 Task: Reply to email with the signature Ethan King with the subject Request for a change in project deadline from softage.1@softage.net with the message Please let me know if there are any outstanding issues that need to be addressed. Undo the message and rewrite the message as I am writing to request a quote for your products. Send the email
Action: Mouse moved to (527, 693)
Screenshot: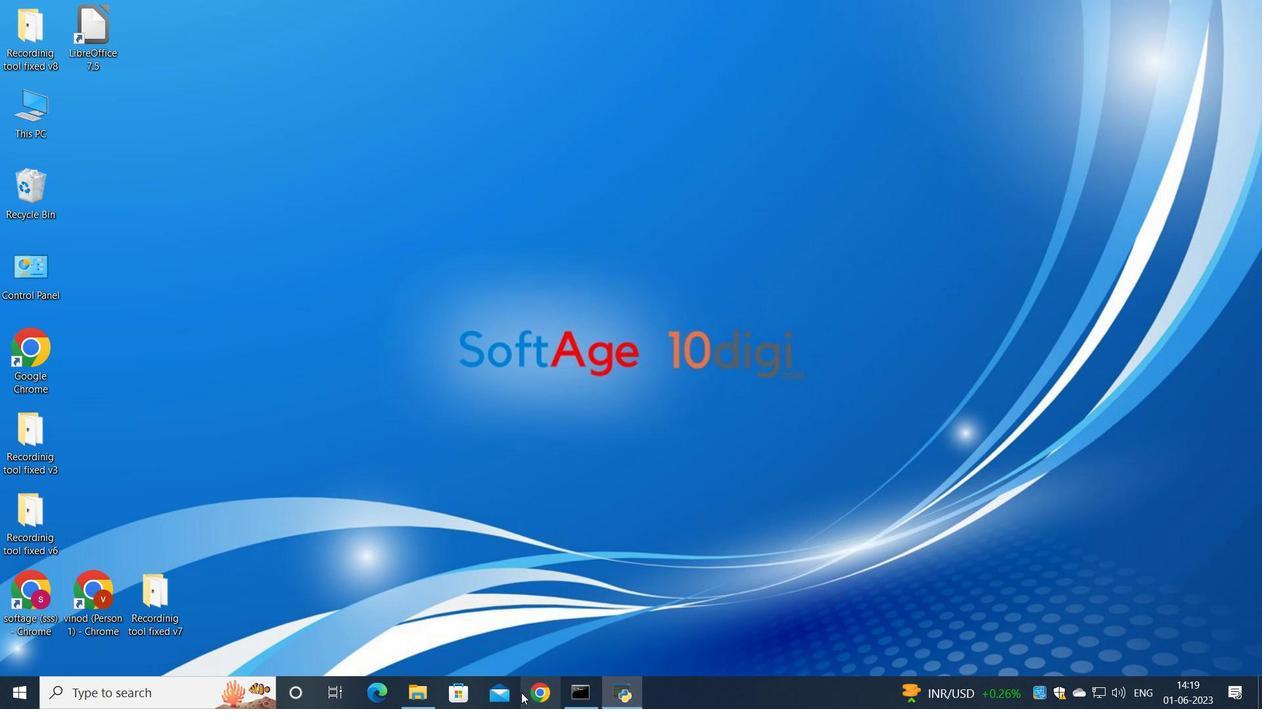 
Action: Mouse pressed left at (527, 693)
Screenshot: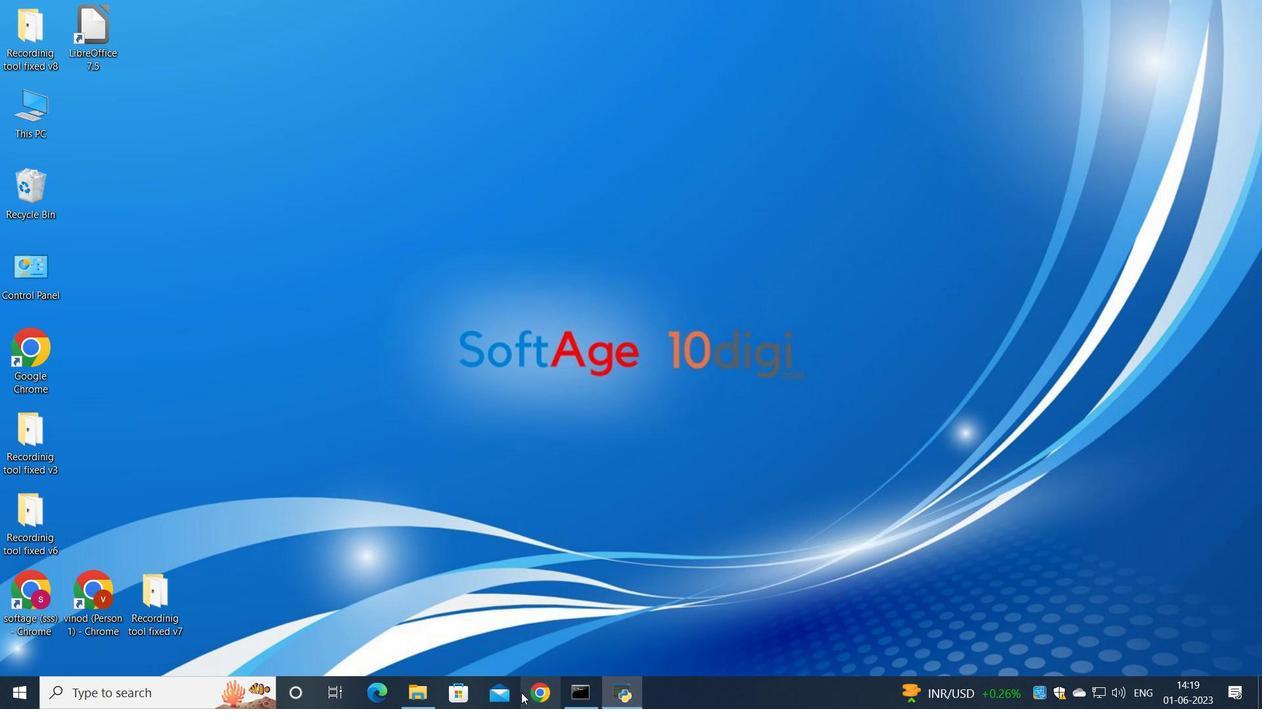 
Action: Mouse moved to (589, 423)
Screenshot: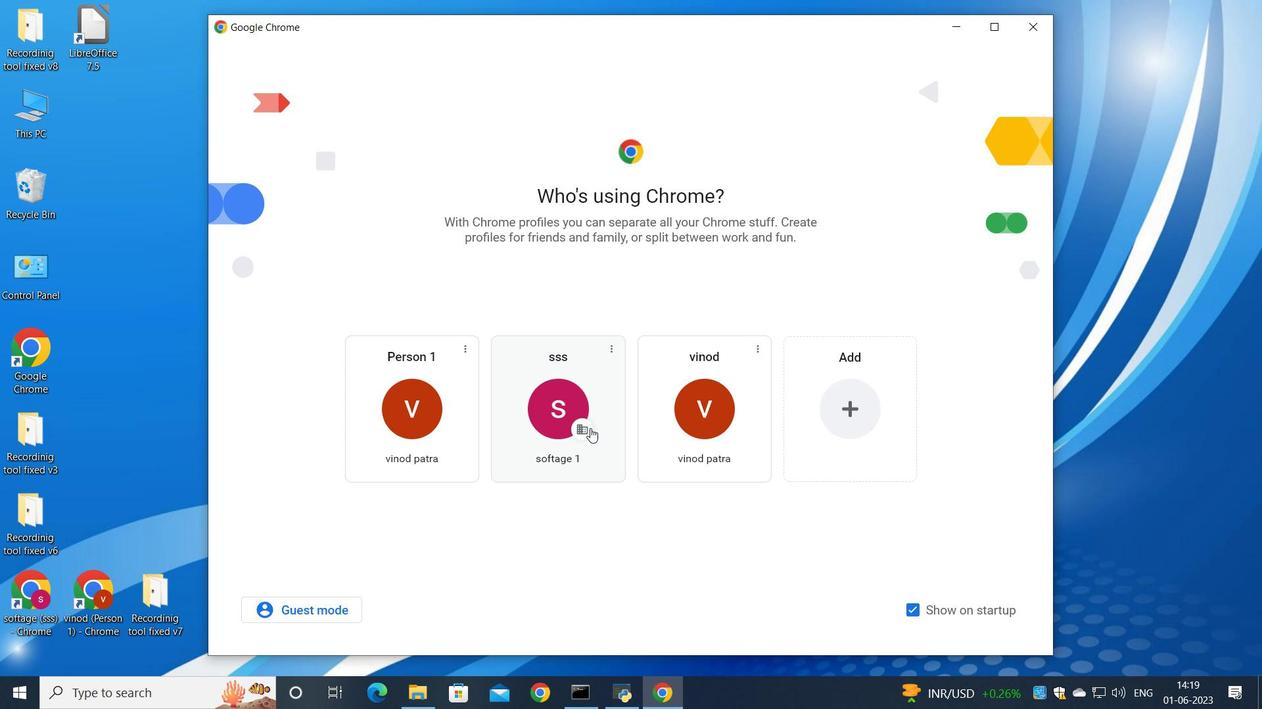 
Action: Mouse pressed left at (589, 423)
Screenshot: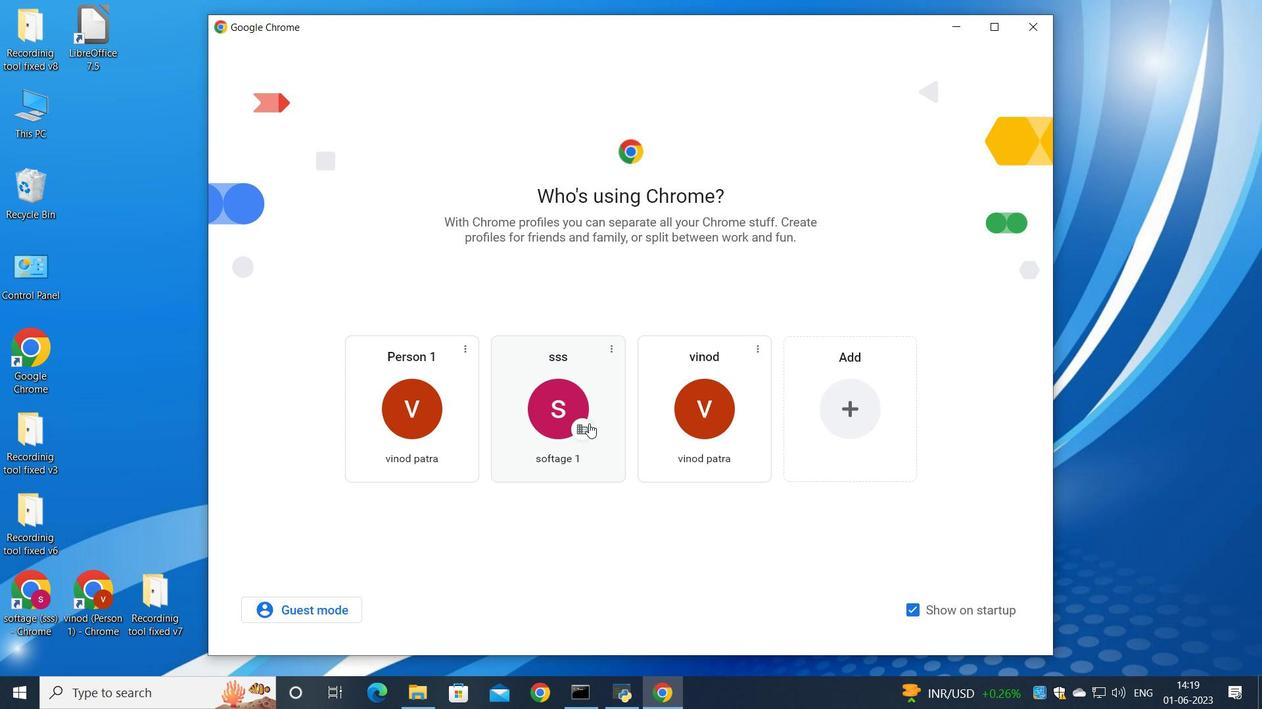 
Action: Mouse moved to (1113, 103)
Screenshot: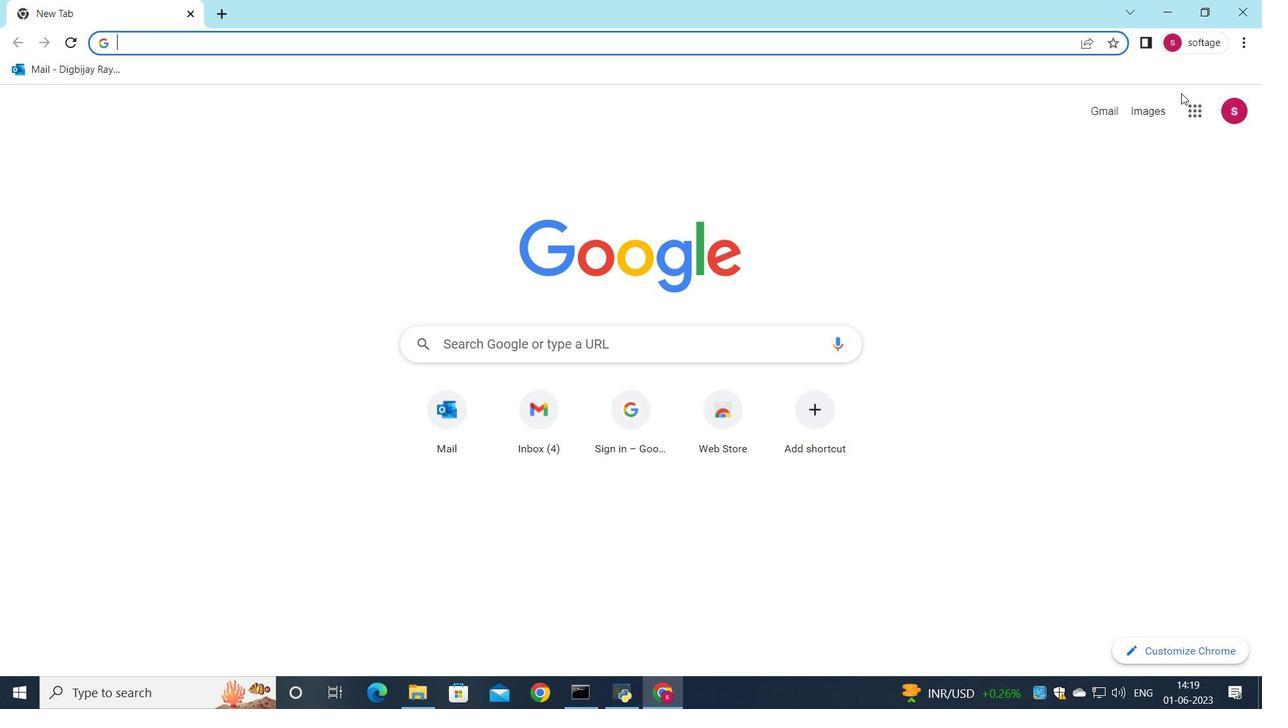 
Action: Mouse pressed left at (1113, 103)
Screenshot: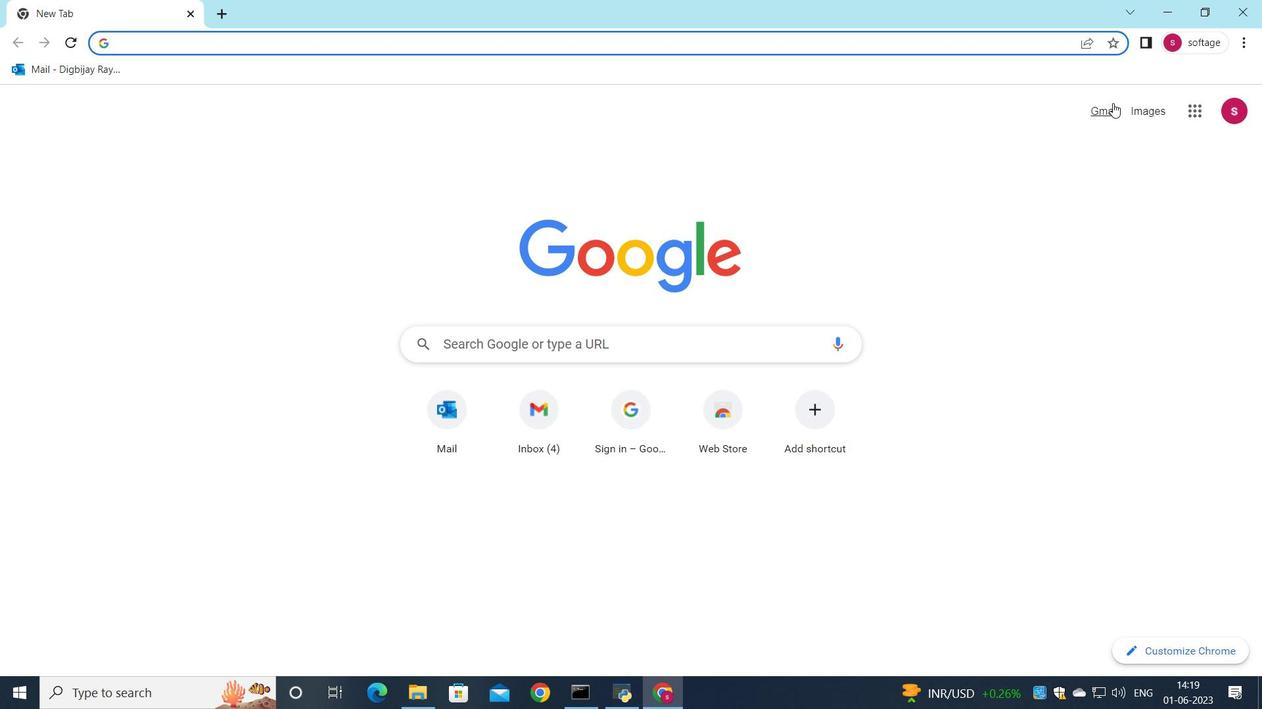 
Action: Mouse moved to (1086, 107)
Screenshot: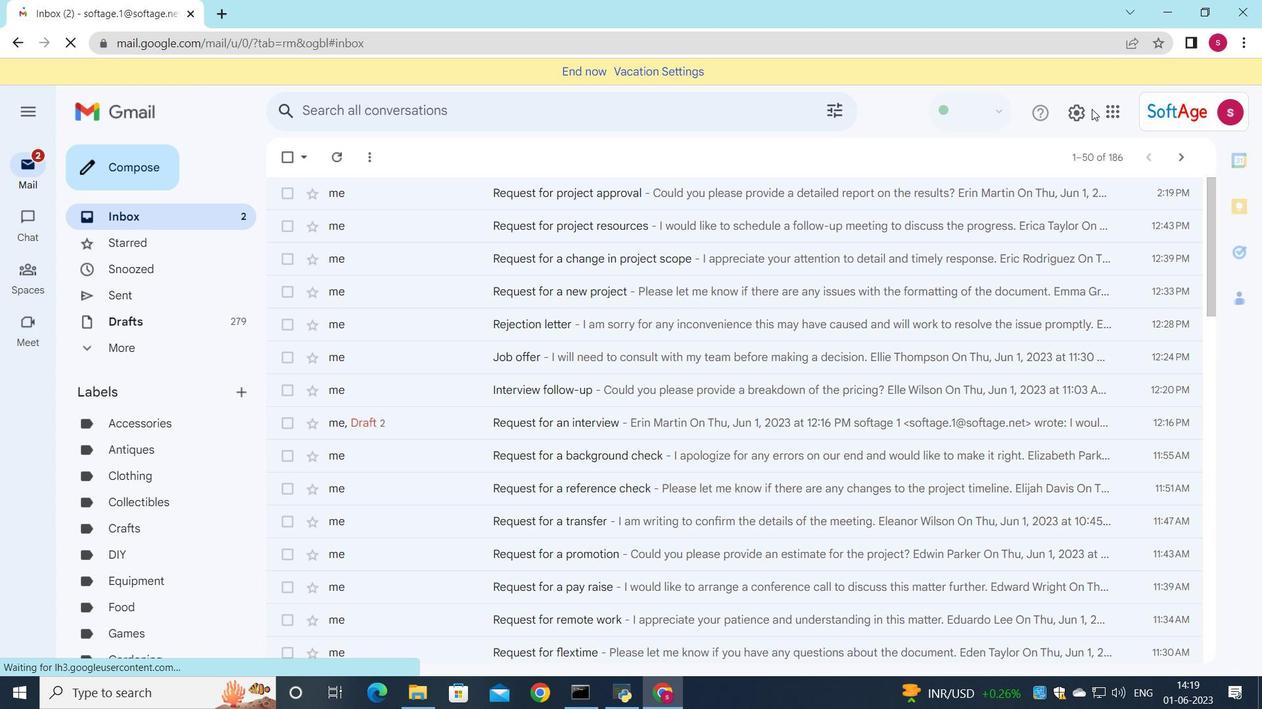 
Action: Mouse pressed left at (1086, 107)
Screenshot: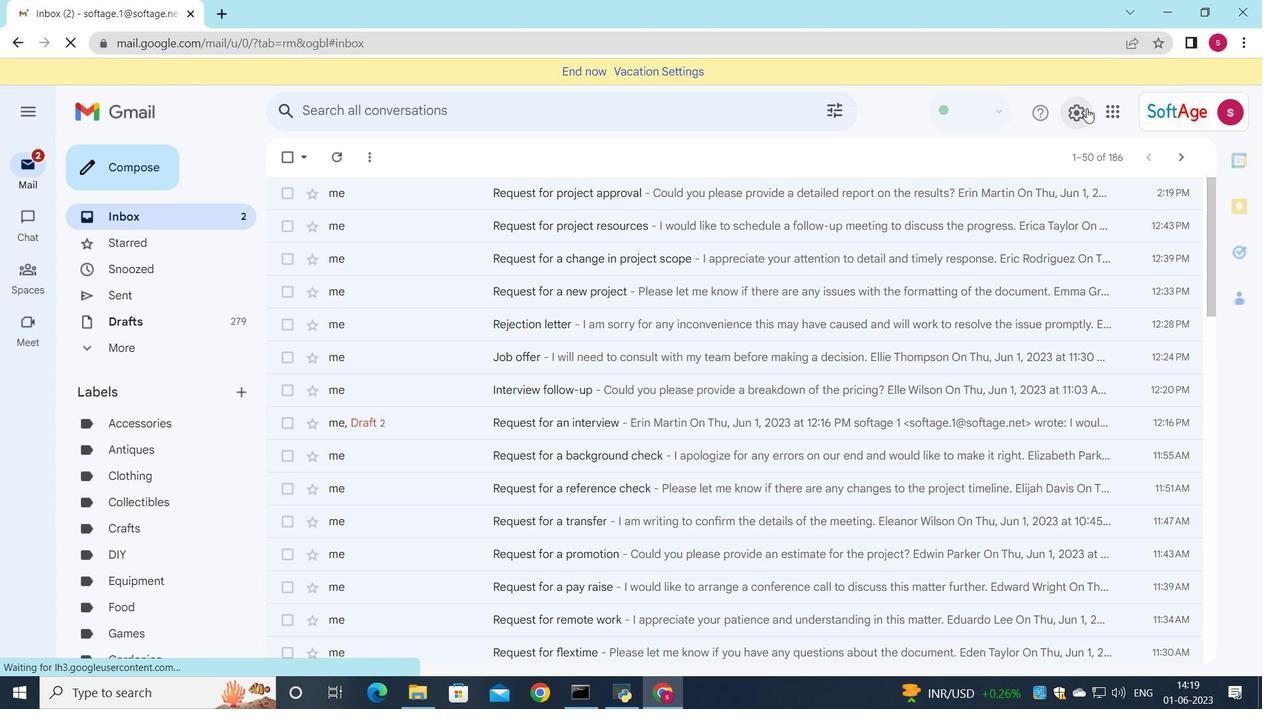 
Action: Mouse moved to (1083, 199)
Screenshot: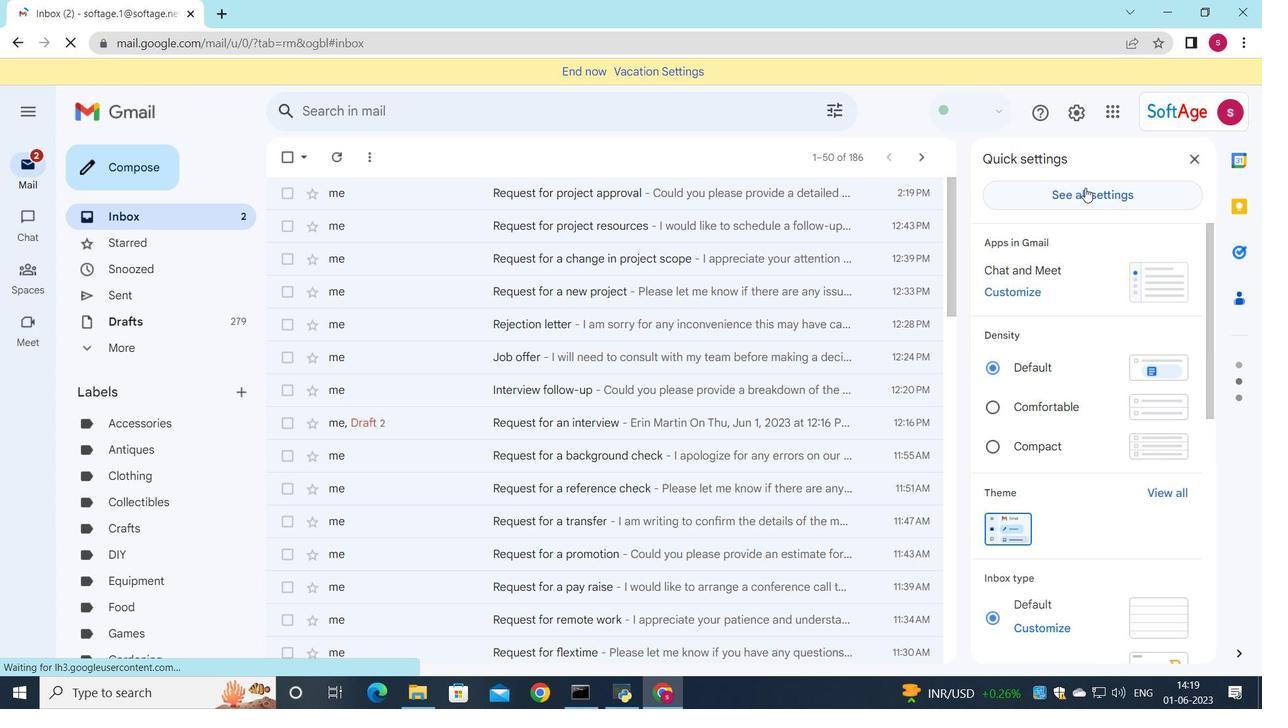 
Action: Mouse pressed left at (1083, 199)
Screenshot: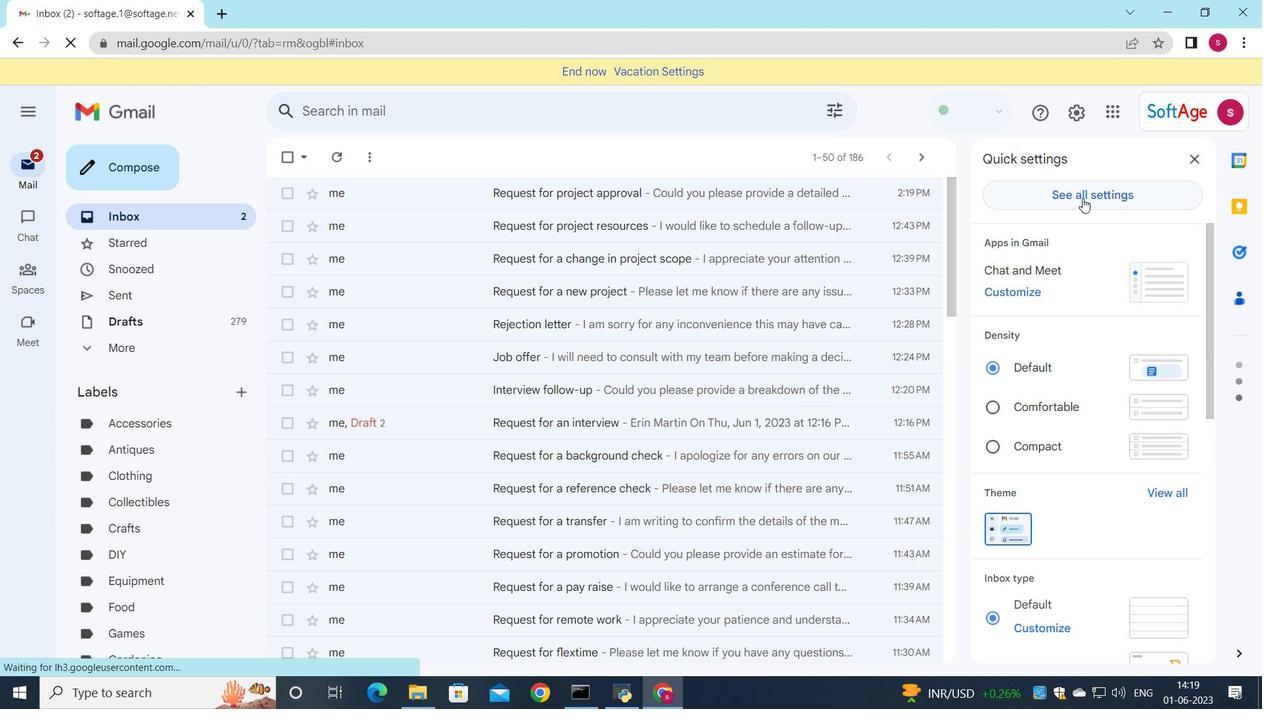 
Action: Mouse moved to (820, 284)
Screenshot: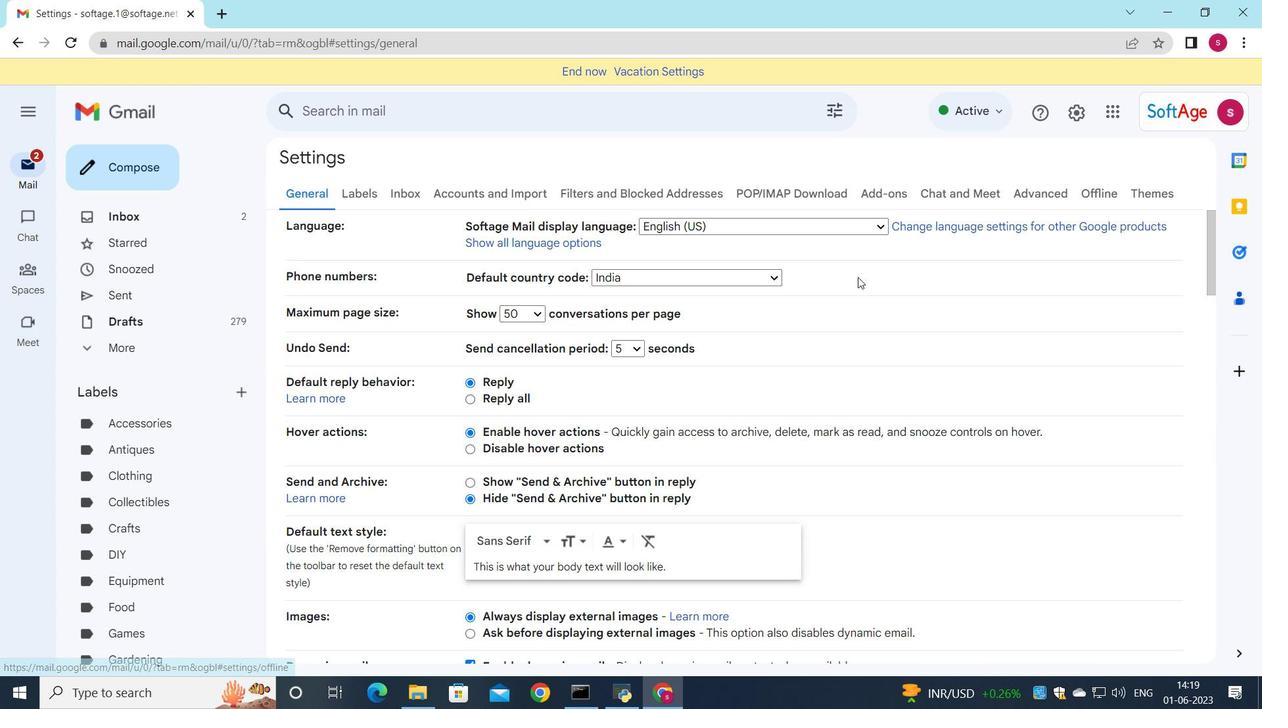 
Action: Mouse scrolled (820, 283) with delta (0, 0)
Screenshot: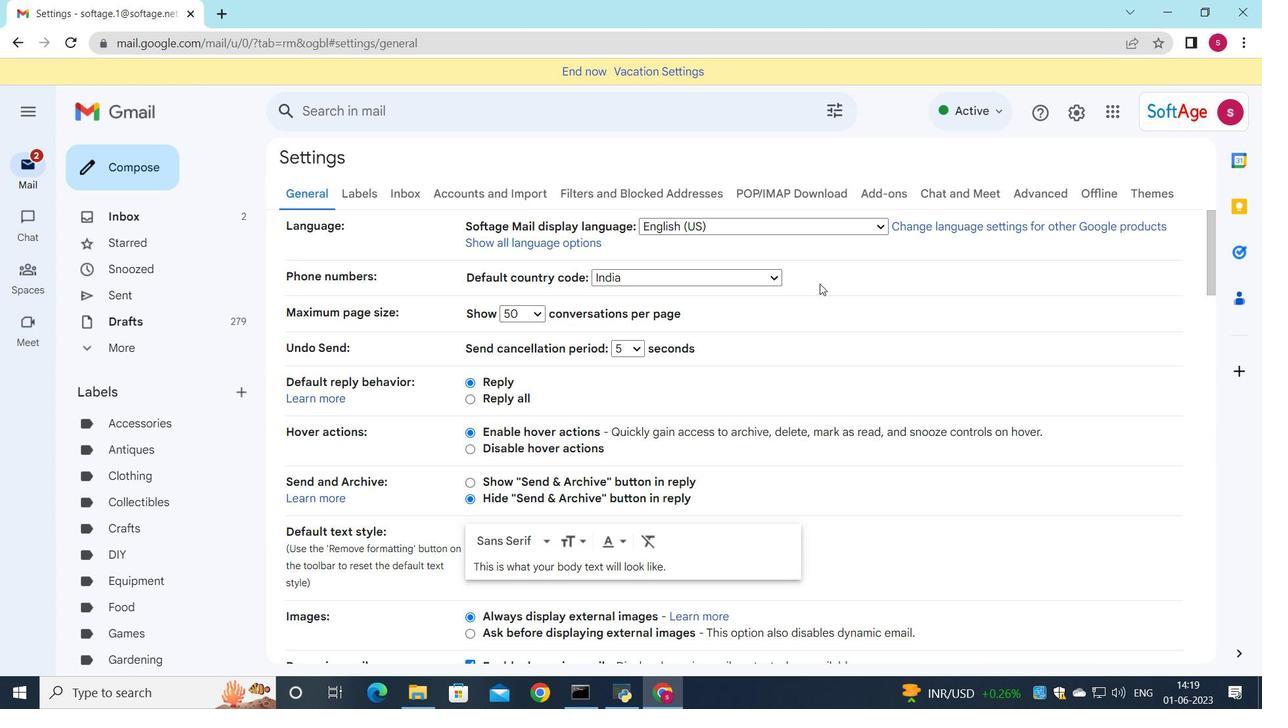 
Action: Mouse scrolled (820, 283) with delta (0, 0)
Screenshot: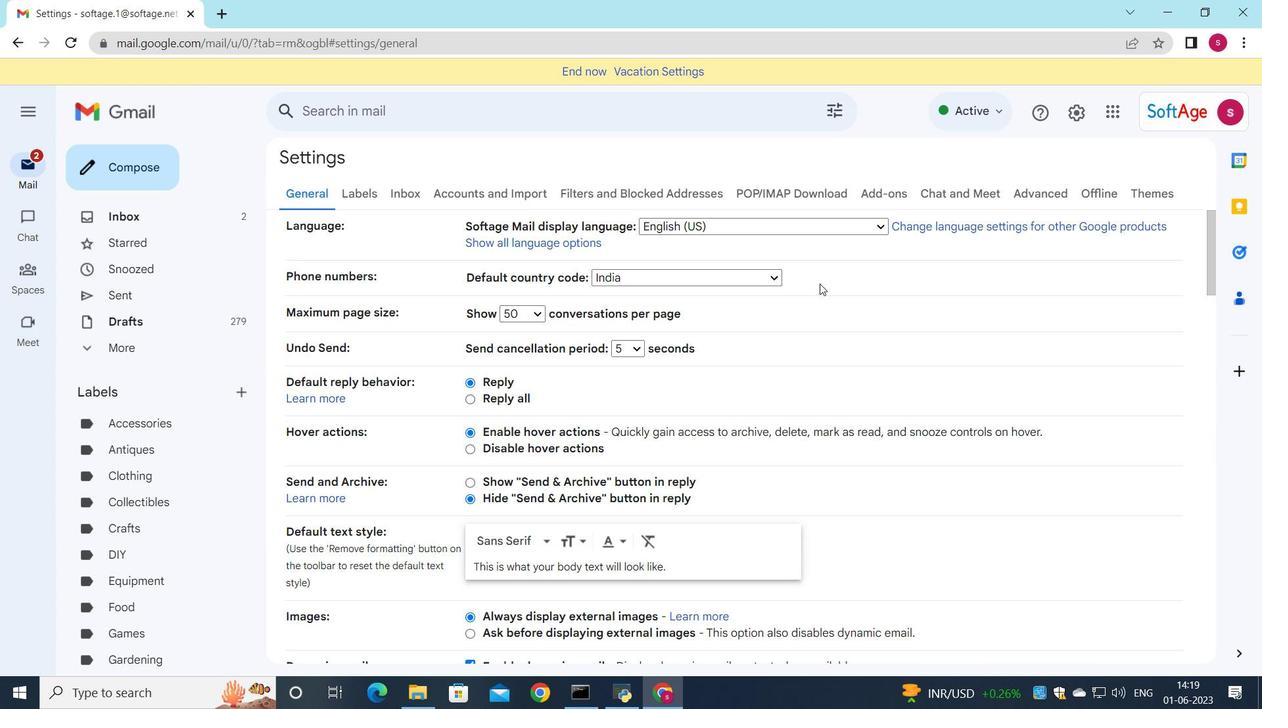 
Action: Mouse scrolled (820, 283) with delta (0, 0)
Screenshot: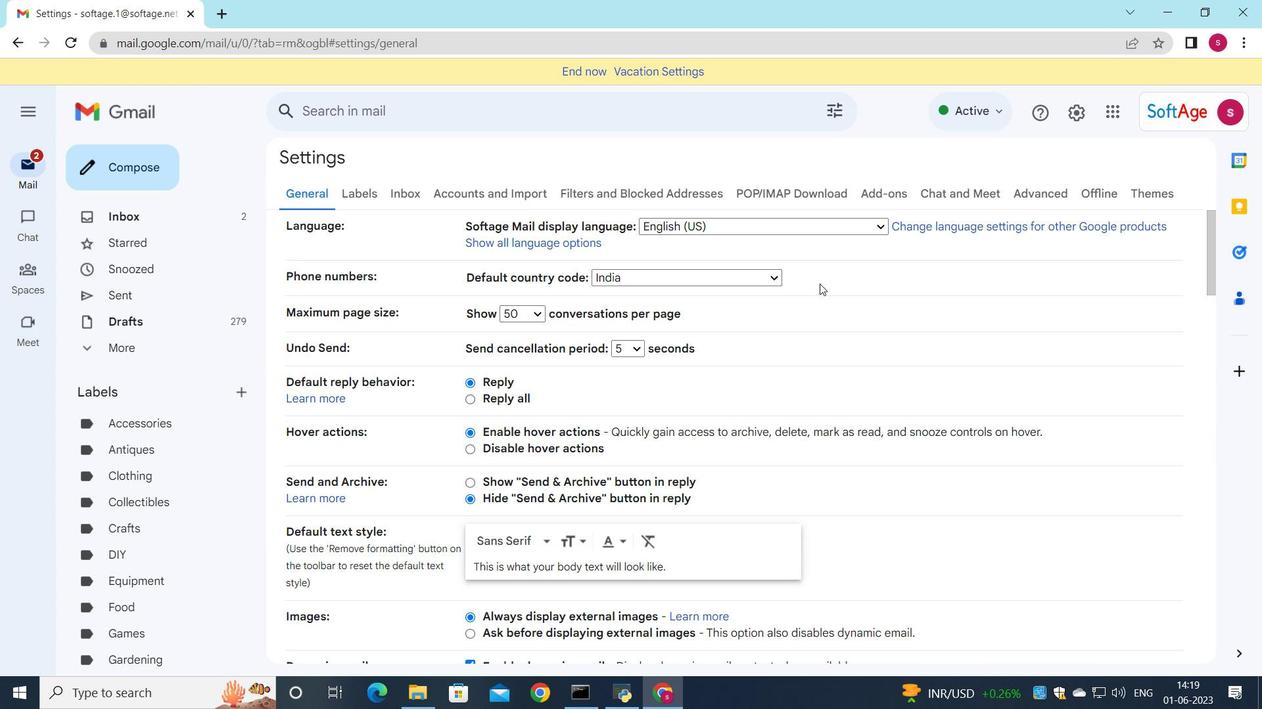 
Action: Mouse moved to (809, 276)
Screenshot: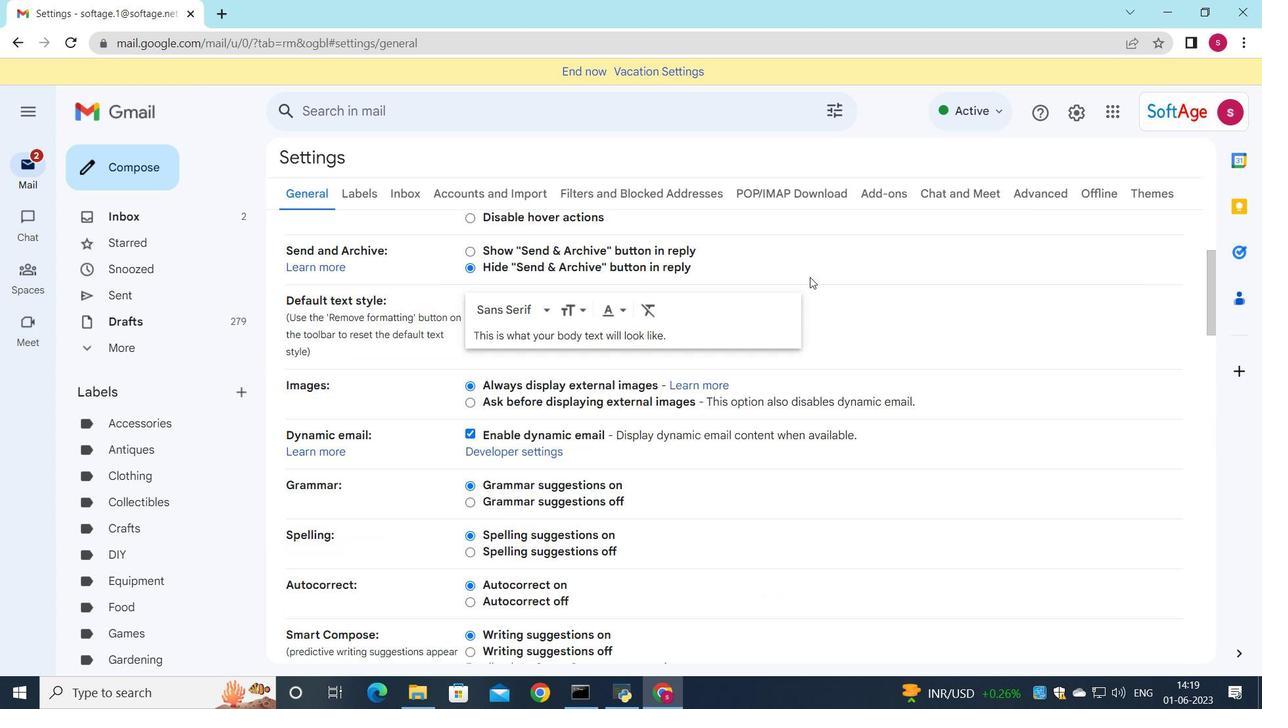 
Action: Mouse scrolled (809, 275) with delta (0, 0)
Screenshot: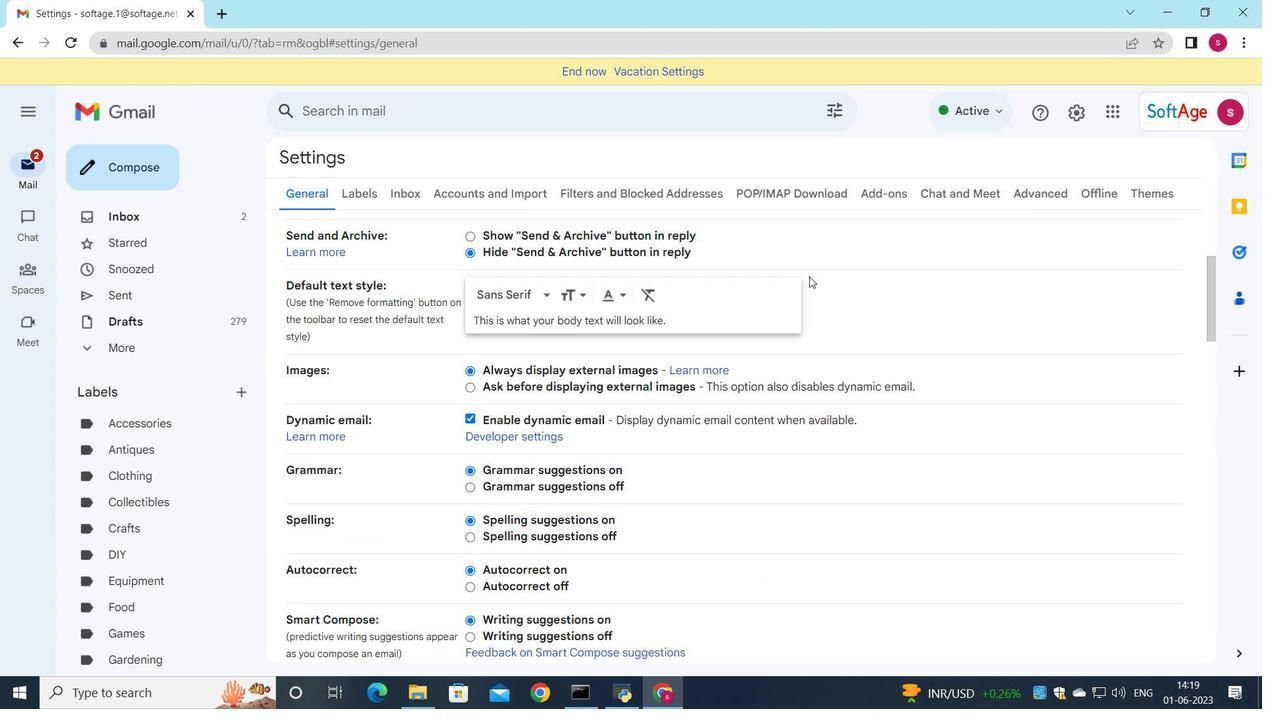 
Action: Mouse scrolled (809, 275) with delta (0, 0)
Screenshot: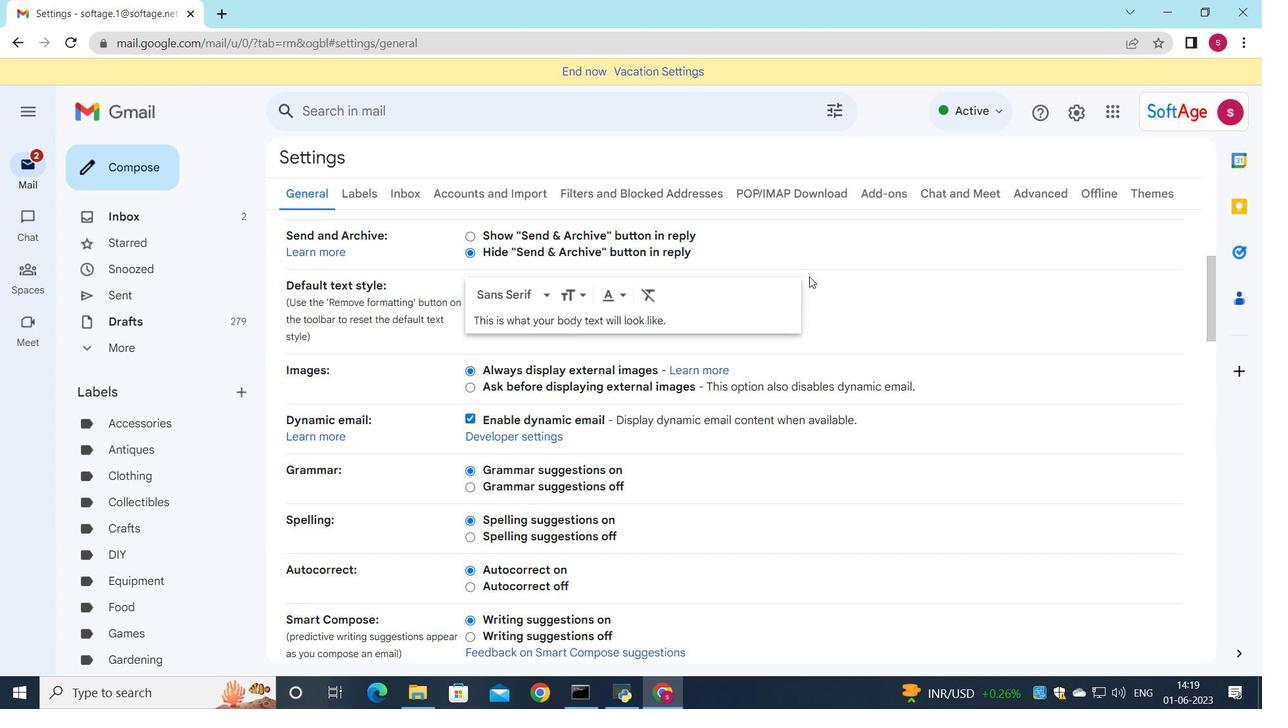 
Action: Mouse scrolled (809, 275) with delta (0, 0)
Screenshot: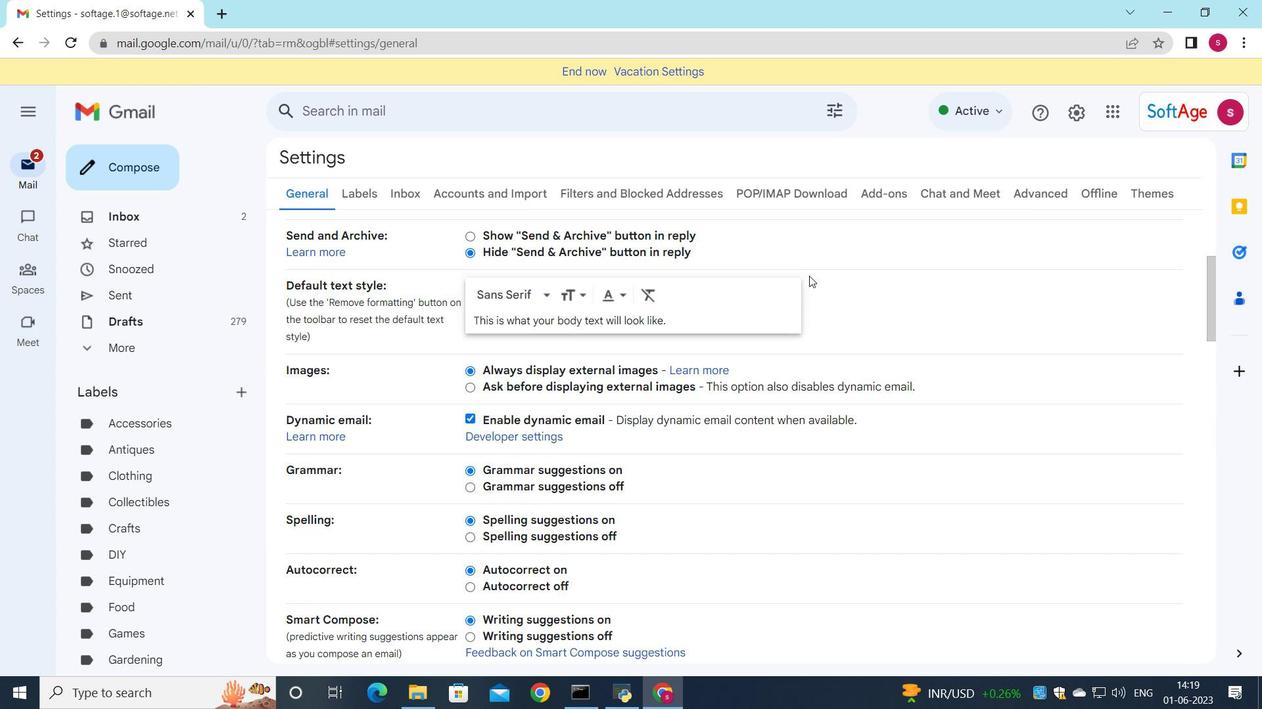 
Action: Mouse scrolled (809, 275) with delta (0, 0)
Screenshot: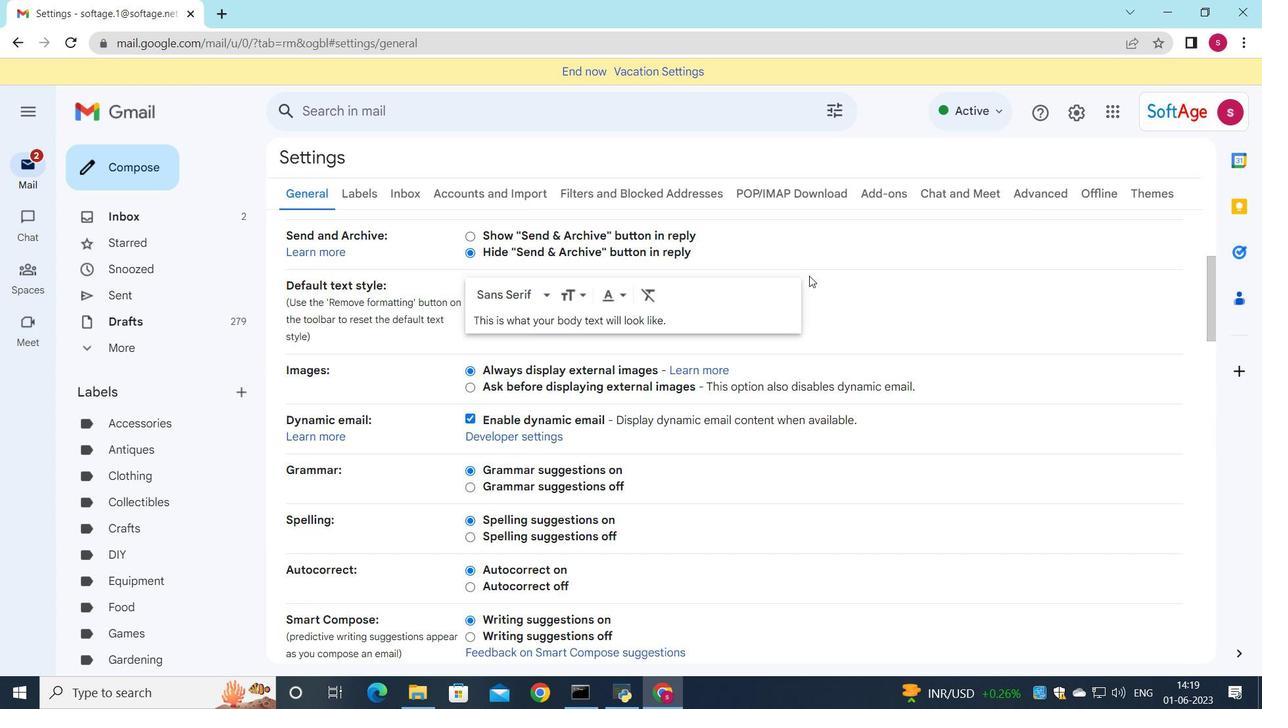 
Action: Mouse moved to (707, 353)
Screenshot: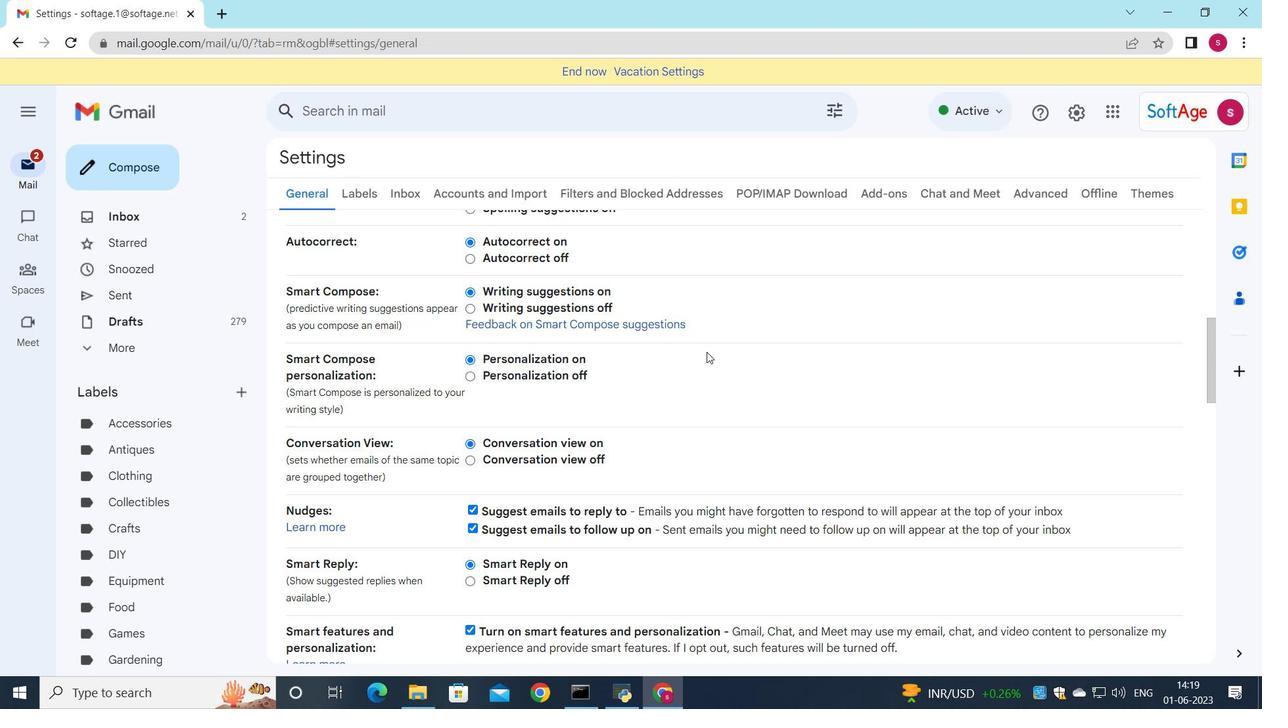 
Action: Mouse scrolled (707, 353) with delta (0, 0)
Screenshot: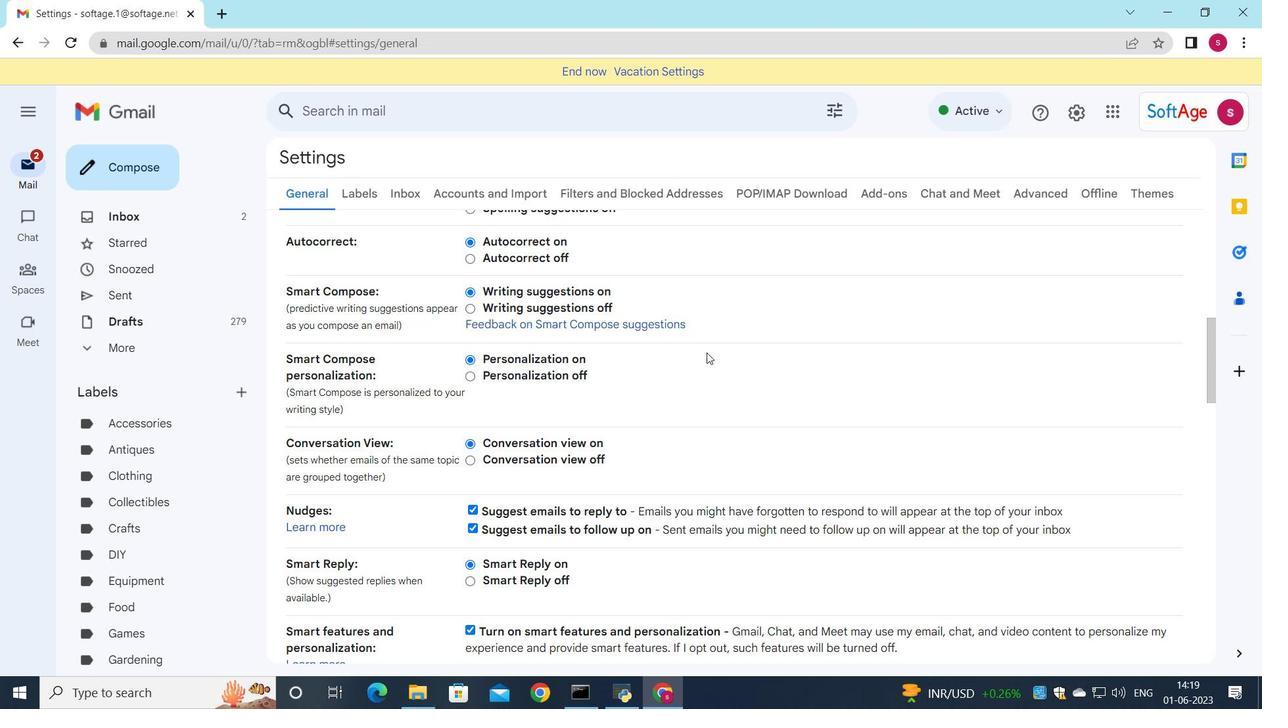 
Action: Mouse scrolled (707, 353) with delta (0, 0)
Screenshot: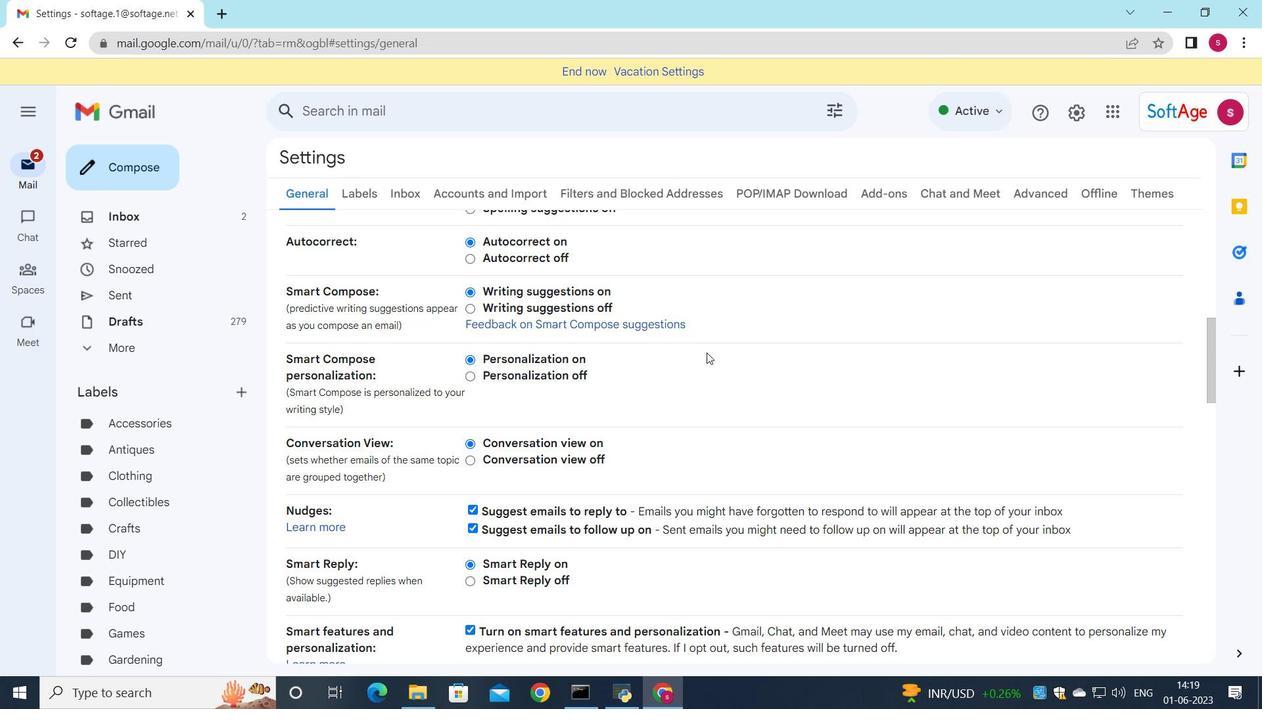 
Action: Mouse scrolled (707, 353) with delta (0, 0)
Screenshot: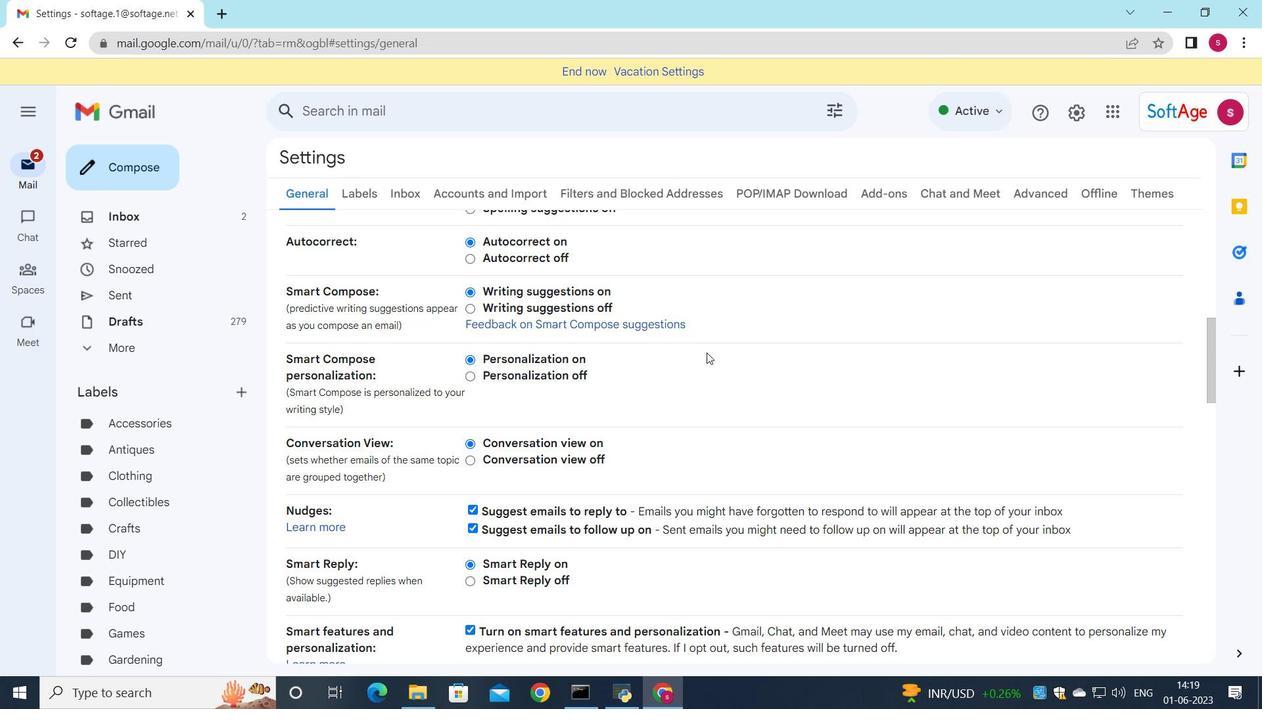 
Action: Mouse scrolled (707, 353) with delta (0, 0)
Screenshot: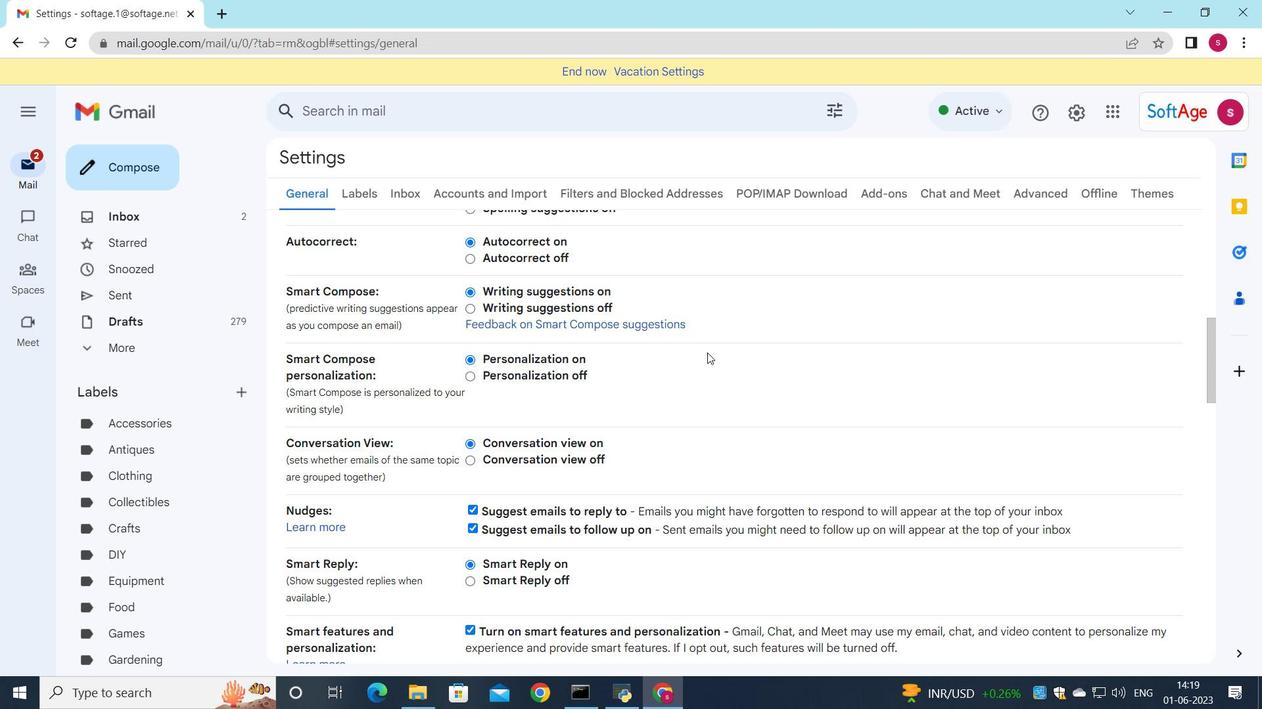
Action: Mouse scrolled (707, 353) with delta (0, 0)
Screenshot: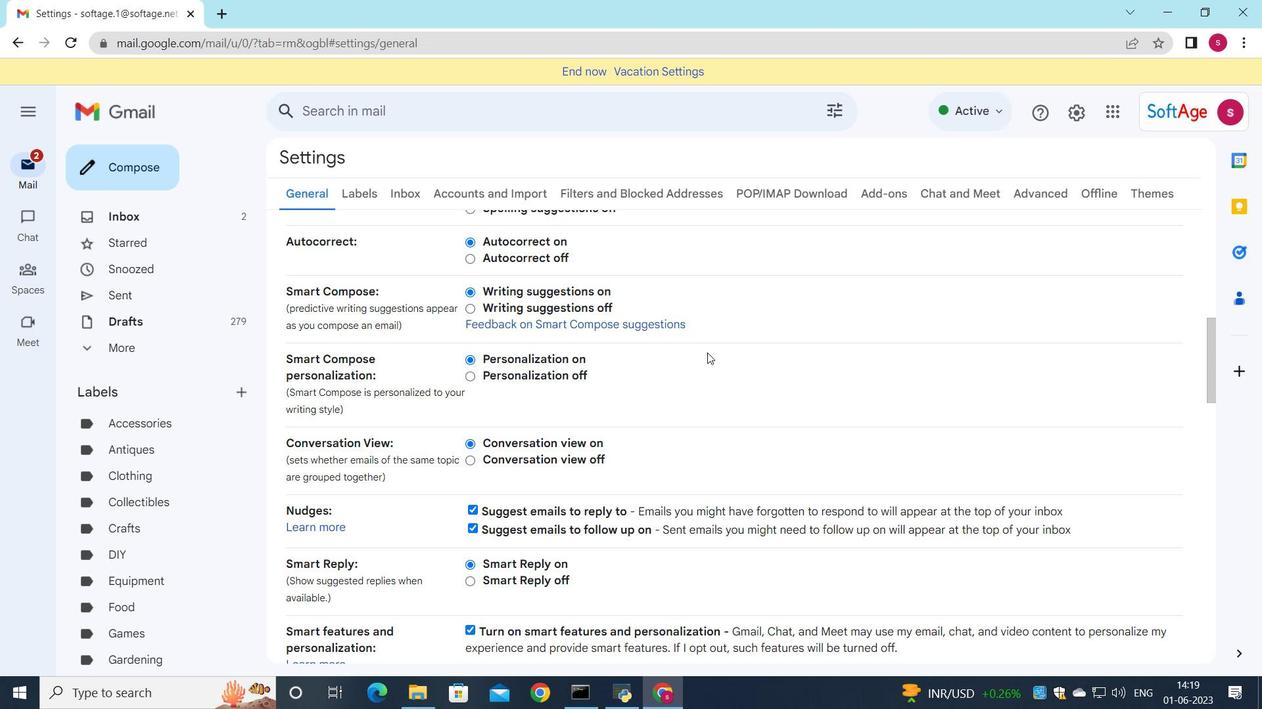 
Action: Mouse moved to (777, 376)
Screenshot: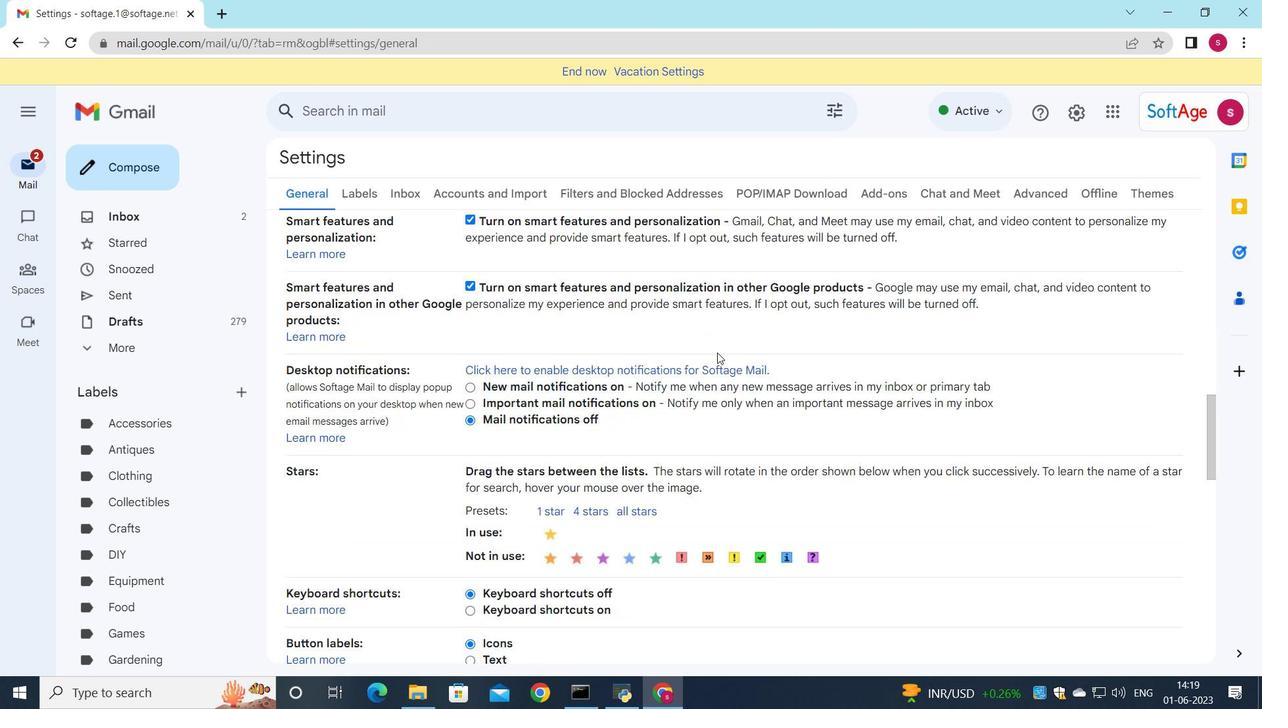 
Action: Mouse scrolled (777, 376) with delta (0, 0)
Screenshot: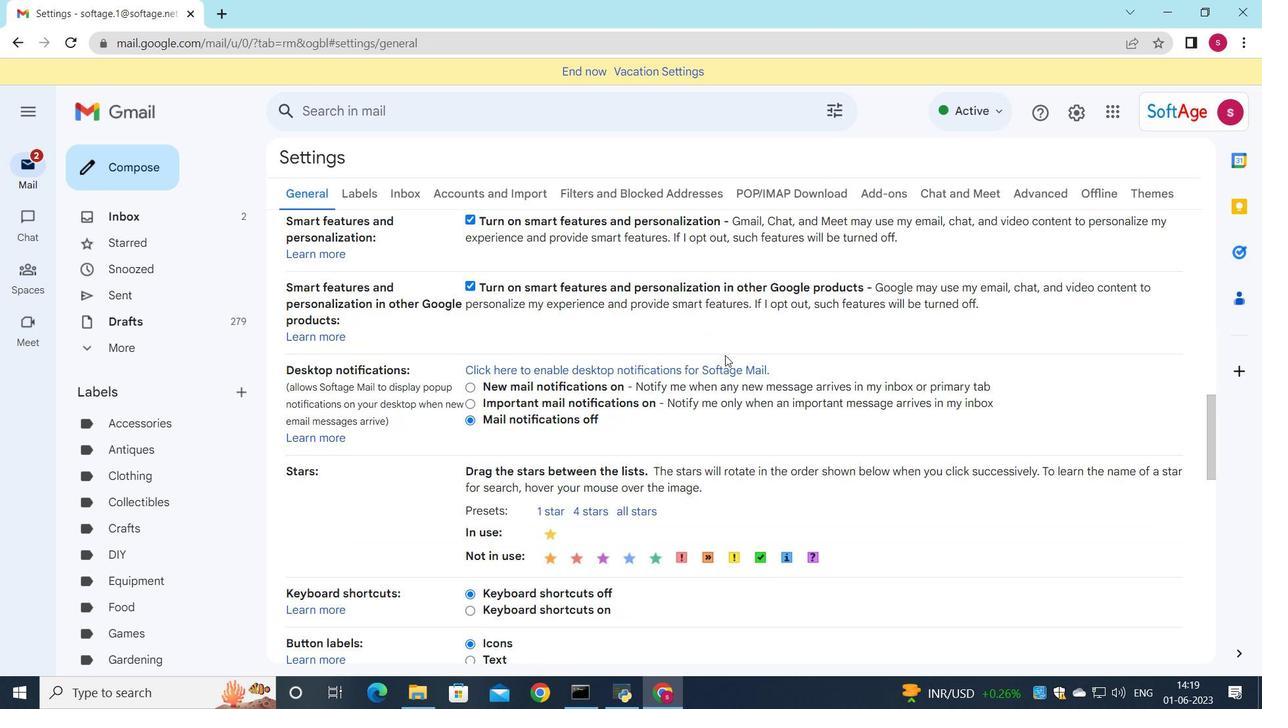 
Action: Mouse moved to (777, 377)
Screenshot: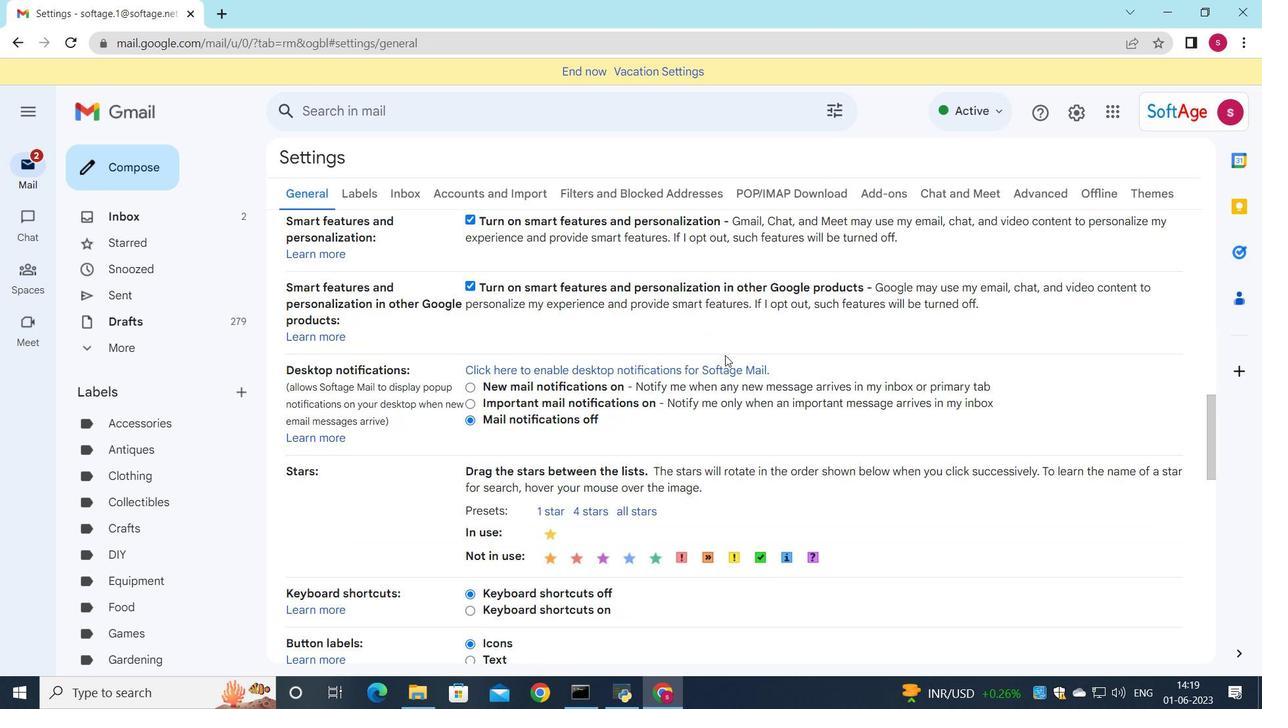 
Action: Mouse scrolled (777, 376) with delta (0, 0)
Screenshot: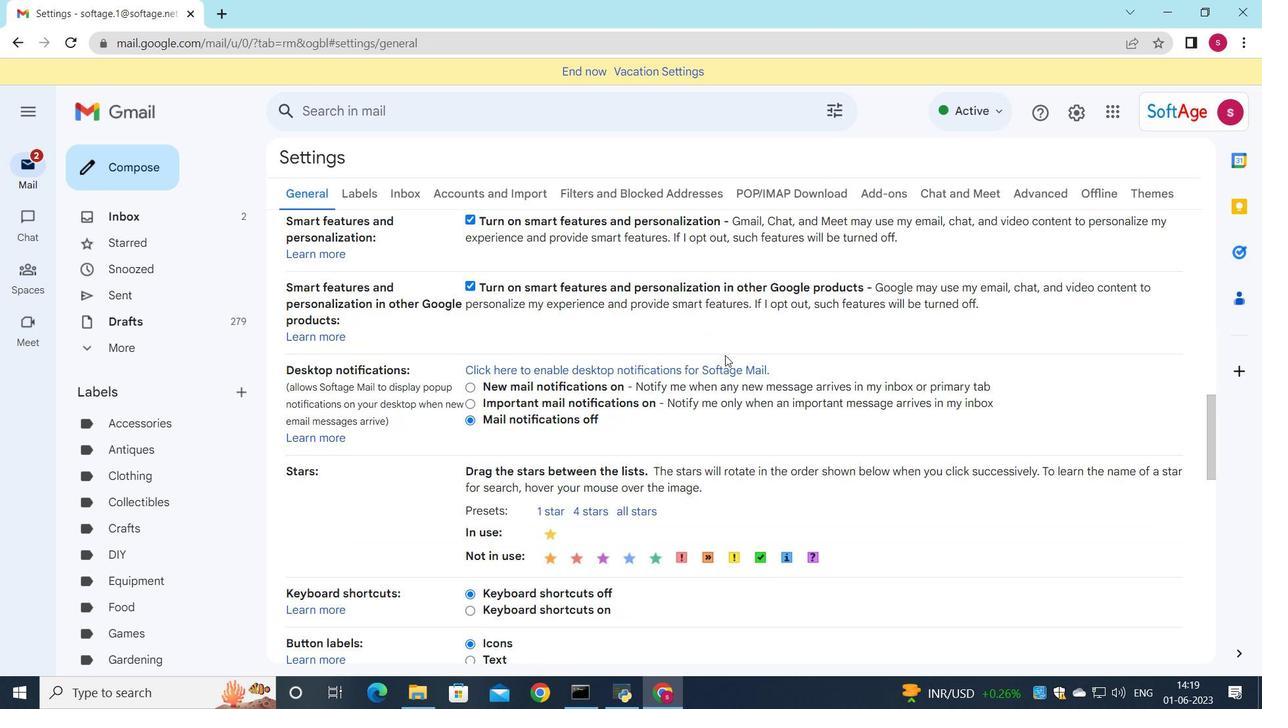 
Action: Mouse scrolled (777, 376) with delta (0, 0)
Screenshot: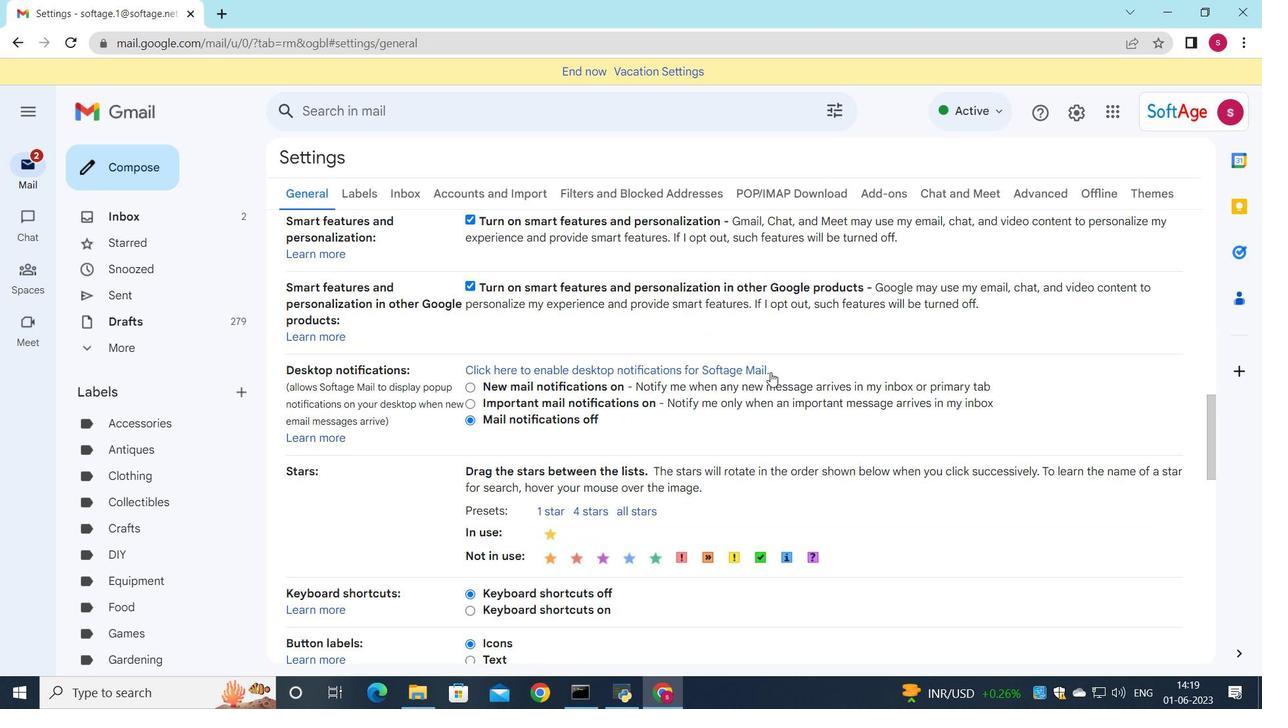 
Action: Mouse moved to (805, 390)
Screenshot: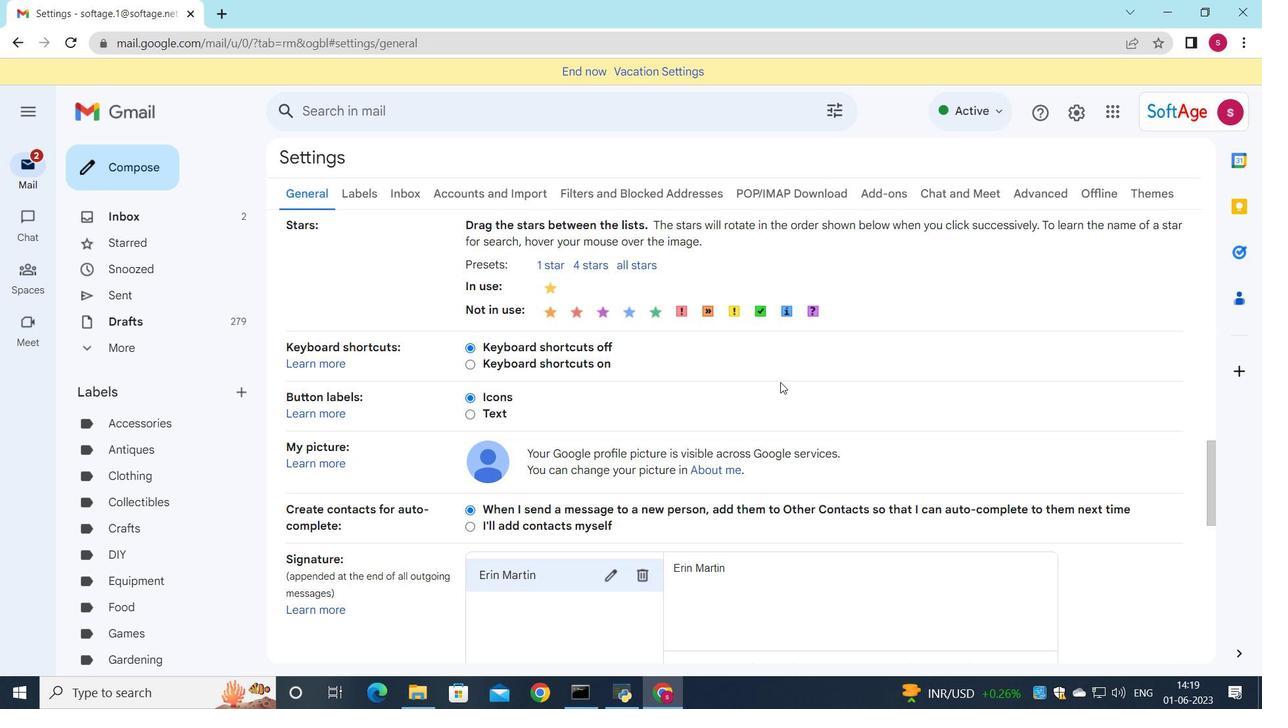 
Action: Mouse scrolled (805, 389) with delta (0, 0)
Screenshot: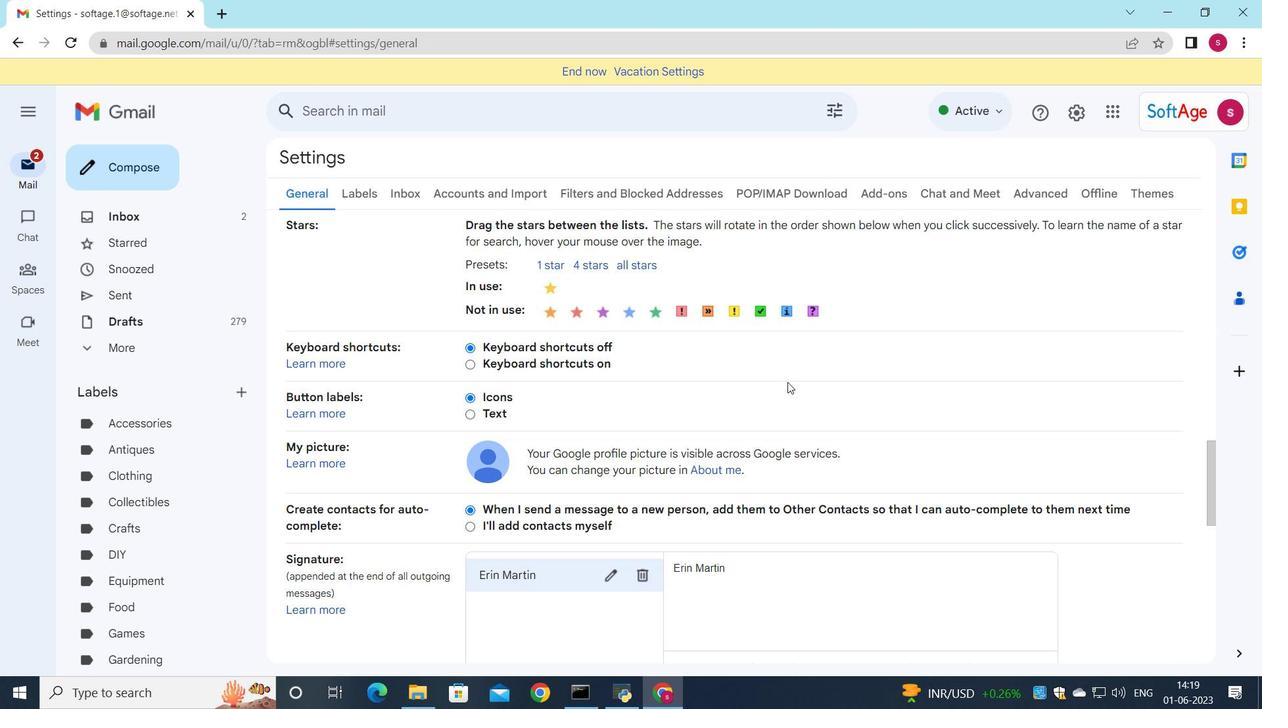 
Action: Mouse moved to (805, 391)
Screenshot: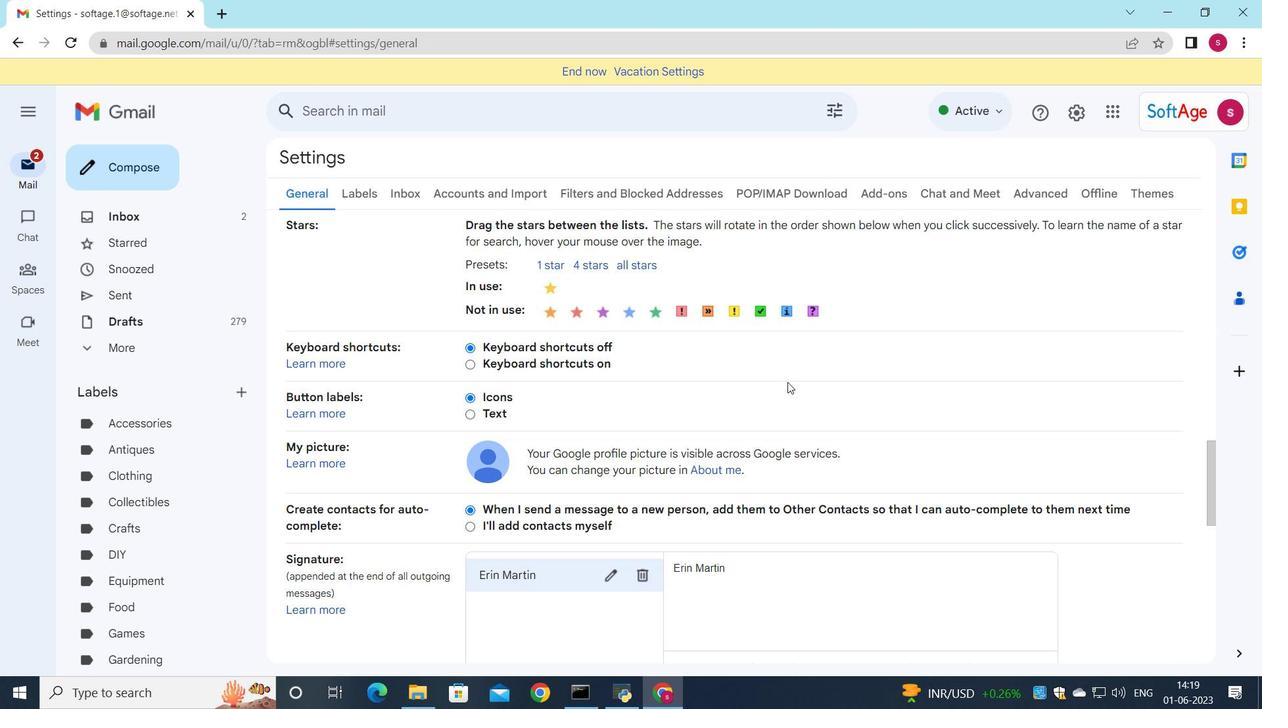 
Action: Mouse scrolled (805, 390) with delta (0, 0)
Screenshot: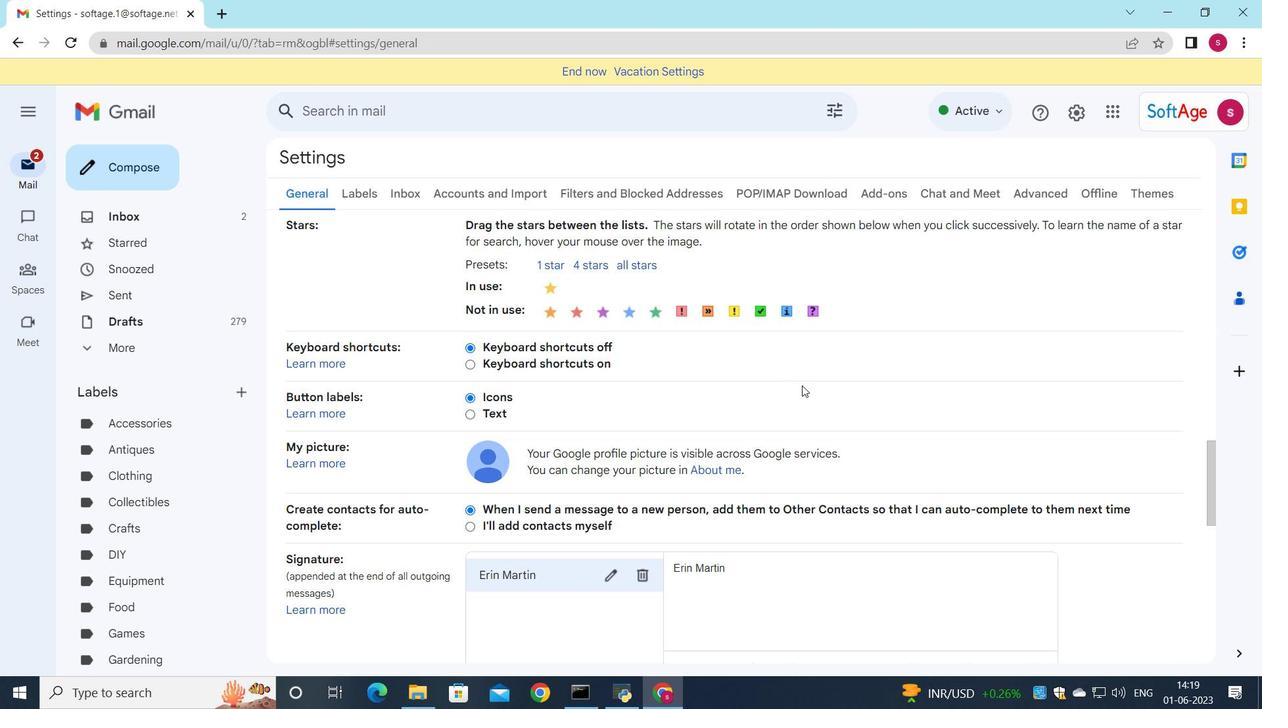 
Action: Mouse scrolled (805, 390) with delta (0, 0)
Screenshot: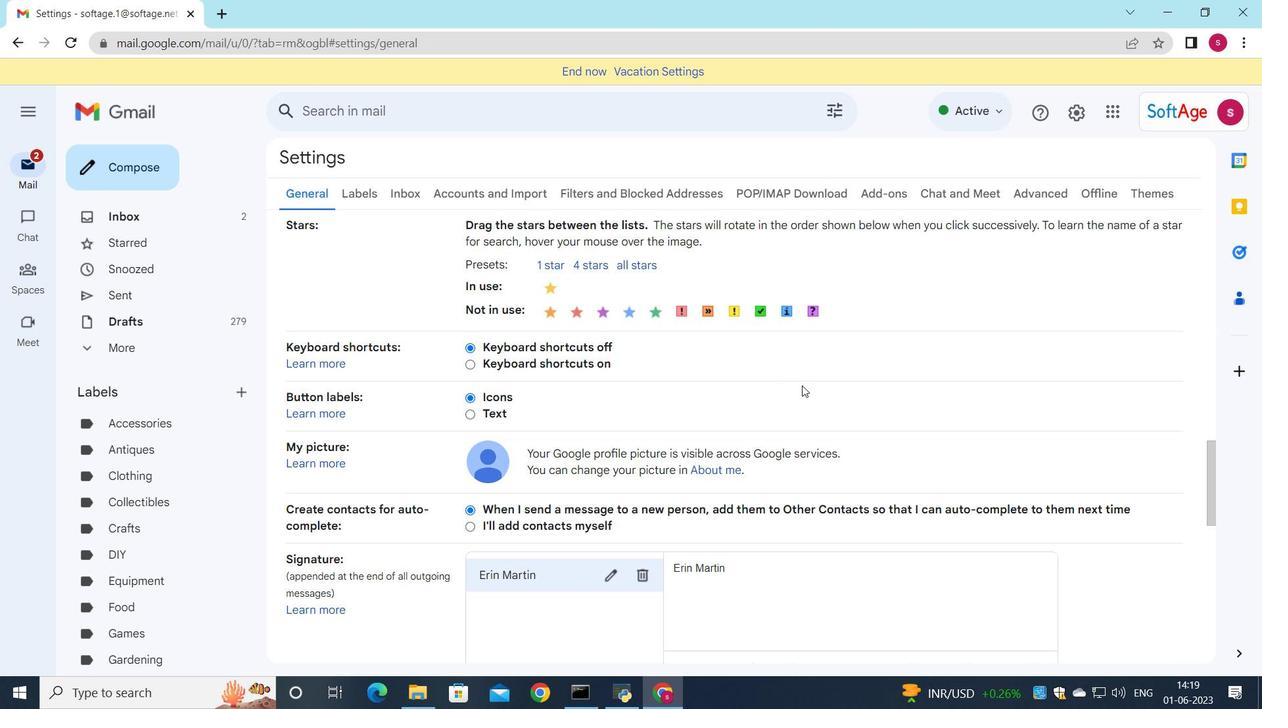 
Action: Mouse scrolled (805, 390) with delta (0, 0)
Screenshot: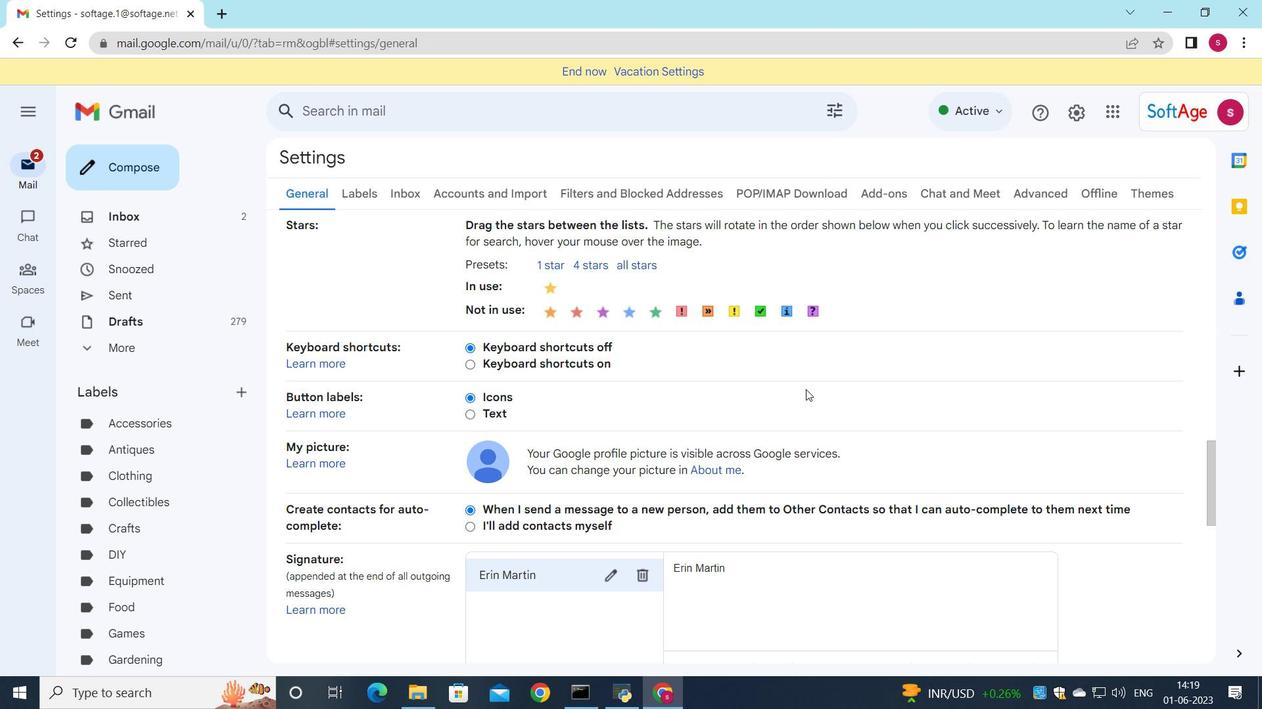 
Action: Mouse moved to (638, 251)
Screenshot: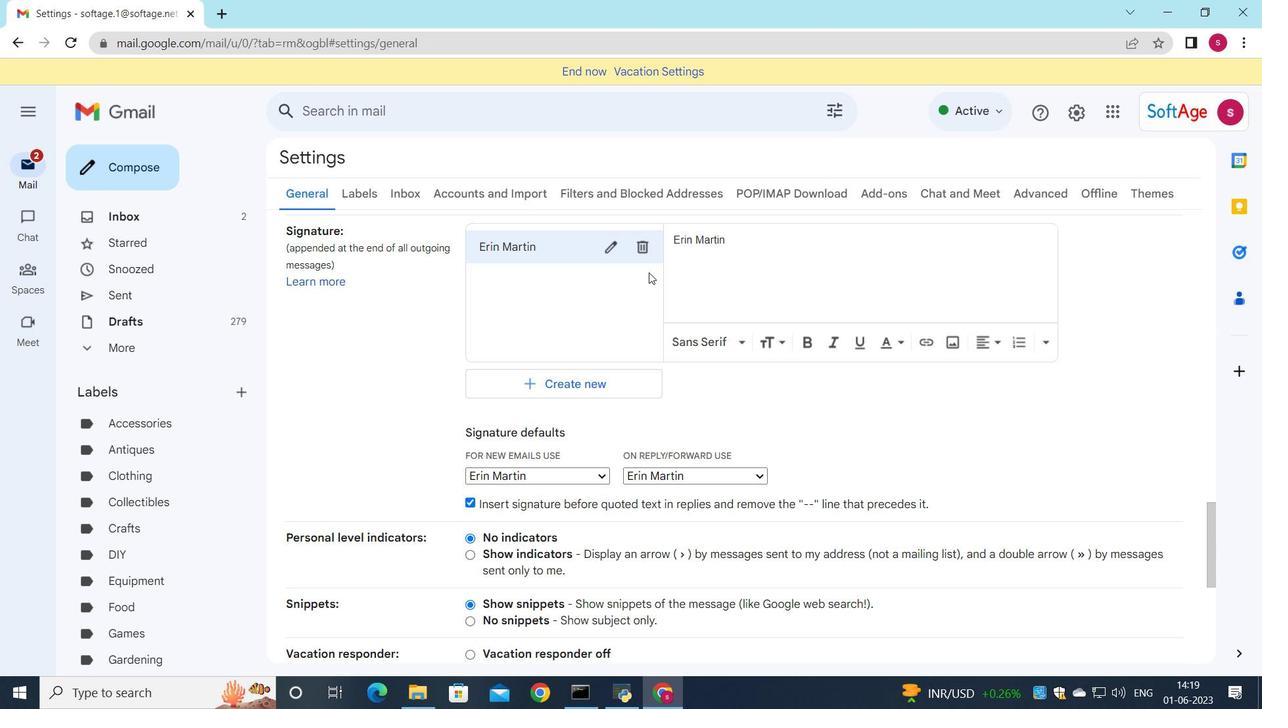 
Action: Mouse pressed left at (638, 251)
Screenshot: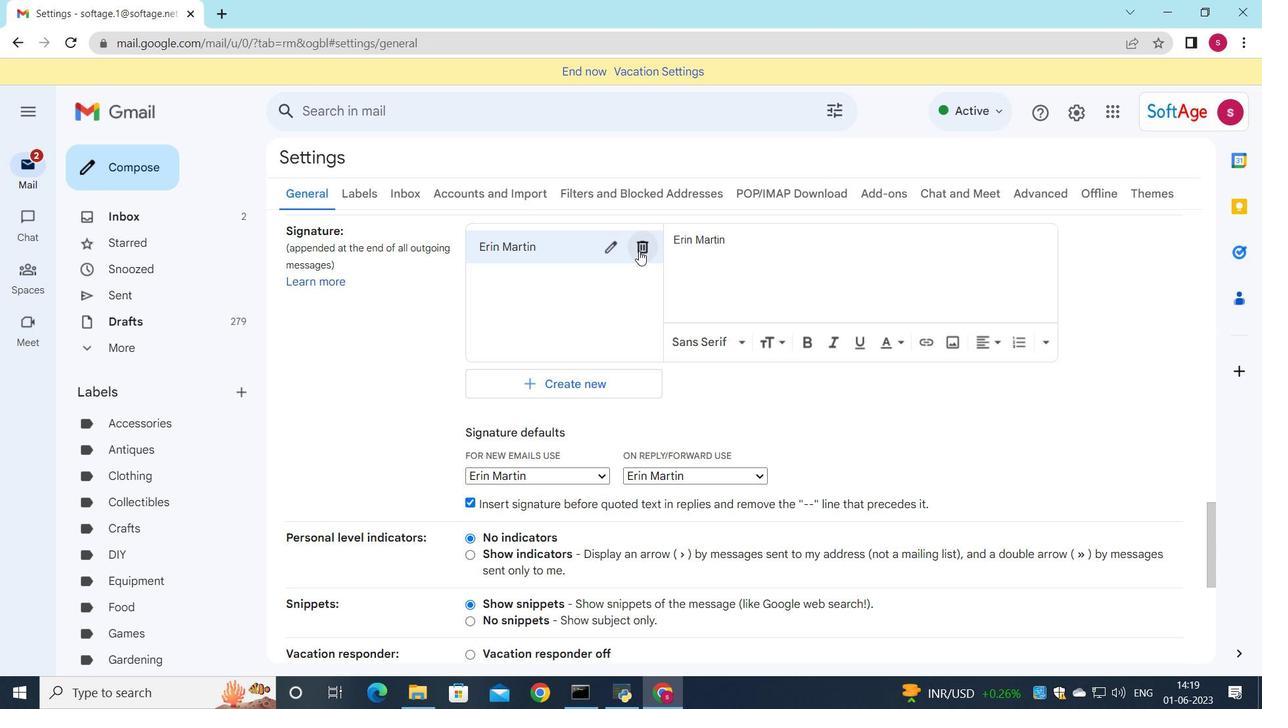 
Action: Mouse moved to (755, 414)
Screenshot: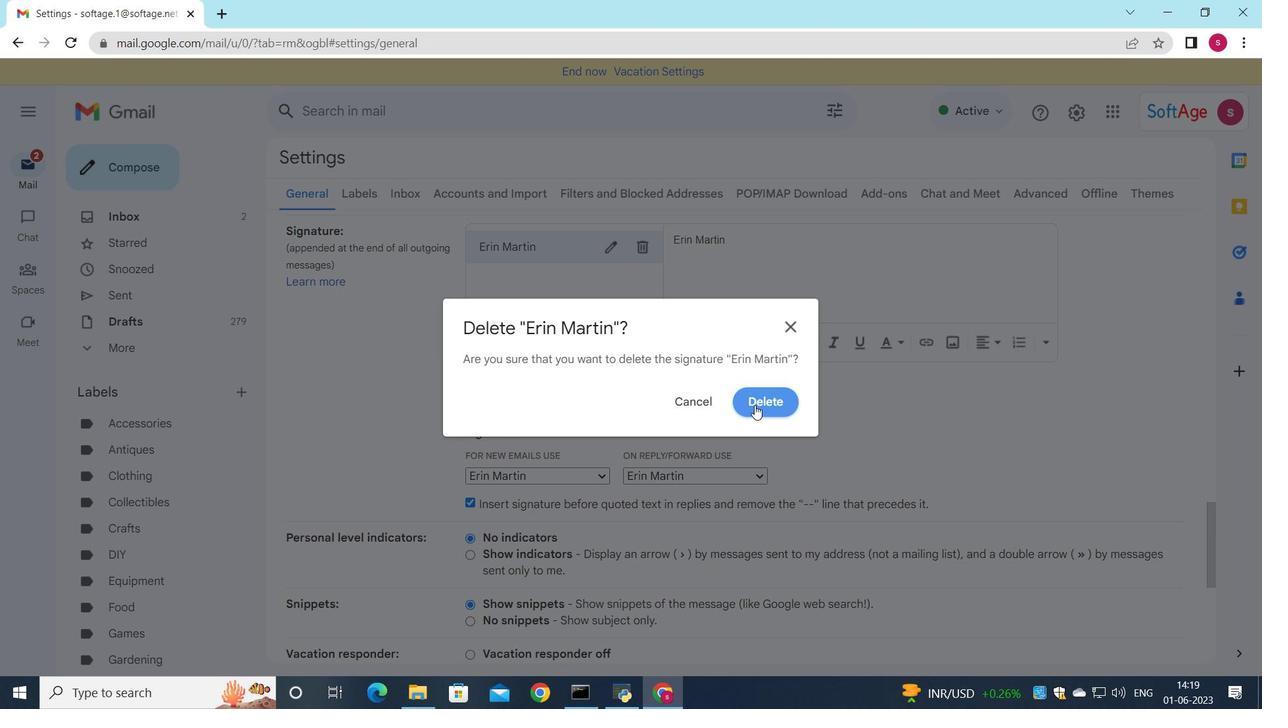 
Action: Mouse pressed left at (755, 414)
Screenshot: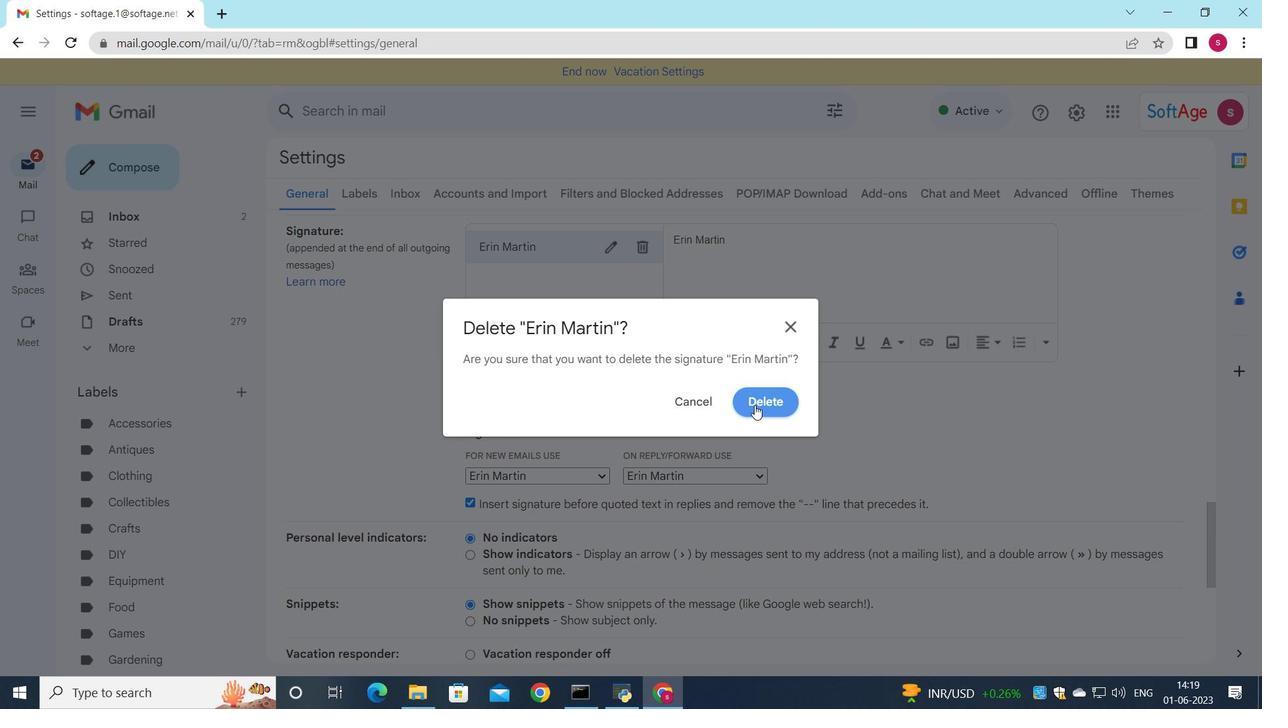 
Action: Mouse moved to (553, 268)
Screenshot: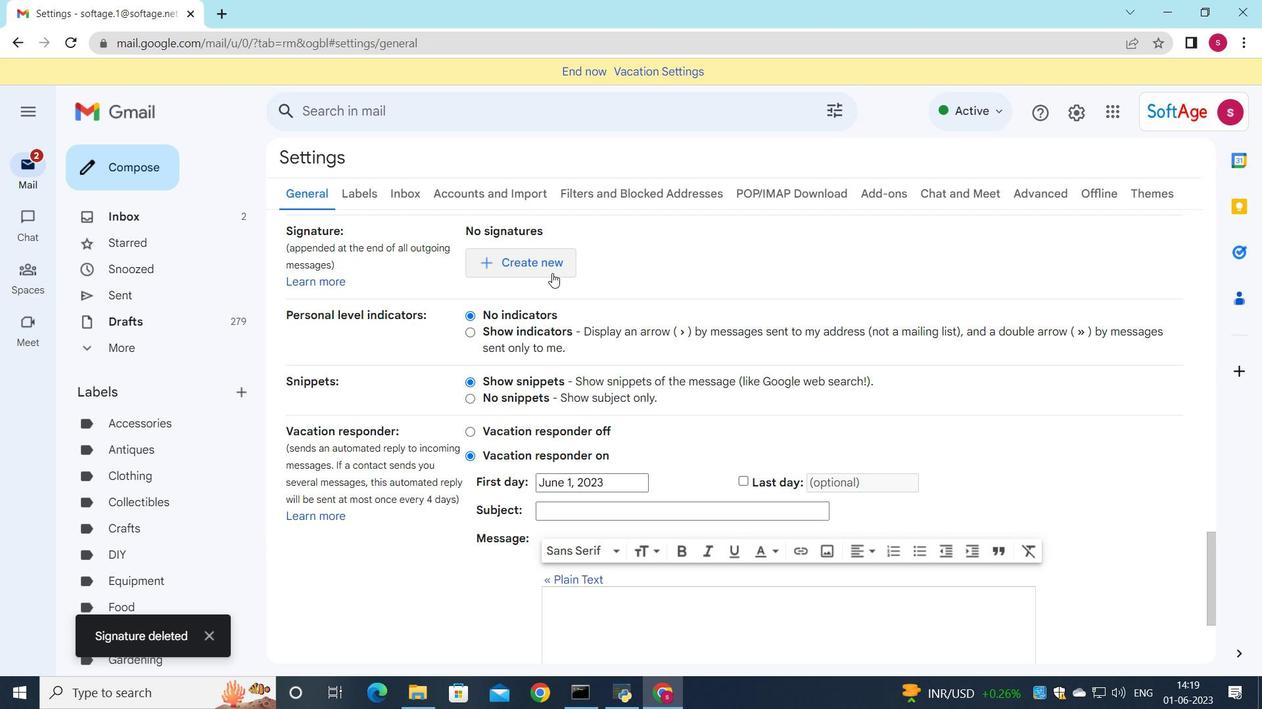
Action: Mouse pressed left at (553, 268)
Screenshot: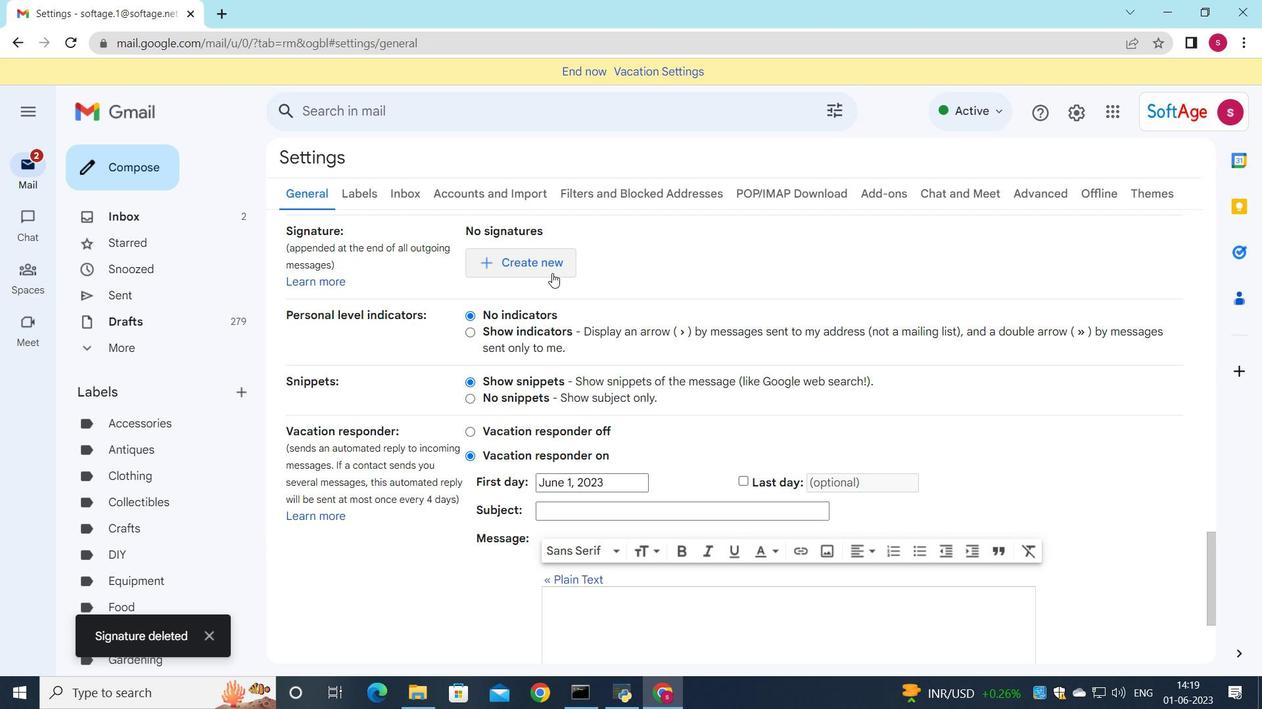 
Action: Mouse moved to (1288, 374)
Screenshot: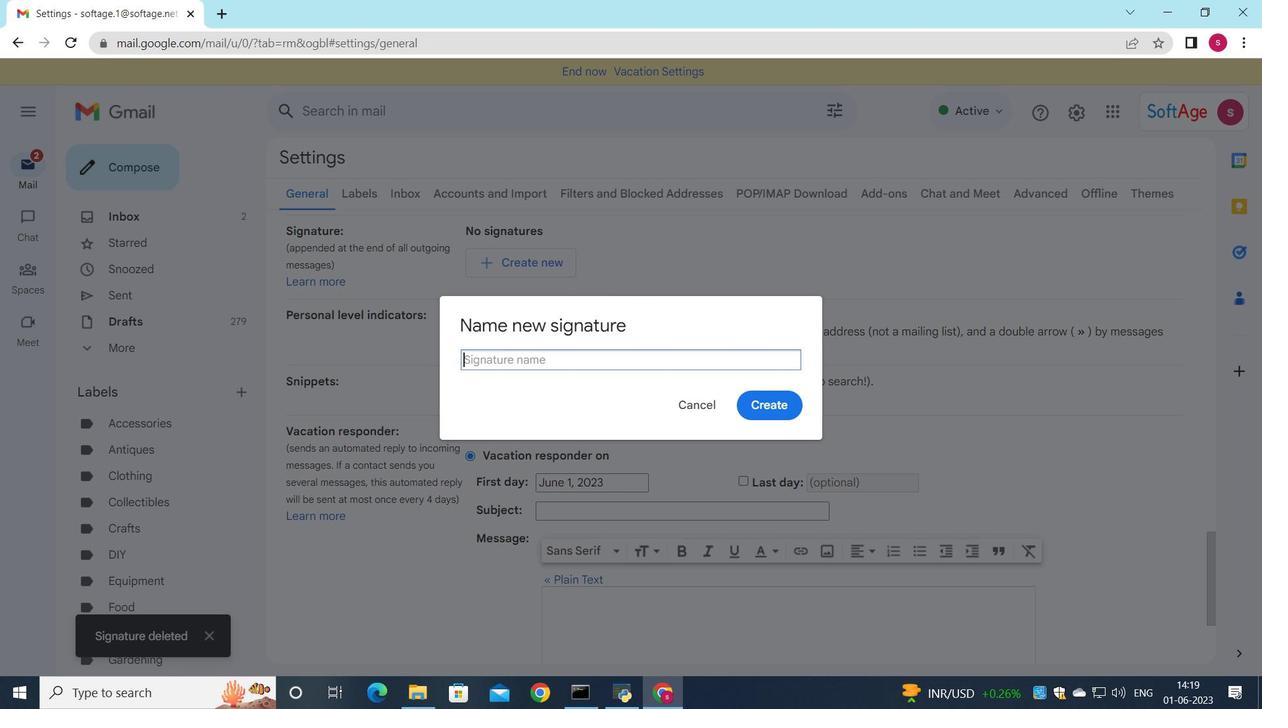 
Action: Key pressed <Key.shift>Ethan<Key.space><Key.shift><Key.shift><Key.shift><Key.shift><Key.shift><Key.shift><Key.shift><Key.shift><Key.shift><Key.shift><Key.shift><Key.shift><Key.shift><Key.shift><Key.shift><Key.shift><Key.shift><Key.shift><Key.shift><Key.shift><Key.shift><Key.shift><Key.shift>King
Screenshot: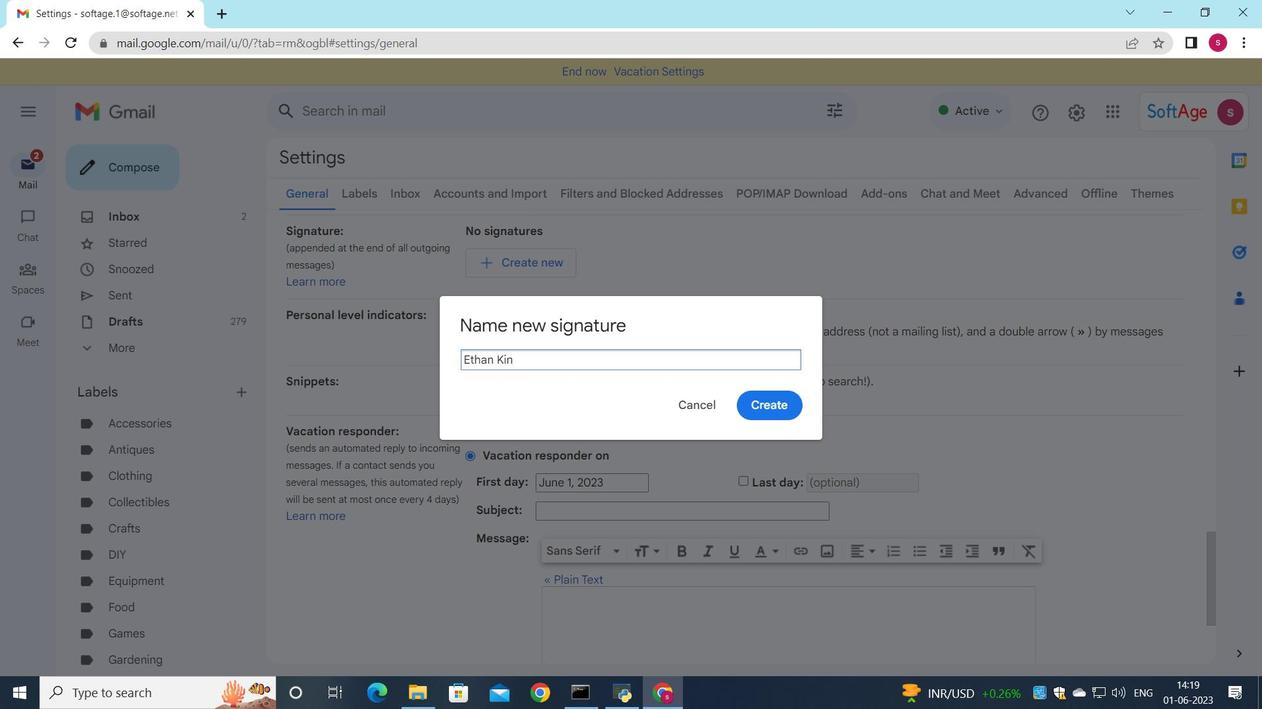 
Action: Mouse moved to (777, 402)
Screenshot: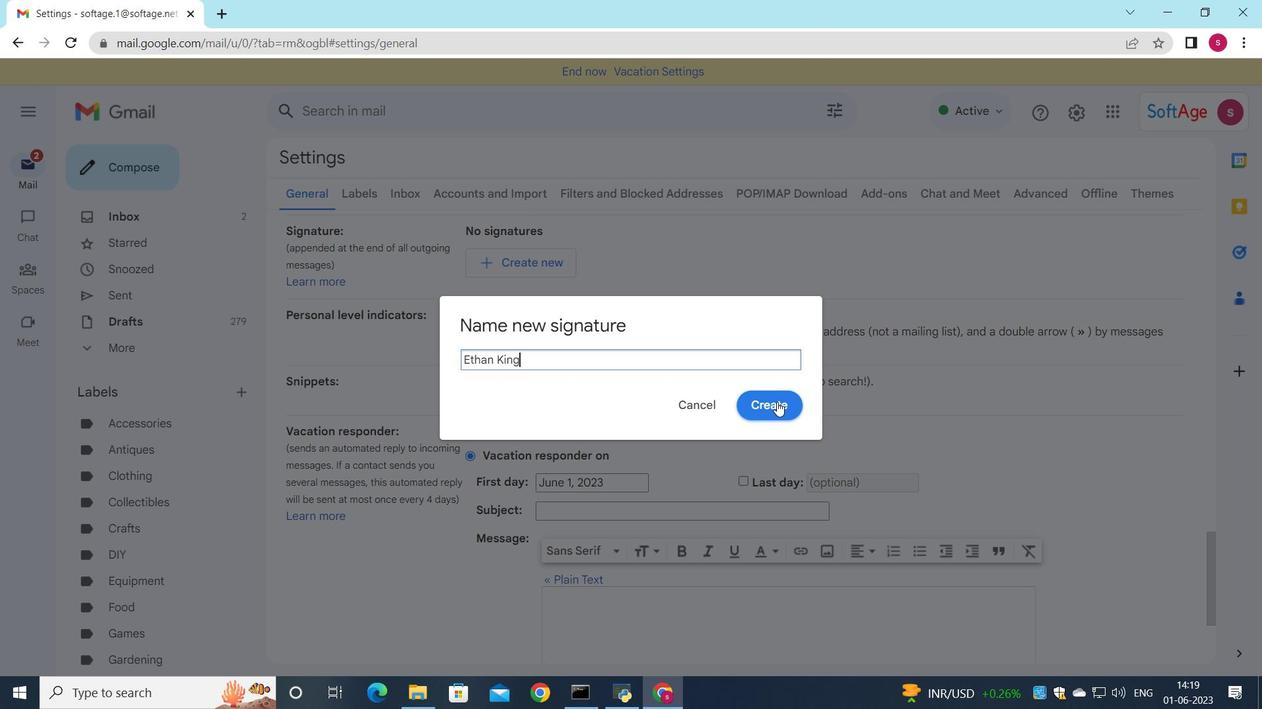 
Action: Mouse pressed left at (777, 402)
Screenshot: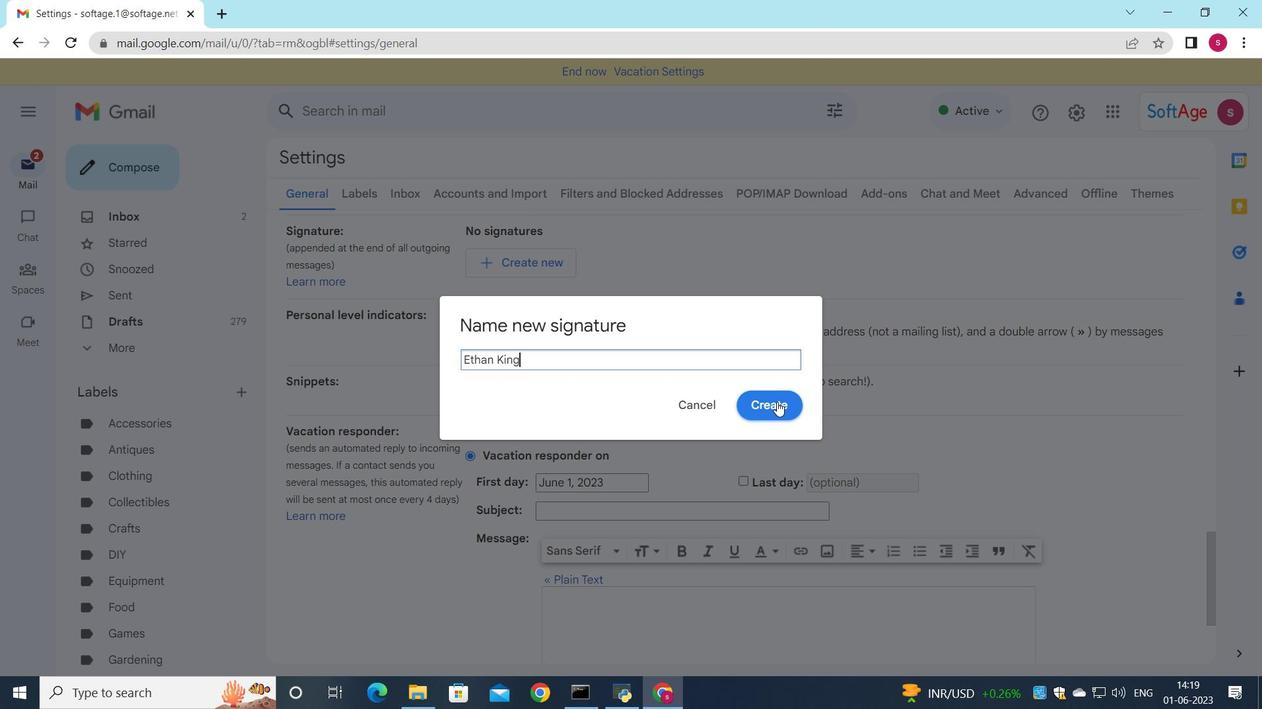 
Action: Mouse moved to (834, 271)
Screenshot: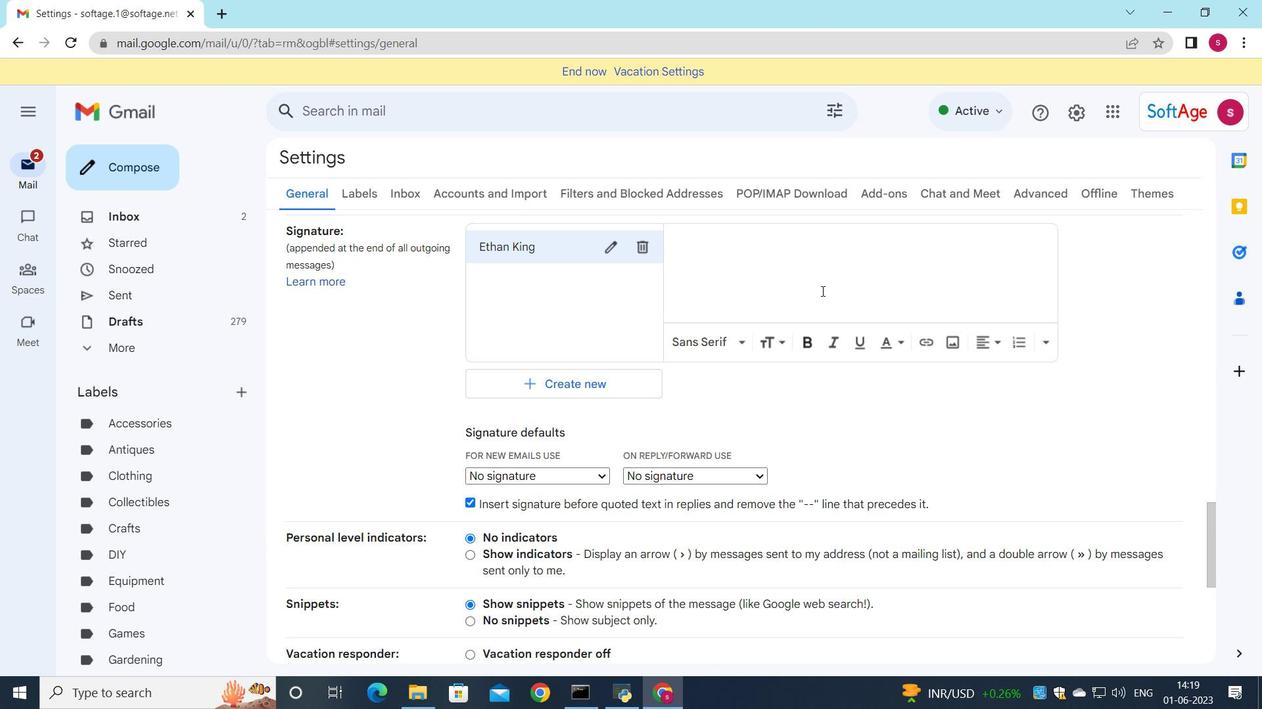 
Action: Mouse pressed left at (834, 271)
Screenshot: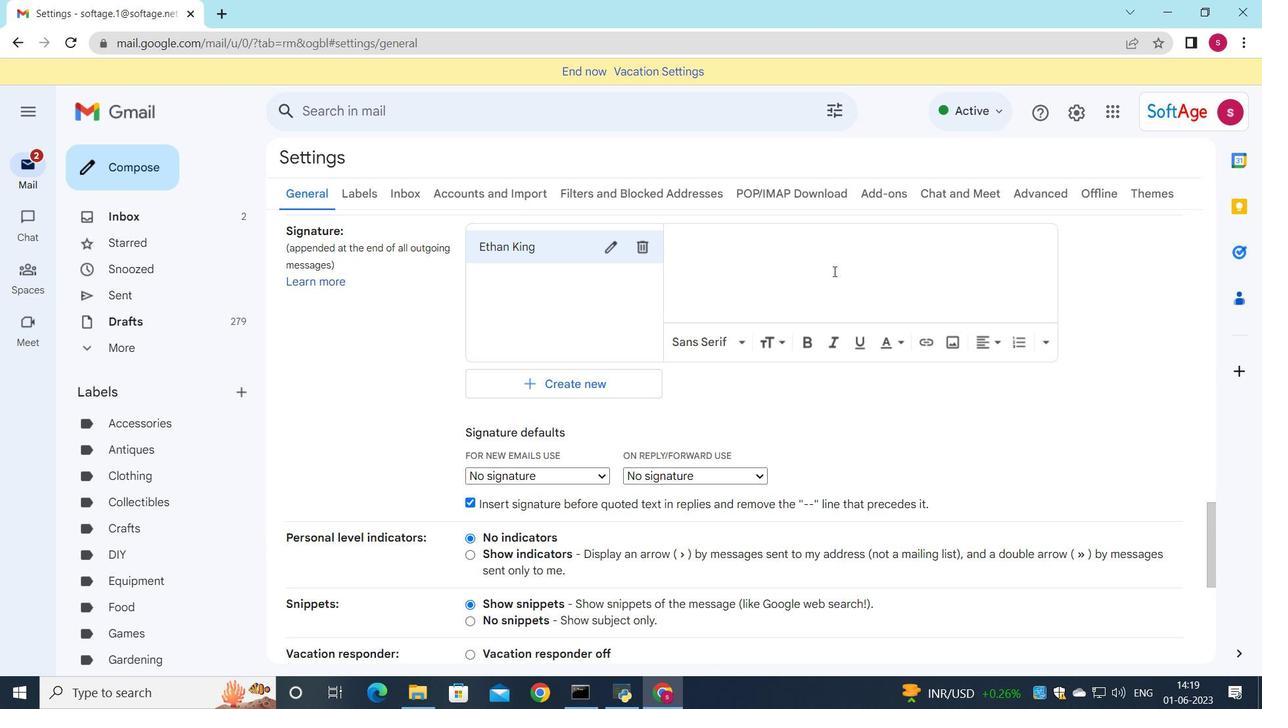 
Action: Mouse moved to (1060, 343)
Screenshot: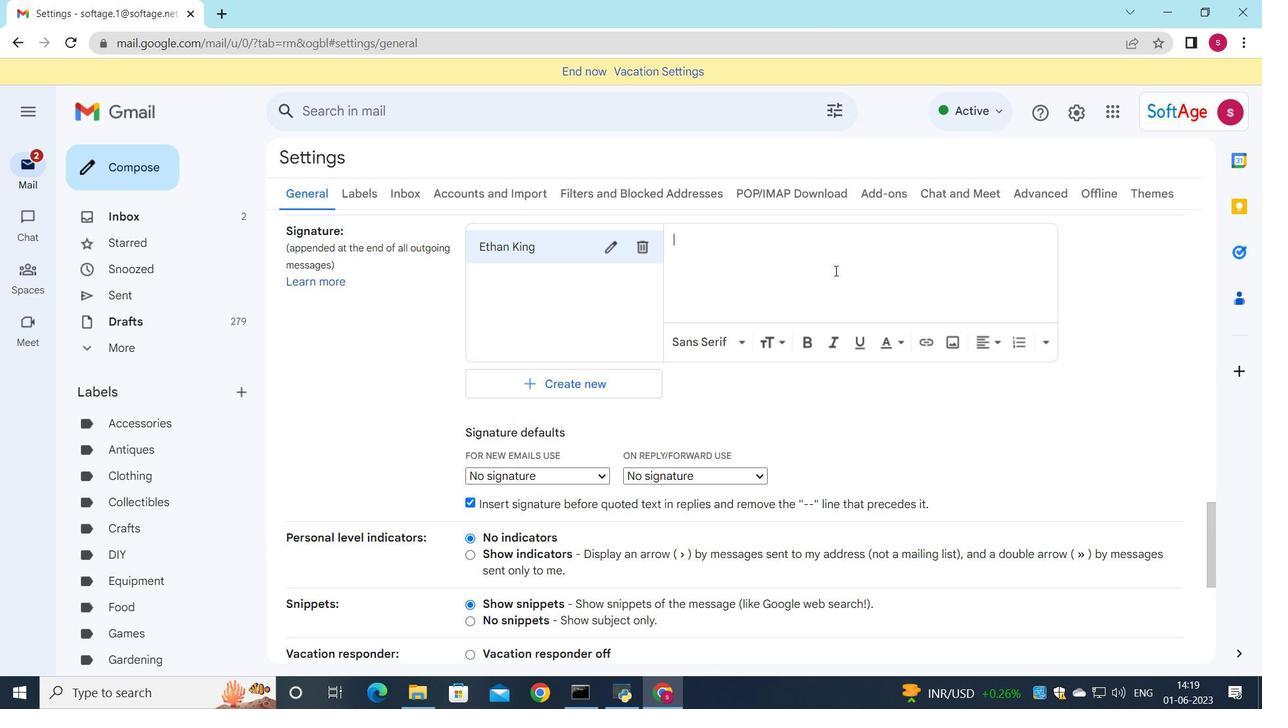 
Action: Key pressed <Key.shift>Ethan<Key.space><Key.shift>King
Screenshot: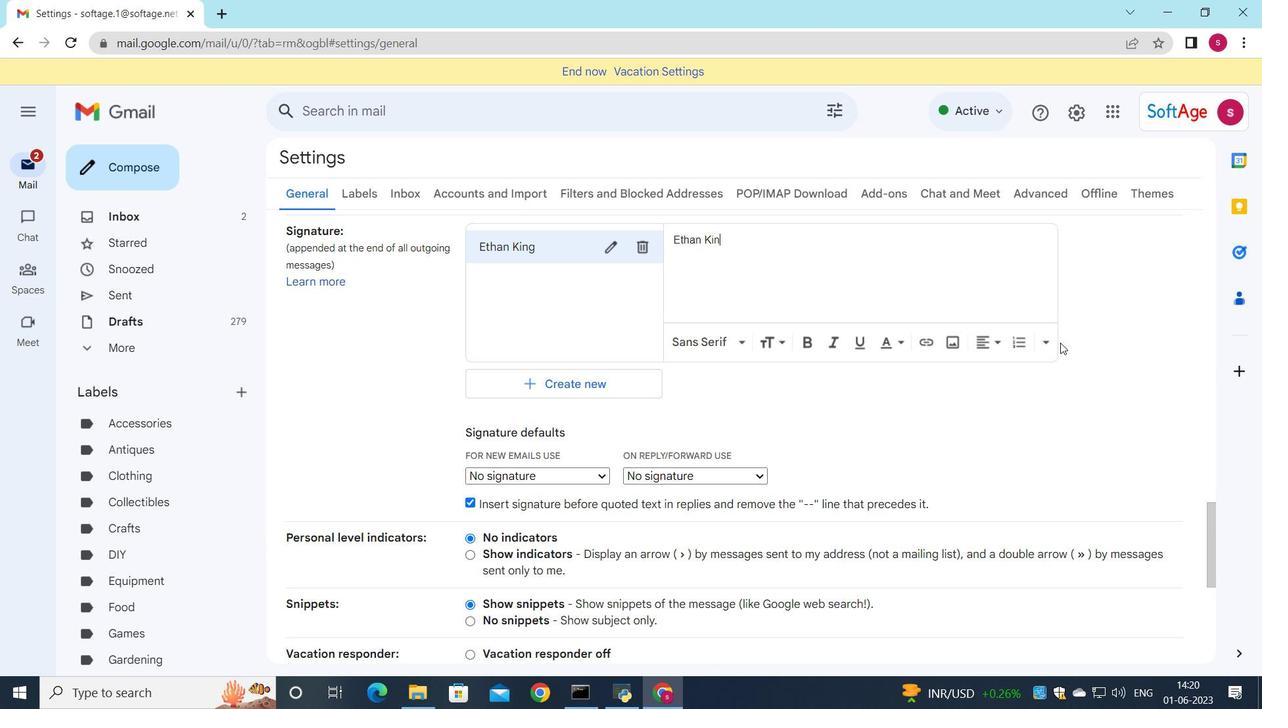 
Action: Mouse moved to (556, 417)
Screenshot: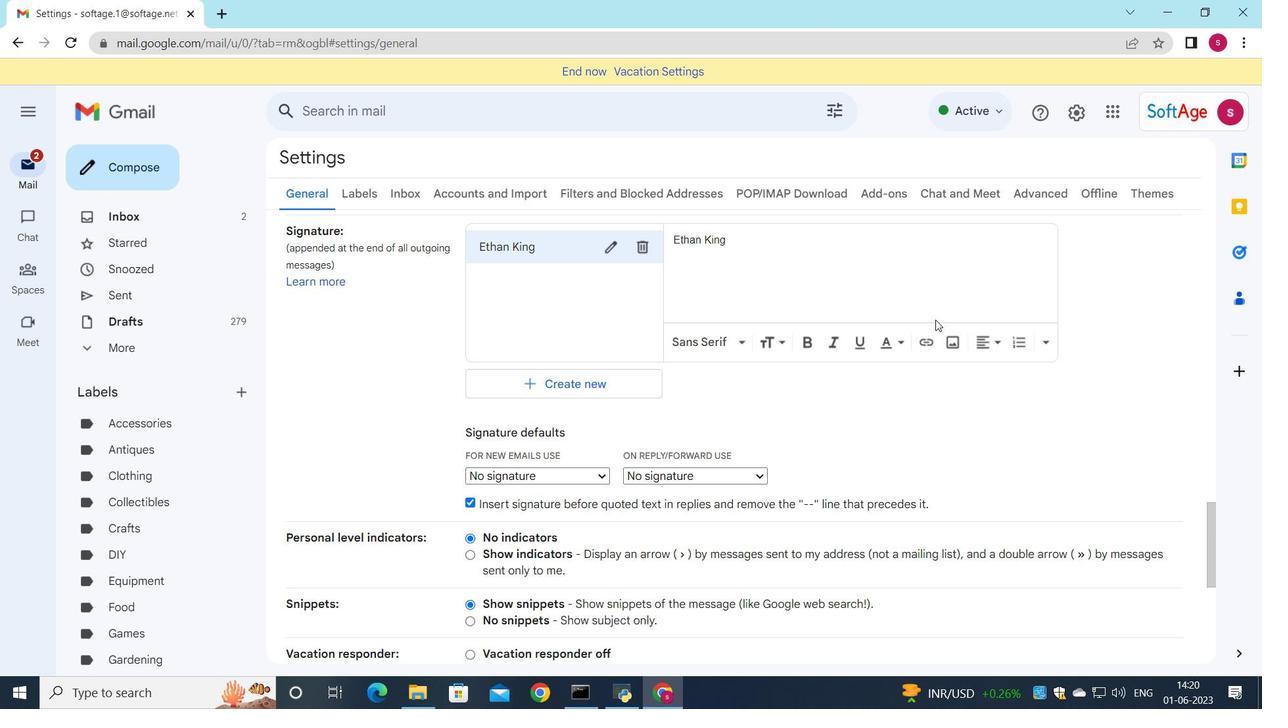 
Action: Mouse scrolled (556, 416) with delta (0, 0)
Screenshot: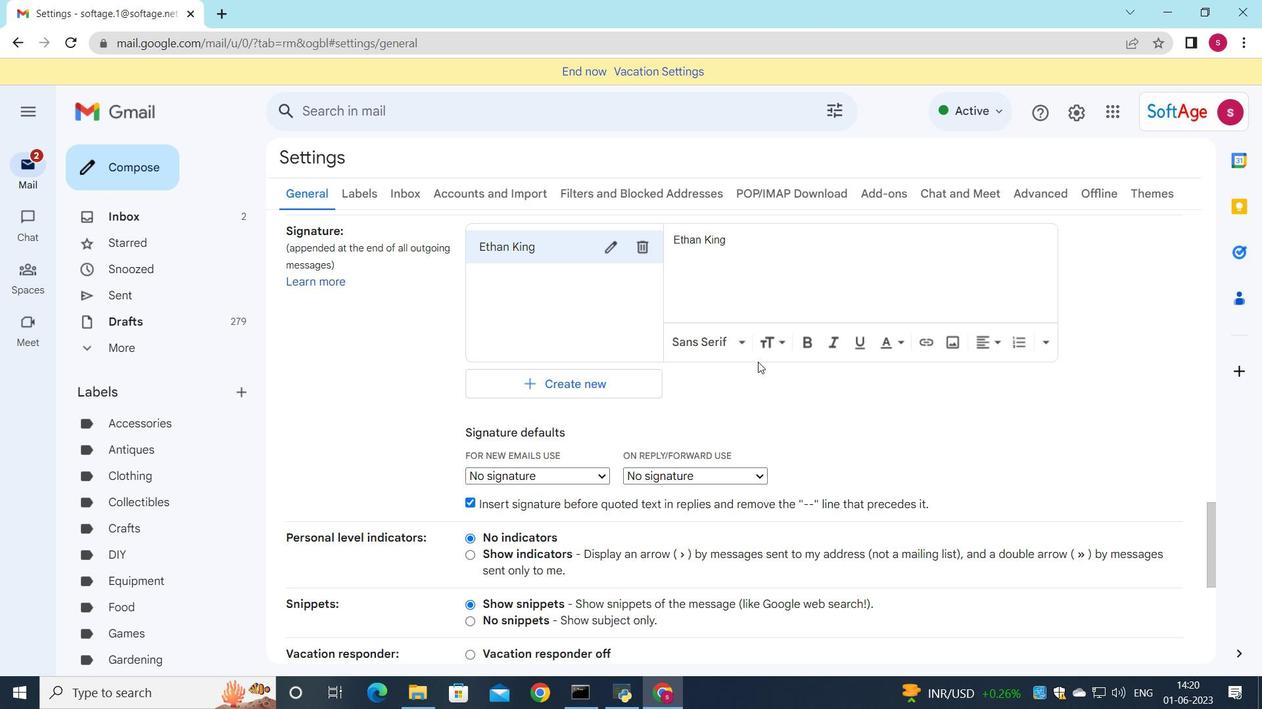 
Action: Mouse moved to (555, 418)
Screenshot: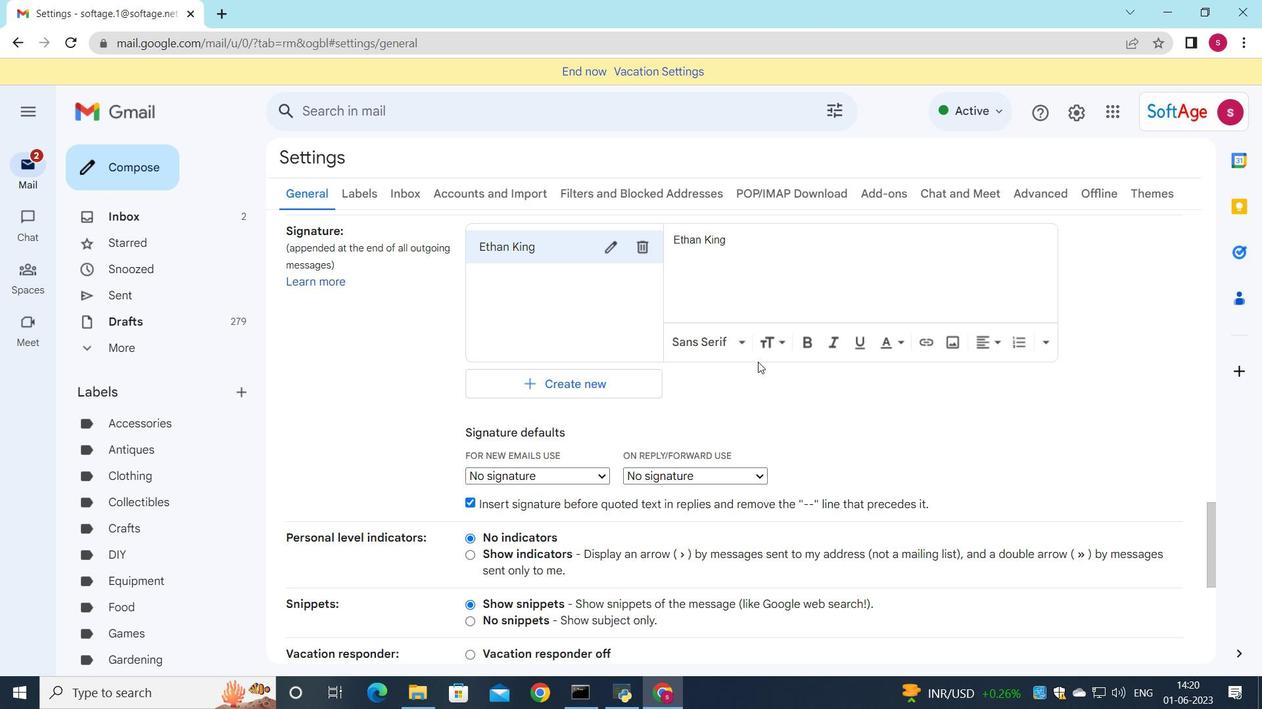 
Action: Mouse scrolled (555, 418) with delta (0, 0)
Screenshot: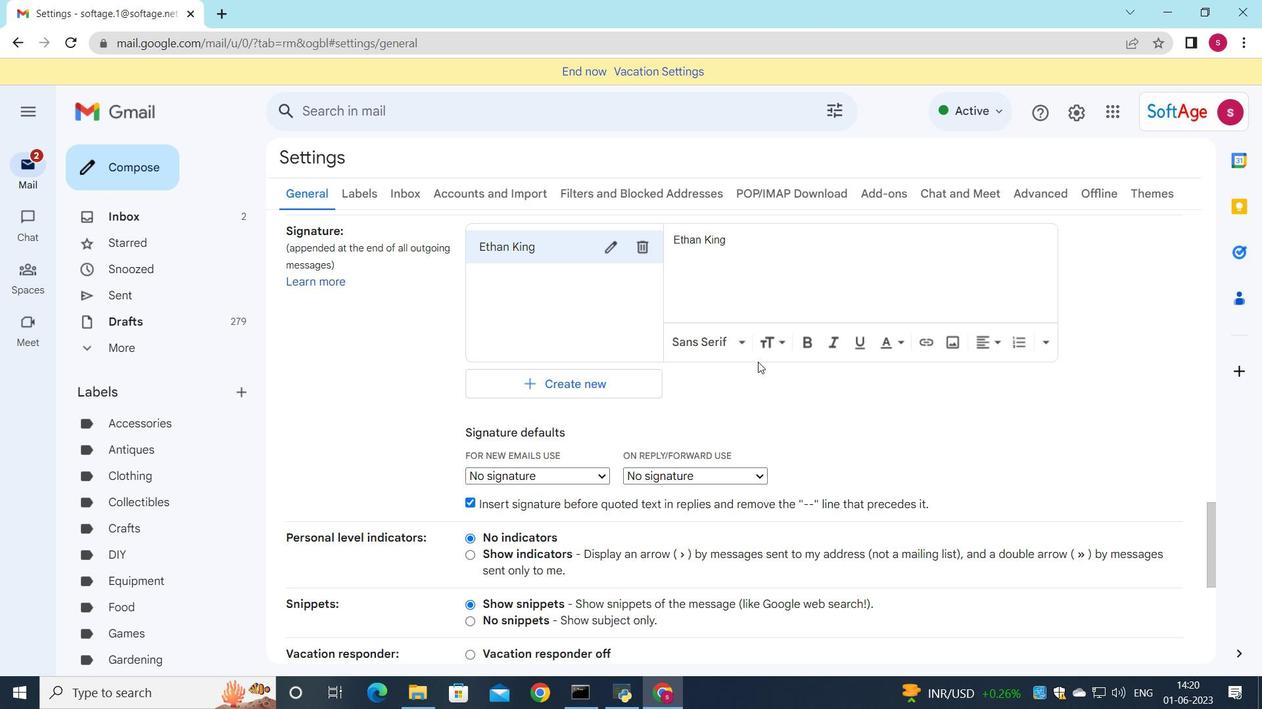 
Action: Mouse moved to (555, 418)
Screenshot: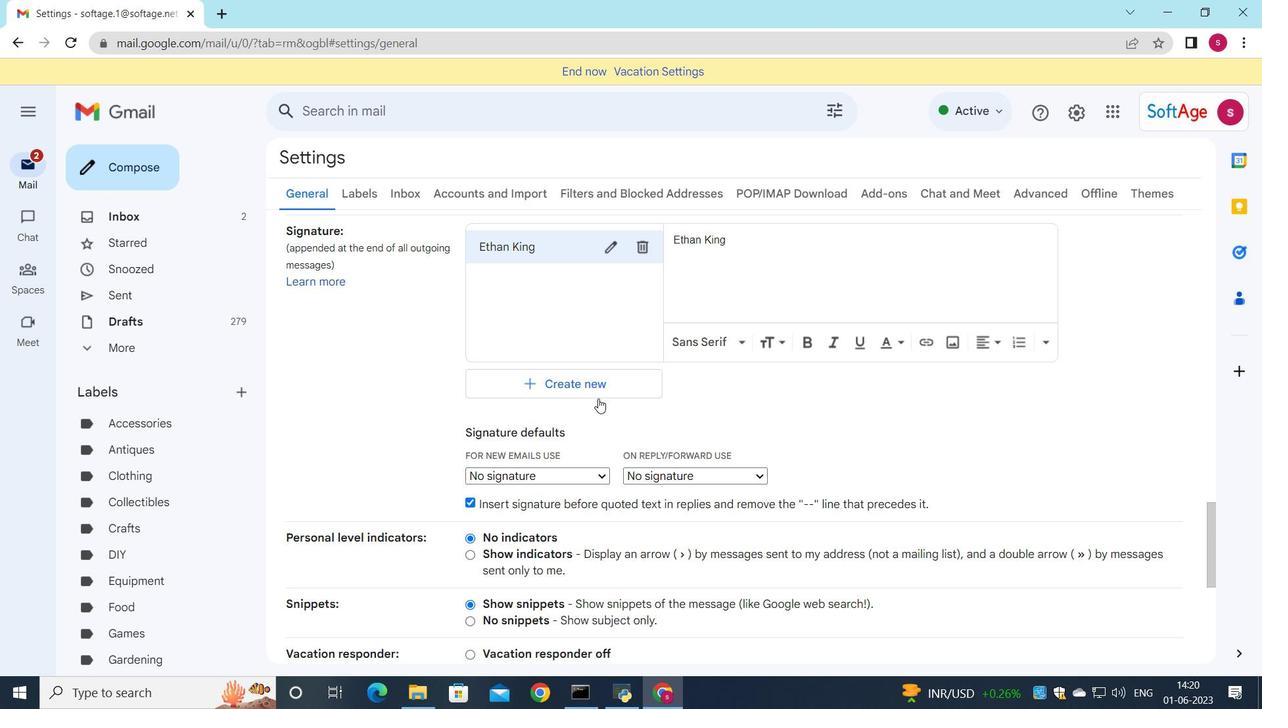 
Action: Mouse scrolled (555, 418) with delta (0, 0)
Screenshot: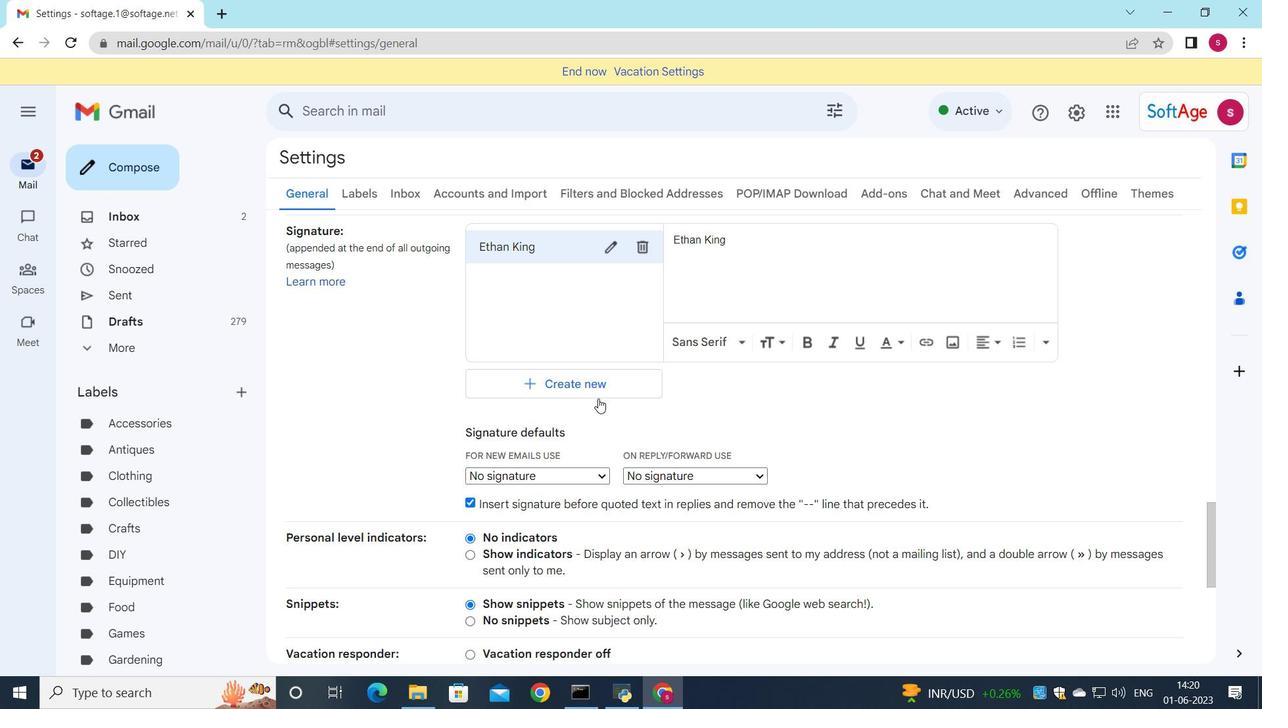 
Action: Mouse moved to (594, 232)
Screenshot: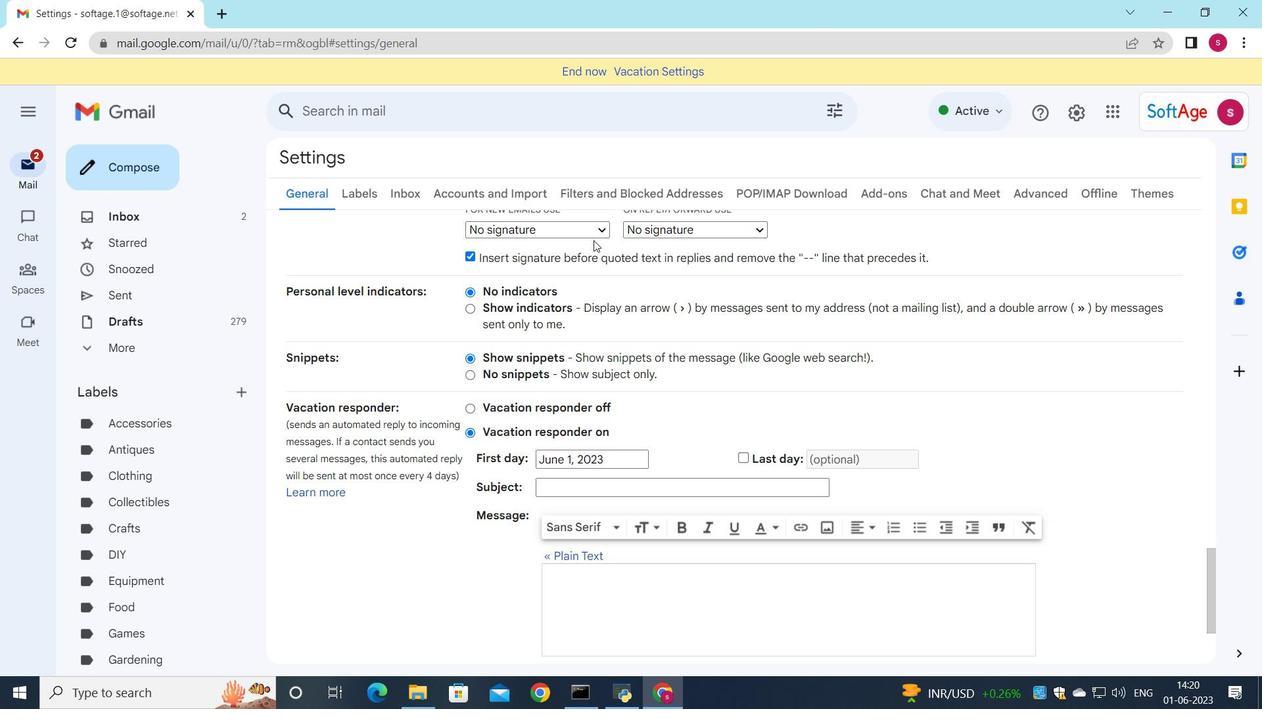 
Action: Mouse pressed left at (594, 232)
Screenshot: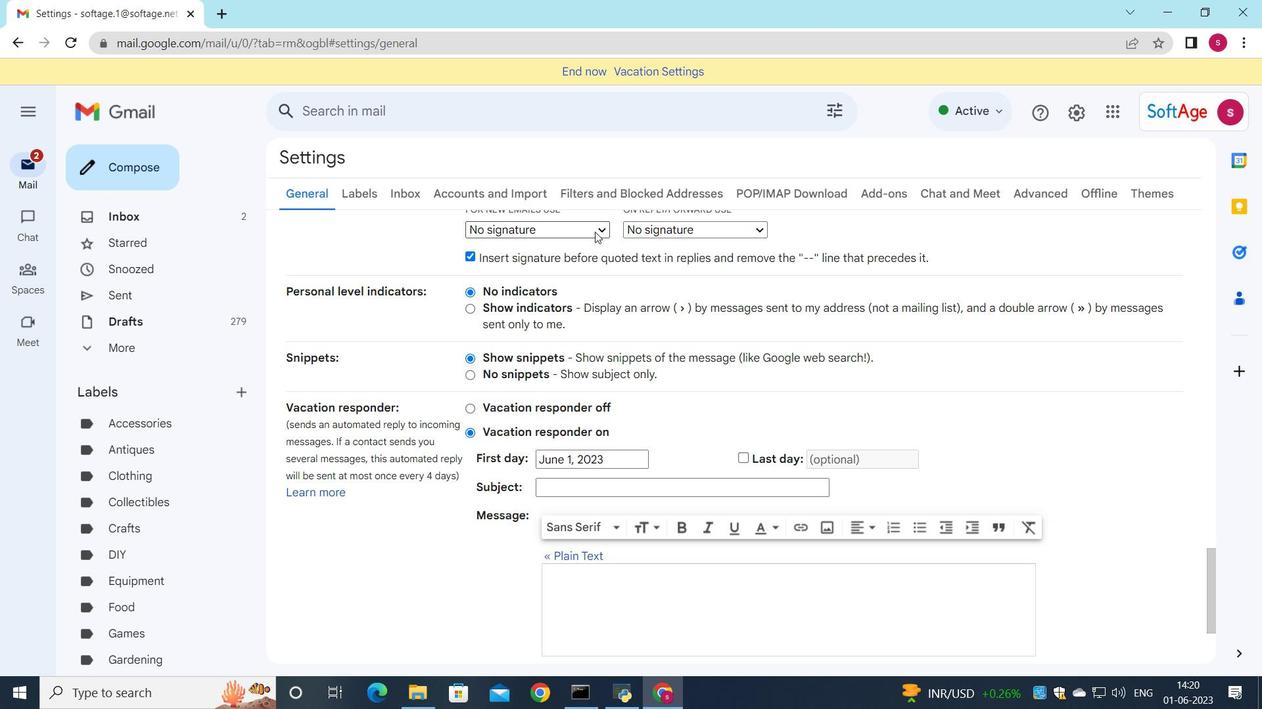 
Action: Mouse moved to (594, 253)
Screenshot: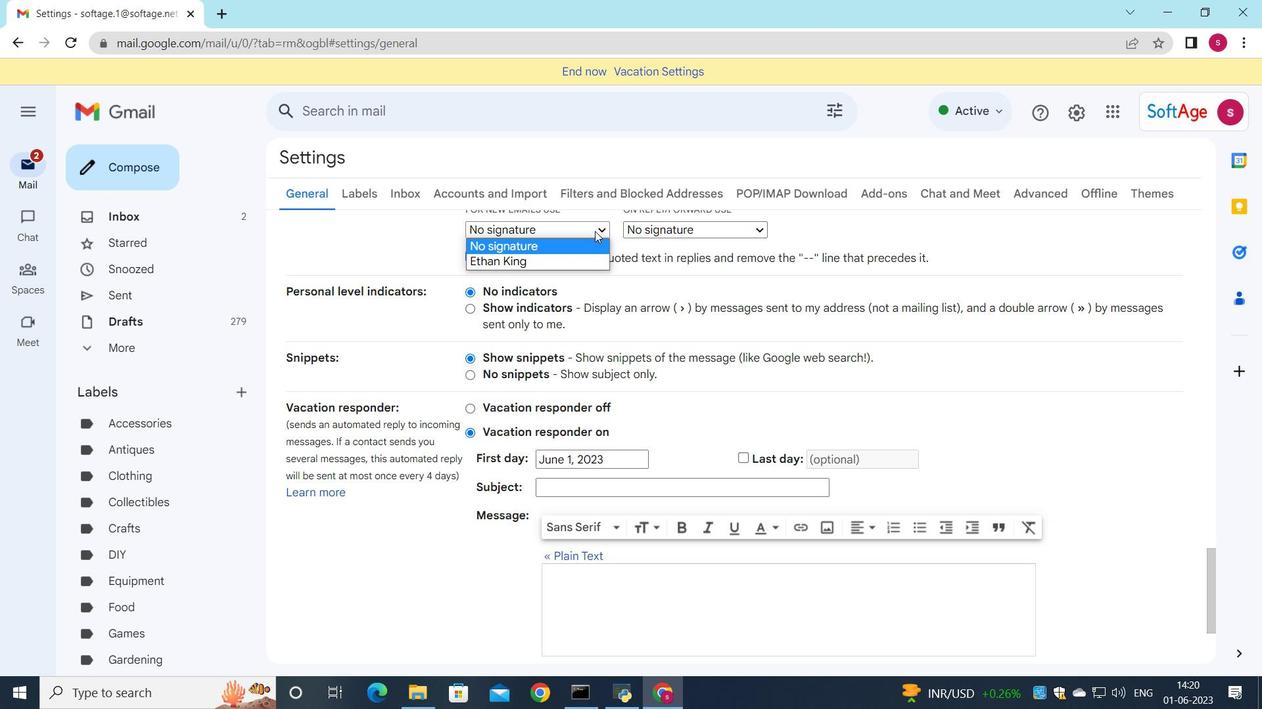 
Action: Mouse pressed left at (594, 253)
Screenshot: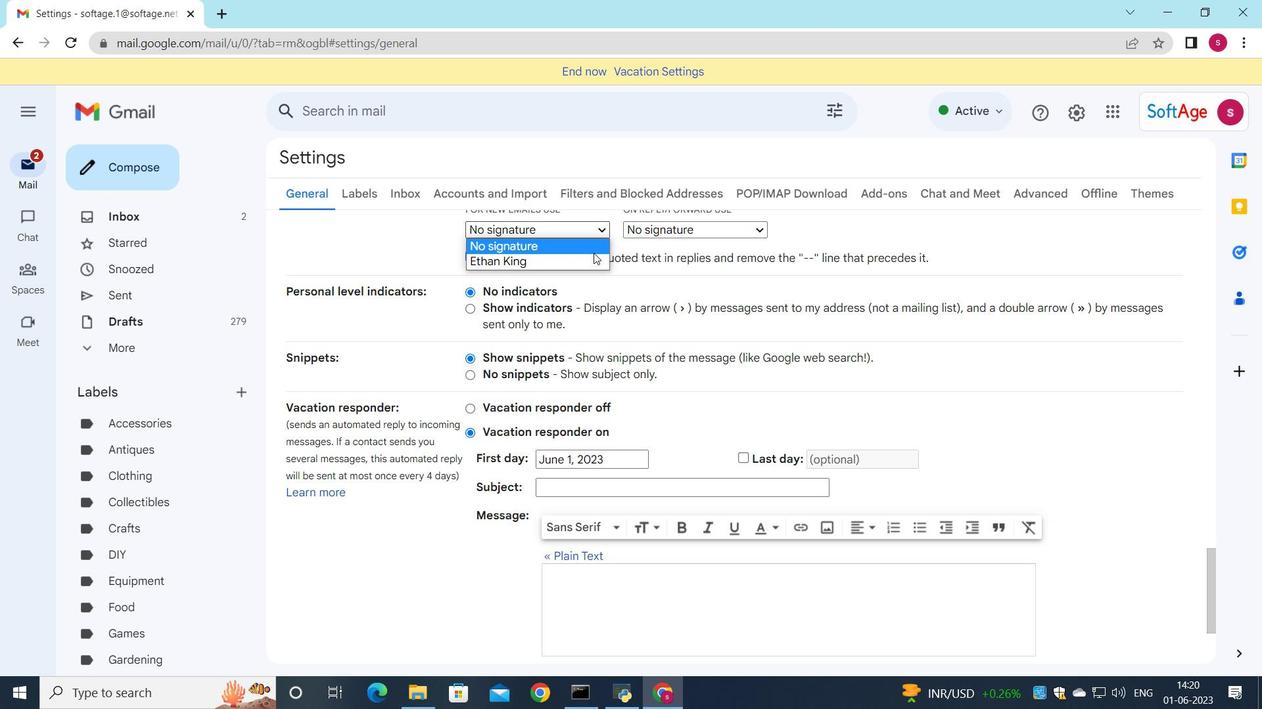 
Action: Mouse moved to (601, 239)
Screenshot: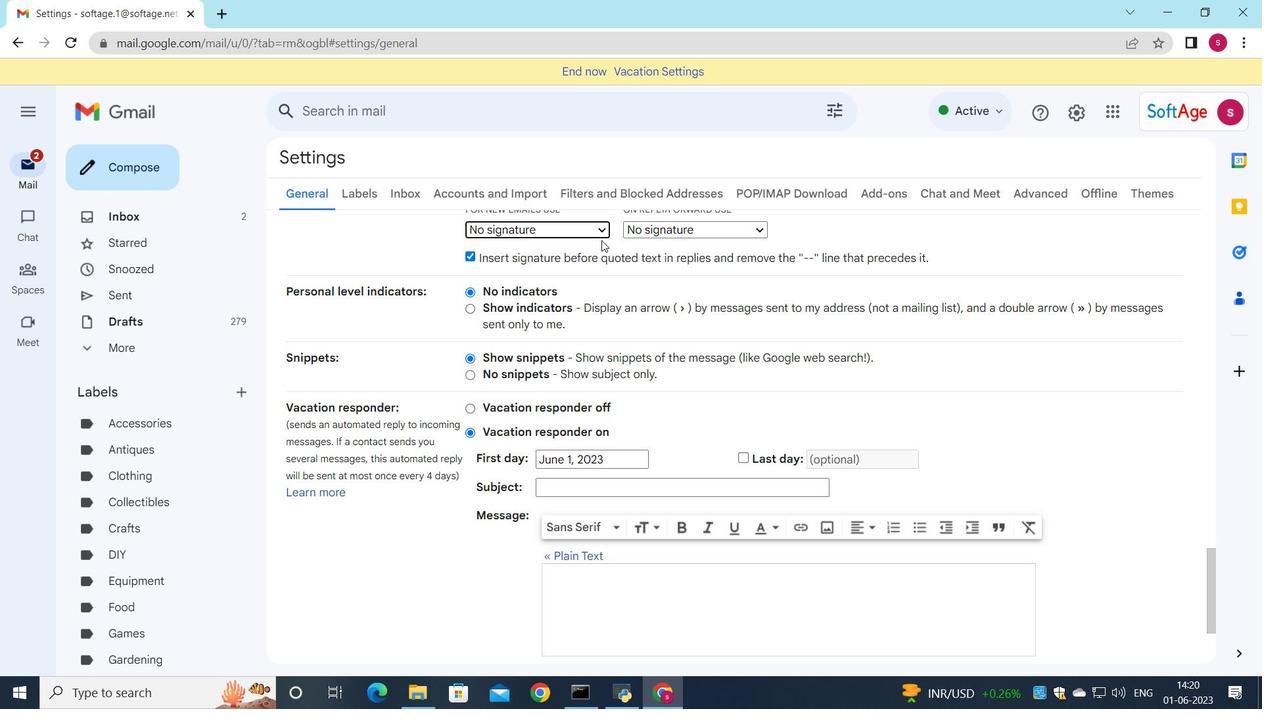 
Action: Mouse pressed left at (601, 239)
Screenshot: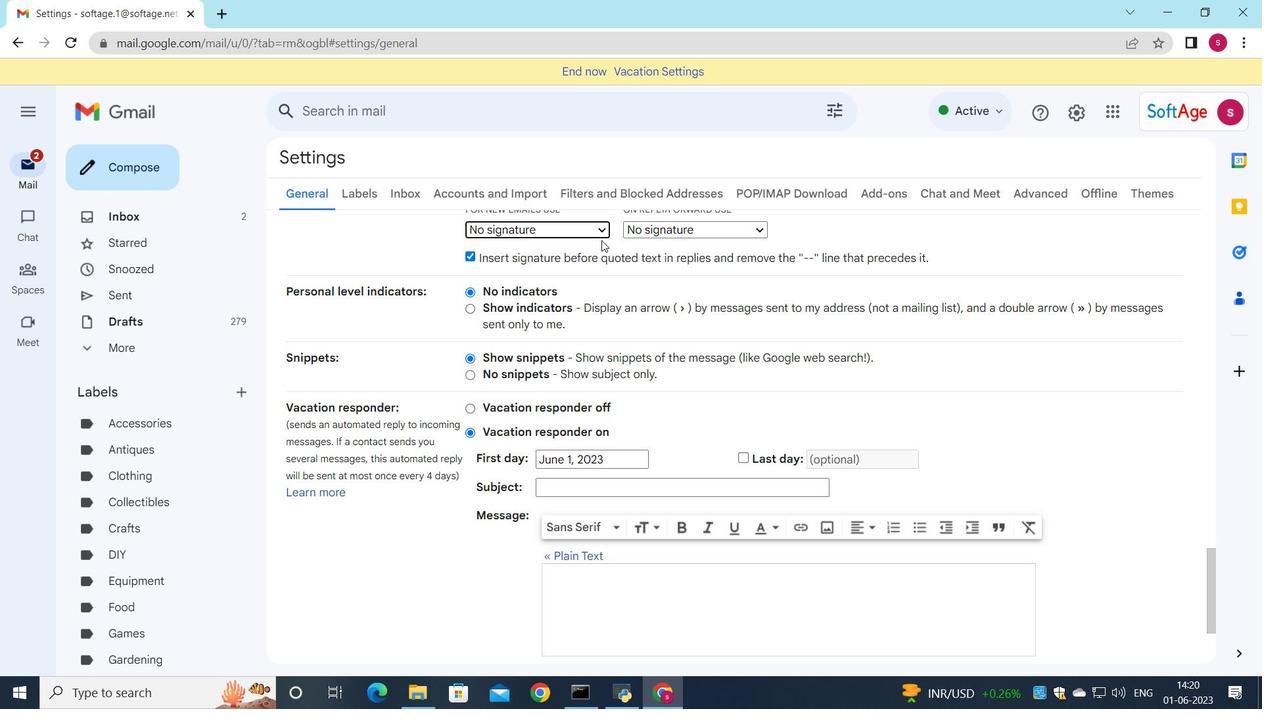 
Action: Mouse moved to (600, 232)
Screenshot: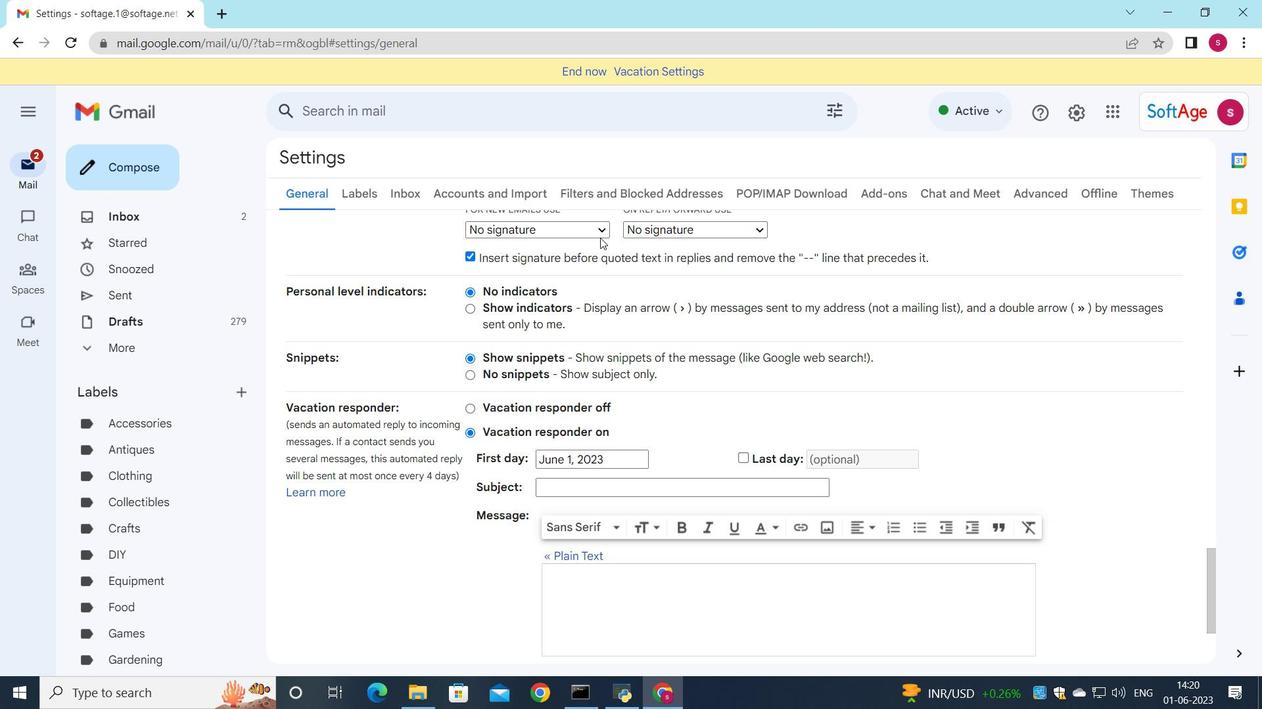 
Action: Mouse pressed left at (600, 232)
Screenshot: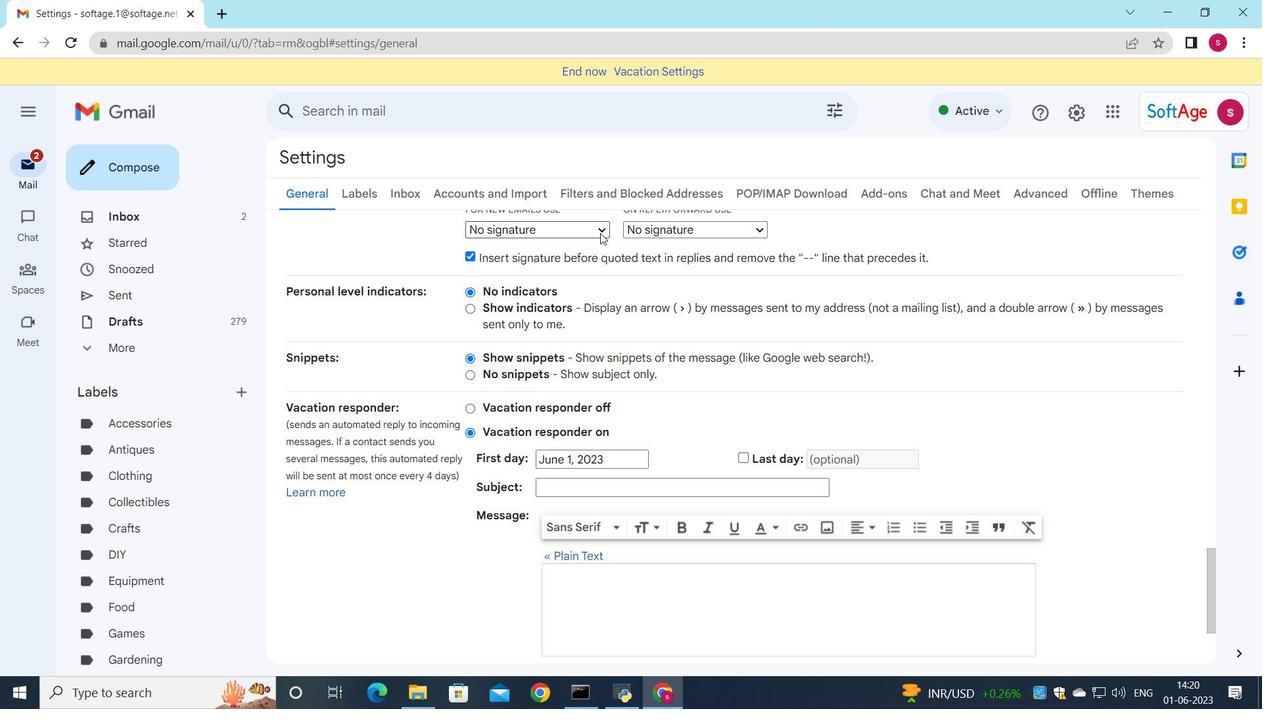 
Action: Mouse moved to (591, 266)
Screenshot: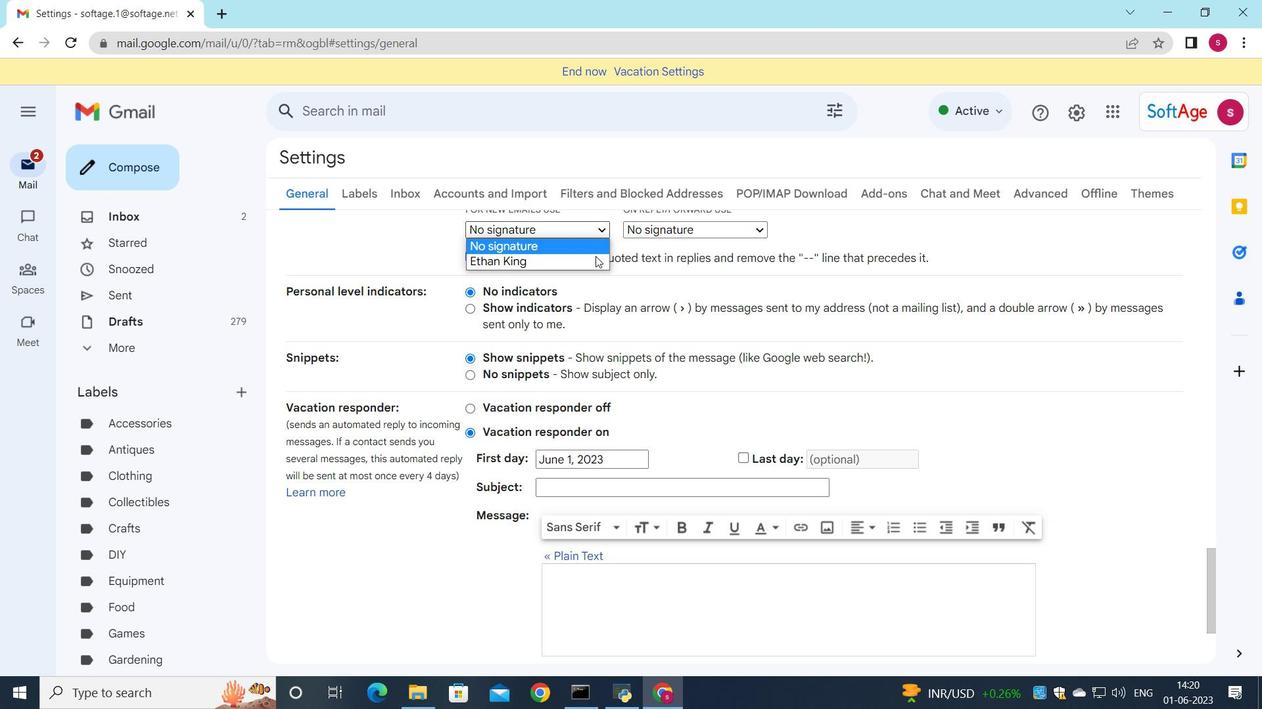 
Action: Mouse pressed left at (591, 266)
Screenshot: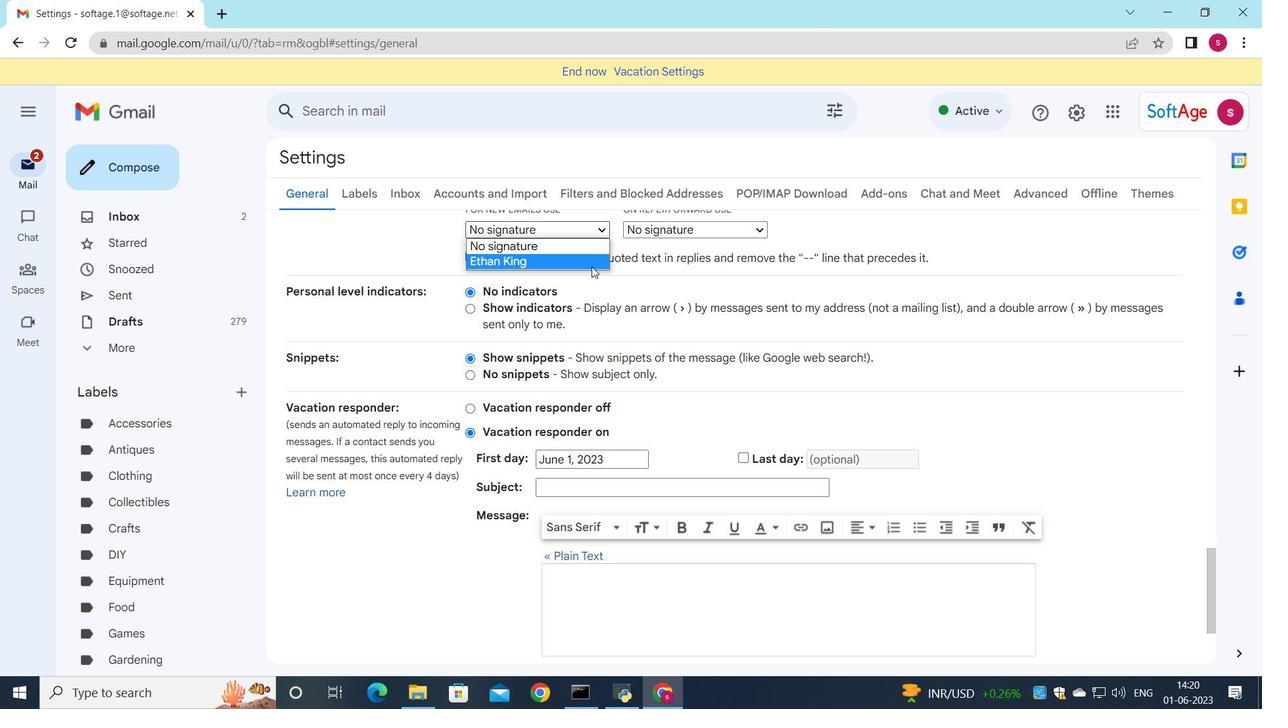
Action: Mouse moved to (649, 232)
Screenshot: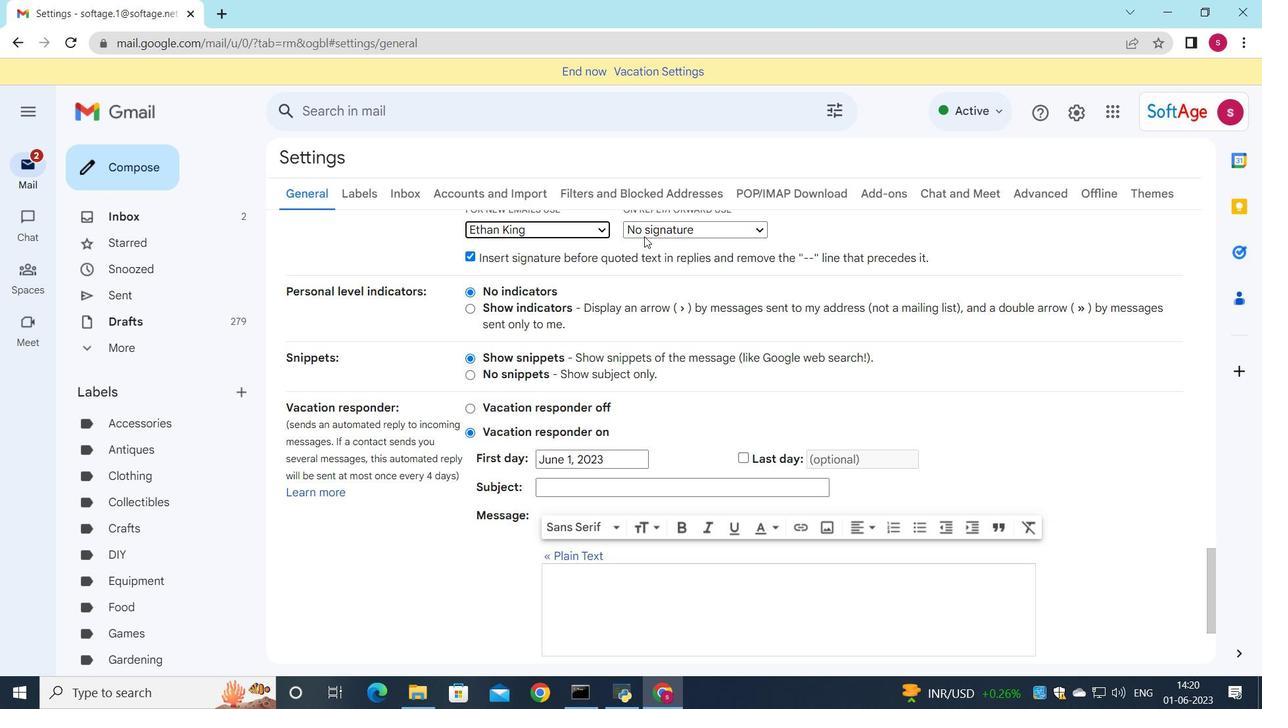 
Action: Mouse pressed left at (649, 232)
Screenshot: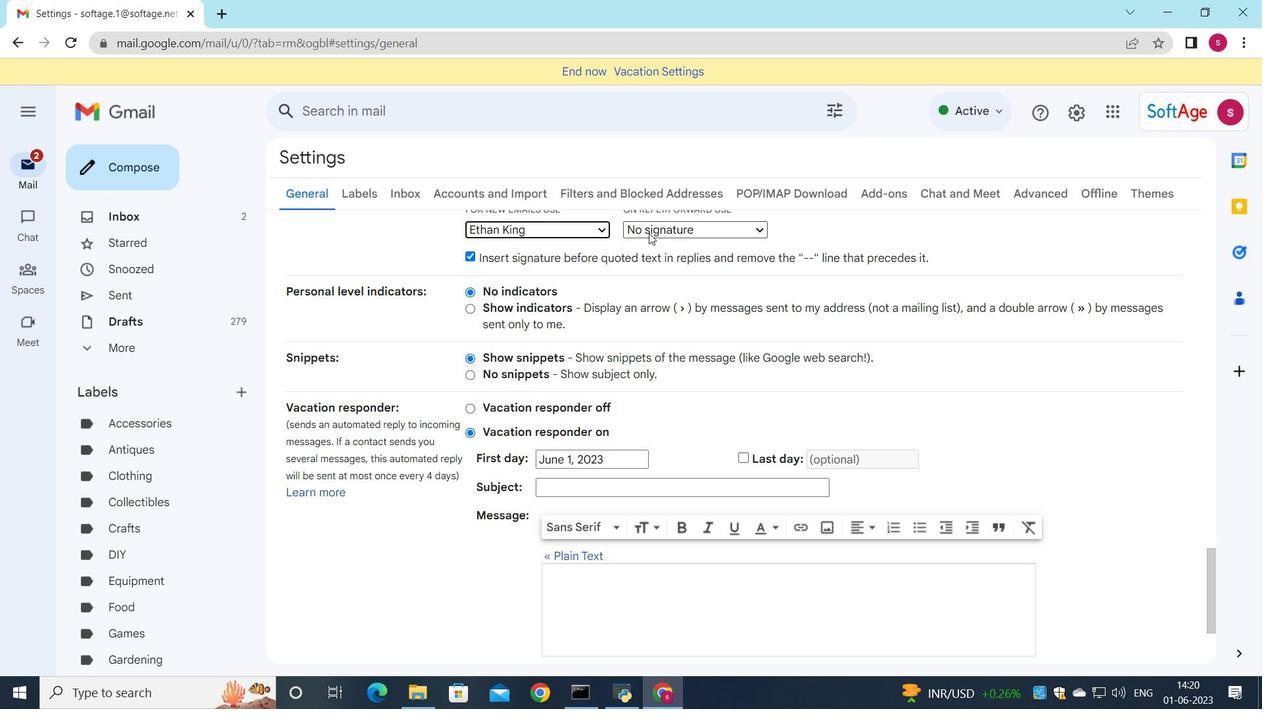
Action: Mouse moved to (652, 259)
Screenshot: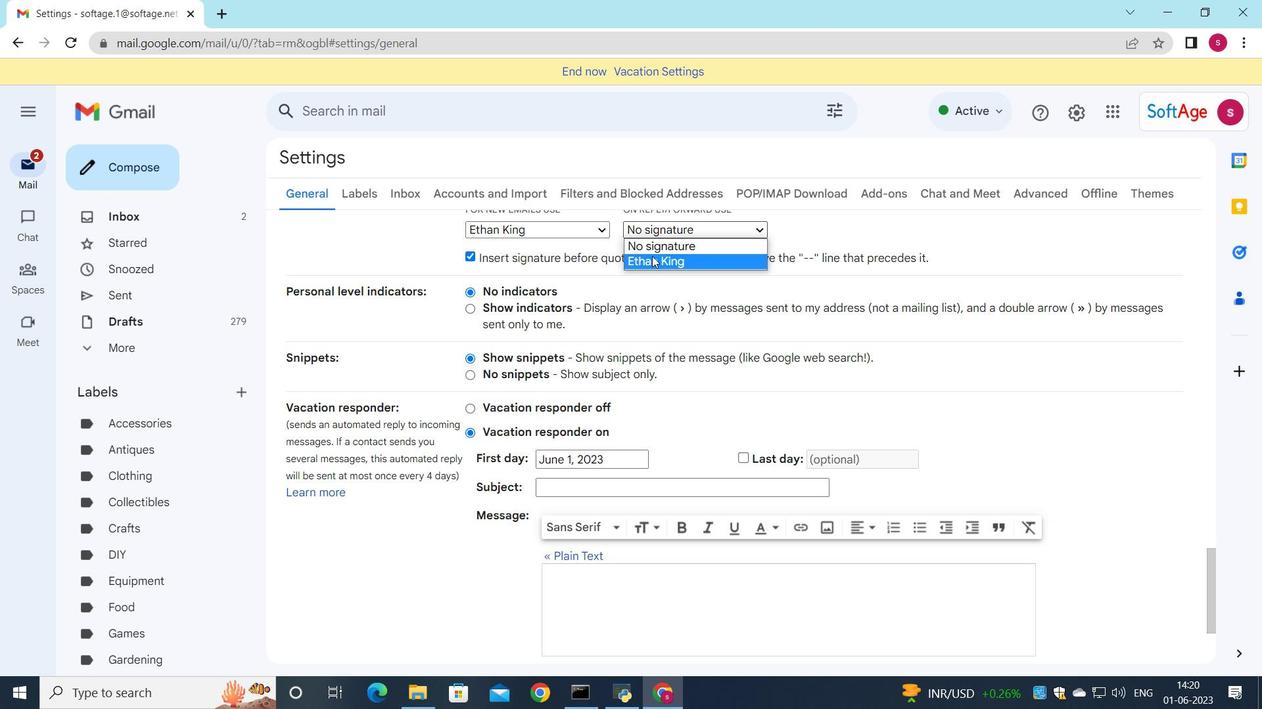 
Action: Mouse pressed left at (652, 259)
Screenshot: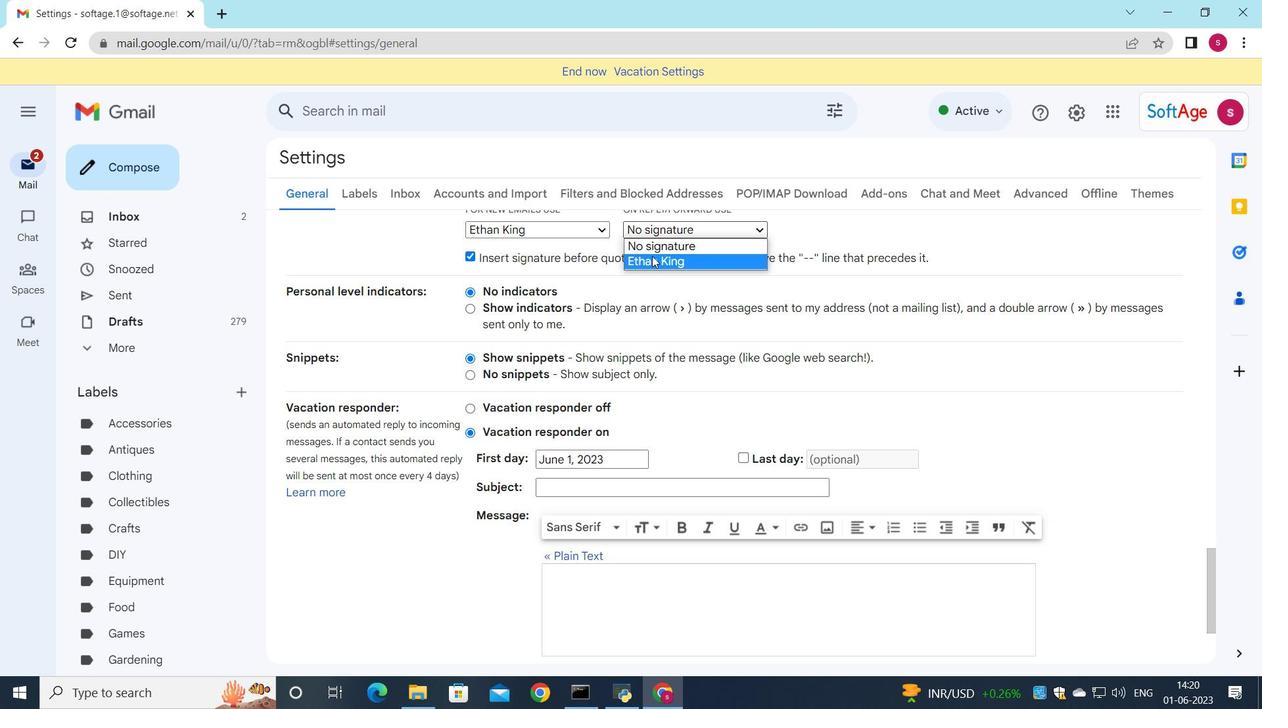 
Action: Mouse scrolled (652, 259) with delta (0, 0)
Screenshot: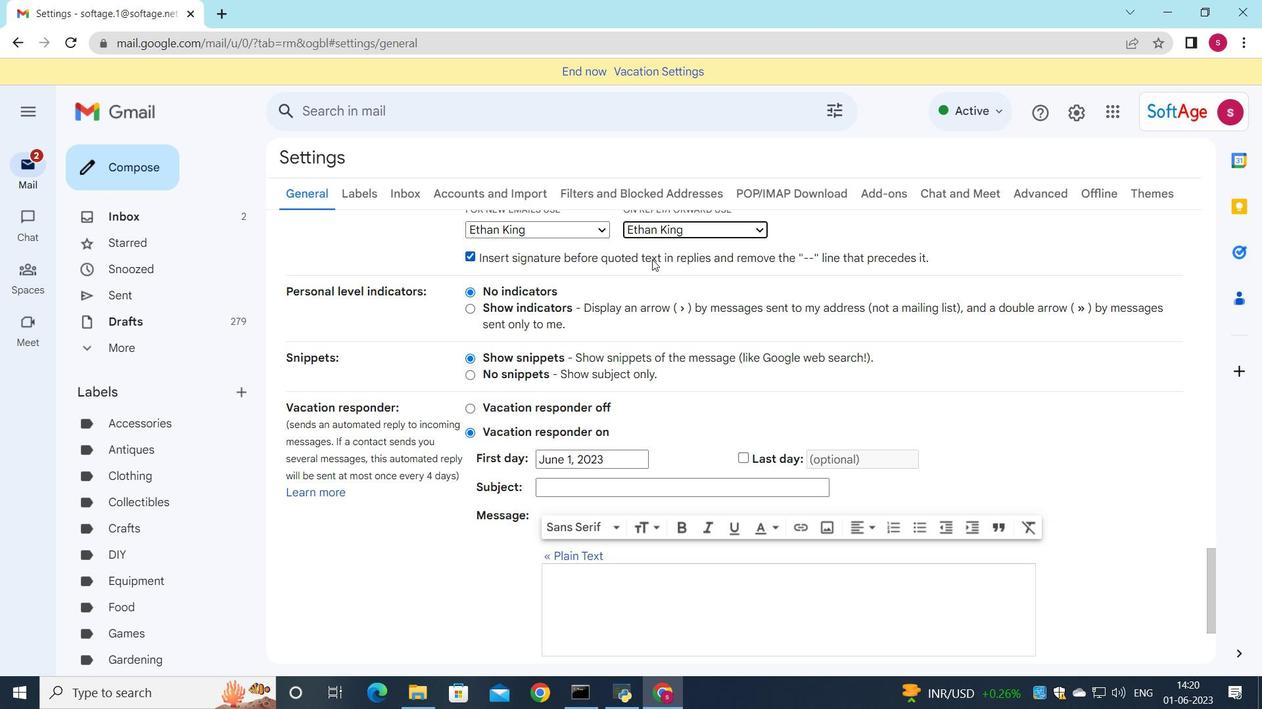
Action: Mouse scrolled (652, 259) with delta (0, 0)
Screenshot: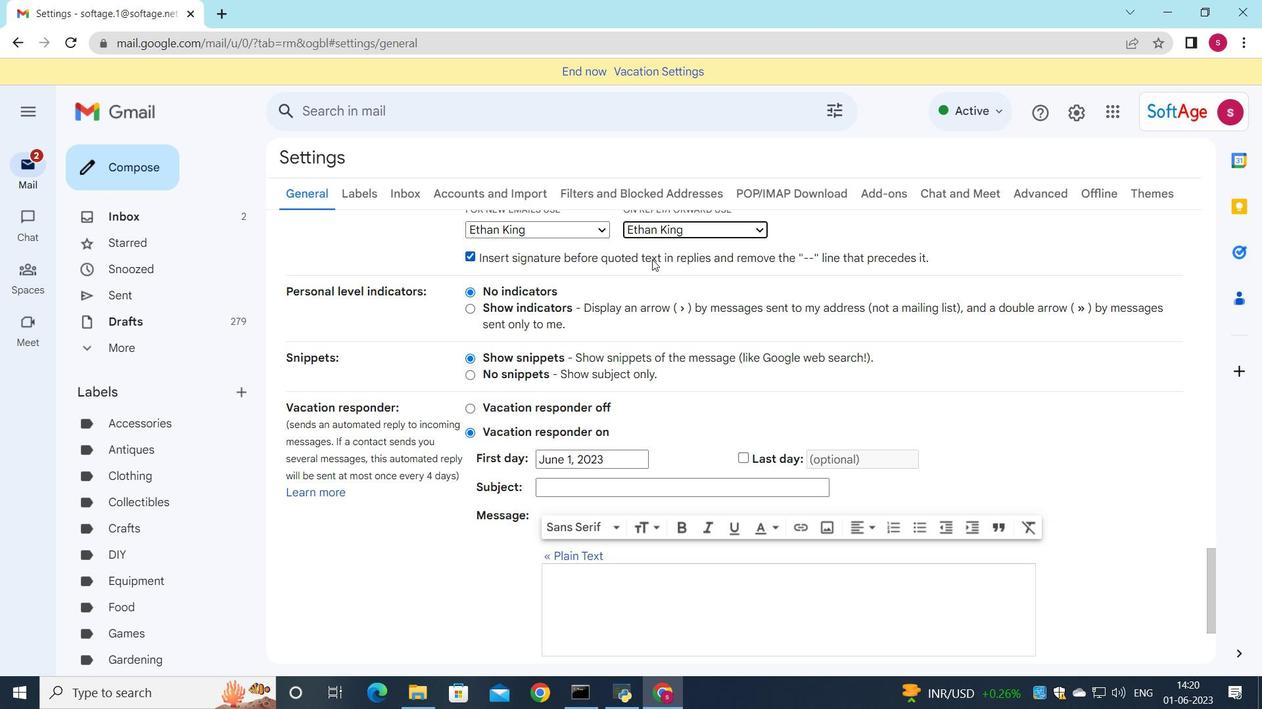 
Action: Mouse scrolled (652, 259) with delta (0, 0)
Screenshot: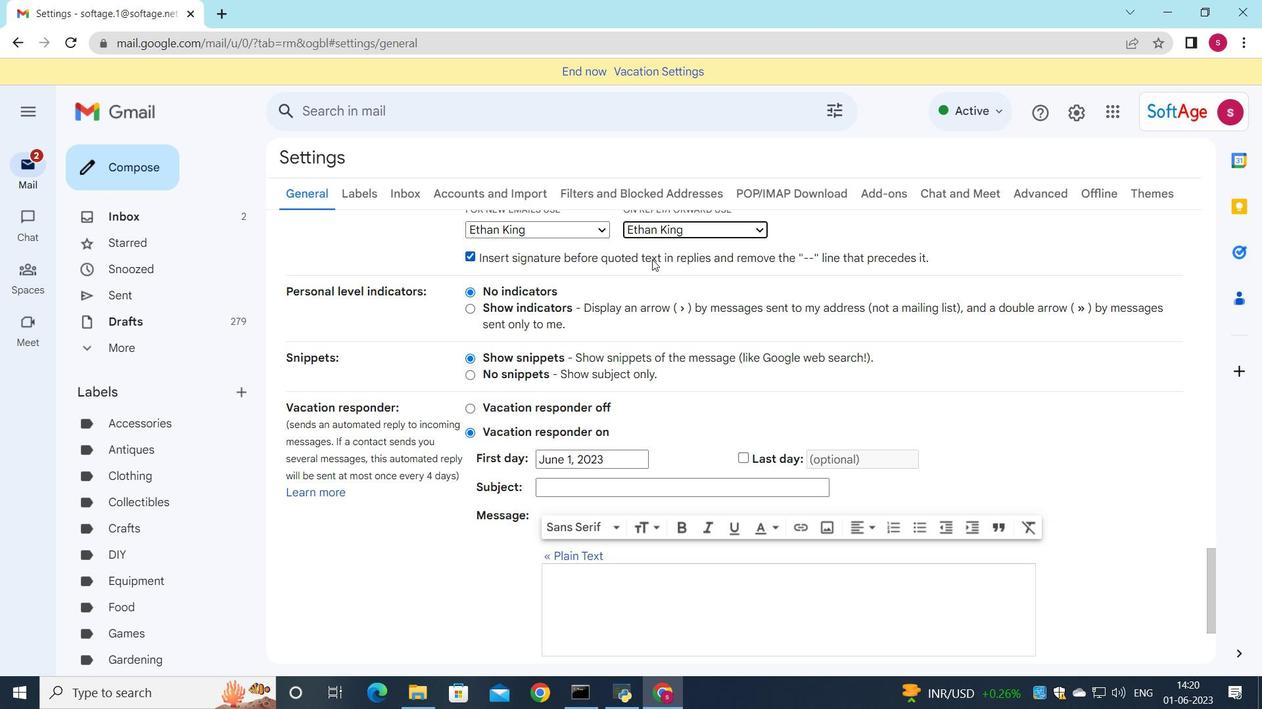 
Action: Mouse scrolled (652, 259) with delta (0, 0)
Screenshot: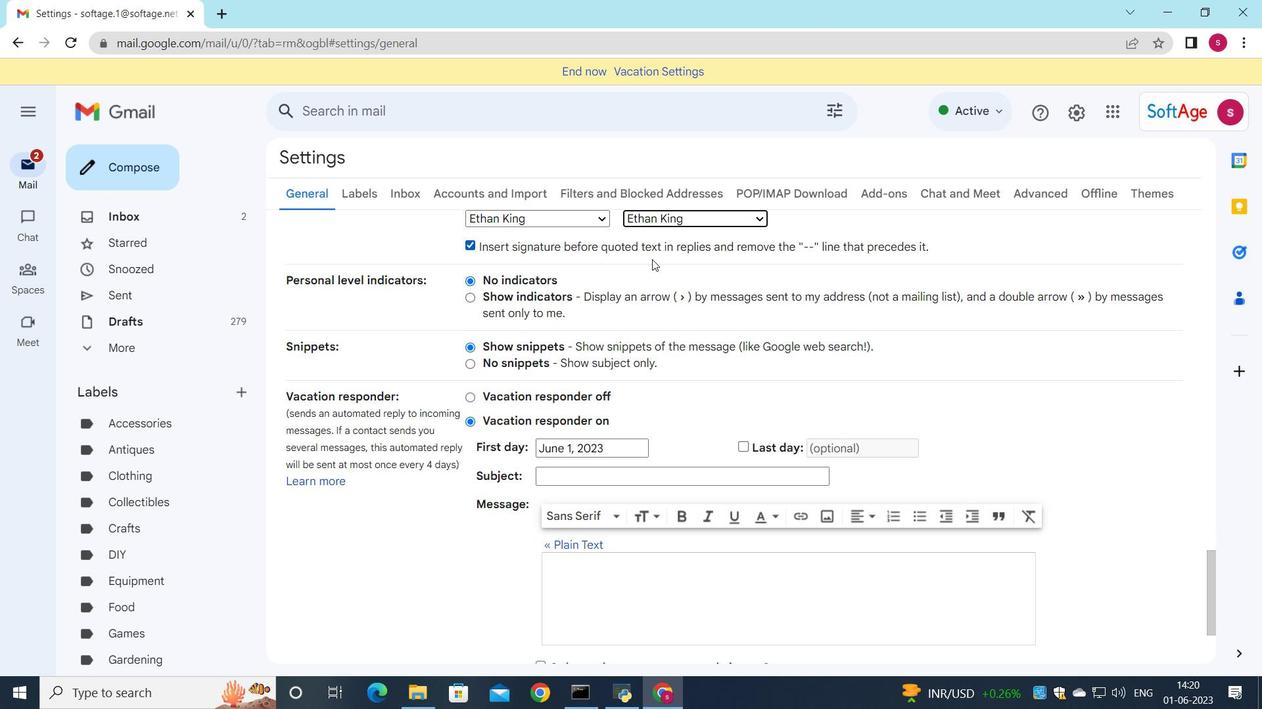 
Action: Mouse moved to (698, 571)
Screenshot: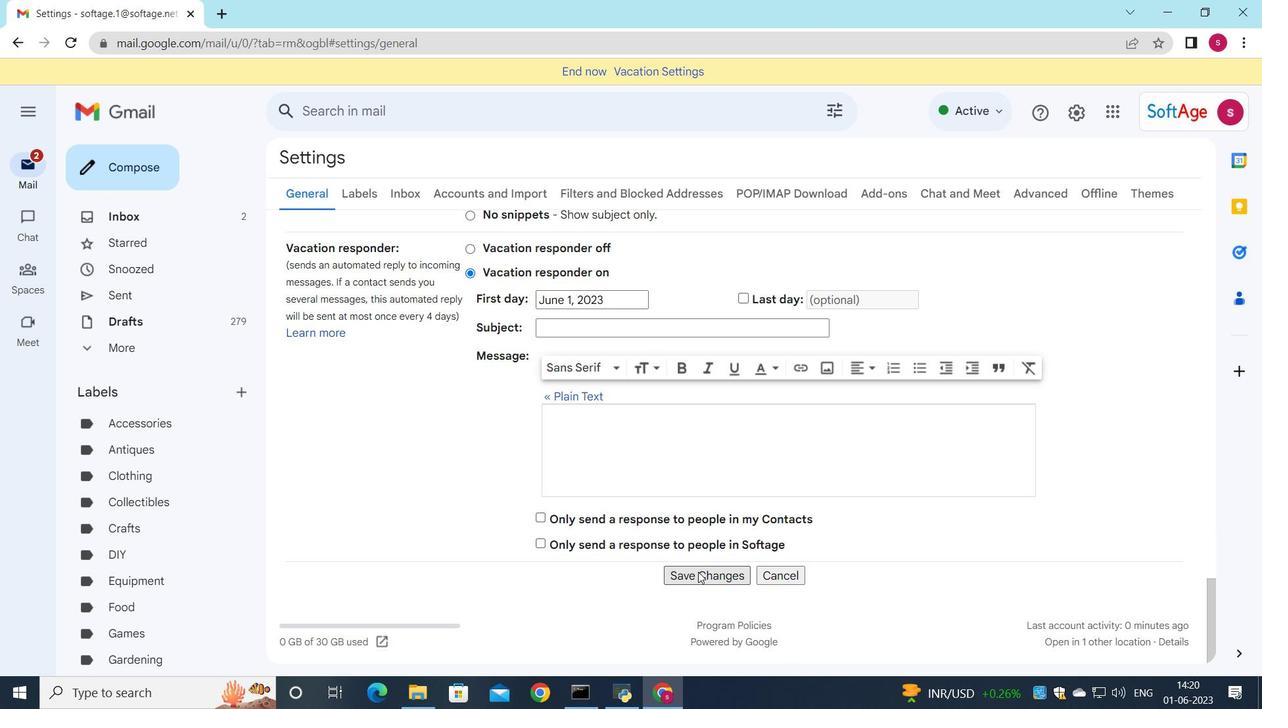 
Action: Mouse pressed left at (698, 571)
Screenshot: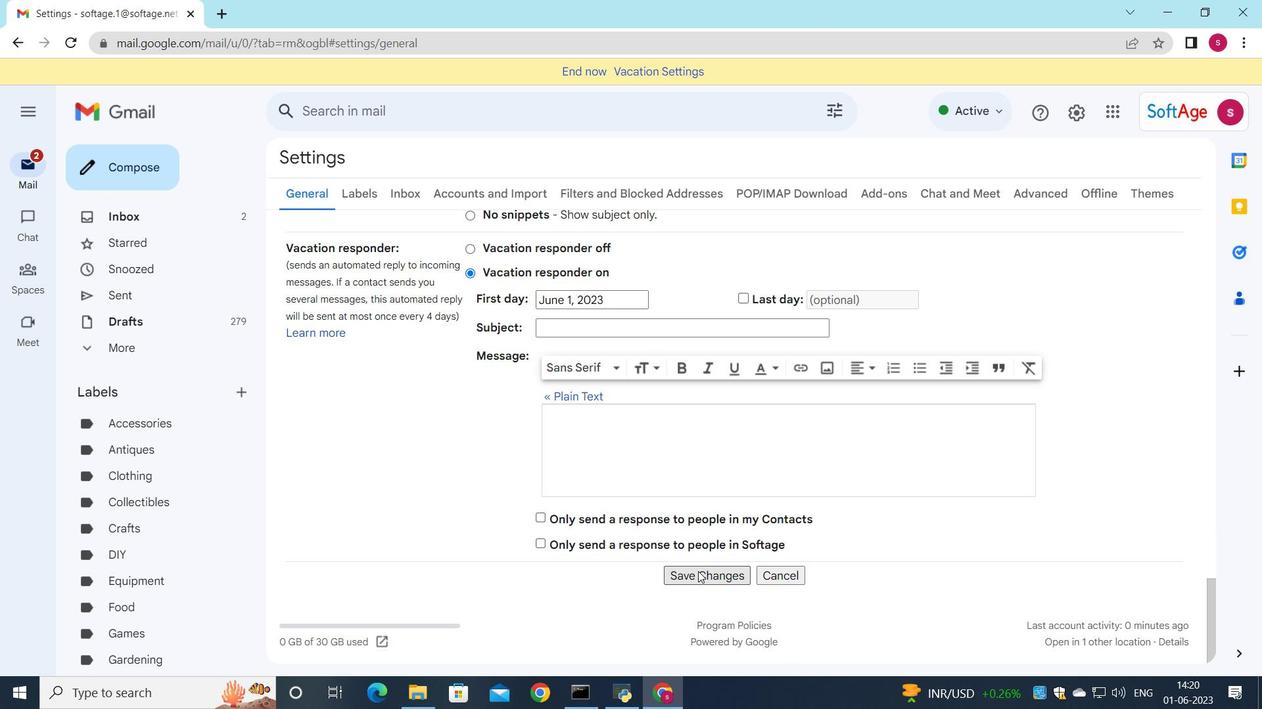 
Action: Mouse moved to (552, 456)
Screenshot: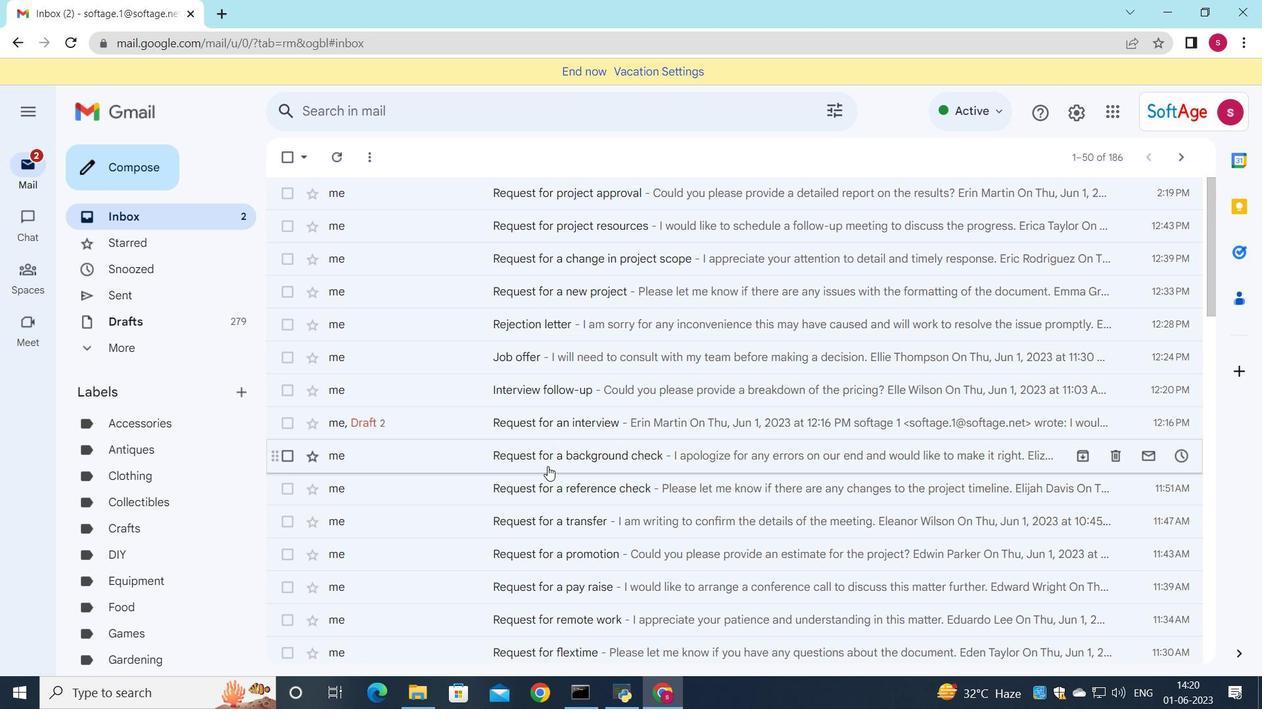 
Action: Mouse pressed left at (552, 456)
Screenshot: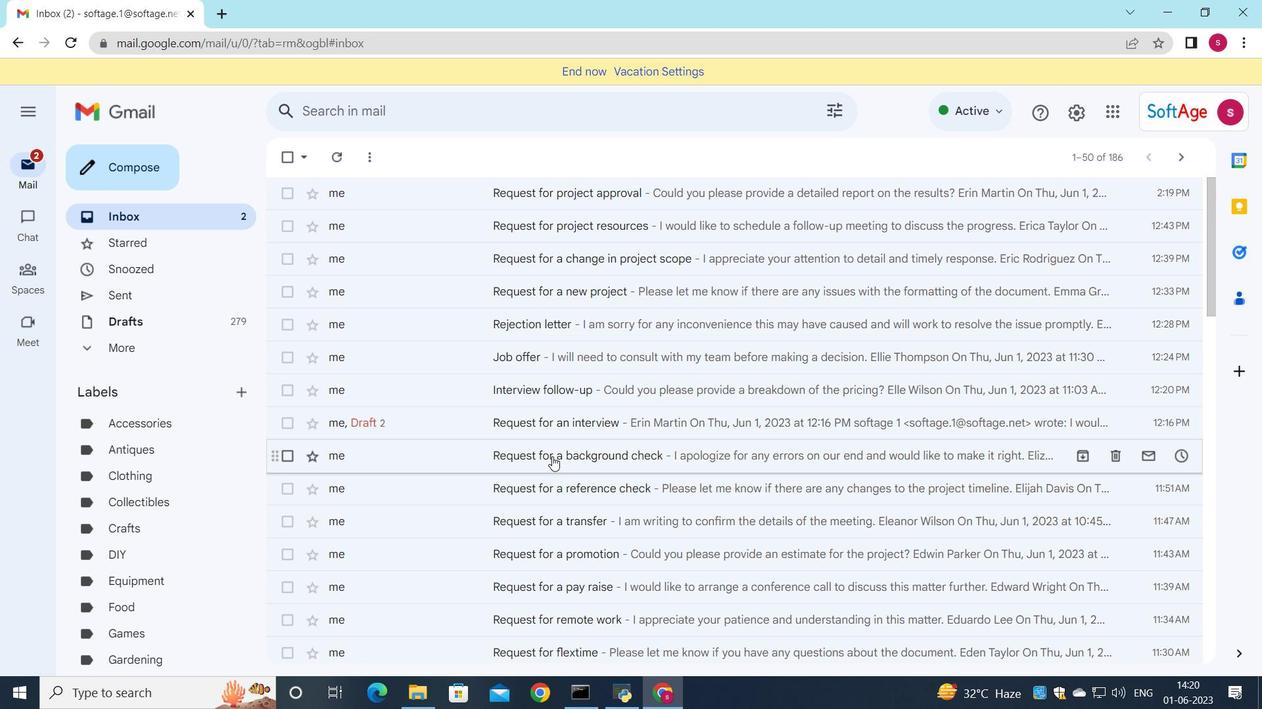 
Action: Mouse scrolled (552, 456) with delta (0, 0)
Screenshot: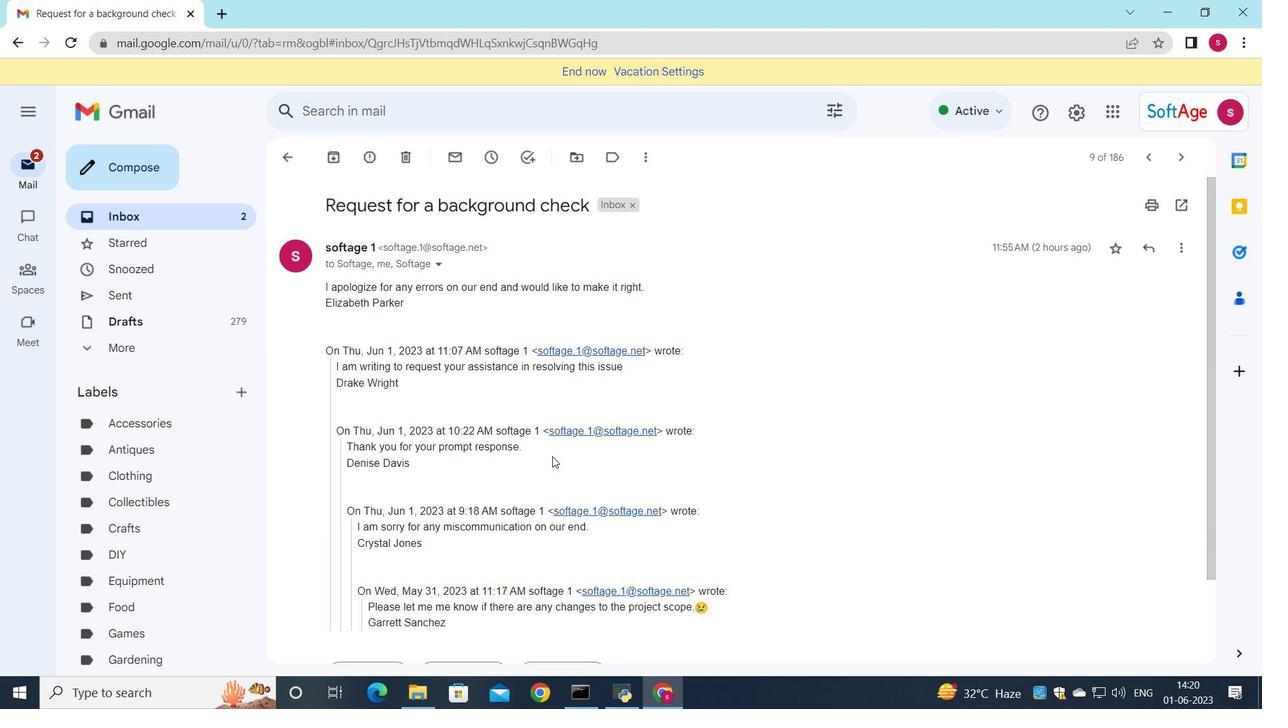 
Action: Mouse scrolled (552, 456) with delta (0, 0)
Screenshot: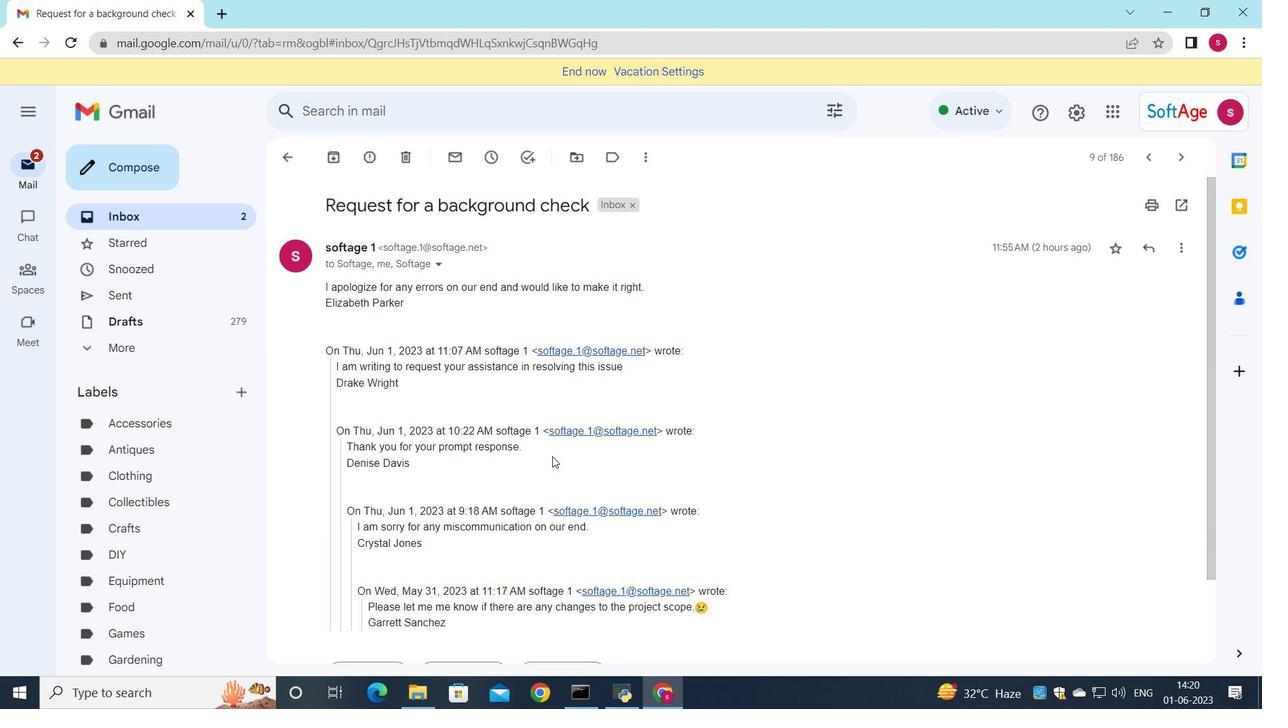 
Action: Mouse scrolled (552, 456) with delta (0, 0)
Screenshot: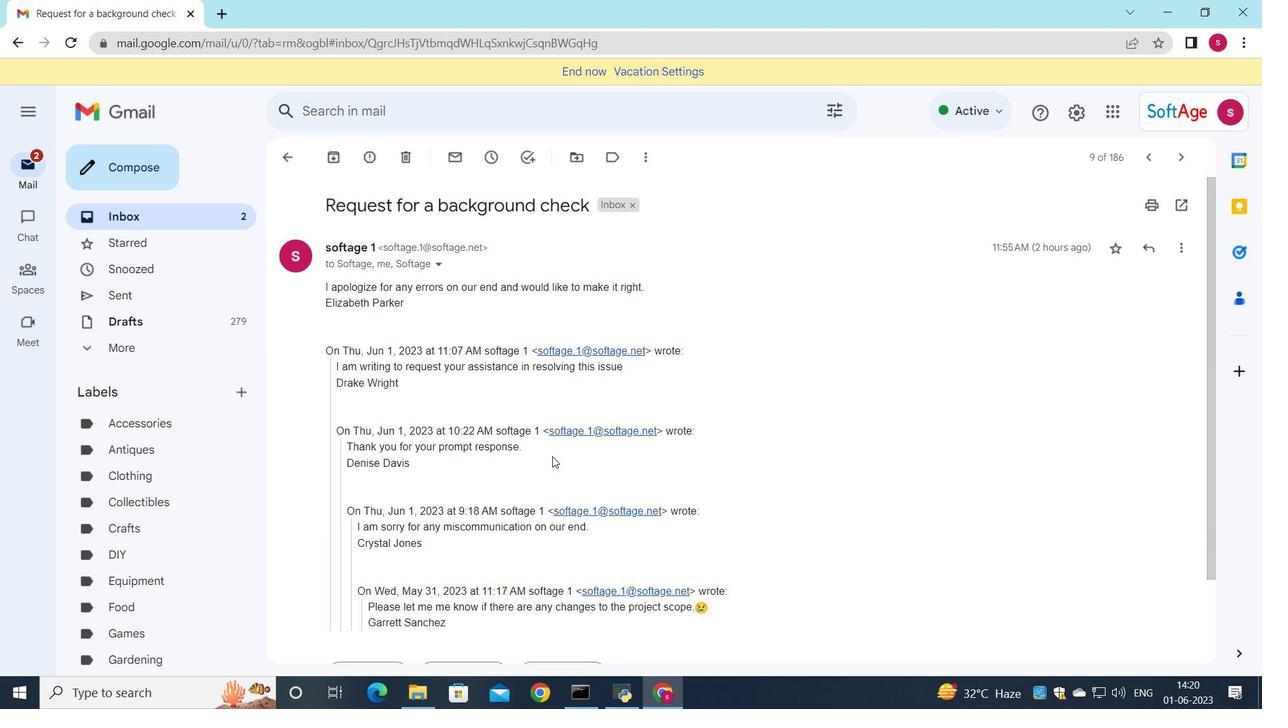 
Action: Mouse moved to (353, 571)
Screenshot: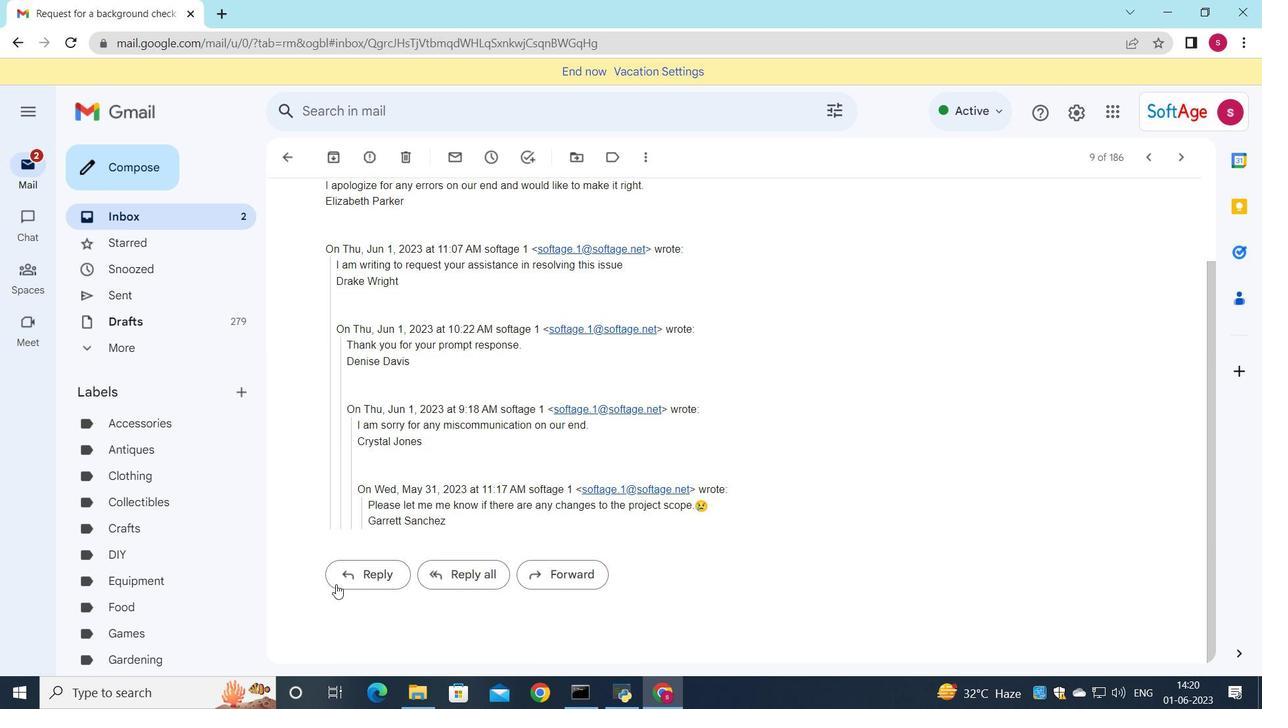 
Action: Mouse pressed left at (353, 571)
Screenshot: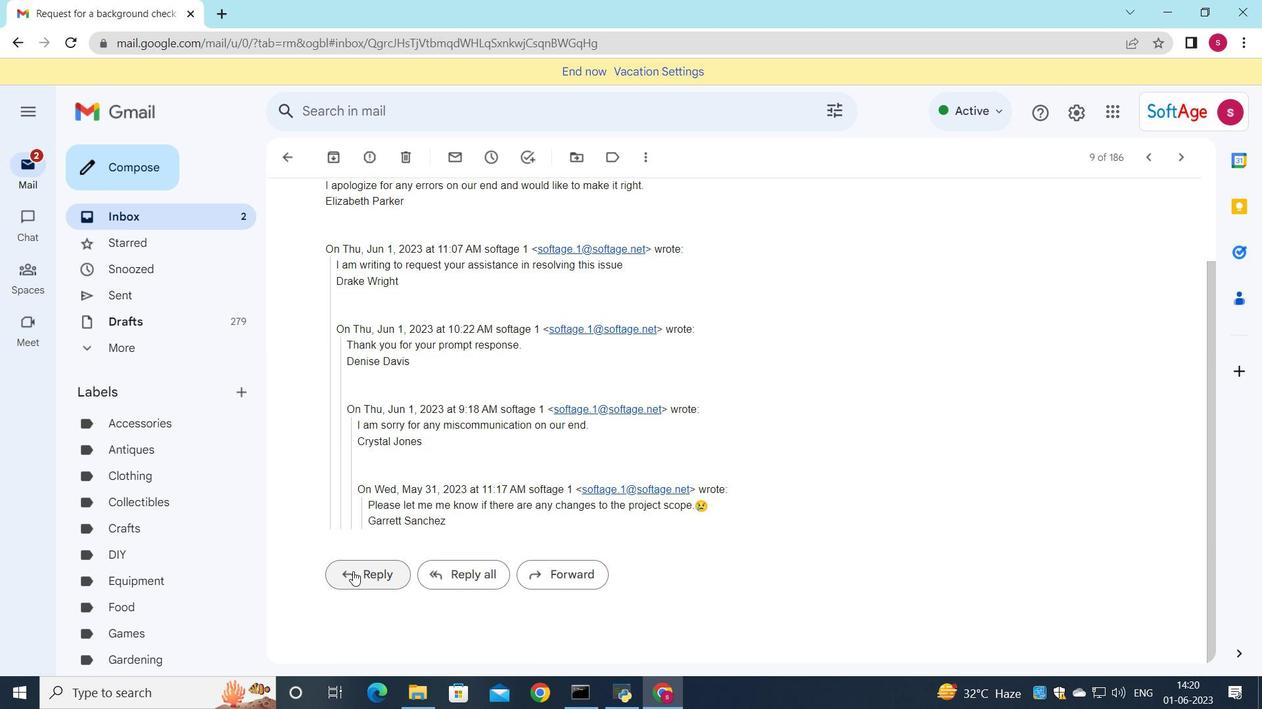 
Action: Mouse moved to (358, 447)
Screenshot: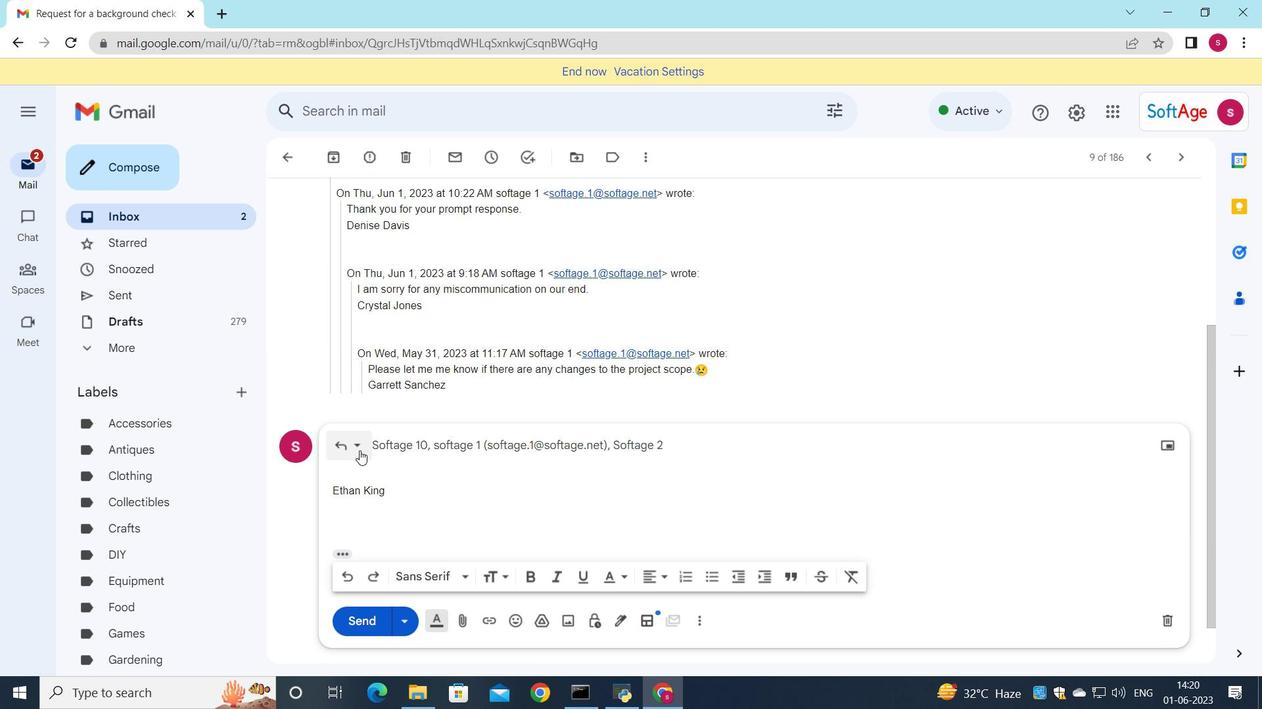 
Action: Mouse pressed left at (358, 447)
Screenshot: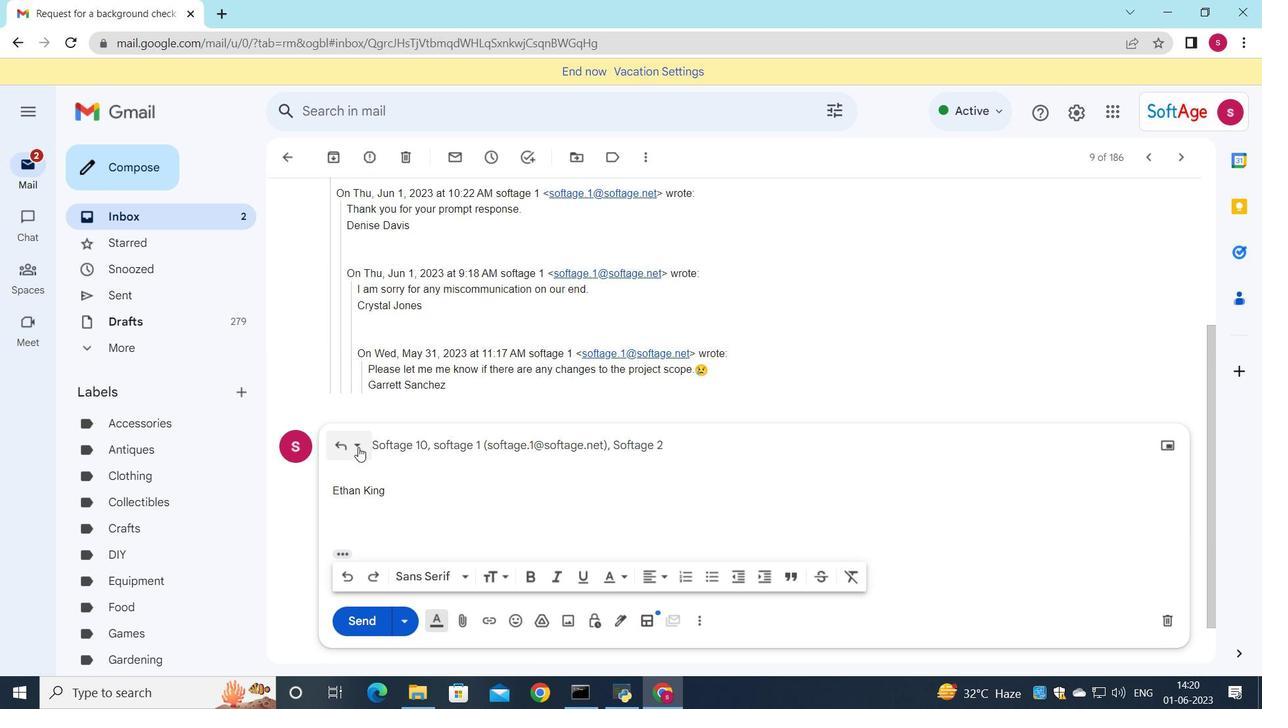 
Action: Mouse moved to (392, 563)
Screenshot: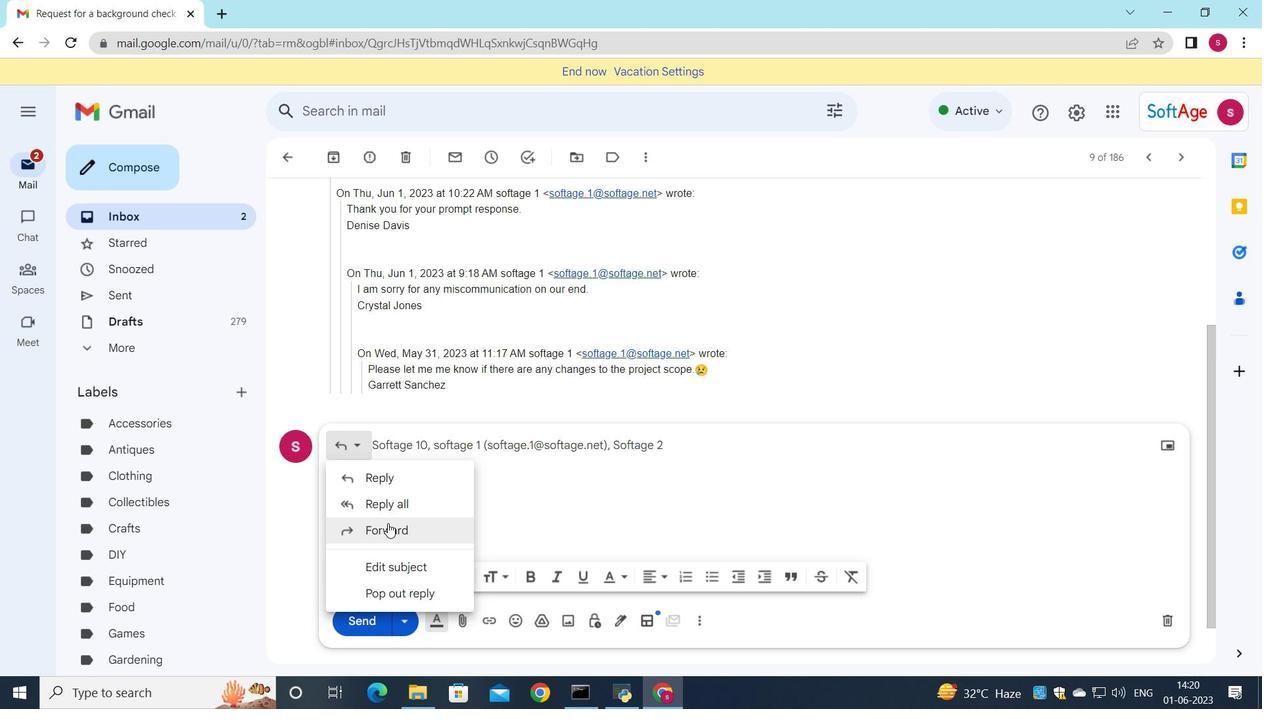 
Action: Mouse pressed left at (392, 563)
Screenshot: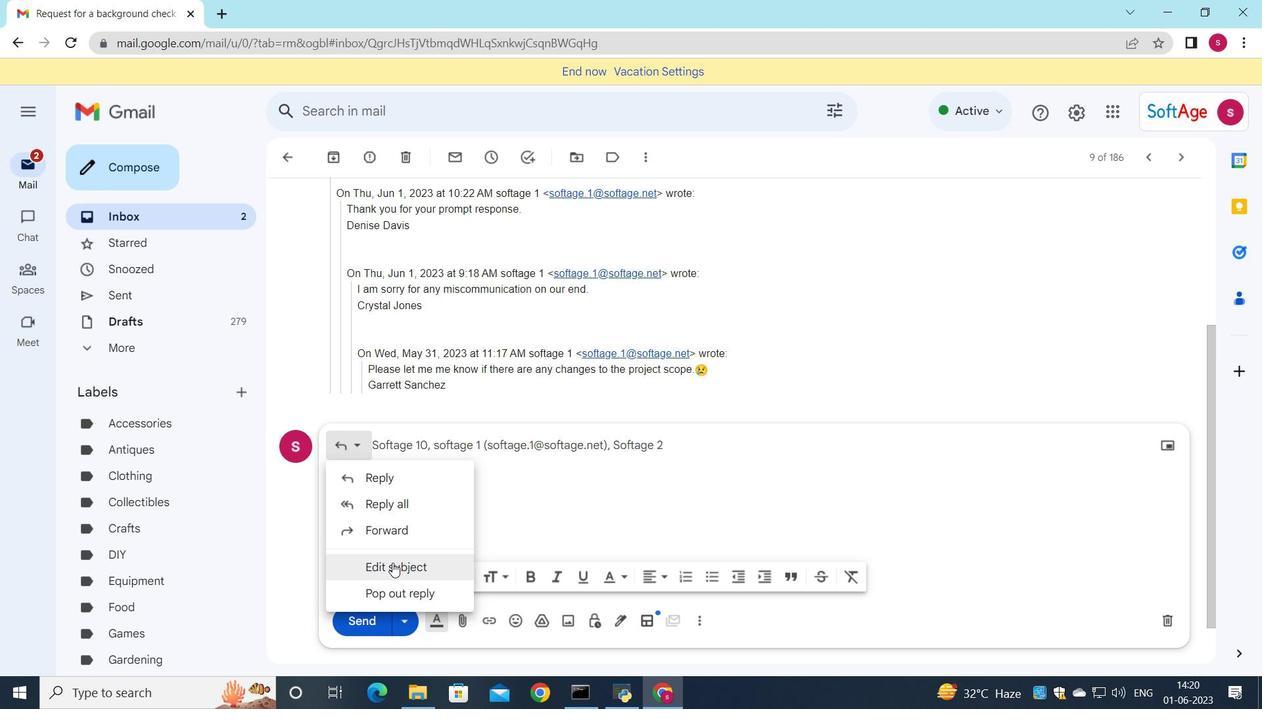 
Action: Mouse moved to (803, 316)
Screenshot: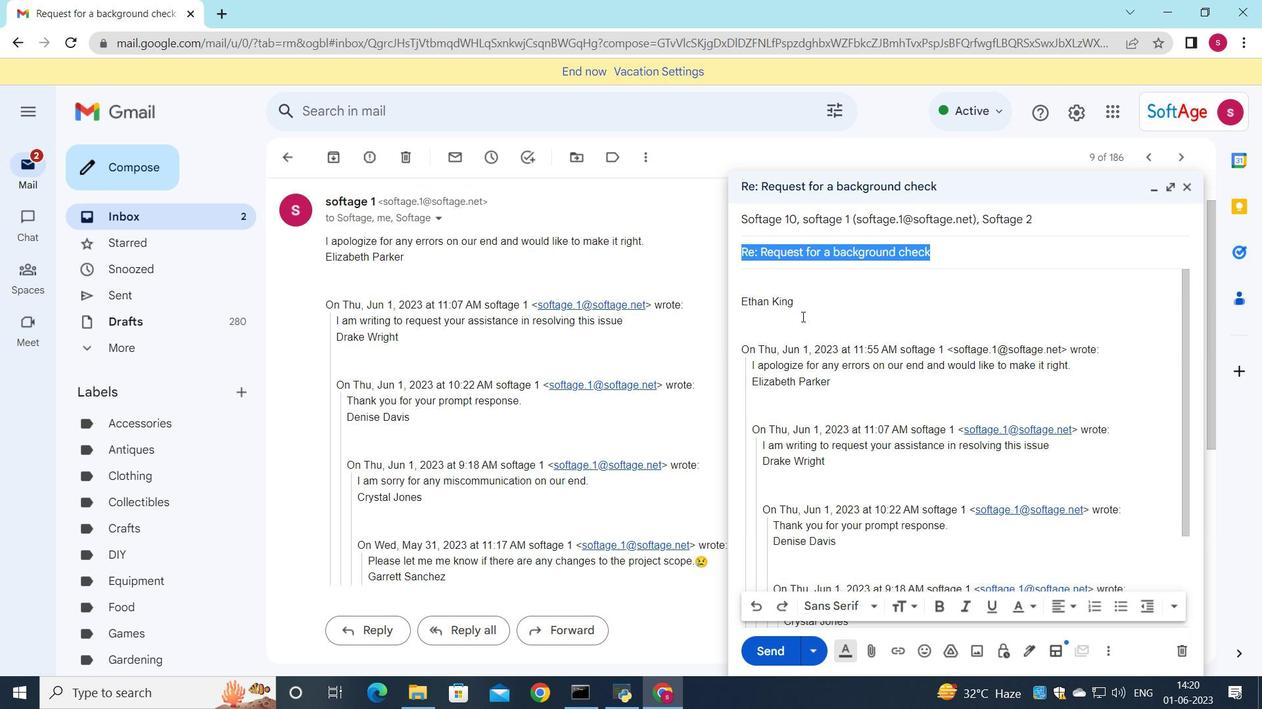 
Action: Key pressed <Key.shift>Request<Key.space>for<Key.space>a<Key.space>change<Key.space>in<Key.space>project<Key.space>deadline<Key.space>
Screenshot: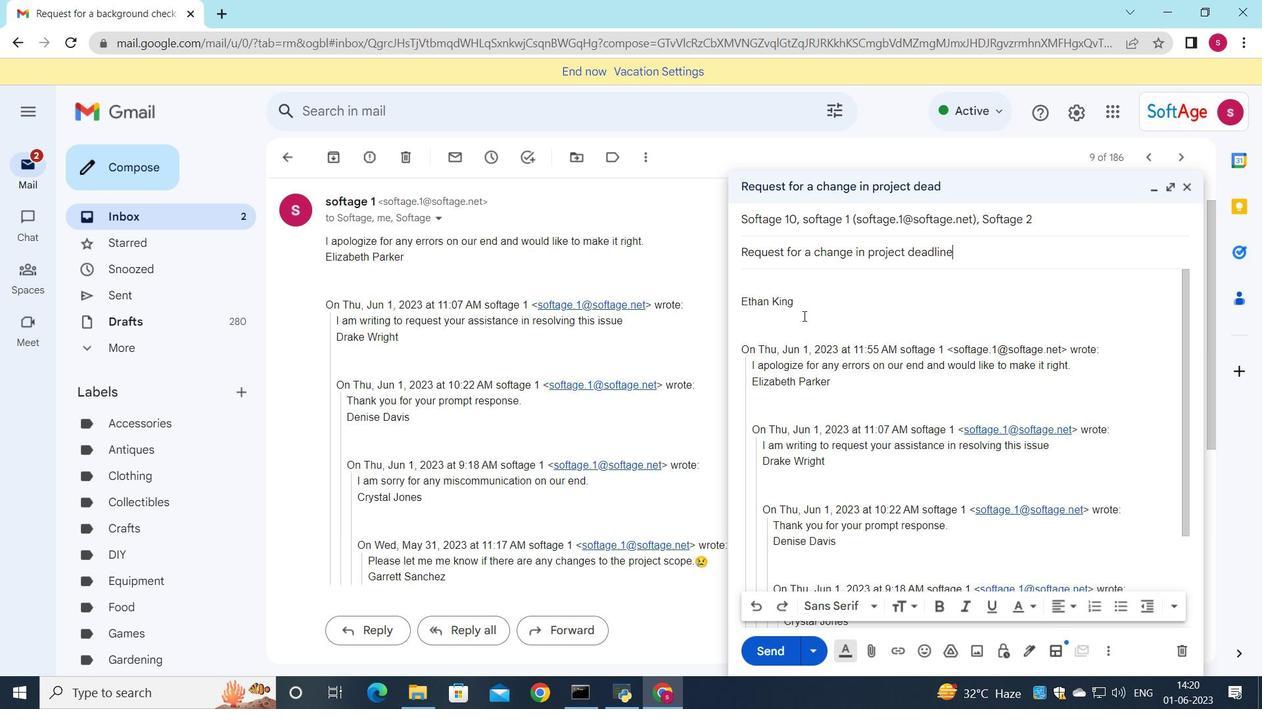 
Action: Mouse moved to (766, 275)
Screenshot: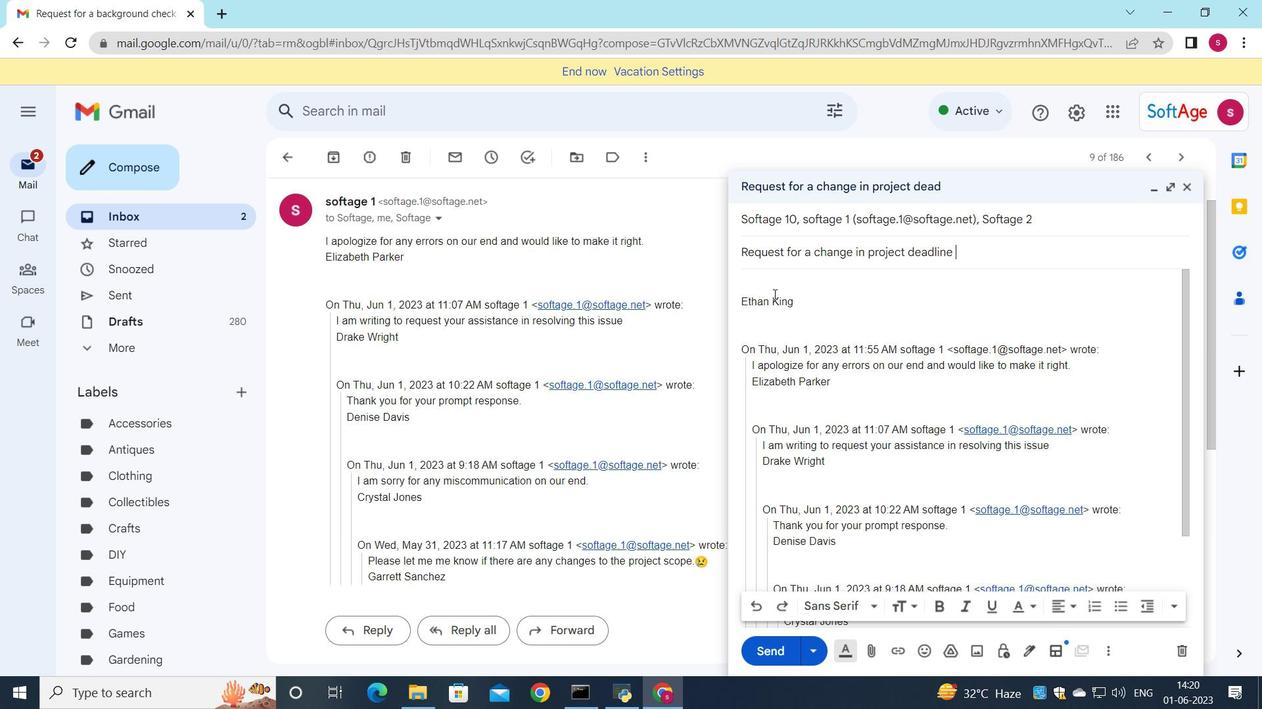 
Action: Mouse pressed left at (766, 275)
Screenshot: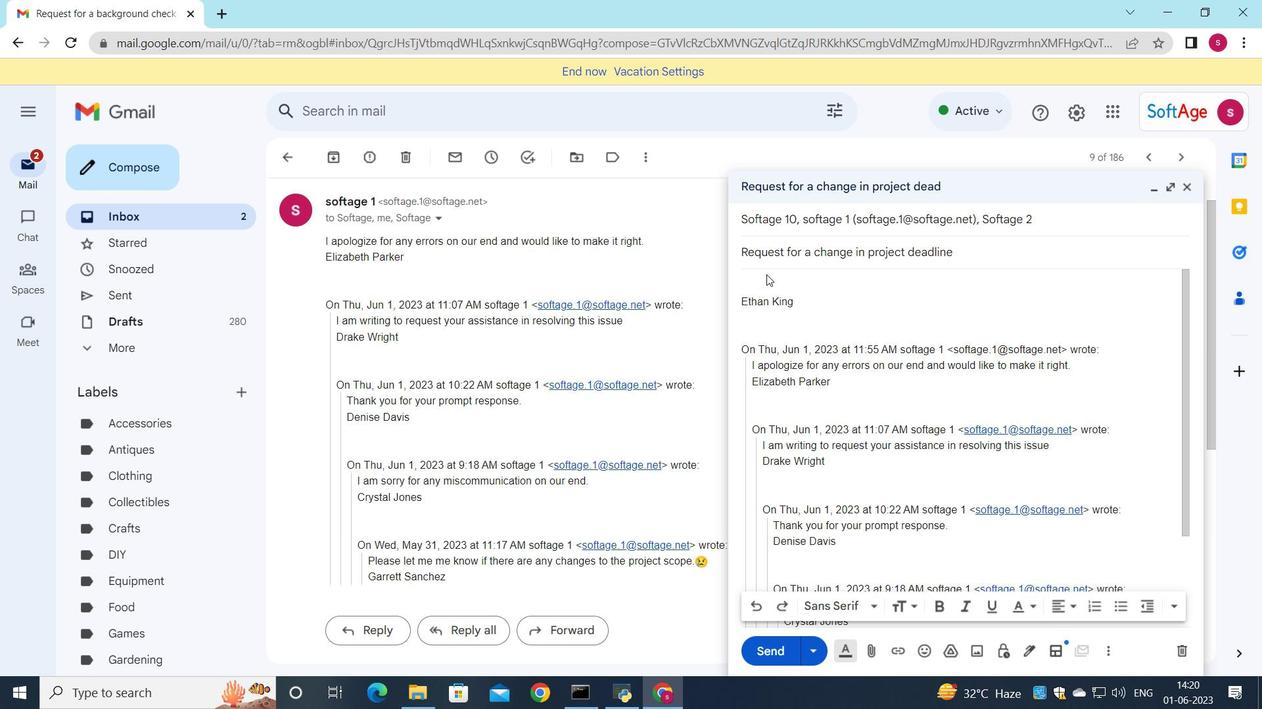 
Action: Key pressed <Key.shift><Key.shift><Key.shift><Key.shift><Key.shift>Please<Key.space>let<Key.space>me<Key.space>know<Key.space>if<Key.space>there<Key.space>are<Key.space>any<Key.space>outstanding<Key.space>issues<Key.space>that<Key.space>need<Key.space>to<Key.space>be<Key.space>adde<Key.backspace>ressed.
Screenshot: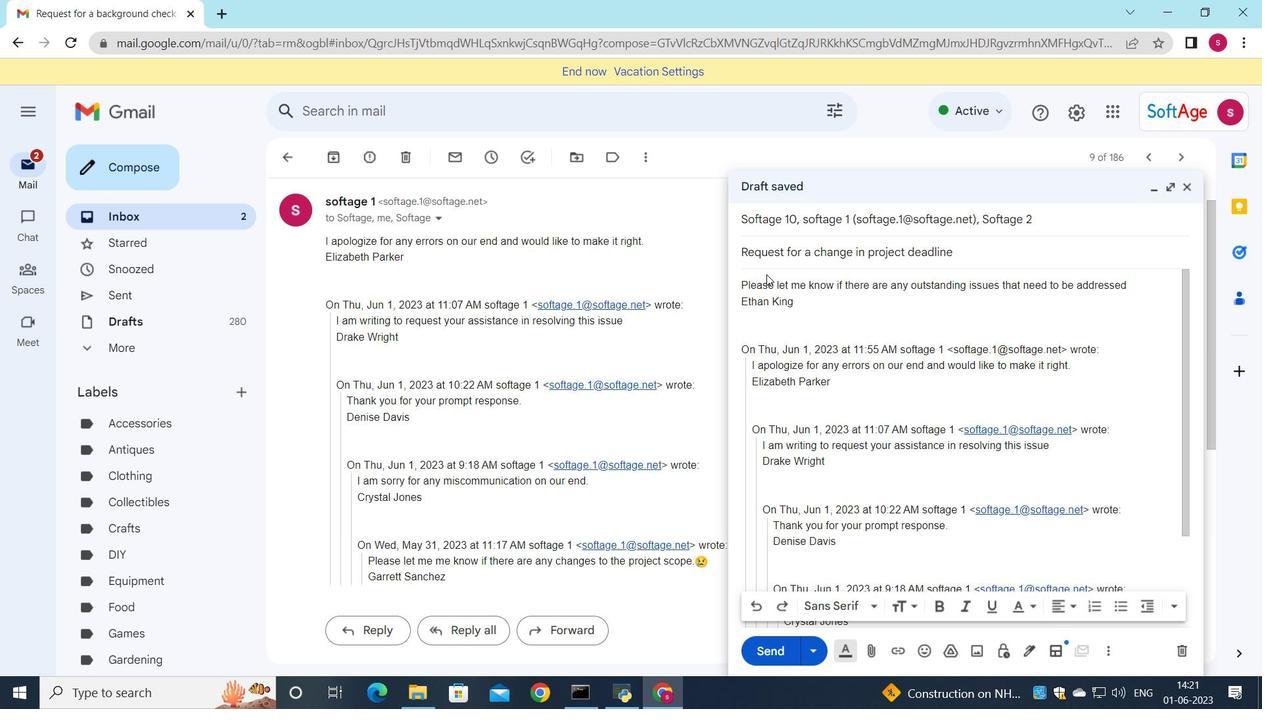 
Action: Mouse moved to (758, 613)
Screenshot: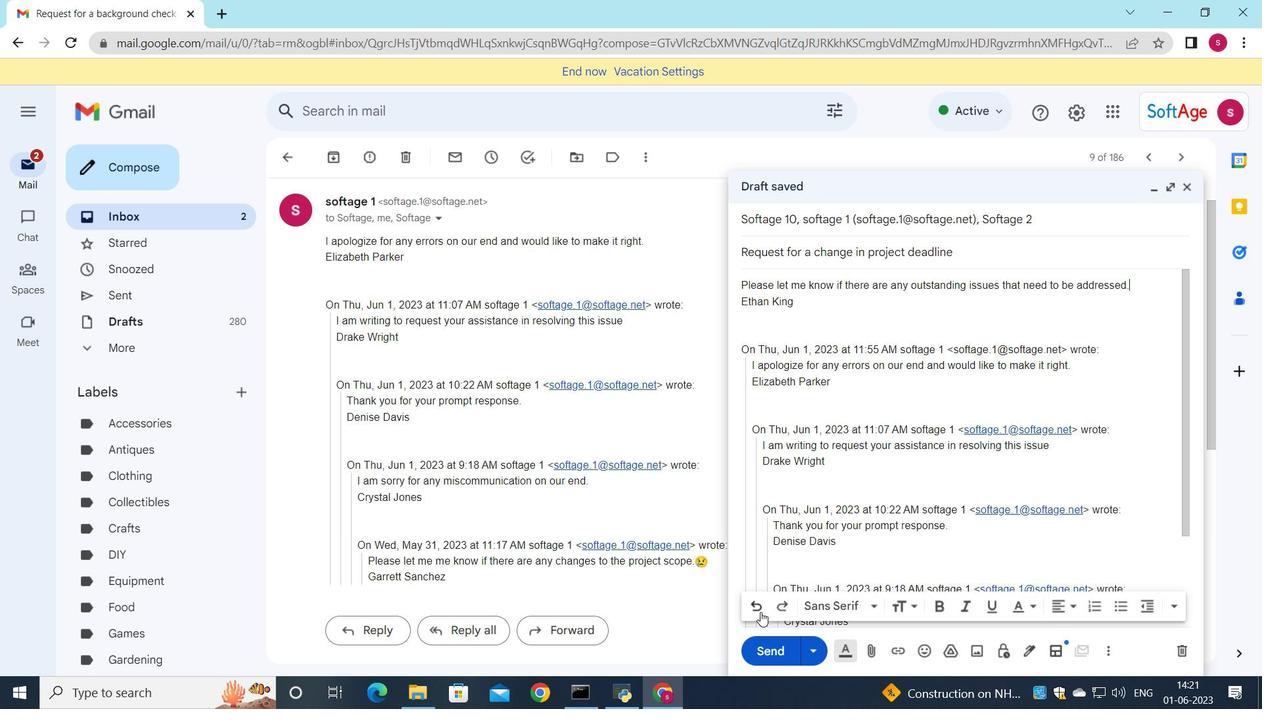 
Action: Mouse pressed left at (758, 613)
Screenshot: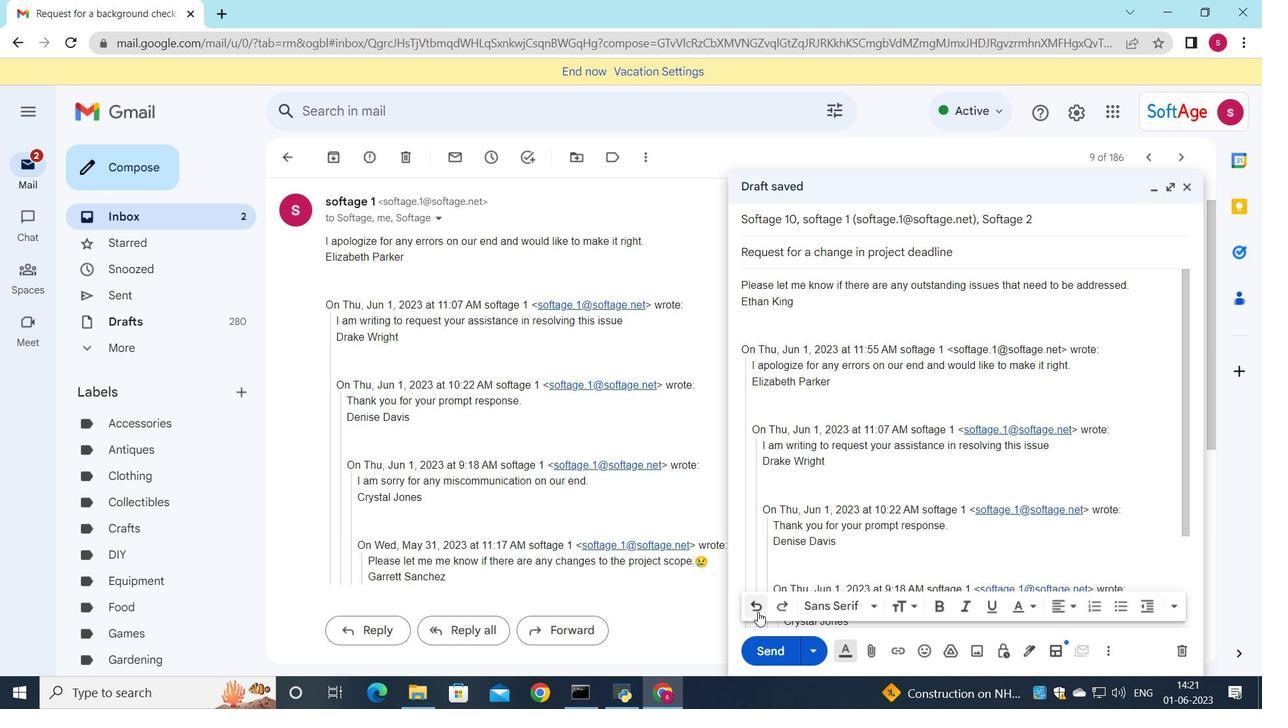 
Action: Mouse pressed left at (758, 613)
Screenshot: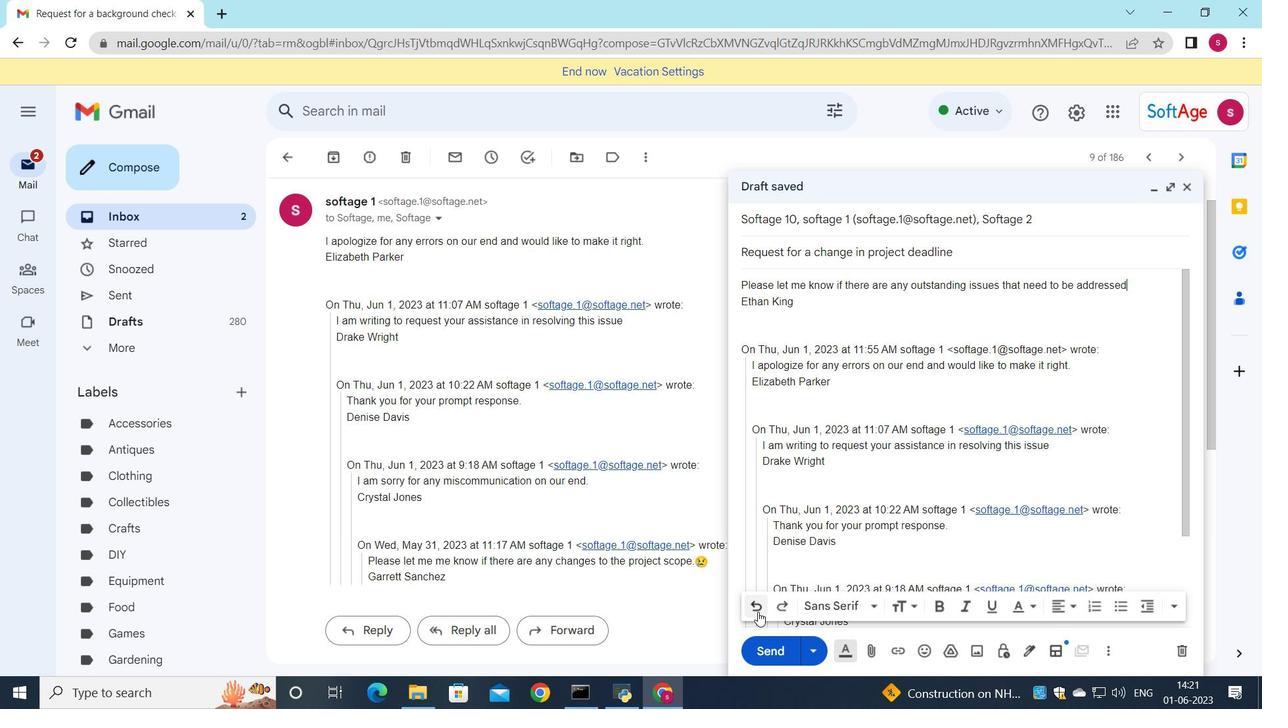 
Action: Mouse pressed left at (758, 613)
Screenshot: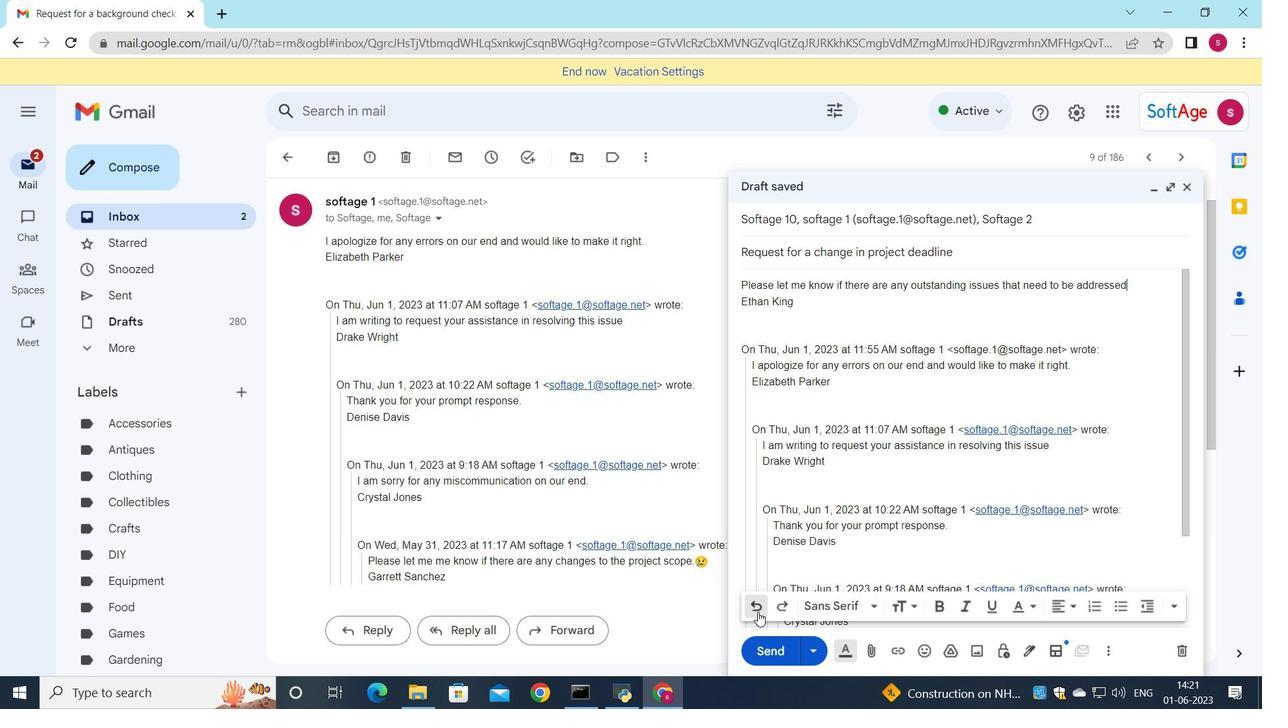 
Action: Mouse pressed left at (758, 613)
Screenshot: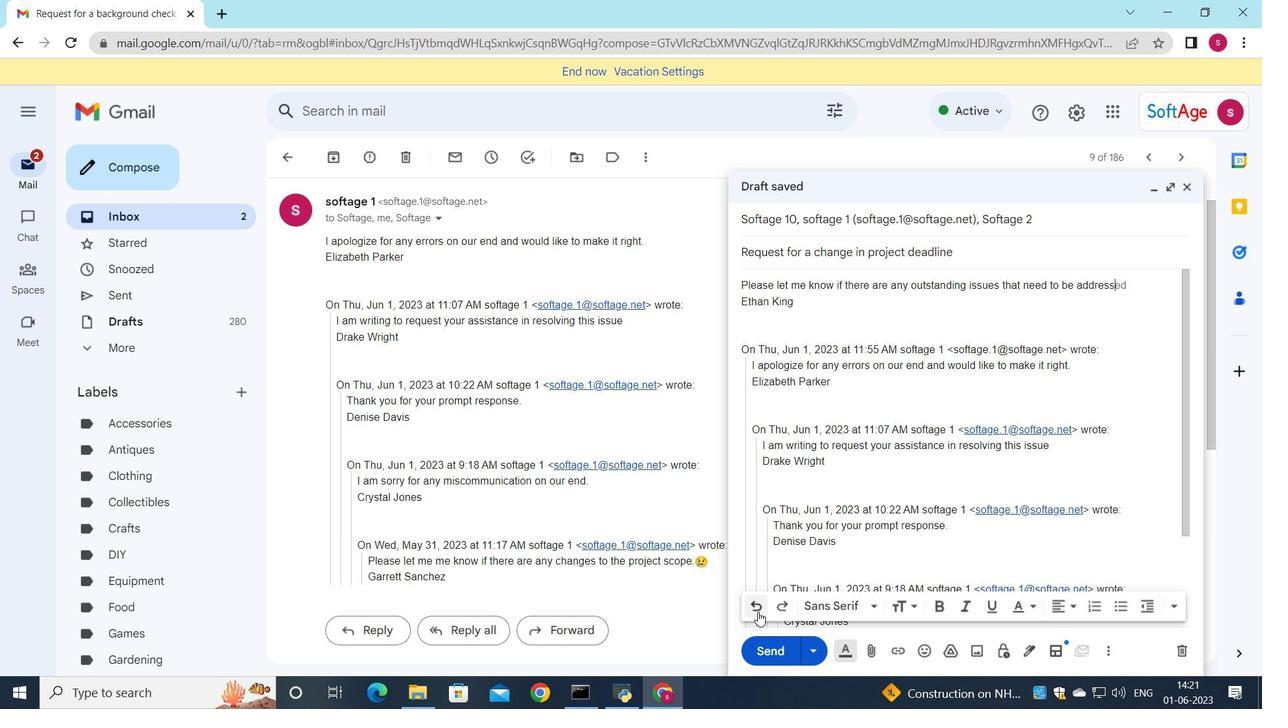 
Action: Mouse pressed left at (758, 613)
Screenshot: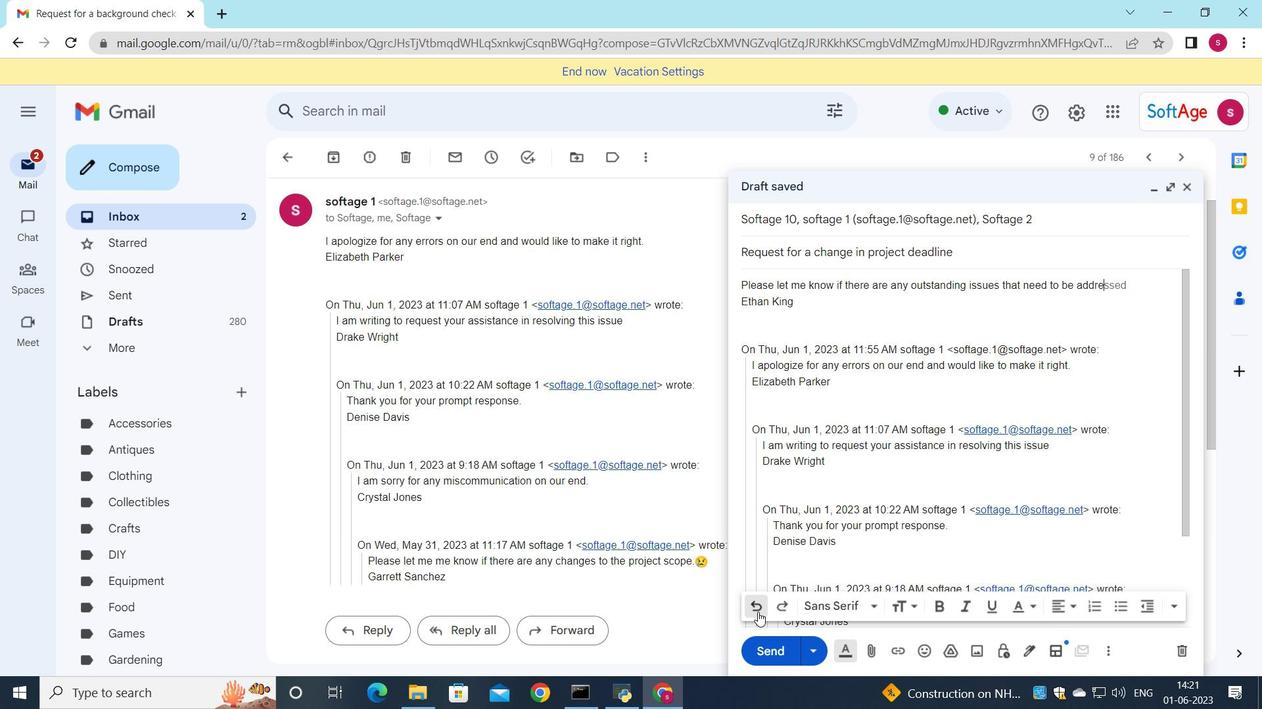 
Action: Mouse pressed left at (758, 613)
Screenshot: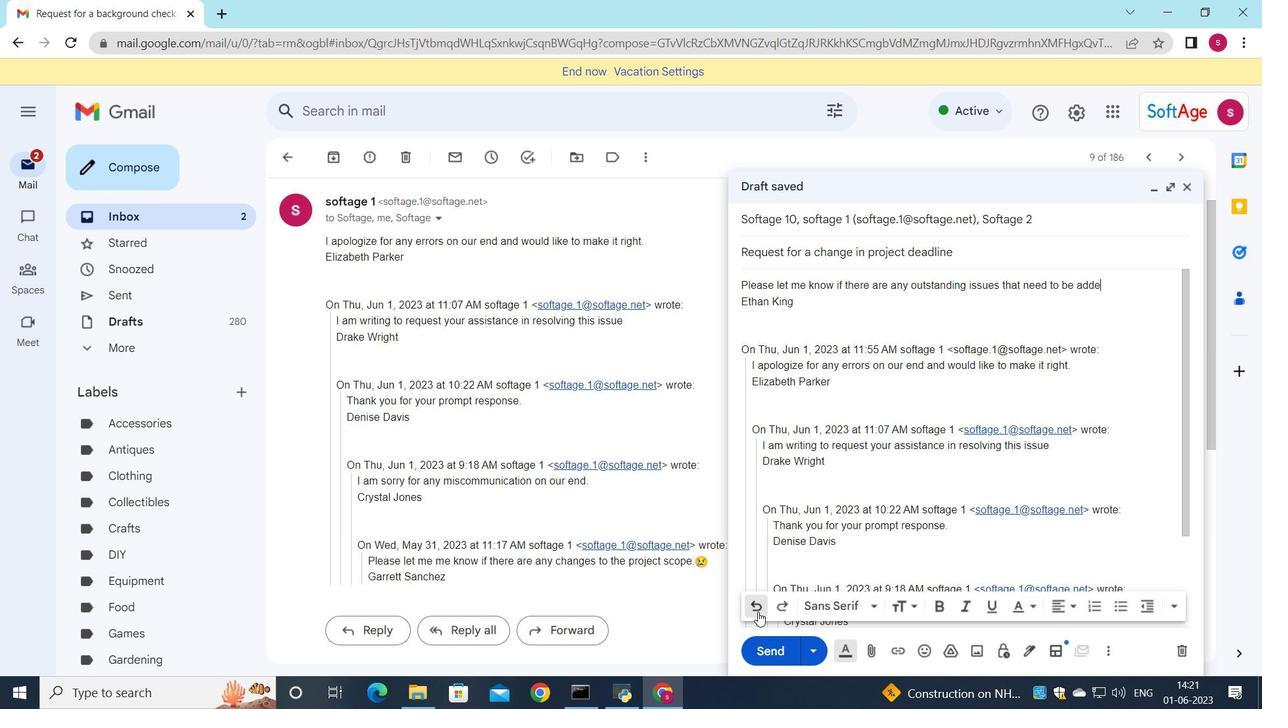 
Action: Mouse pressed left at (758, 613)
Screenshot: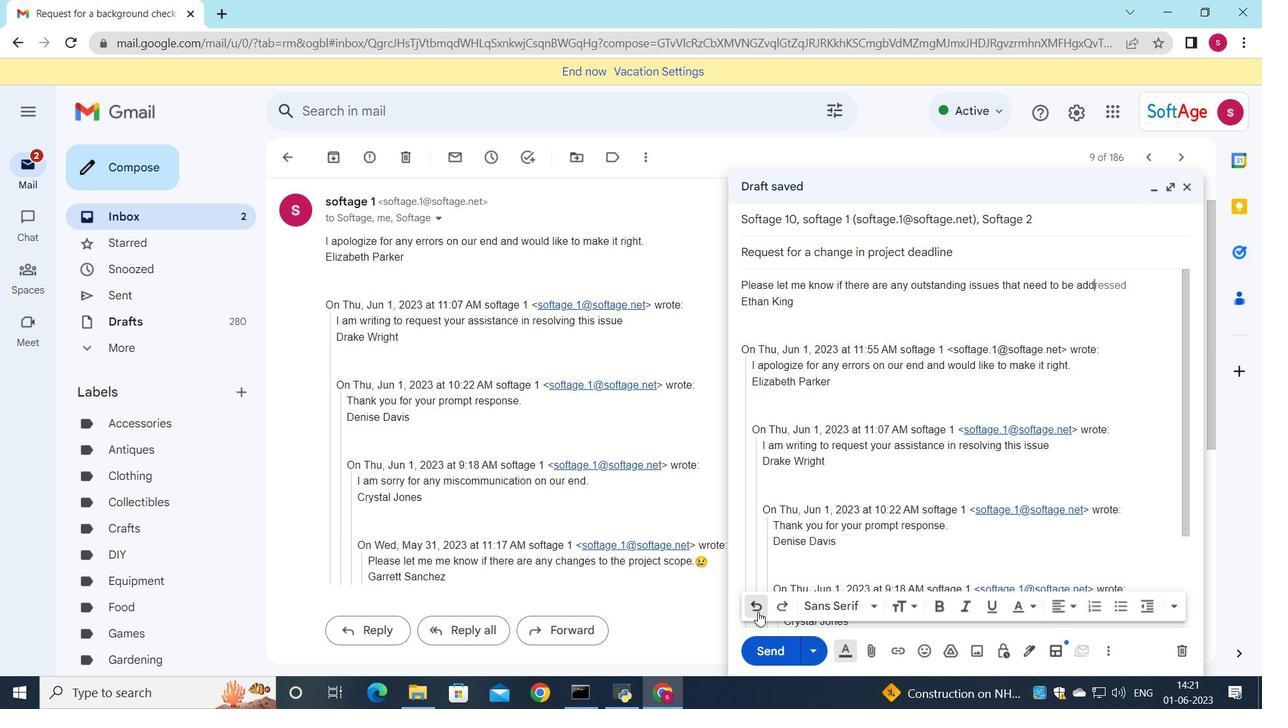 
Action: Mouse pressed left at (758, 613)
Screenshot: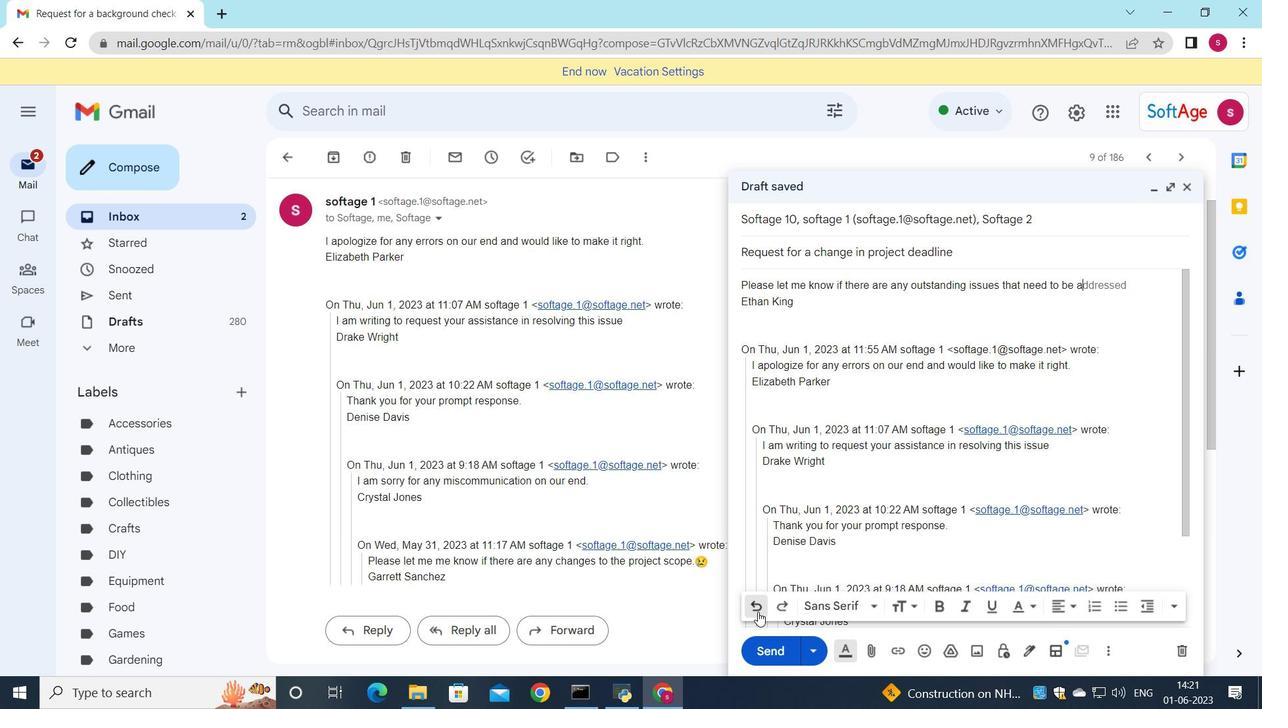 
Action: Mouse pressed left at (758, 613)
Screenshot: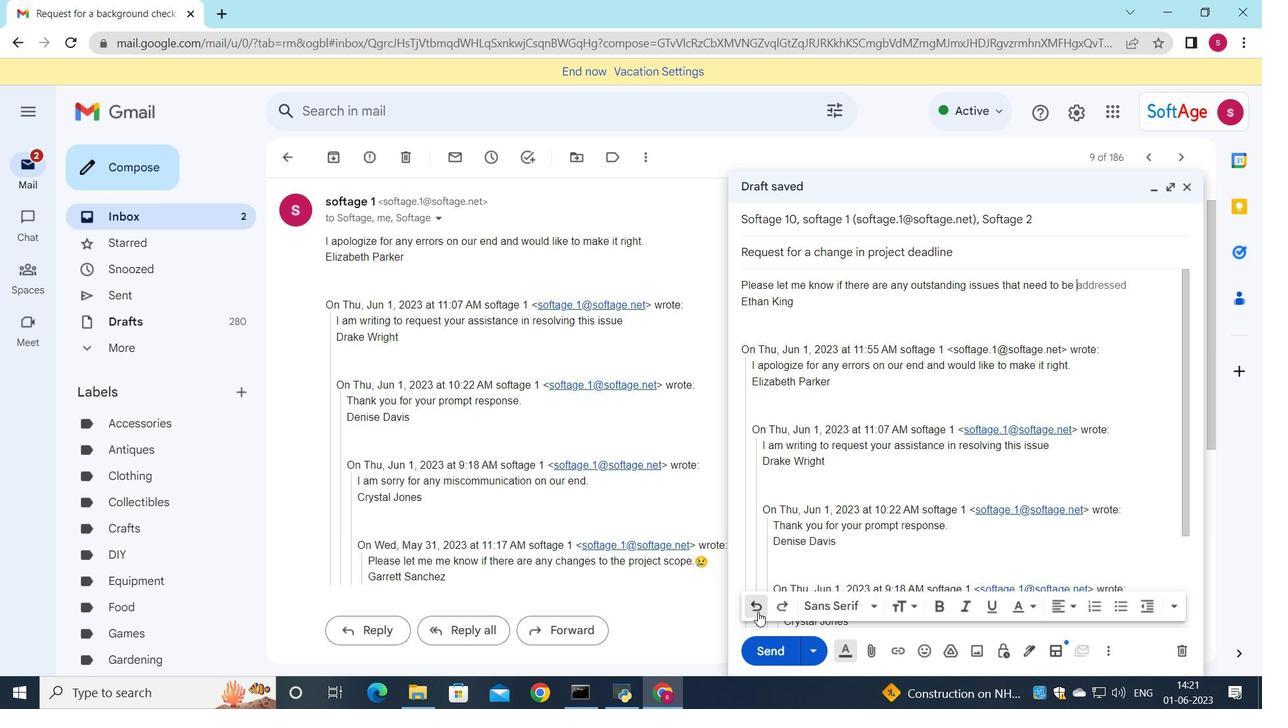 
Action: Mouse pressed left at (758, 613)
Screenshot: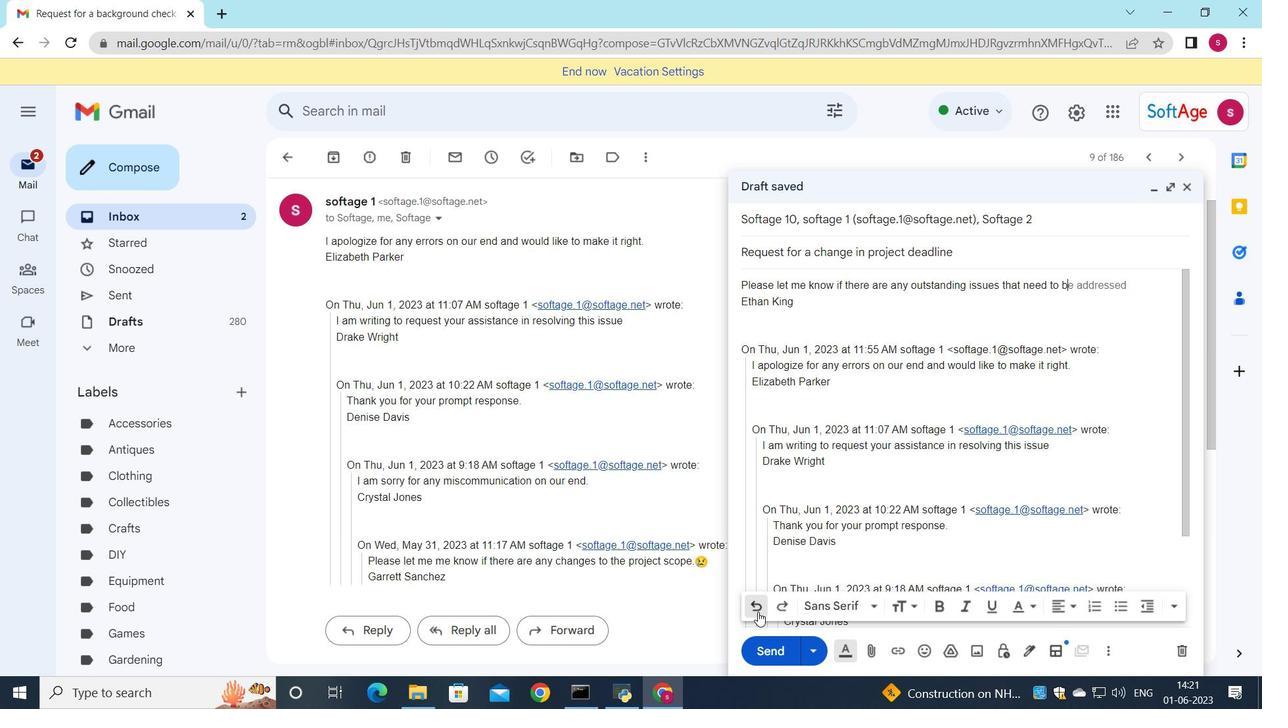 
Action: Mouse pressed left at (758, 613)
Screenshot: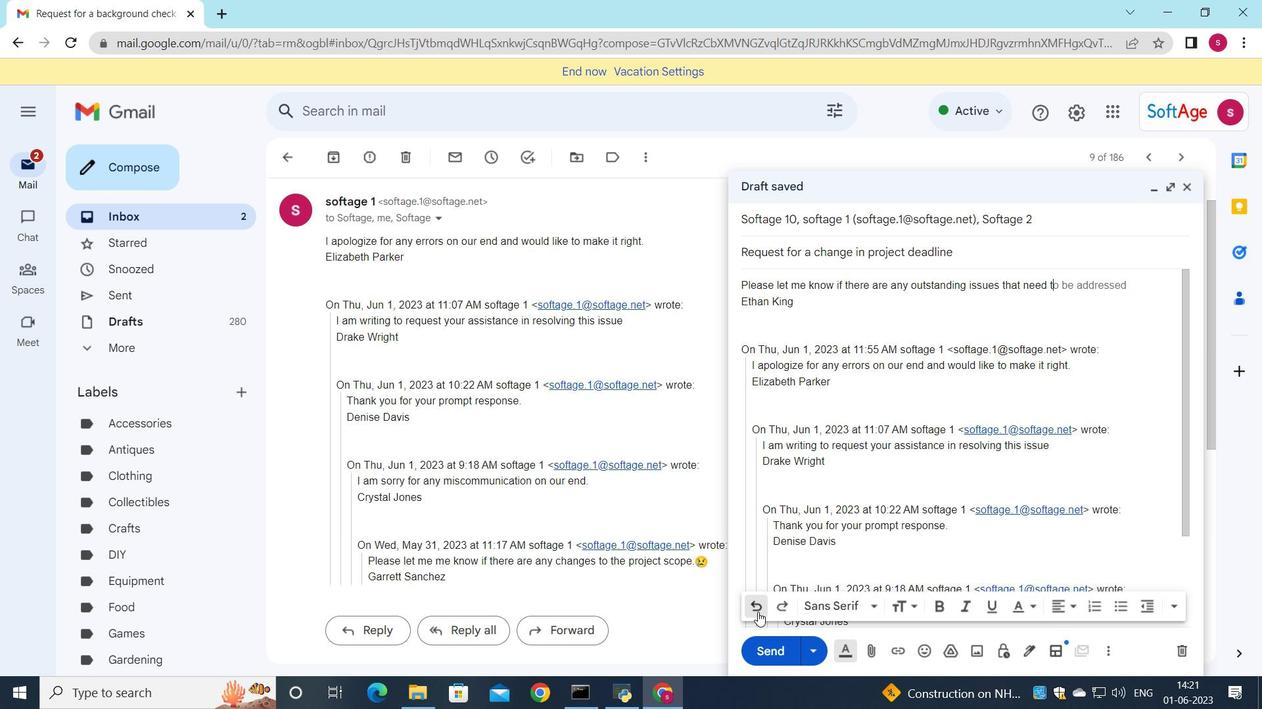 
Action: Mouse pressed left at (758, 613)
Screenshot: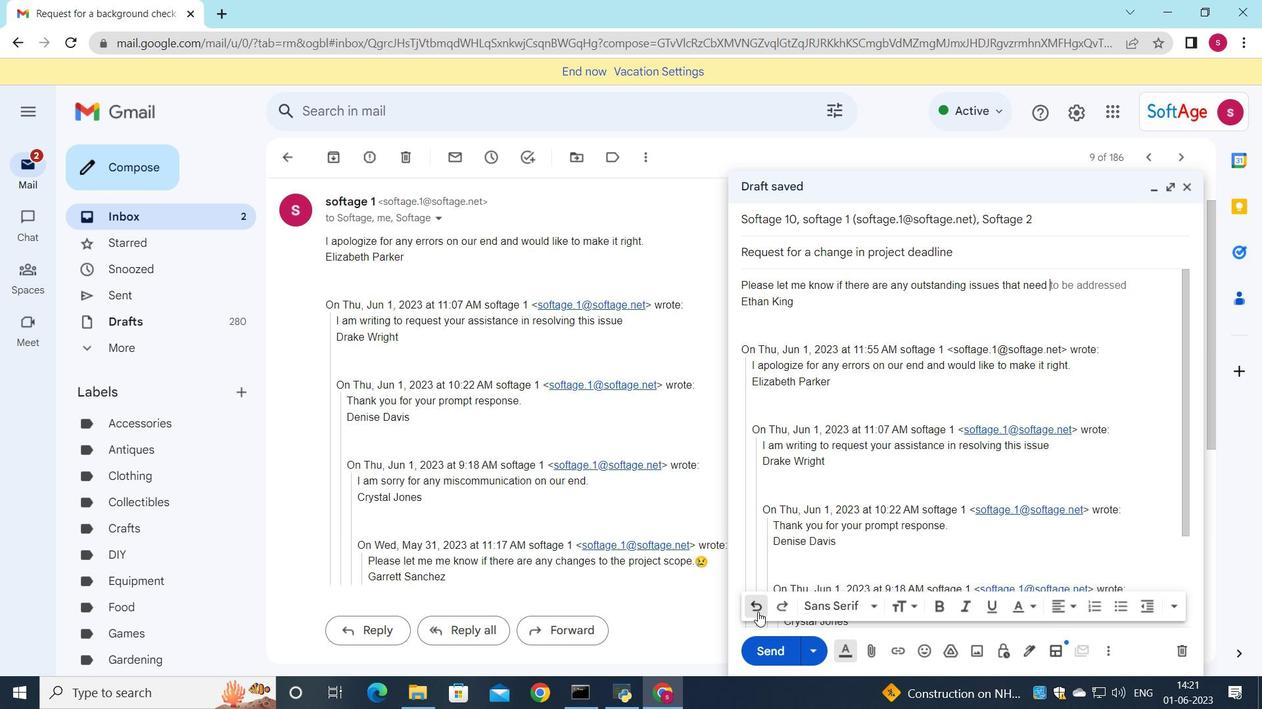 
Action: Mouse pressed left at (758, 613)
Screenshot: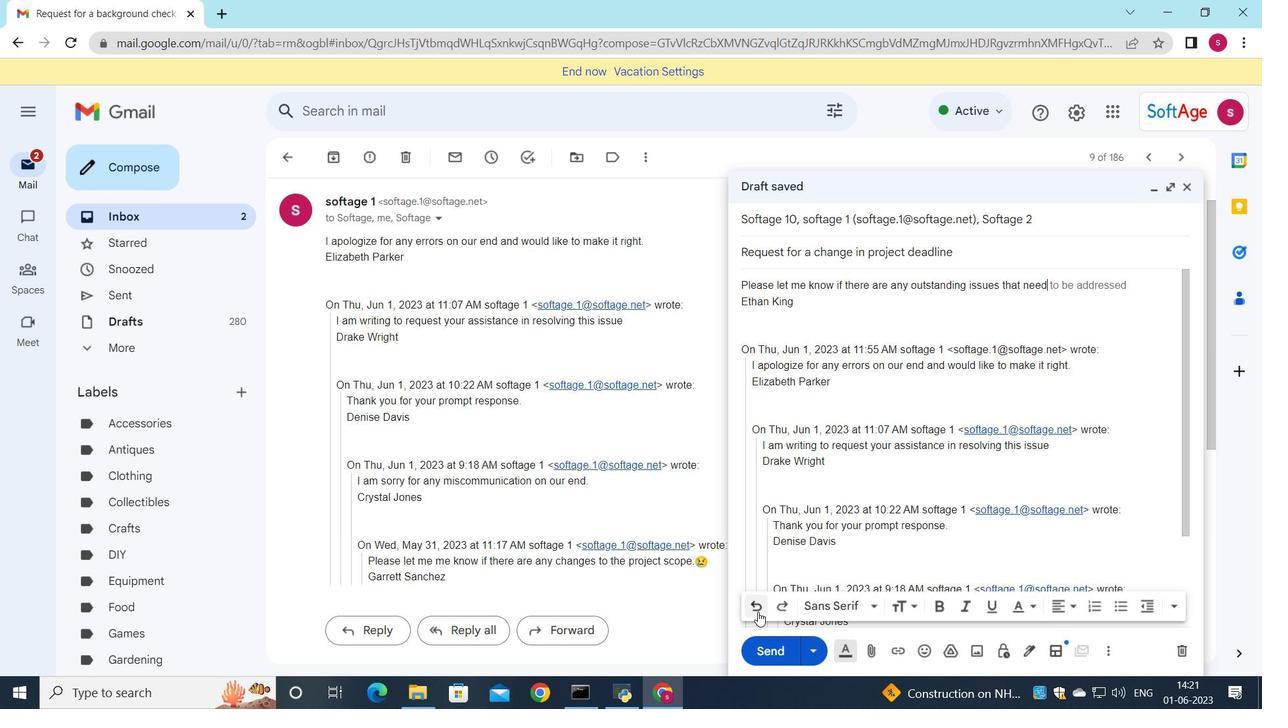 
Action: Mouse pressed left at (758, 613)
Screenshot: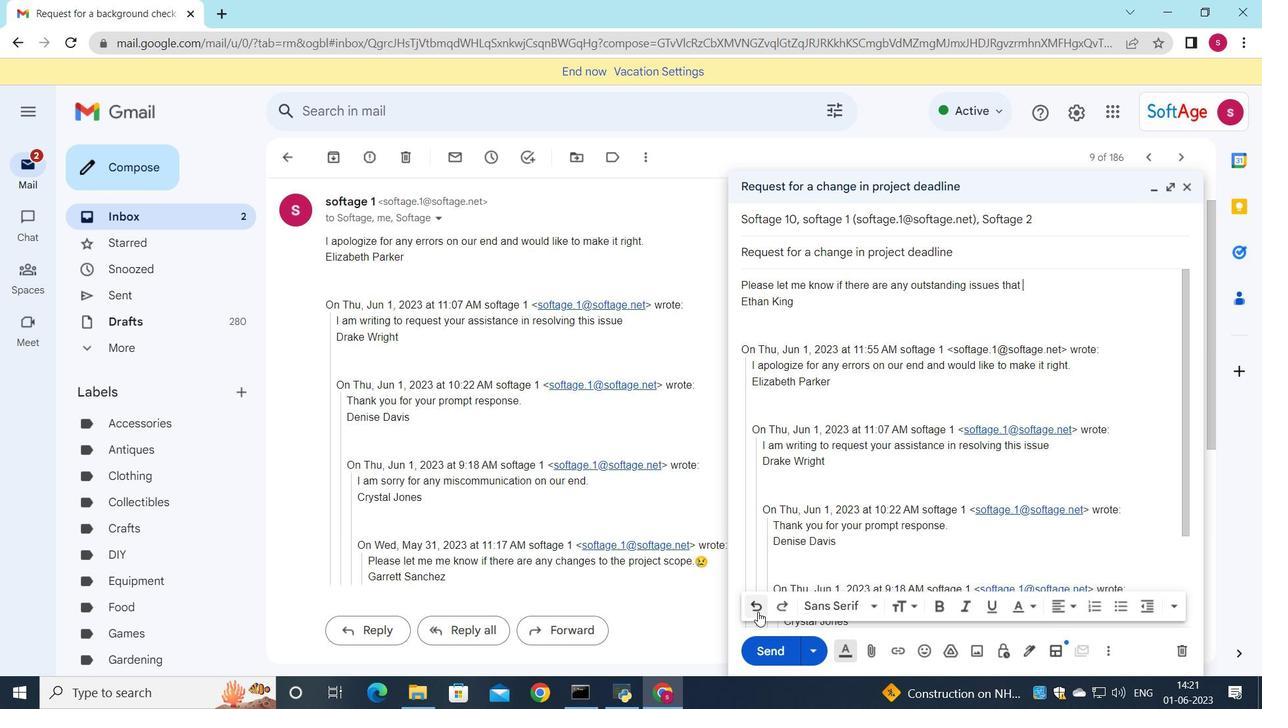 
Action: Mouse pressed left at (758, 613)
Screenshot: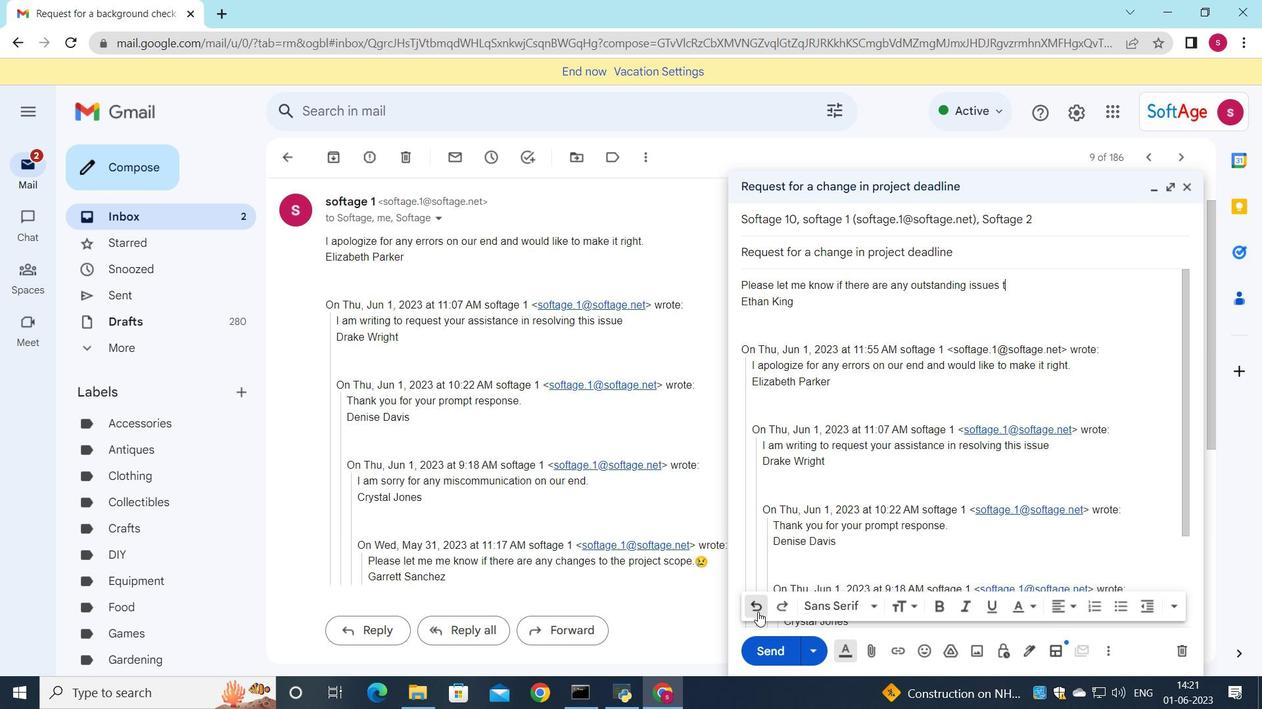 
Action: Mouse pressed left at (758, 613)
Screenshot: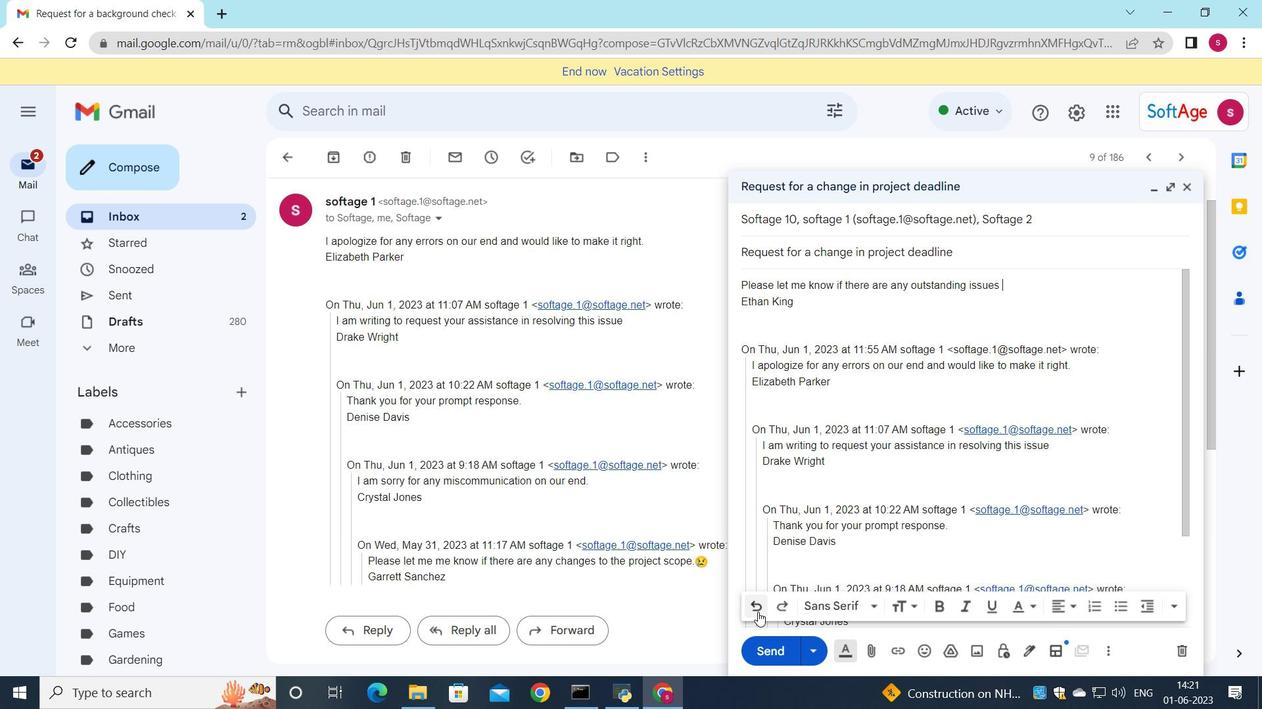 
Action: Mouse pressed left at (758, 613)
Screenshot: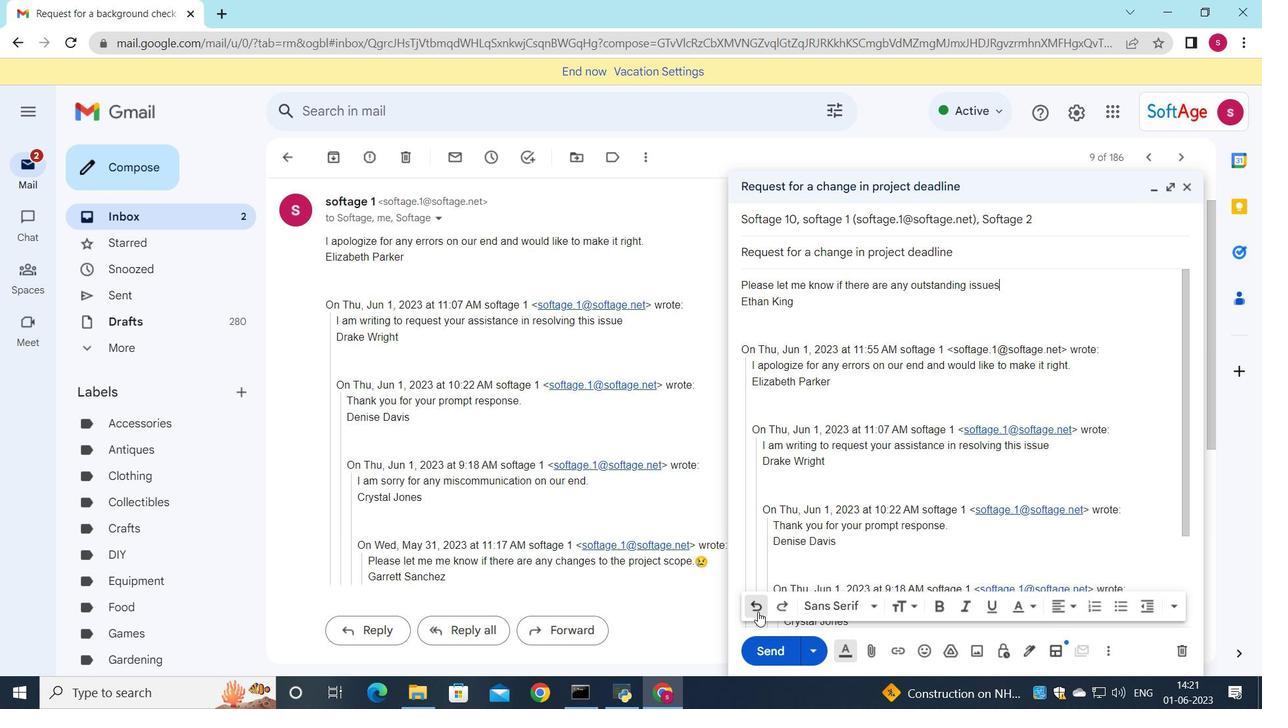
Action: Mouse pressed left at (758, 613)
Screenshot: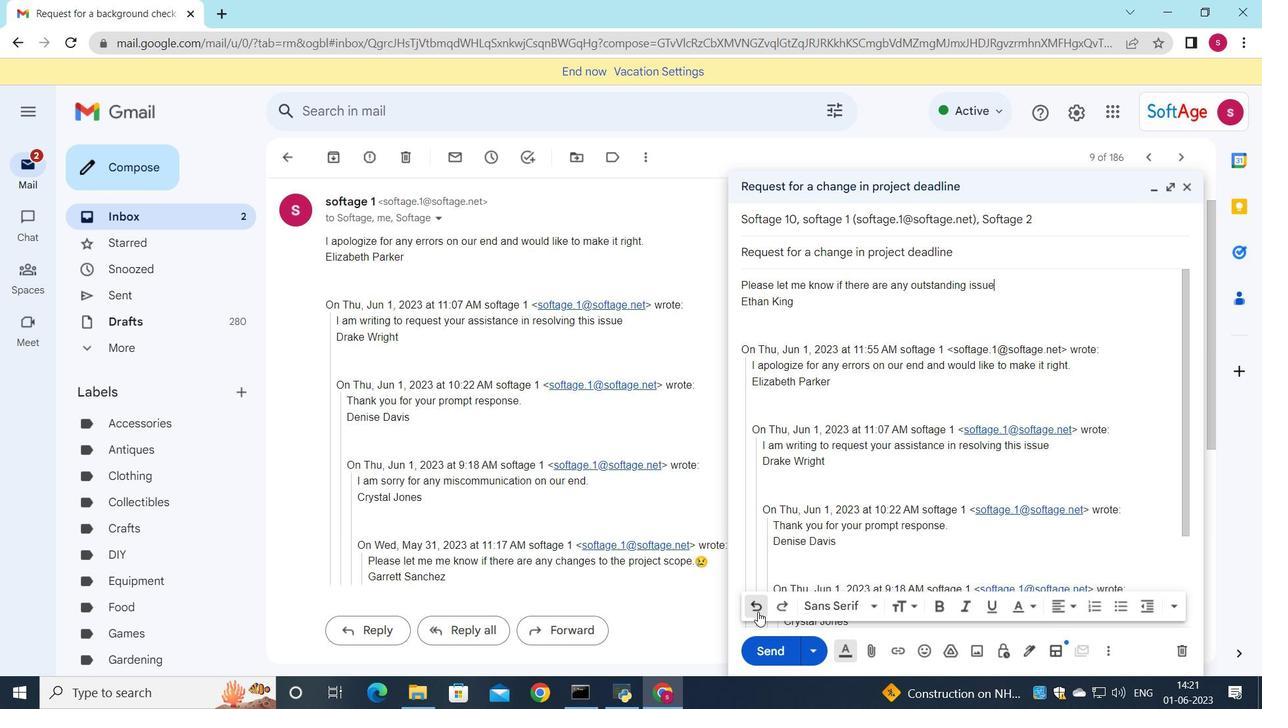 
Action: Mouse pressed left at (758, 613)
Screenshot: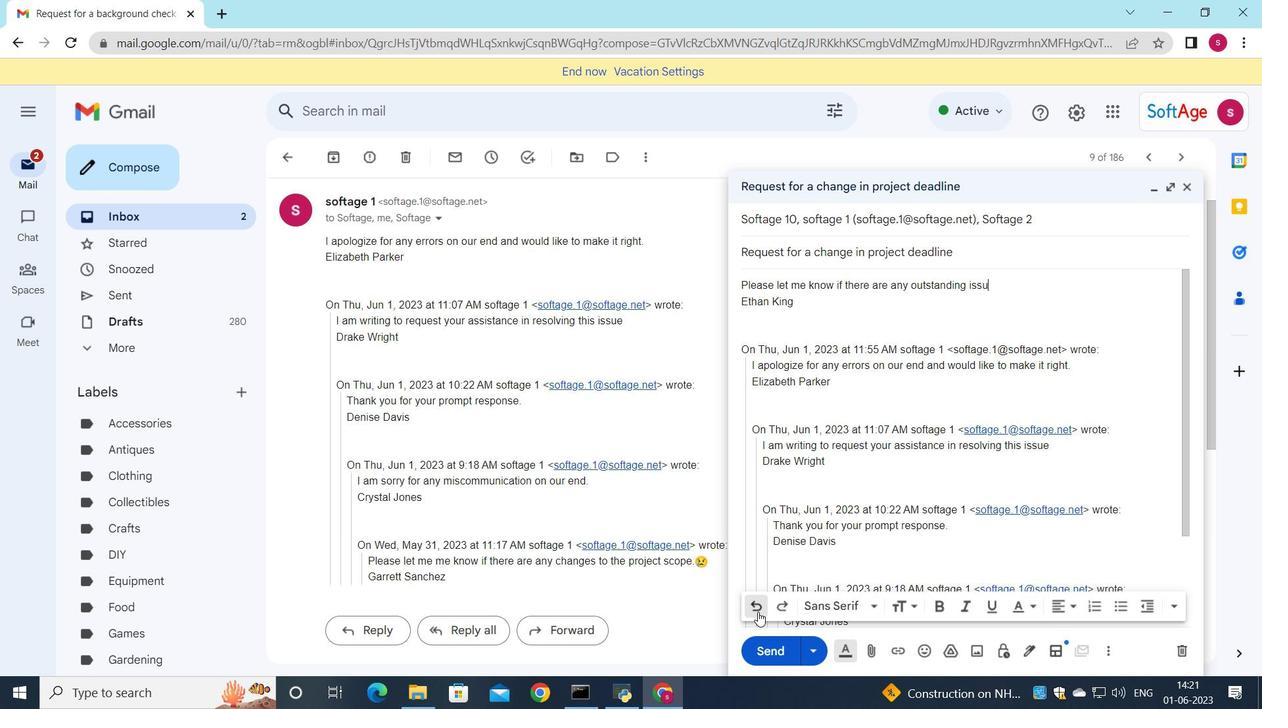 
Action: Mouse pressed left at (758, 613)
Screenshot: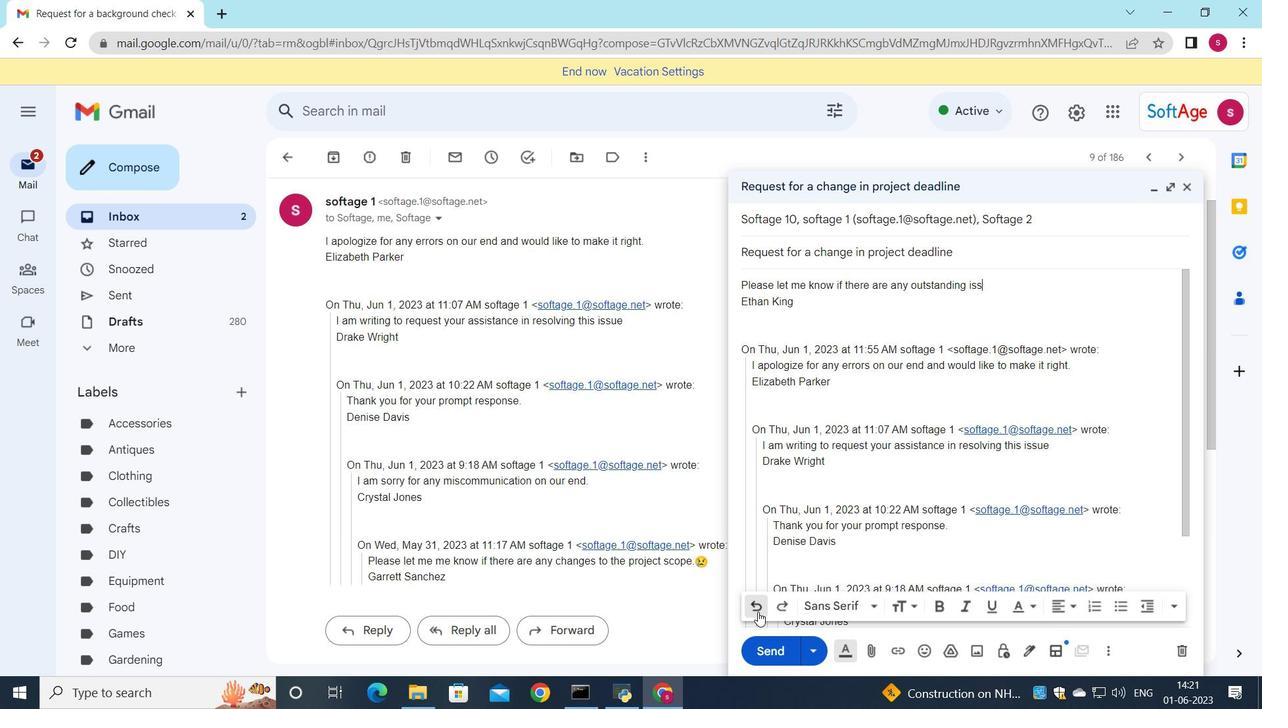 
Action: Mouse pressed left at (758, 613)
Screenshot: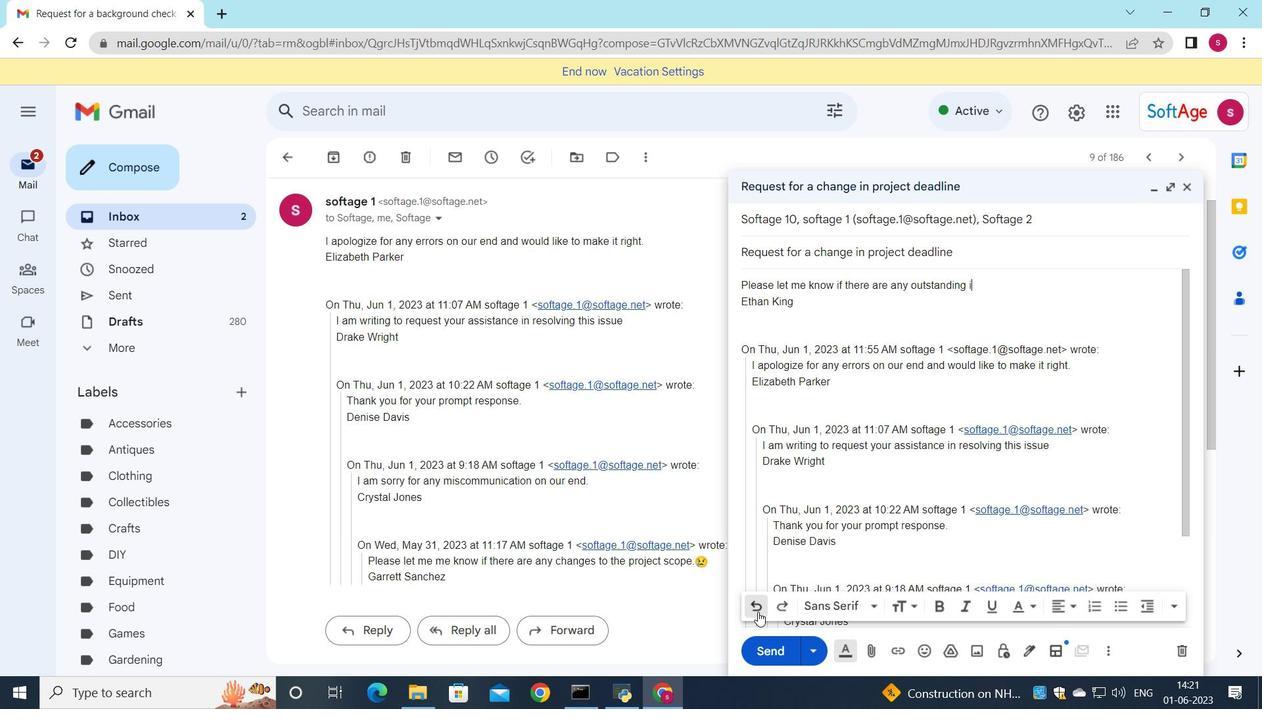 
Action: Mouse pressed left at (758, 613)
Screenshot: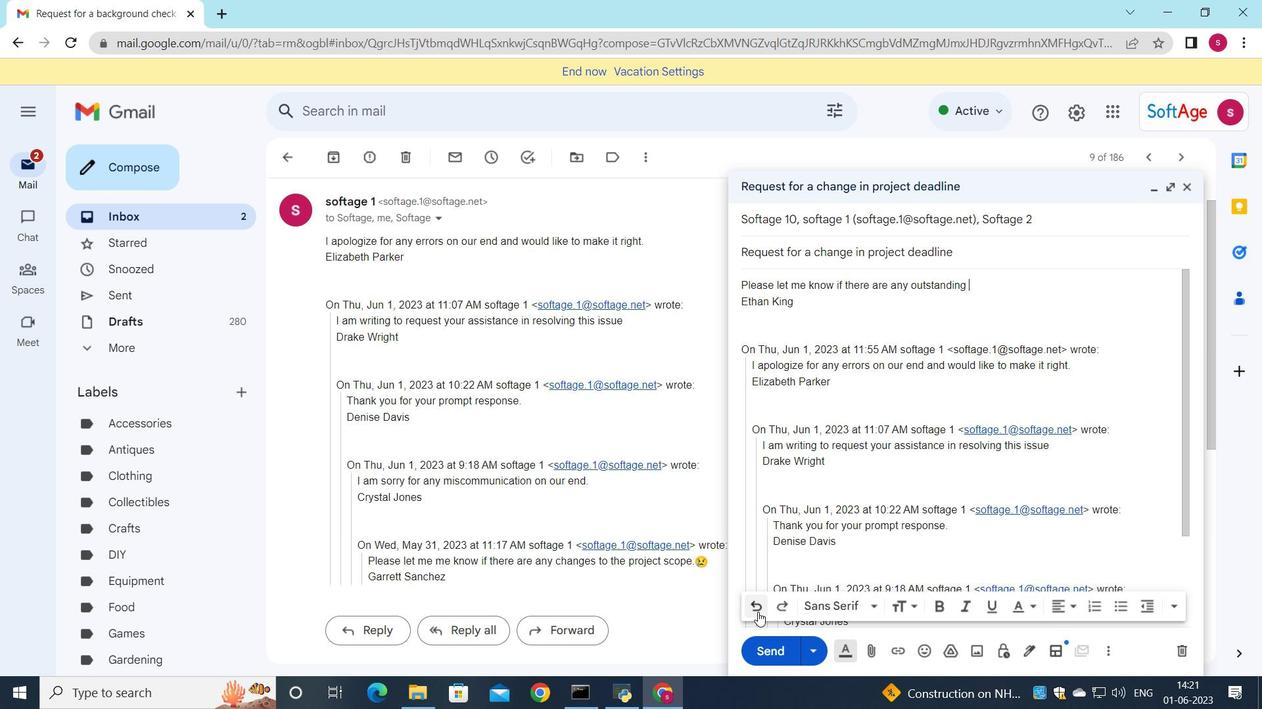 
Action: Mouse pressed left at (758, 613)
Screenshot: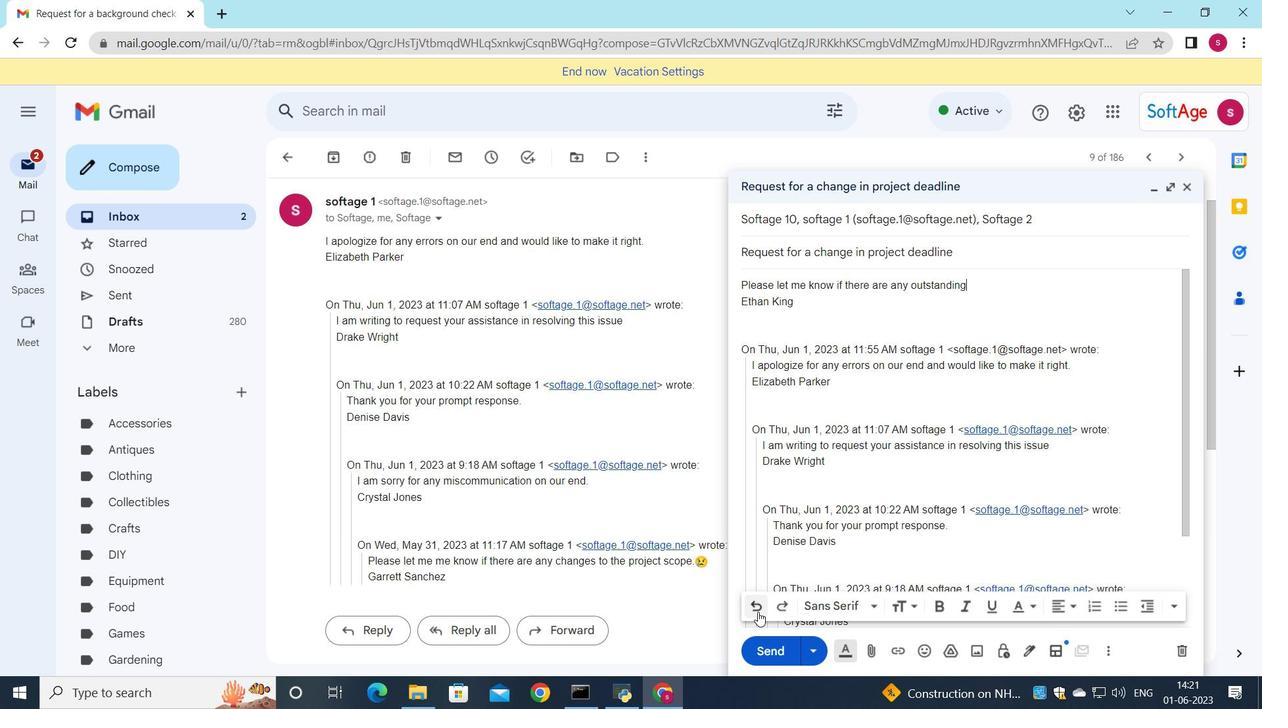
Action: Mouse pressed left at (758, 613)
Screenshot: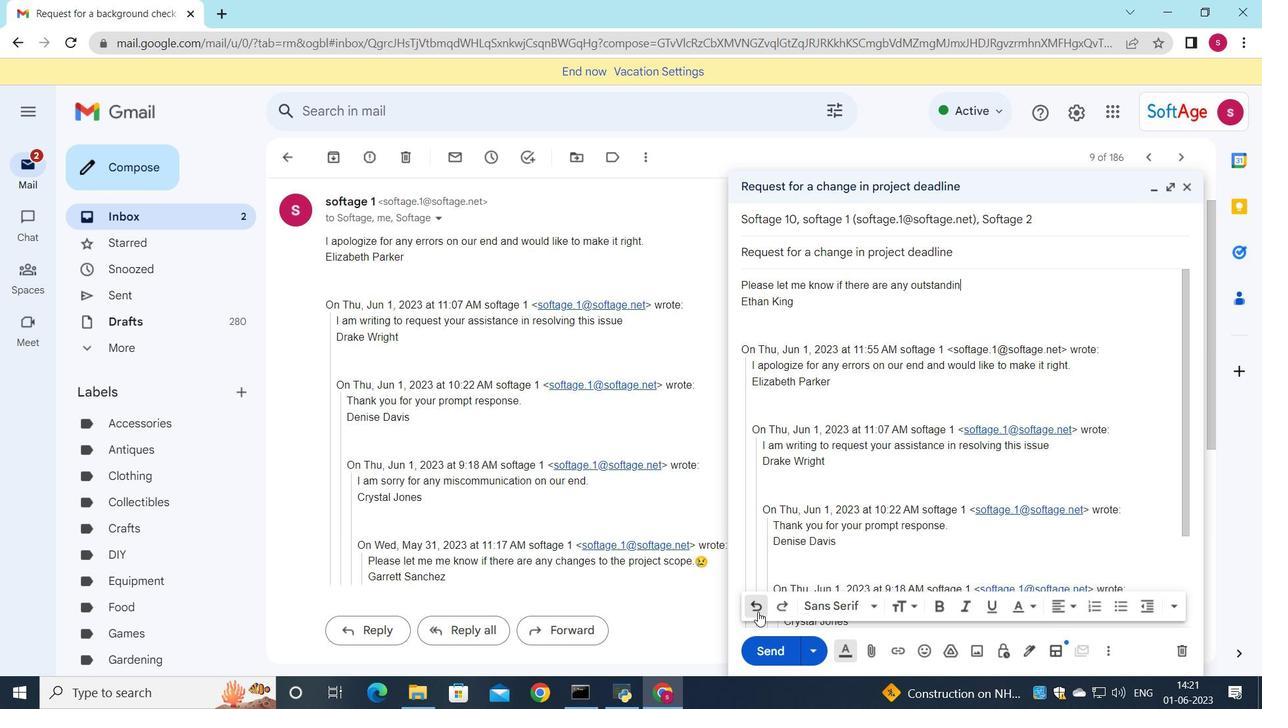 
Action: Mouse pressed left at (758, 613)
Screenshot: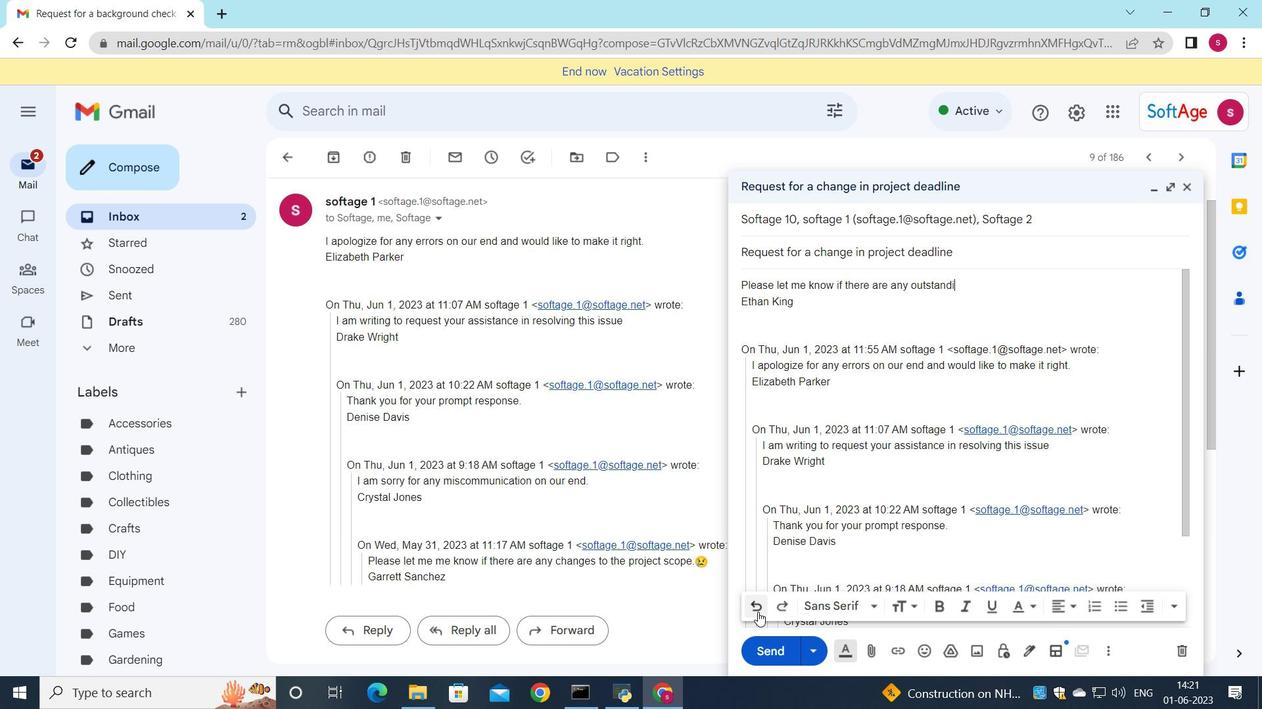 
Action: Mouse pressed left at (758, 613)
Screenshot: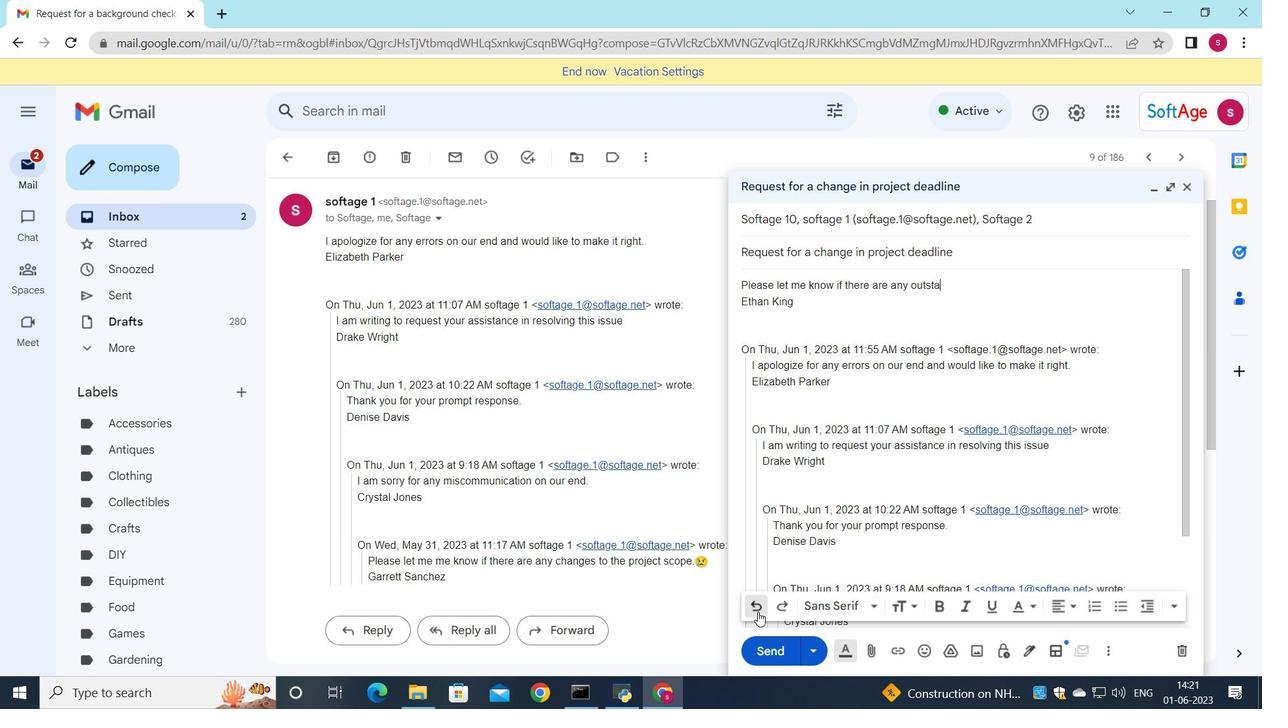 
Action: Mouse pressed left at (758, 613)
Screenshot: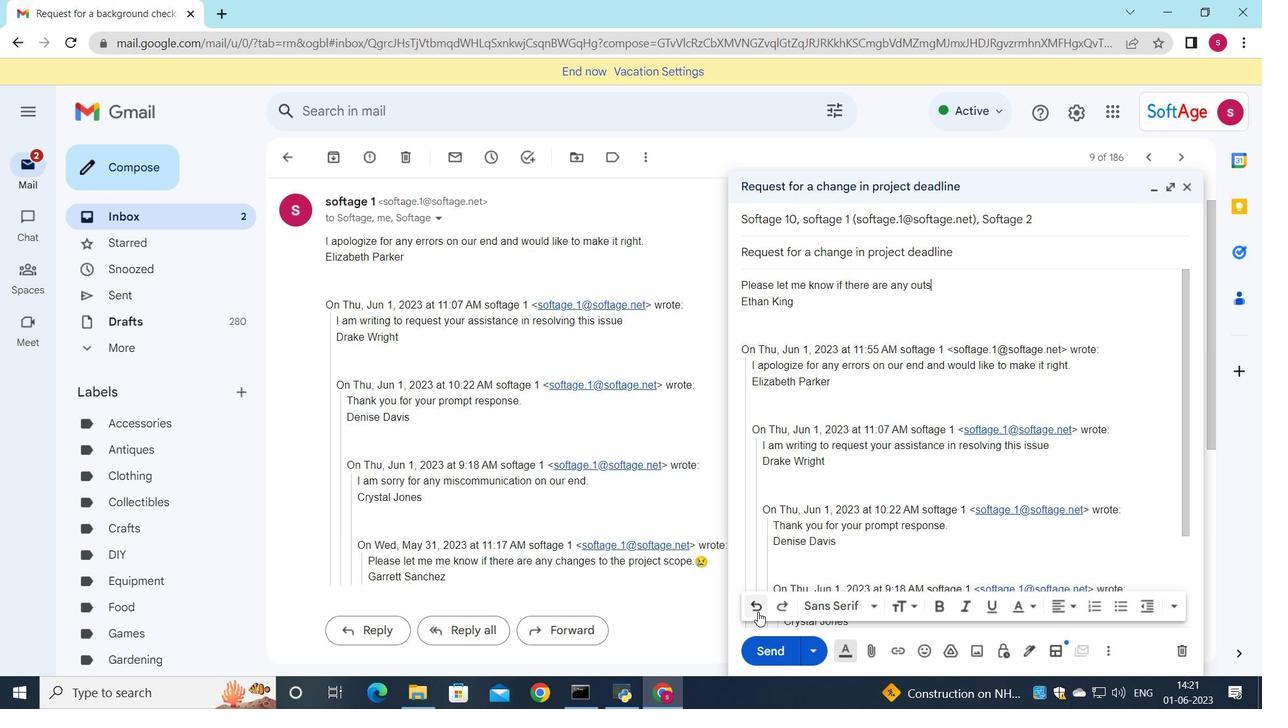 
Action: Mouse pressed left at (758, 613)
Screenshot: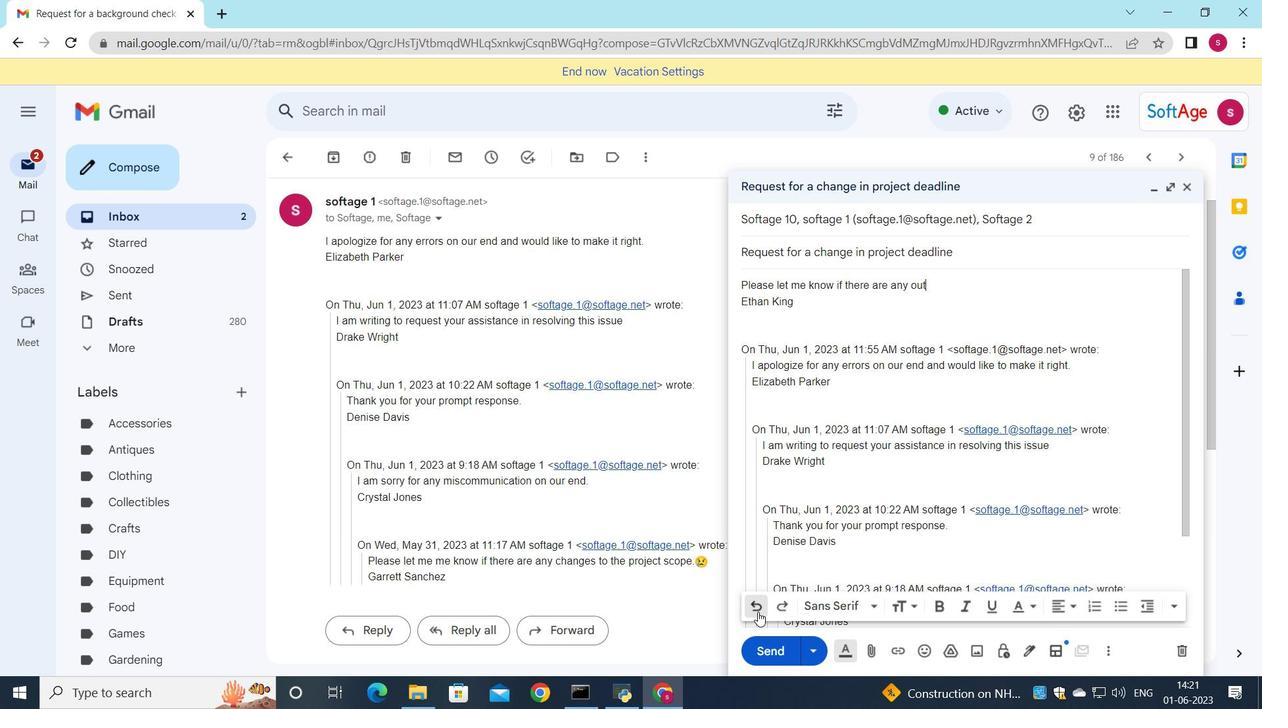 
Action: Mouse pressed left at (758, 613)
Screenshot: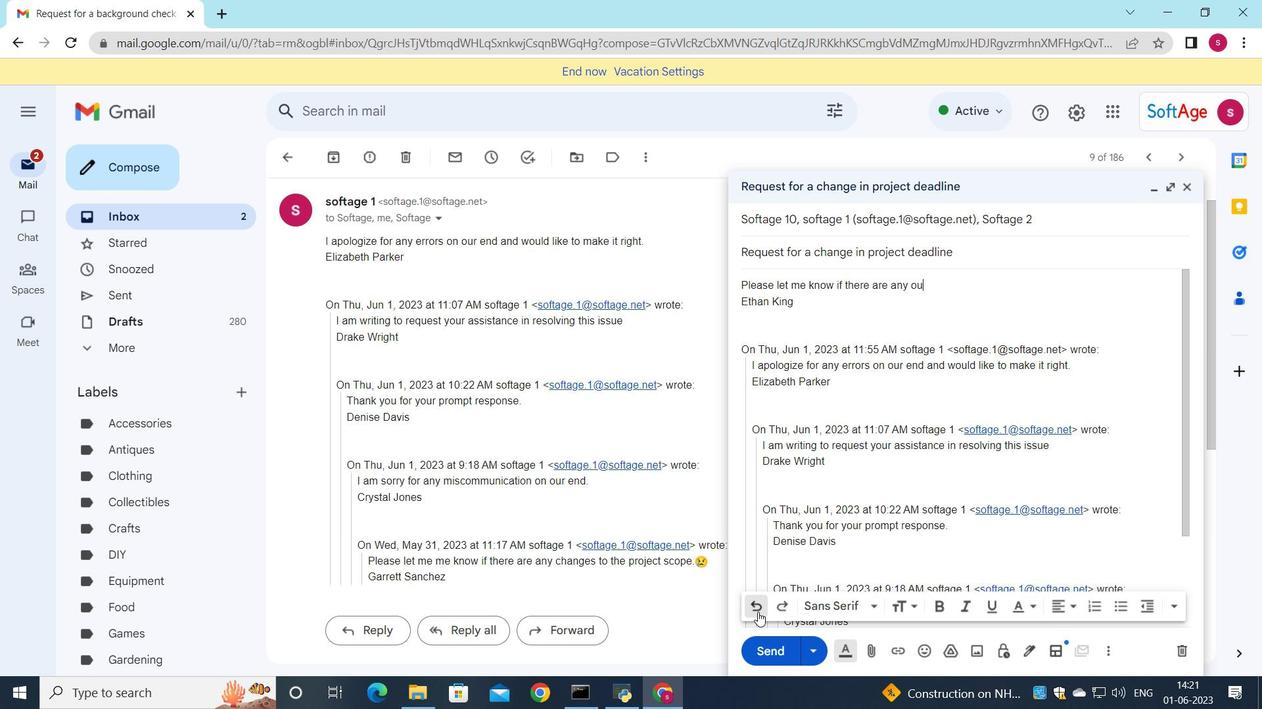 
Action: Mouse pressed left at (758, 613)
Screenshot: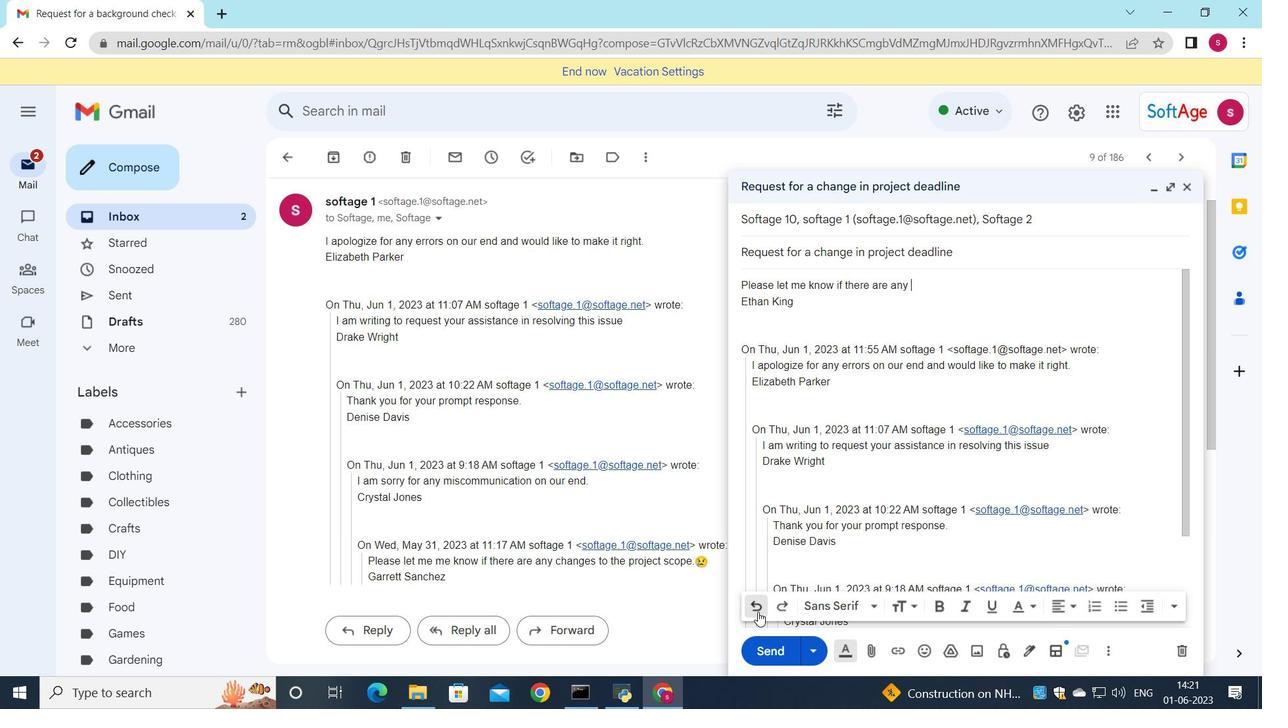 
Action: Mouse pressed left at (758, 613)
Screenshot: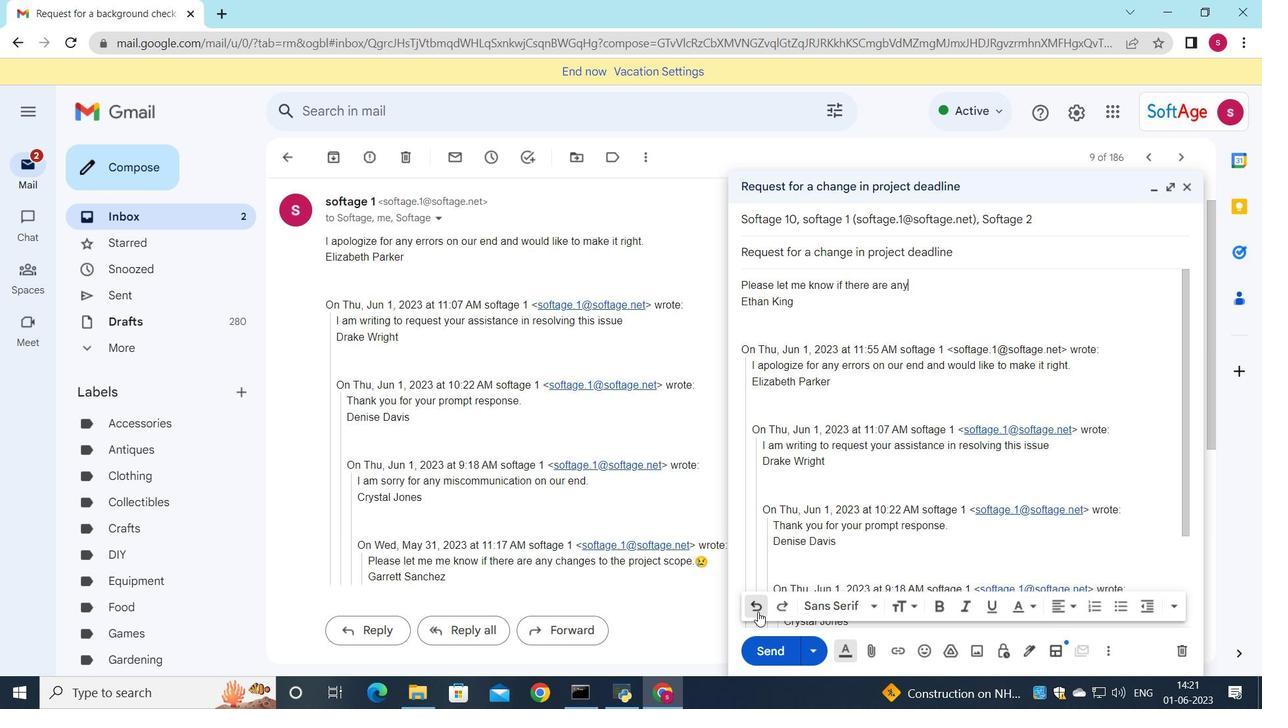 
Action: Mouse pressed left at (758, 613)
Screenshot: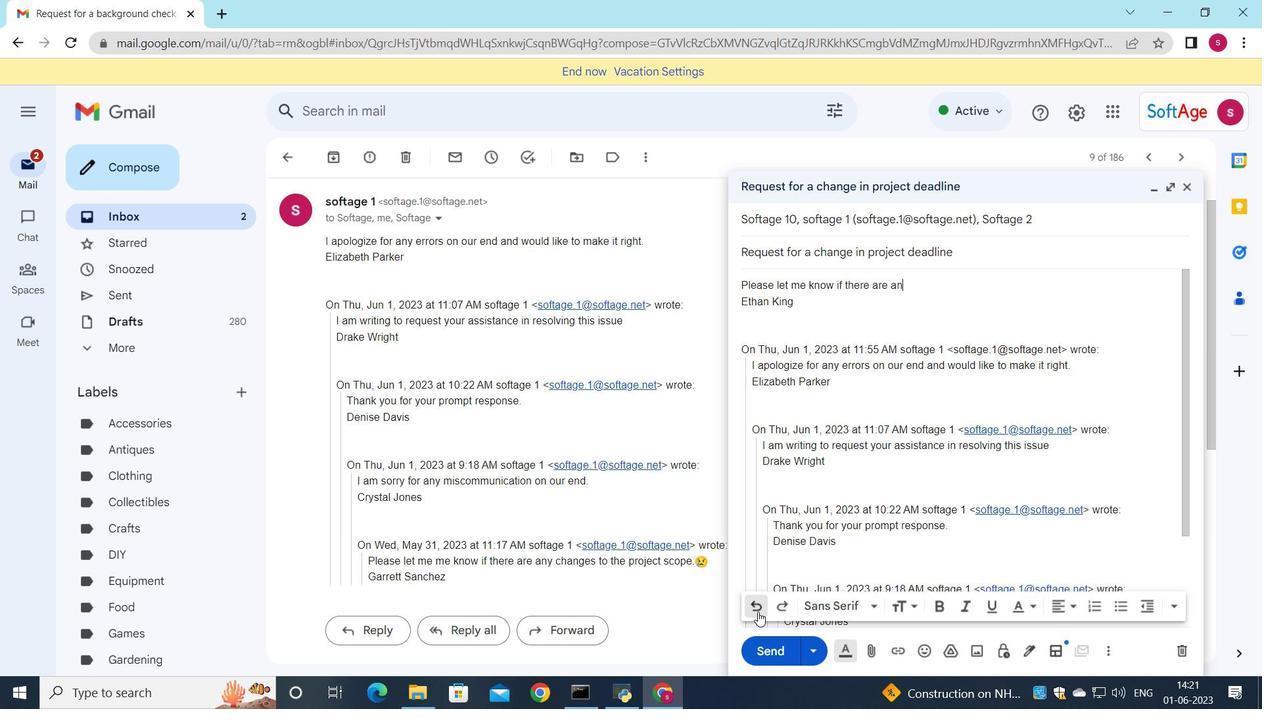
Action: Mouse pressed left at (758, 613)
Screenshot: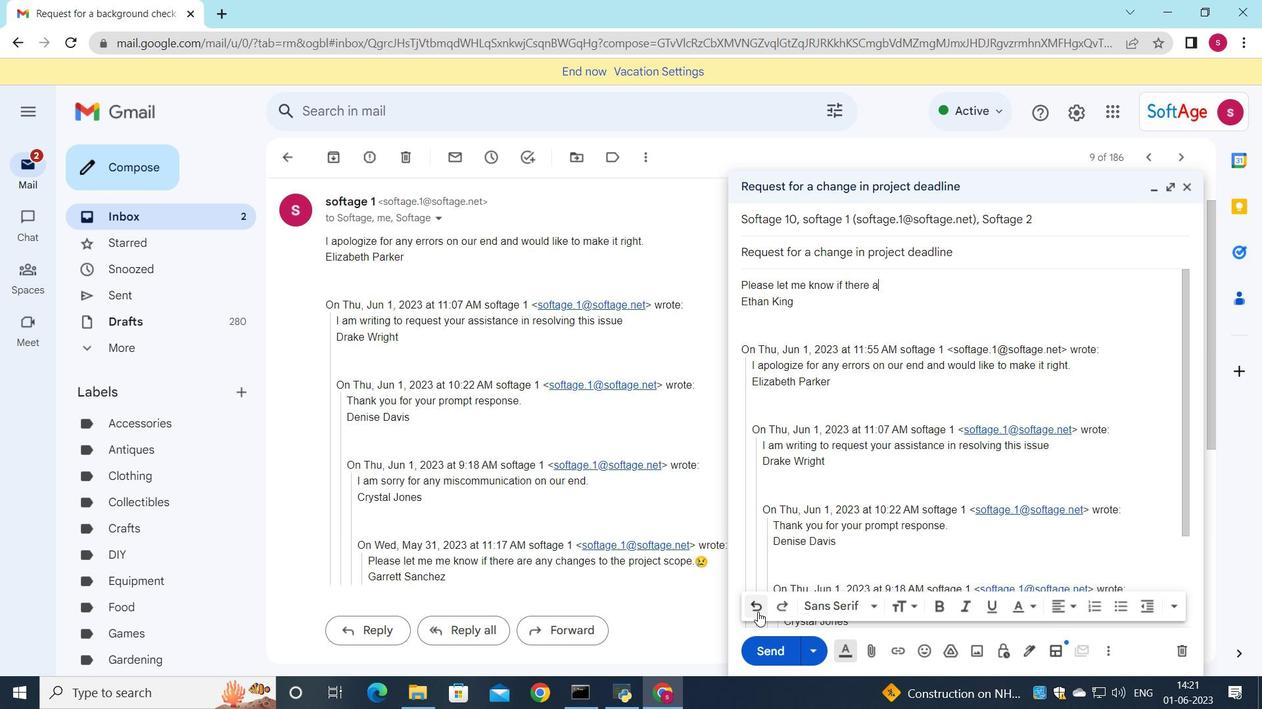 
Action: Mouse pressed left at (758, 613)
Screenshot: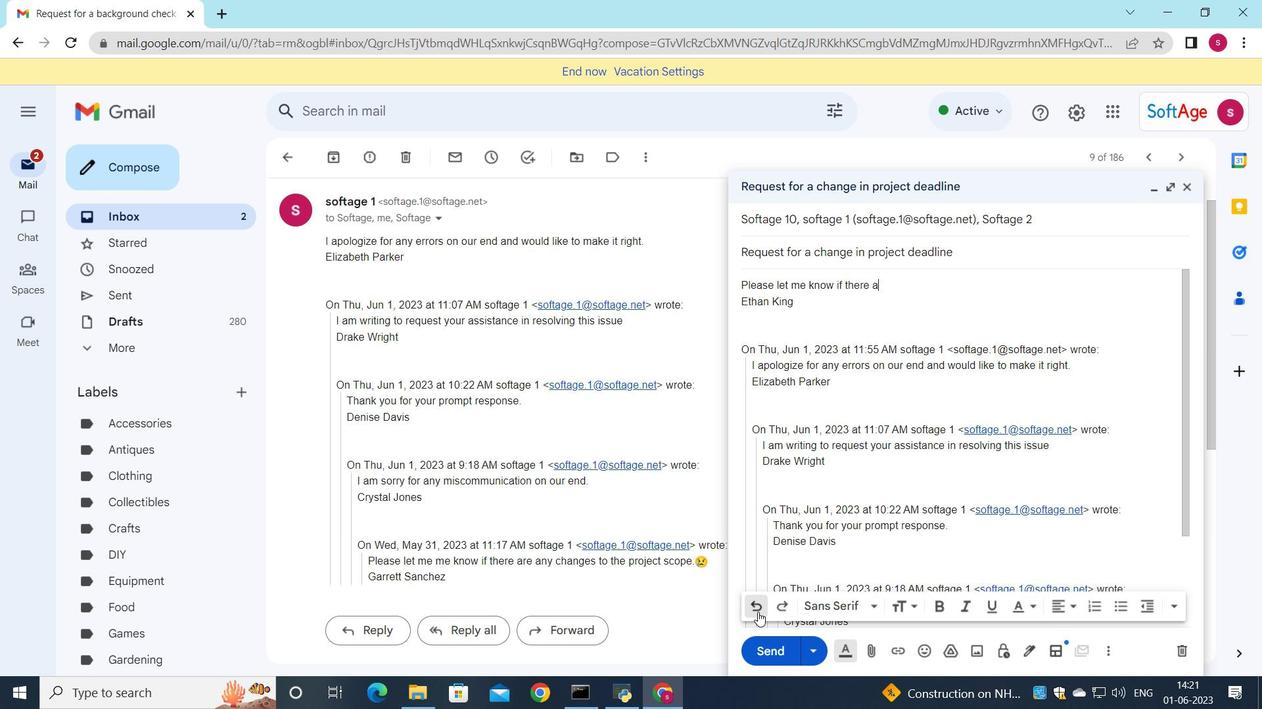 
Action: Mouse pressed left at (758, 613)
Screenshot: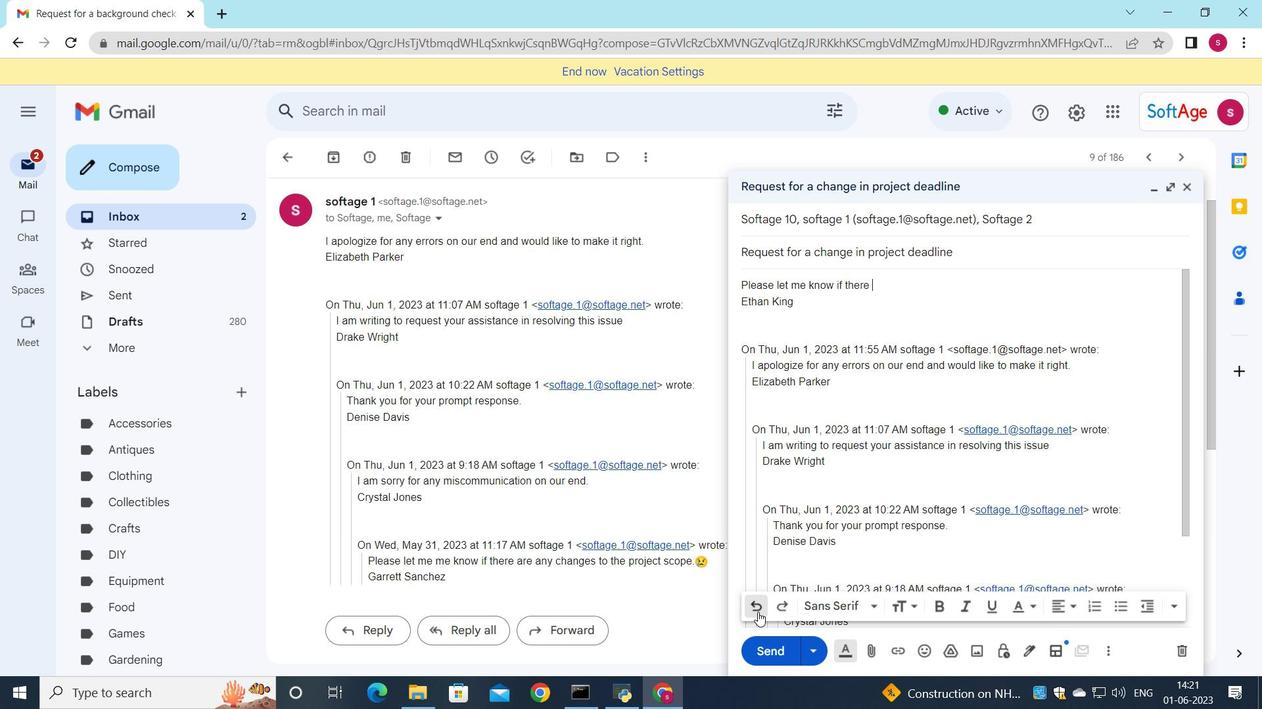 
Action: Mouse pressed left at (758, 613)
Screenshot: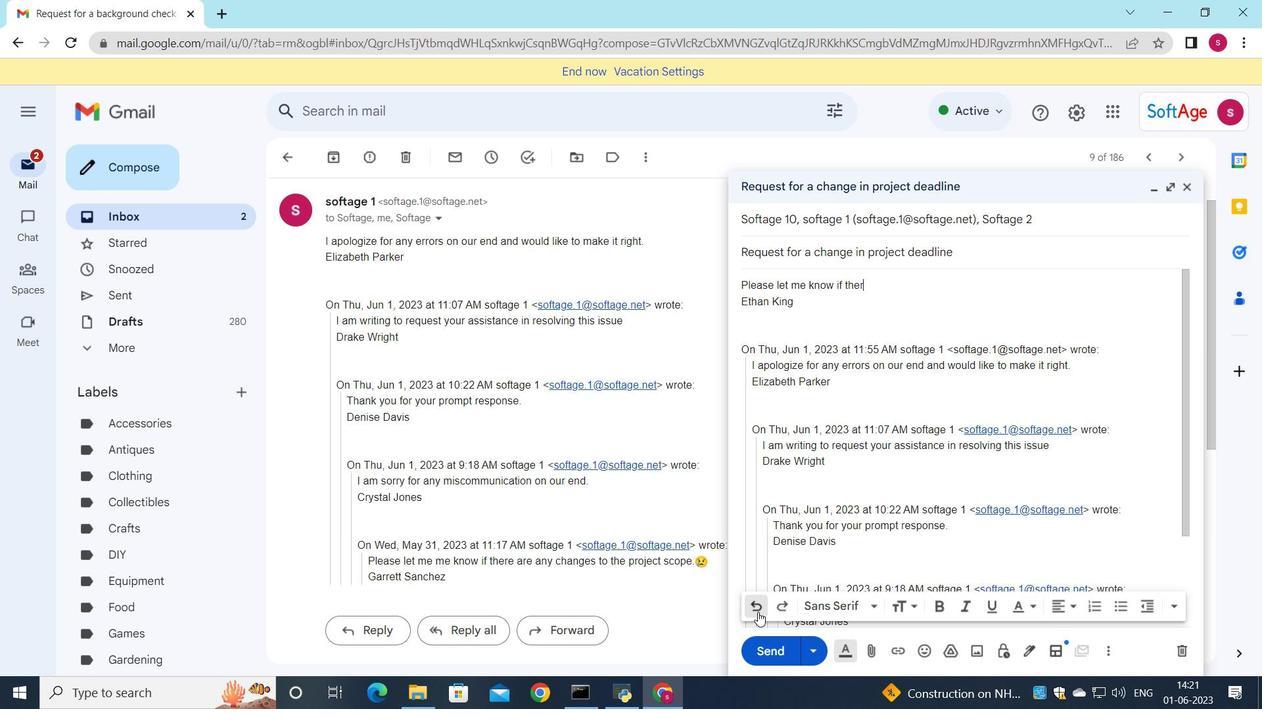 
Action: Mouse pressed left at (758, 613)
Screenshot: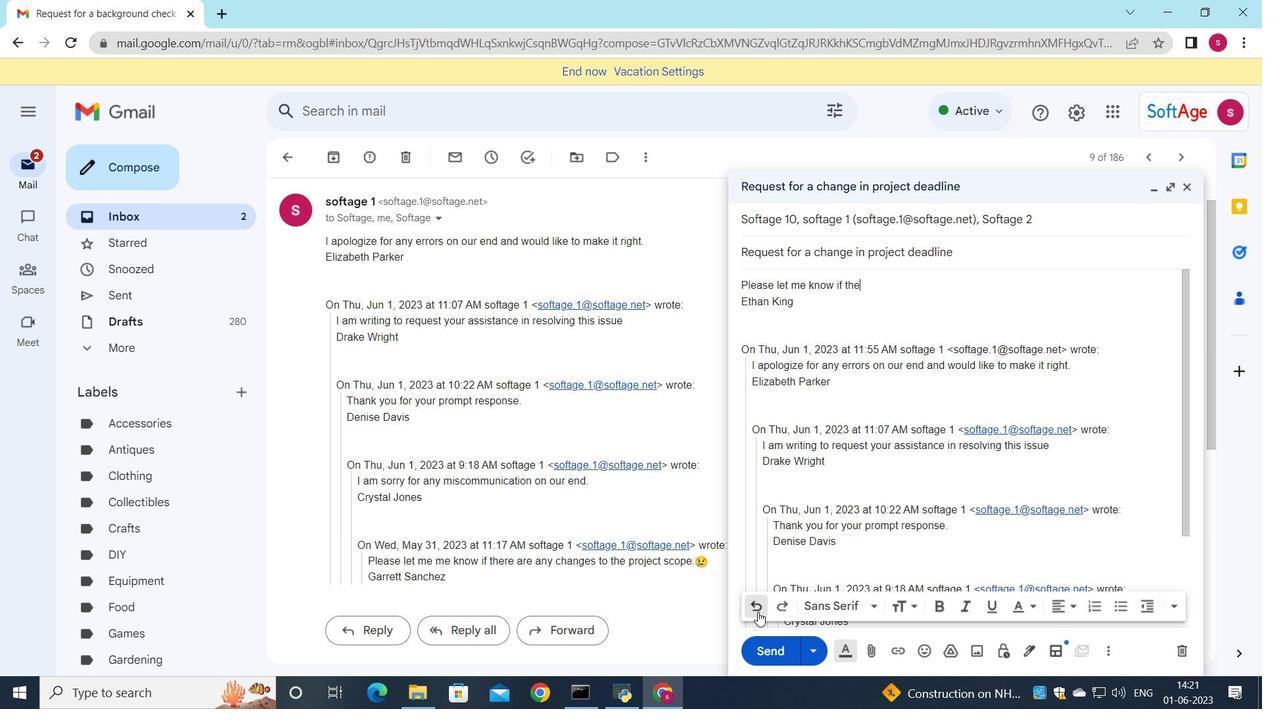 
Action: Mouse pressed left at (758, 613)
Screenshot: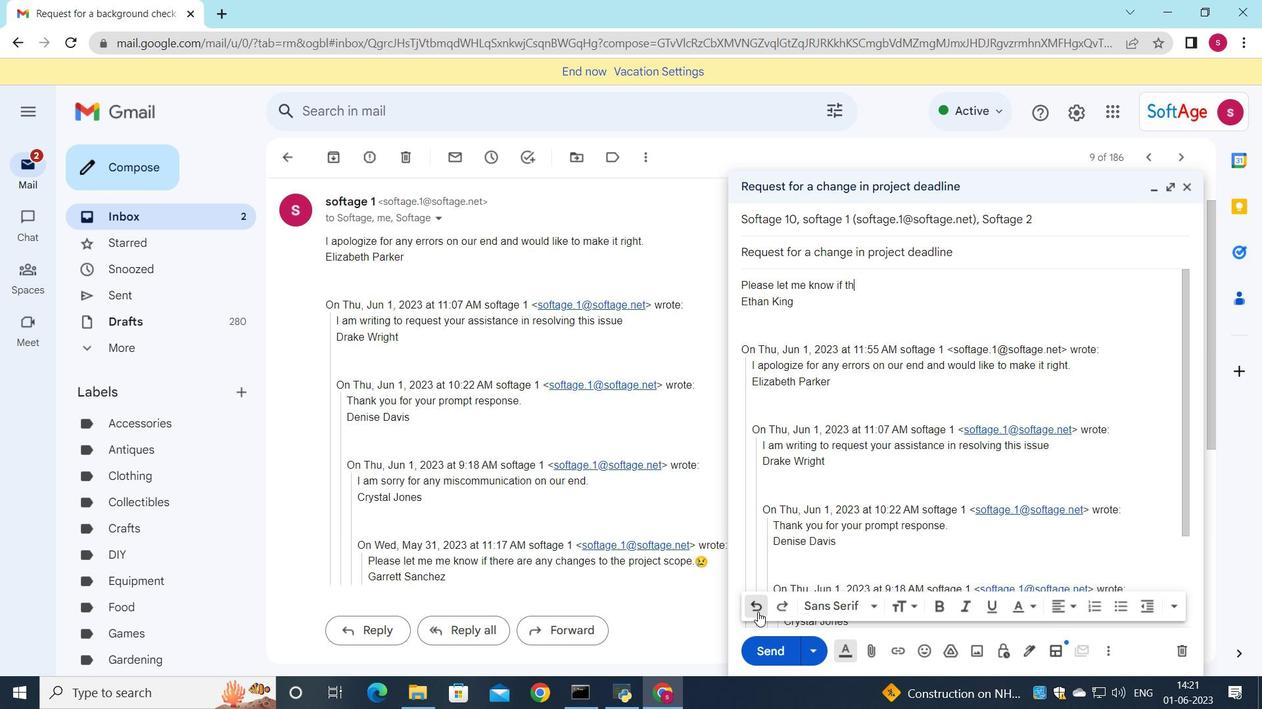 
Action: Mouse pressed left at (758, 613)
Screenshot: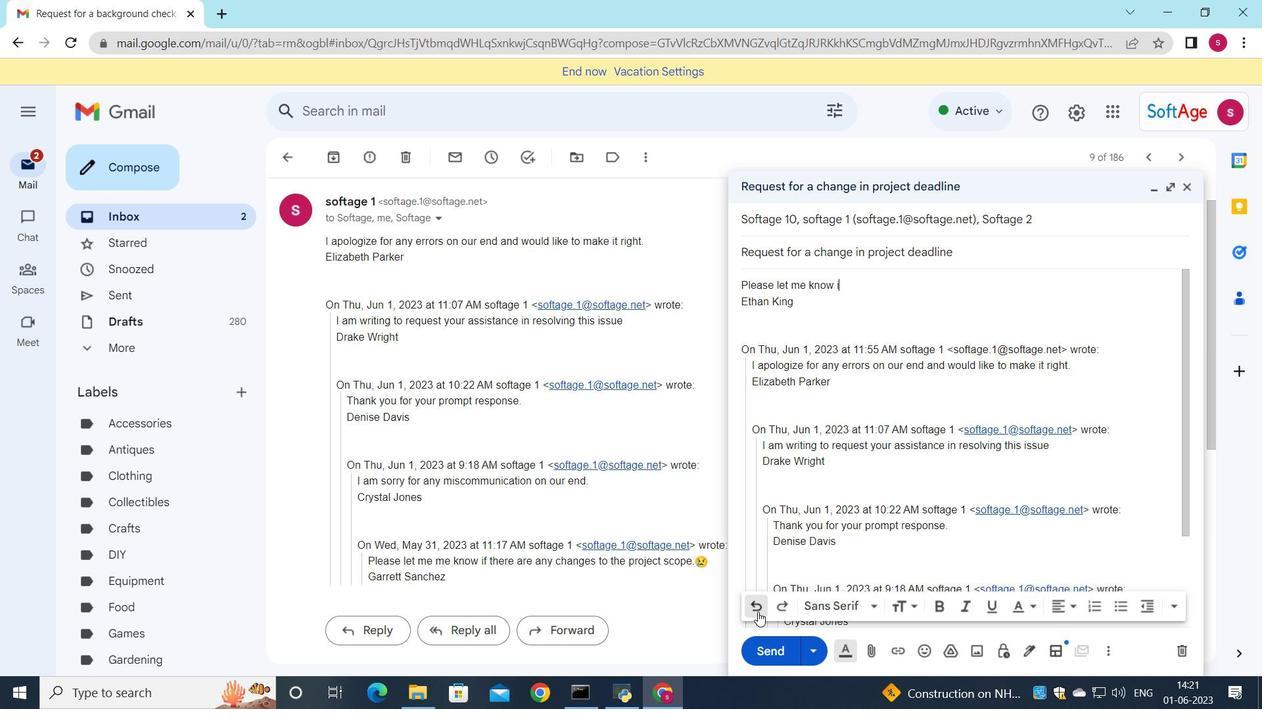 
Action: Mouse pressed left at (758, 613)
Screenshot: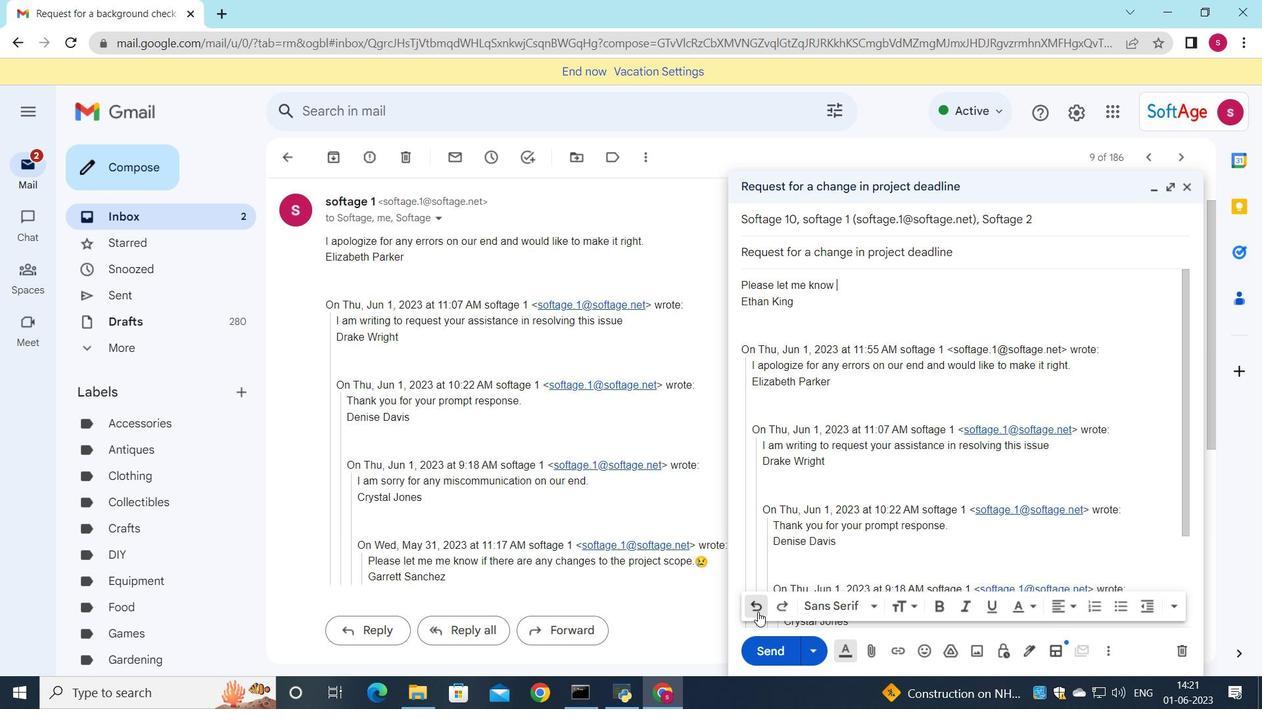 
Action: Mouse pressed left at (758, 613)
Screenshot: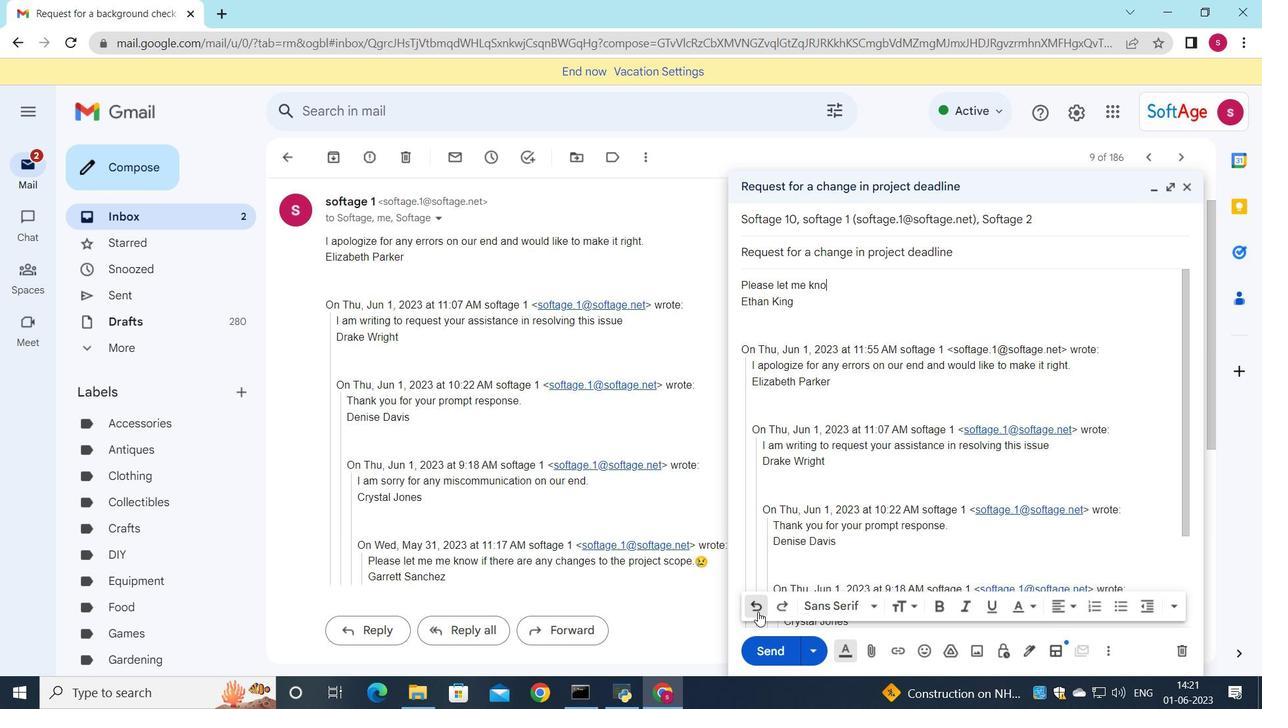 
Action: Mouse pressed left at (758, 613)
Screenshot: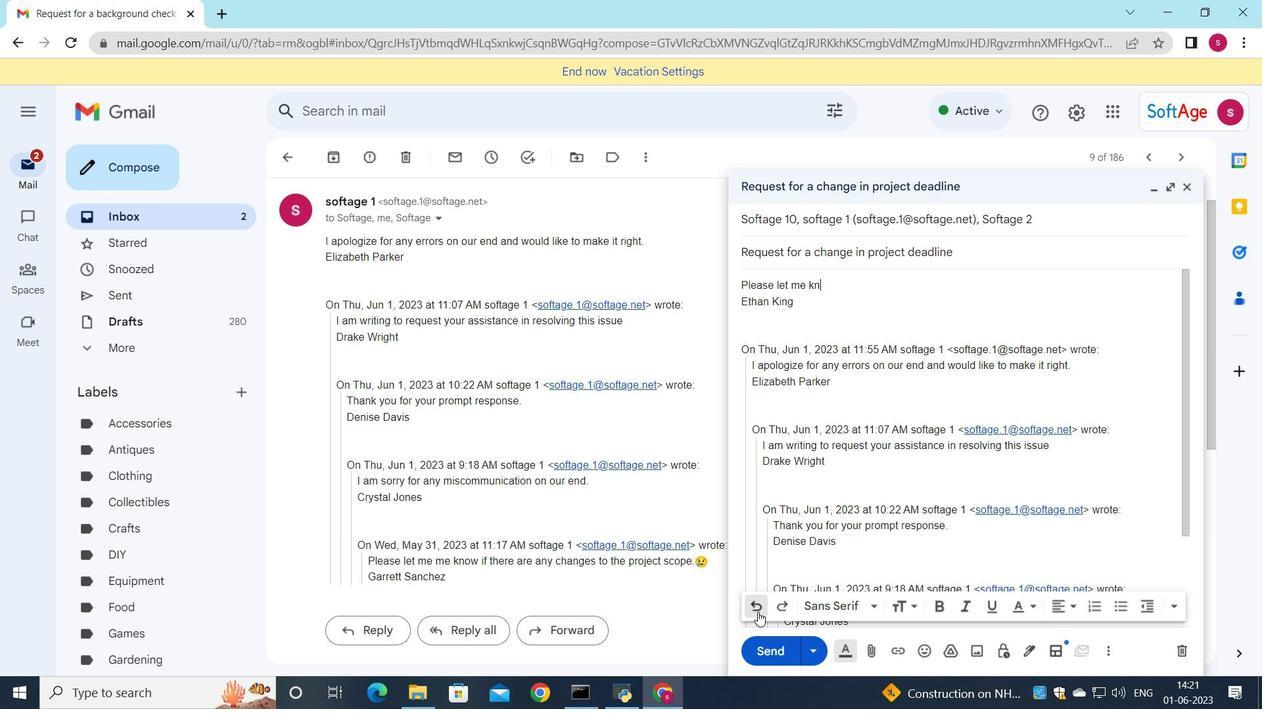 
Action: Mouse pressed left at (758, 613)
Screenshot: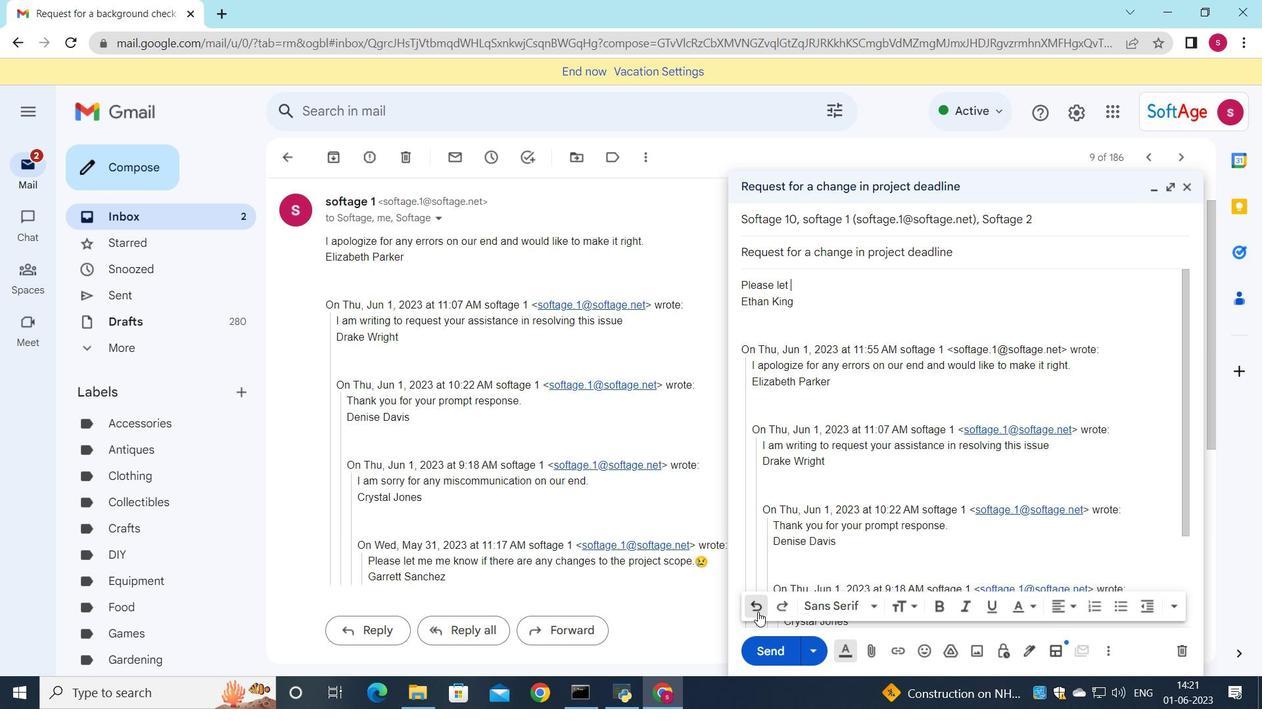 
Action: Mouse pressed left at (758, 613)
Screenshot: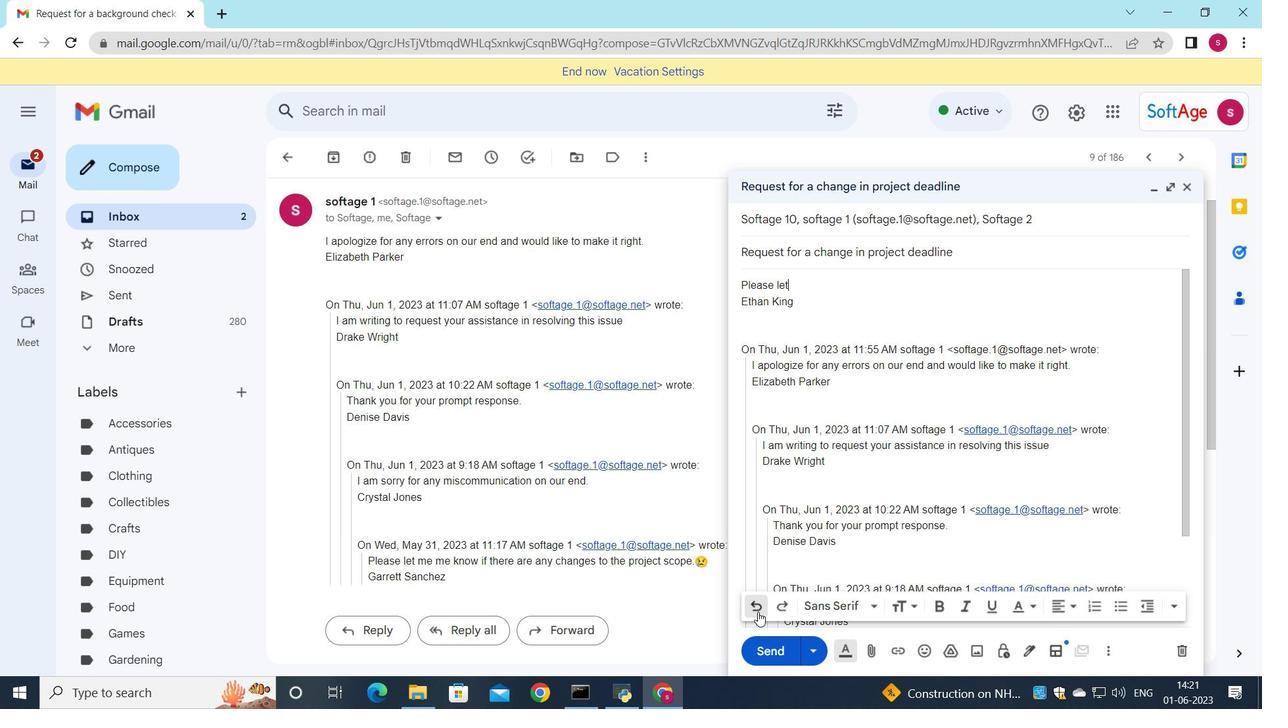 
Action: Mouse pressed left at (758, 613)
Screenshot: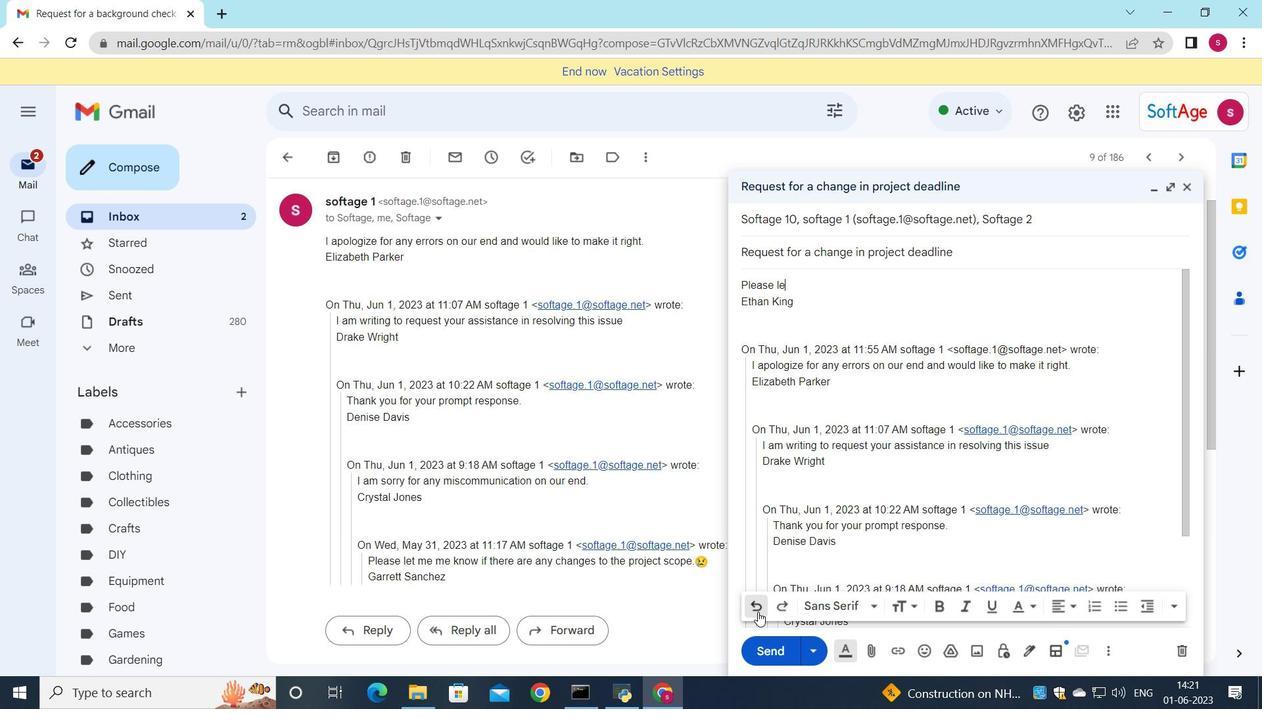 
Action: Mouse pressed left at (758, 613)
Screenshot: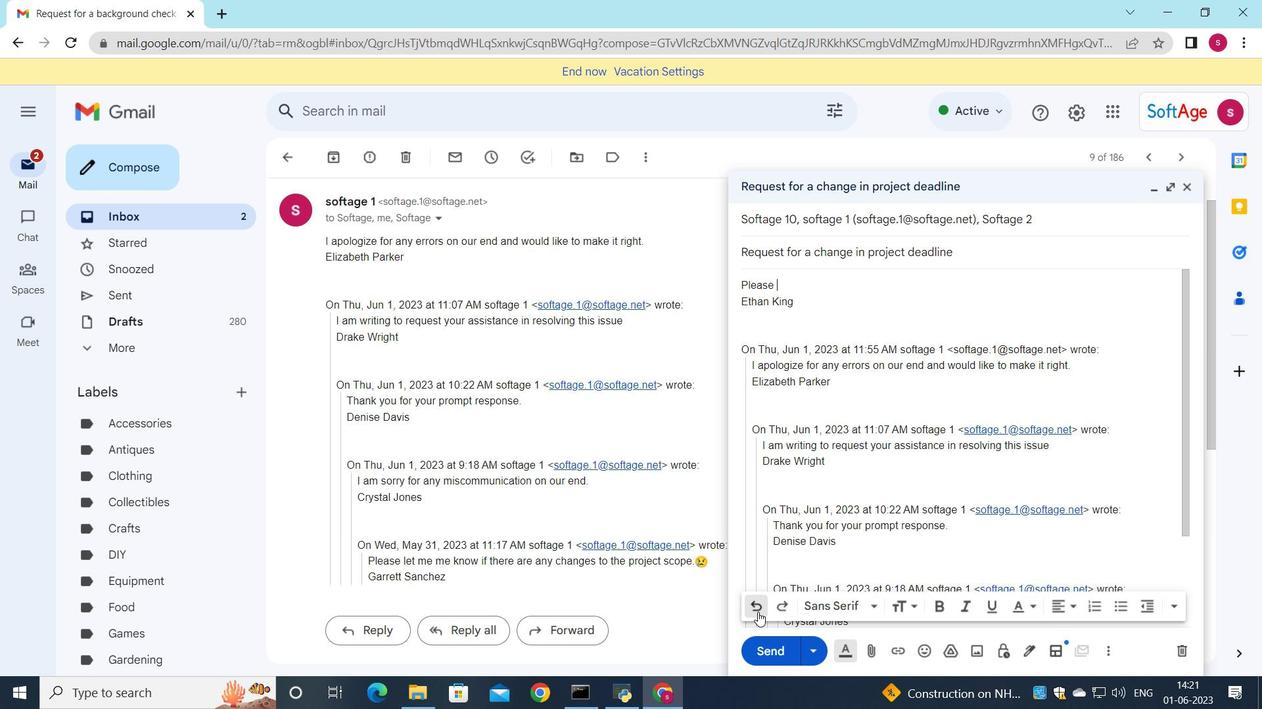 
Action: Mouse pressed left at (758, 613)
Screenshot: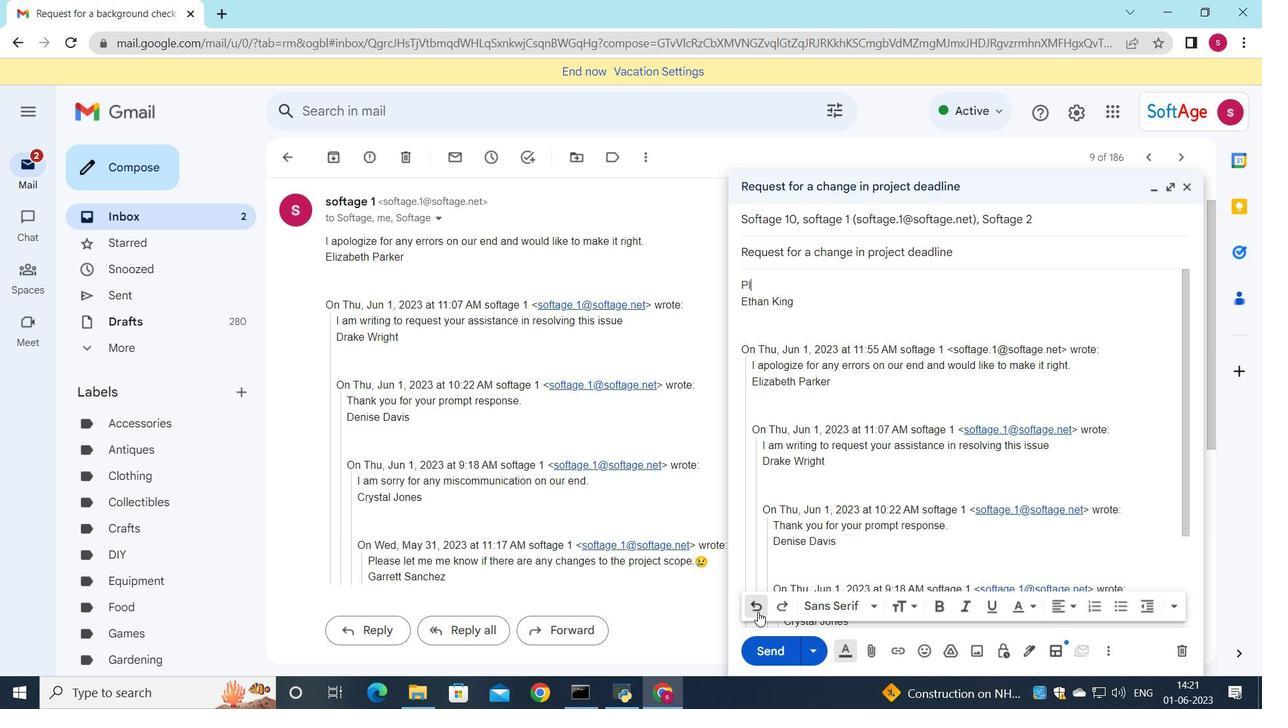 
Action: Mouse pressed left at (758, 613)
Screenshot: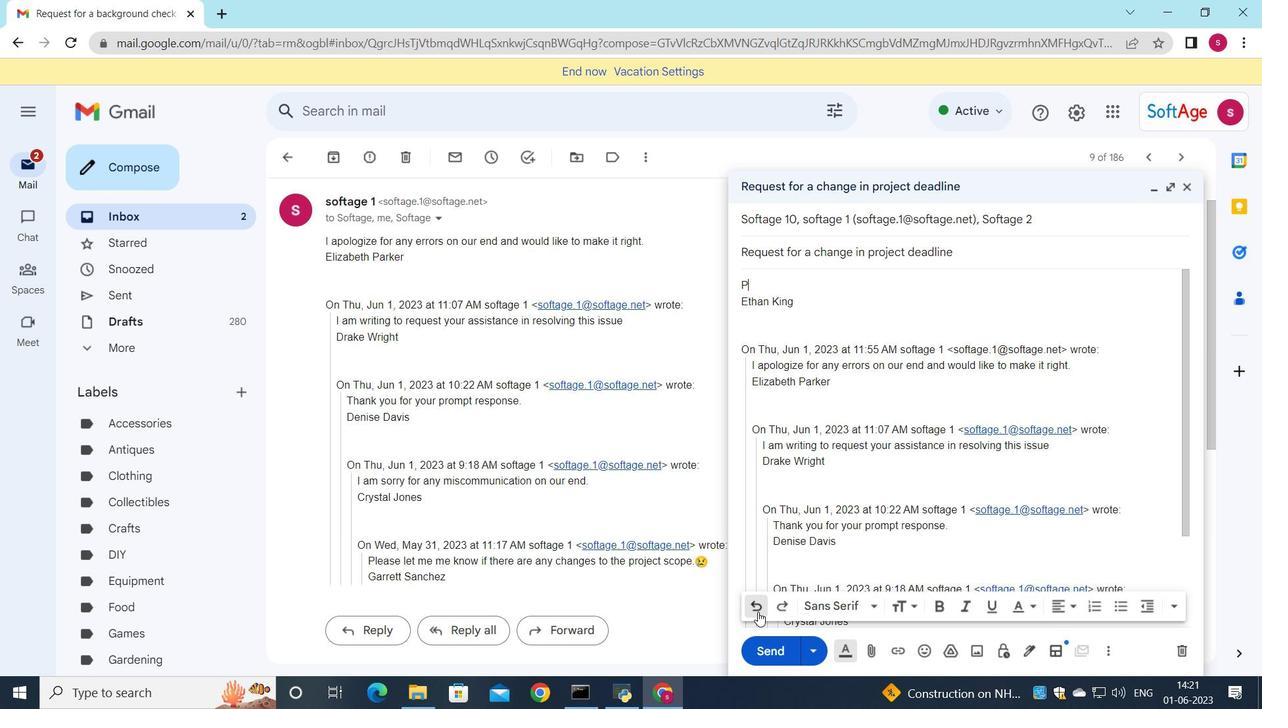 
Action: Mouse pressed left at (758, 613)
Screenshot: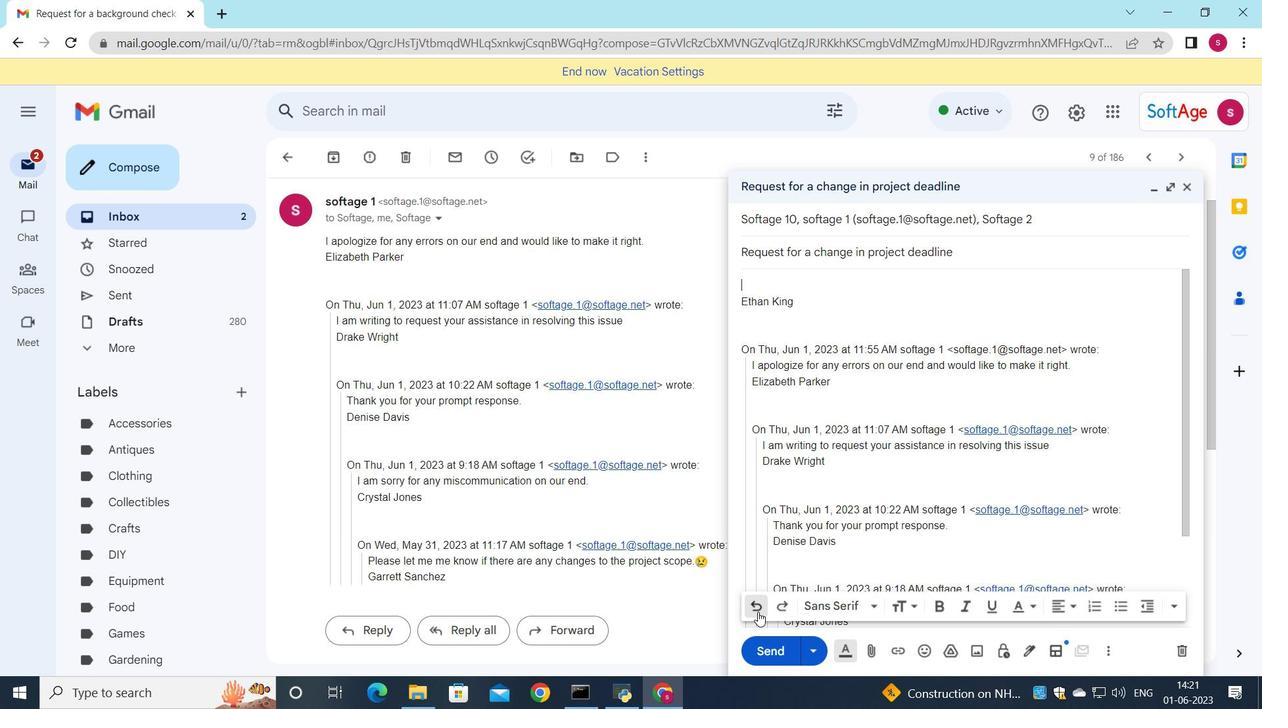 
Action: Mouse pressed left at (758, 613)
Screenshot: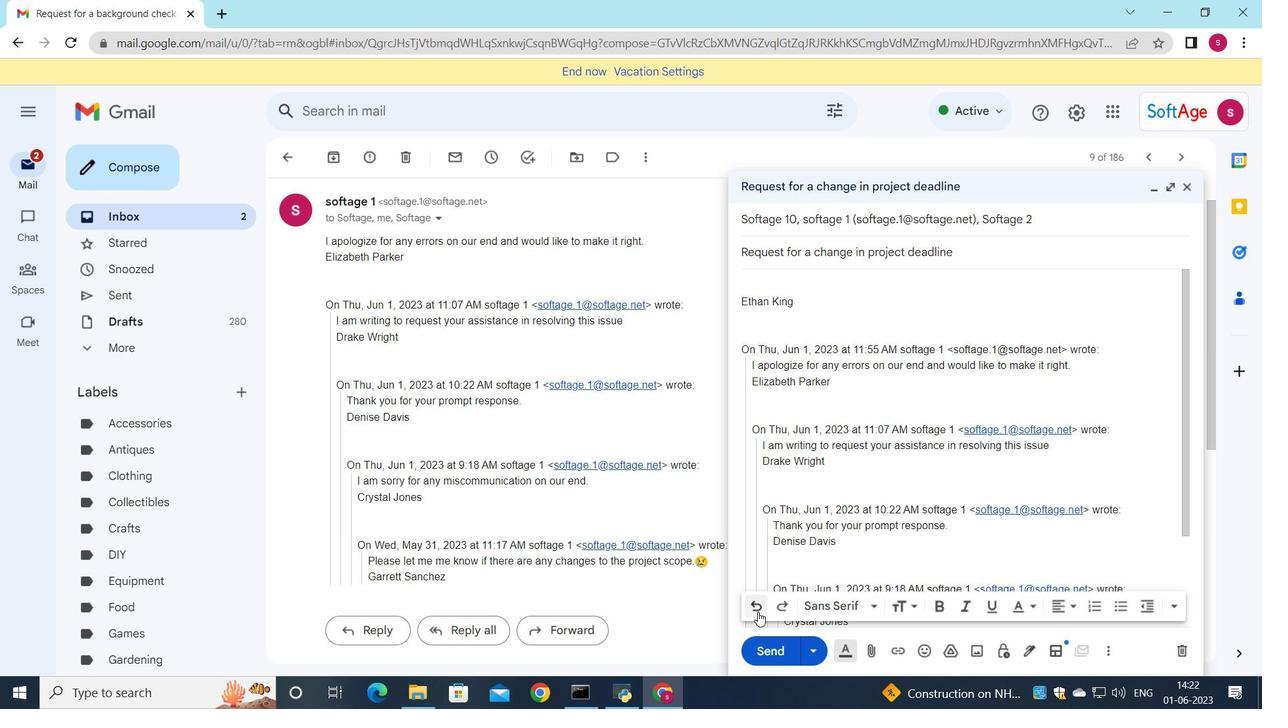 
Action: Key pressed <Key.shift>I<Key.space>am<Key.space>writing<Key.space>to<Key.space>request<Key.space>aquote<Key.space>for<Key.space>your<Key.space>products.
Screenshot: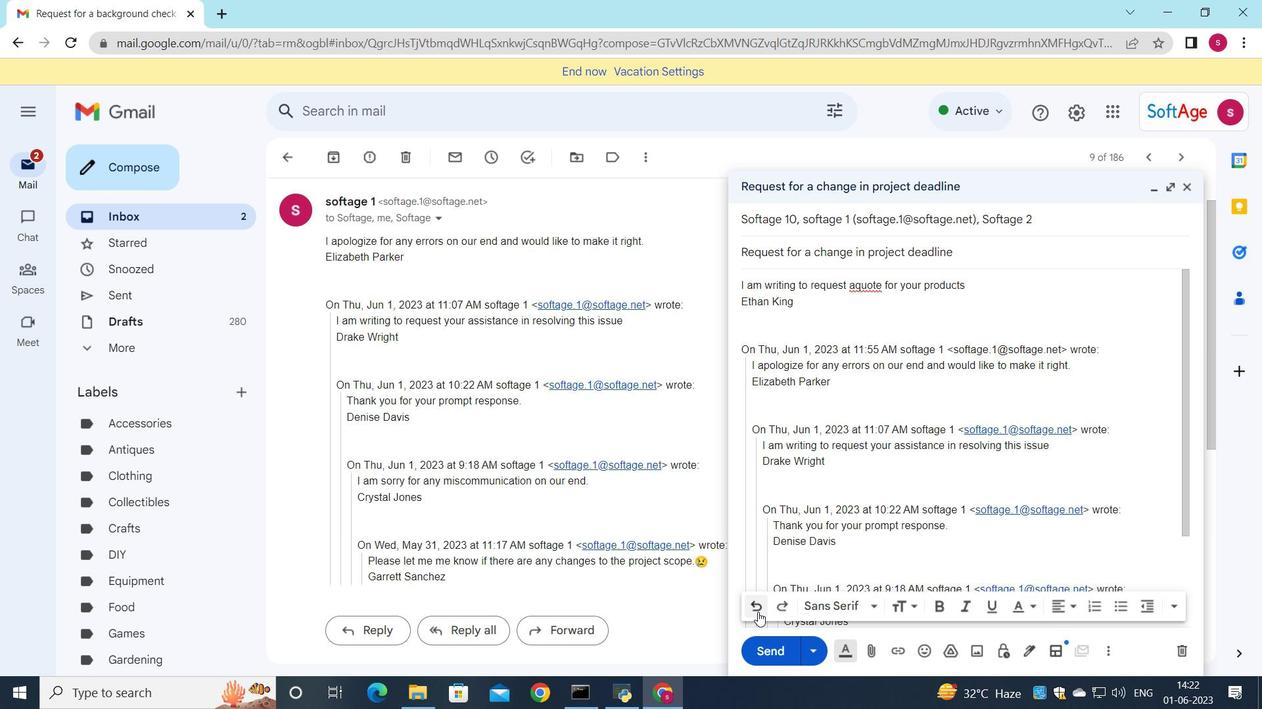 
Action: Mouse moved to (856, 286)
Screenshot: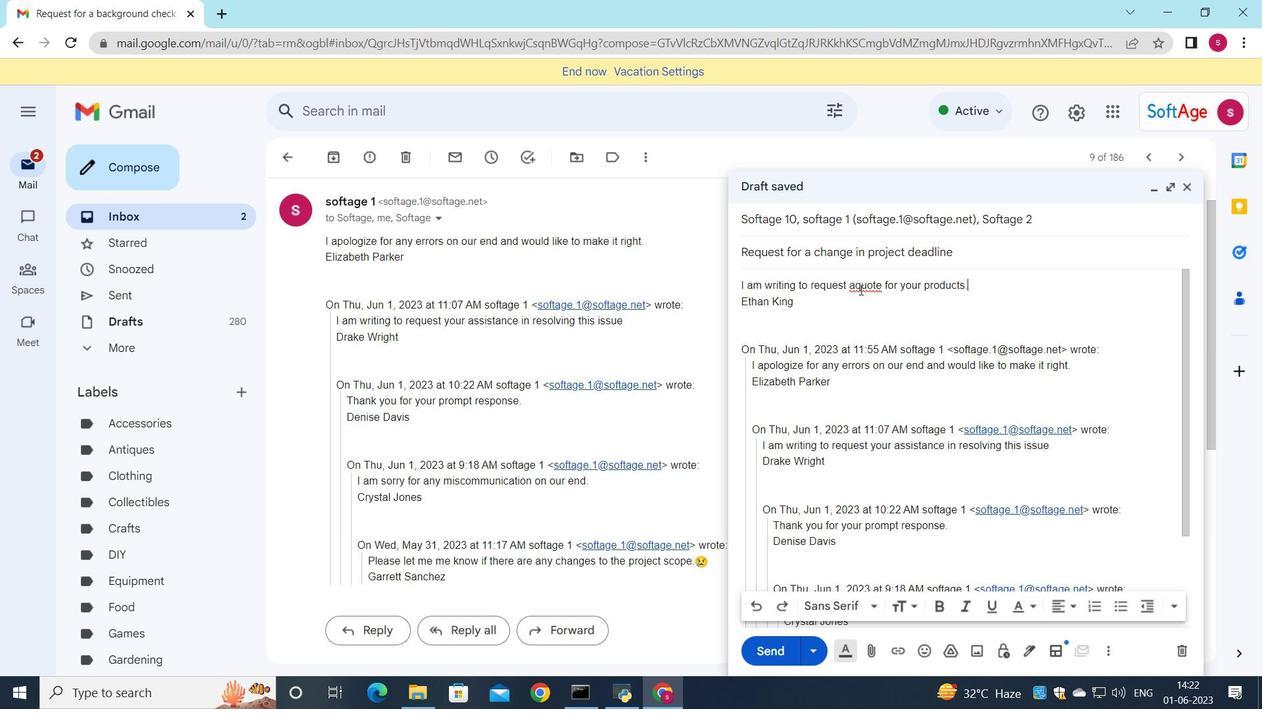 
Action: Mouse pressed left at (856, 286)
Screenshot: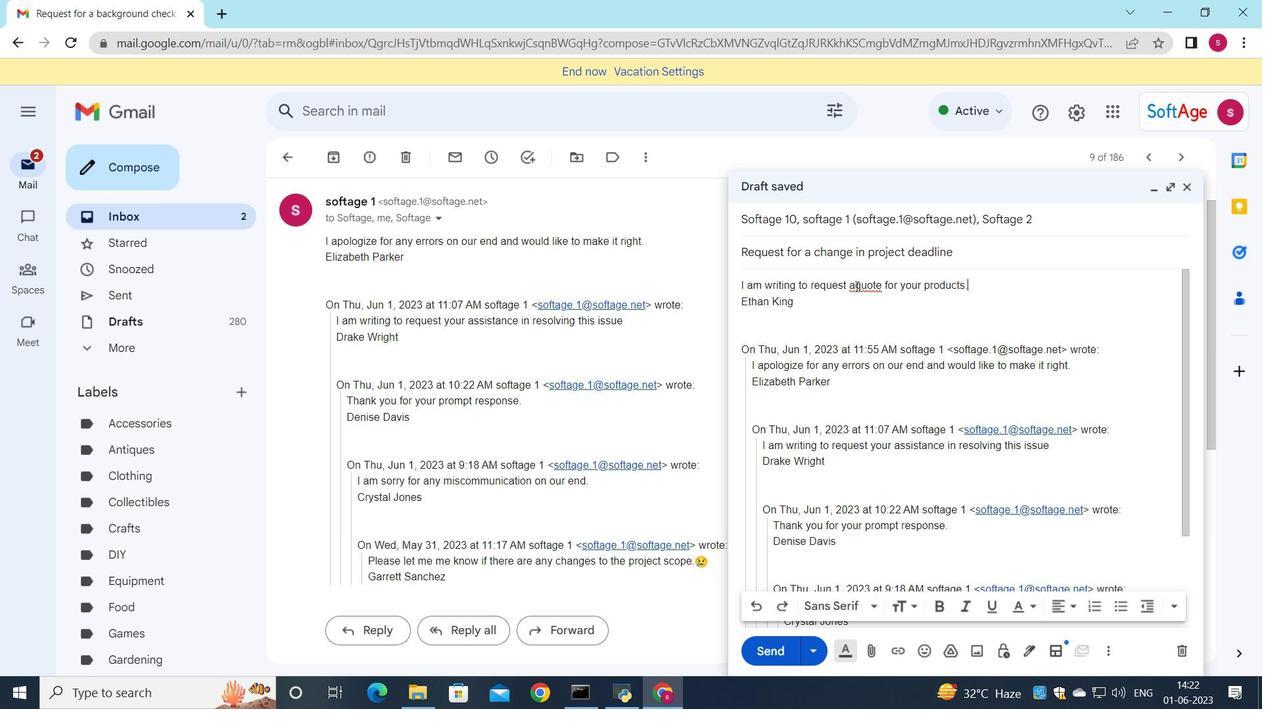 
Action: Key pressed <Key.space>
Screenshot: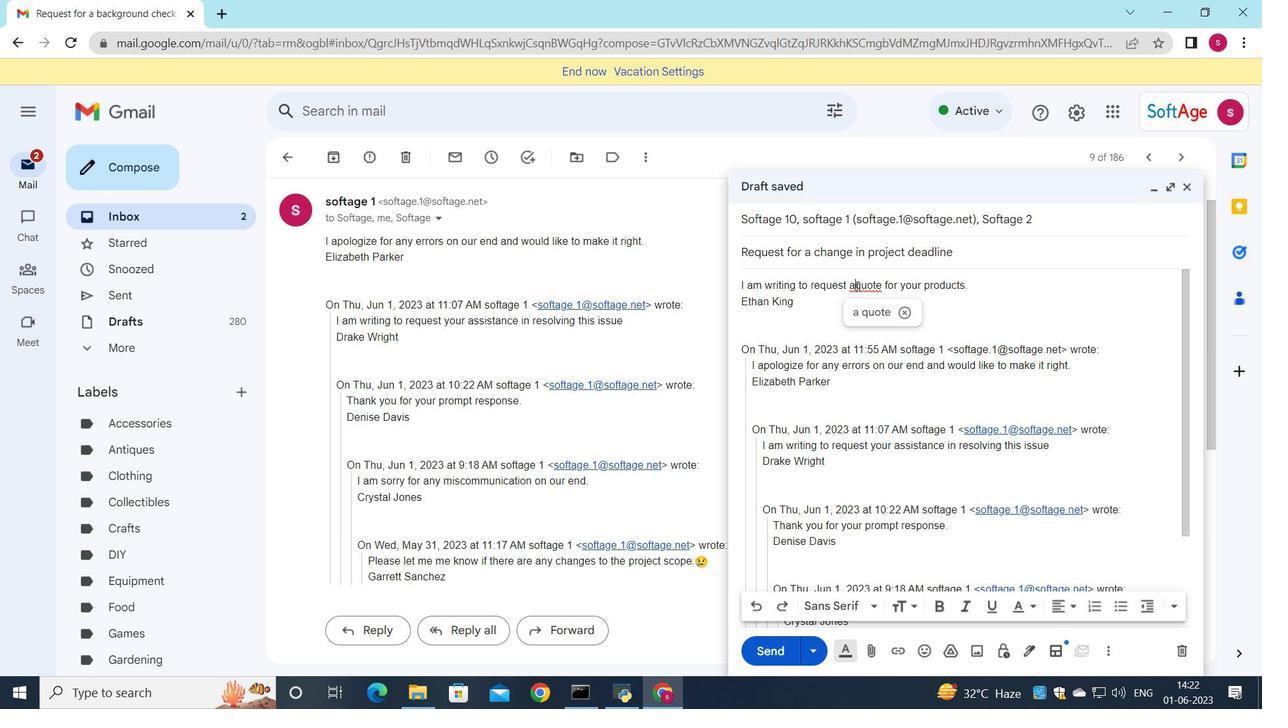 
Action: Mouse moved to (750, 642)
Screenshot: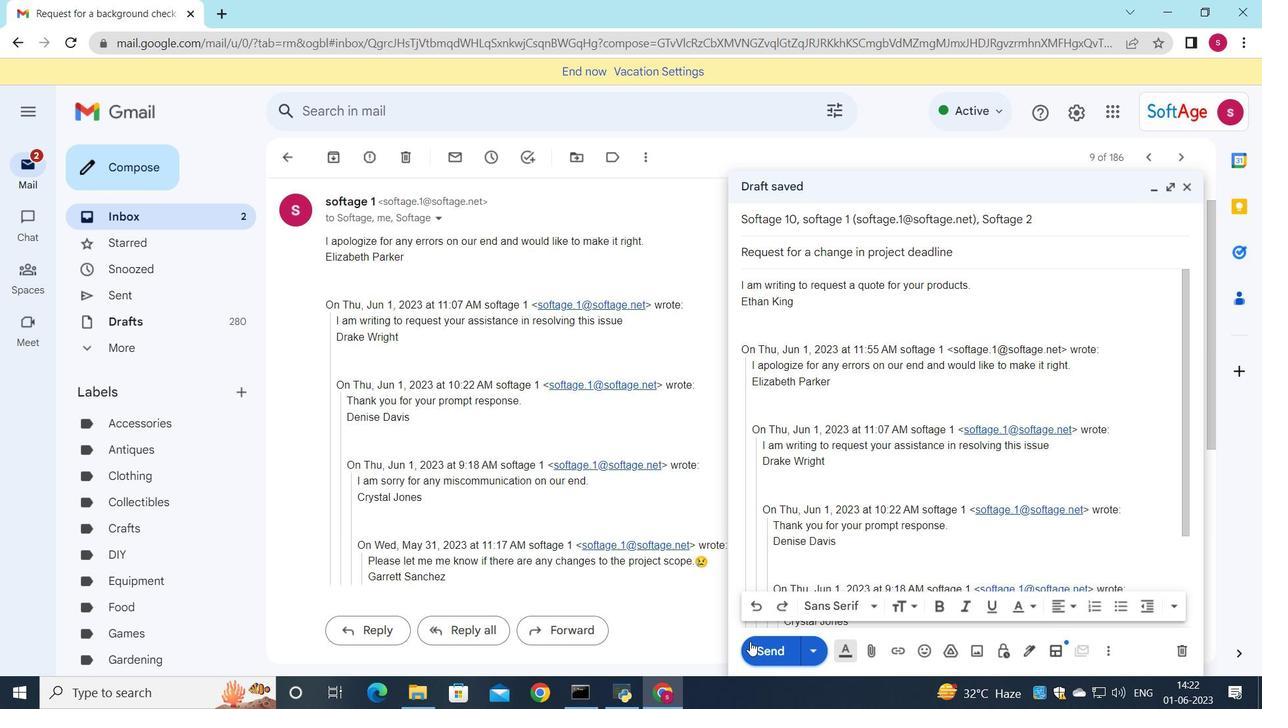 
Action: Mouse pressed left at (750, 642)
Screenshot: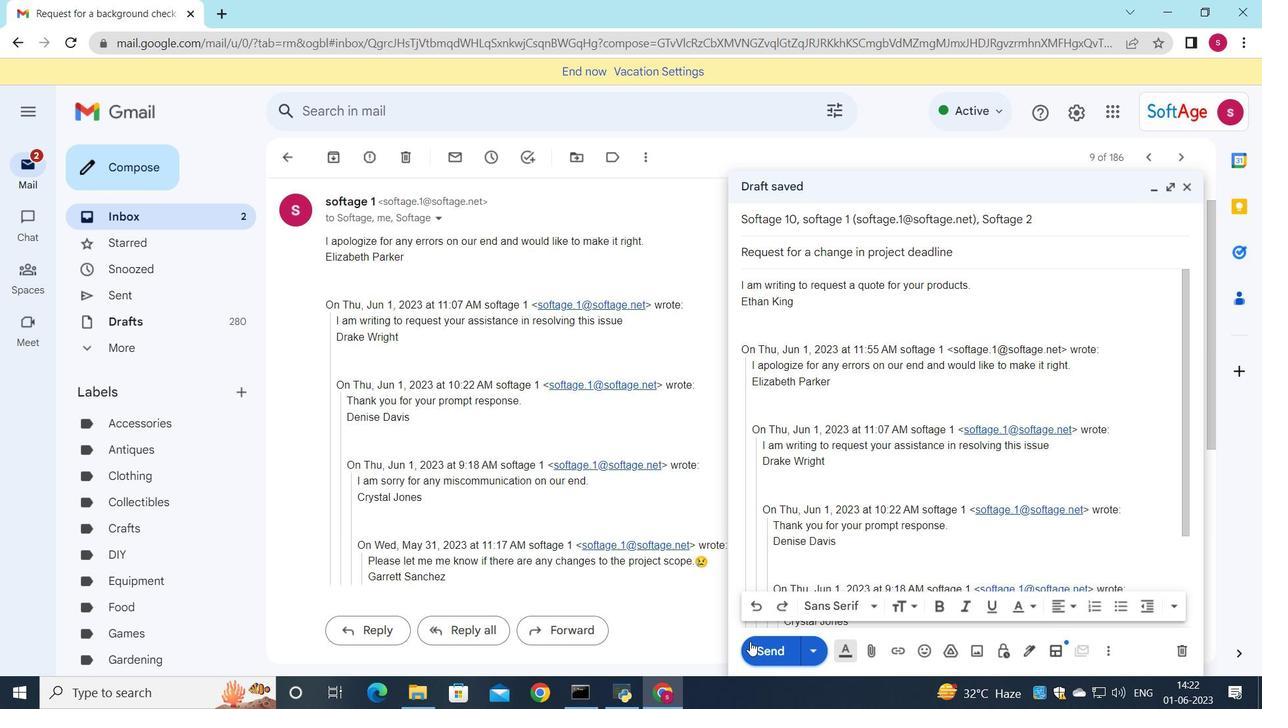 
Action: Mouse moved to (205, 216)
Screenshot: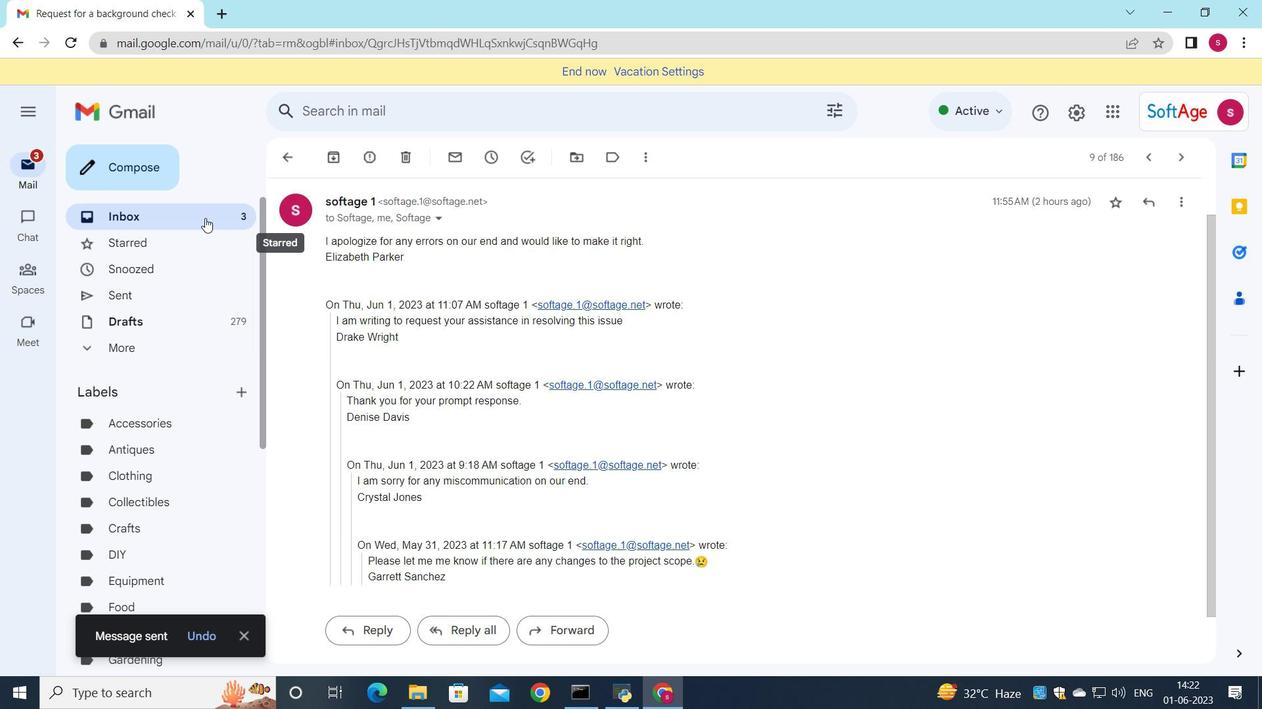 
Action: Mouse pressed left at (205, 216)
Screenshot: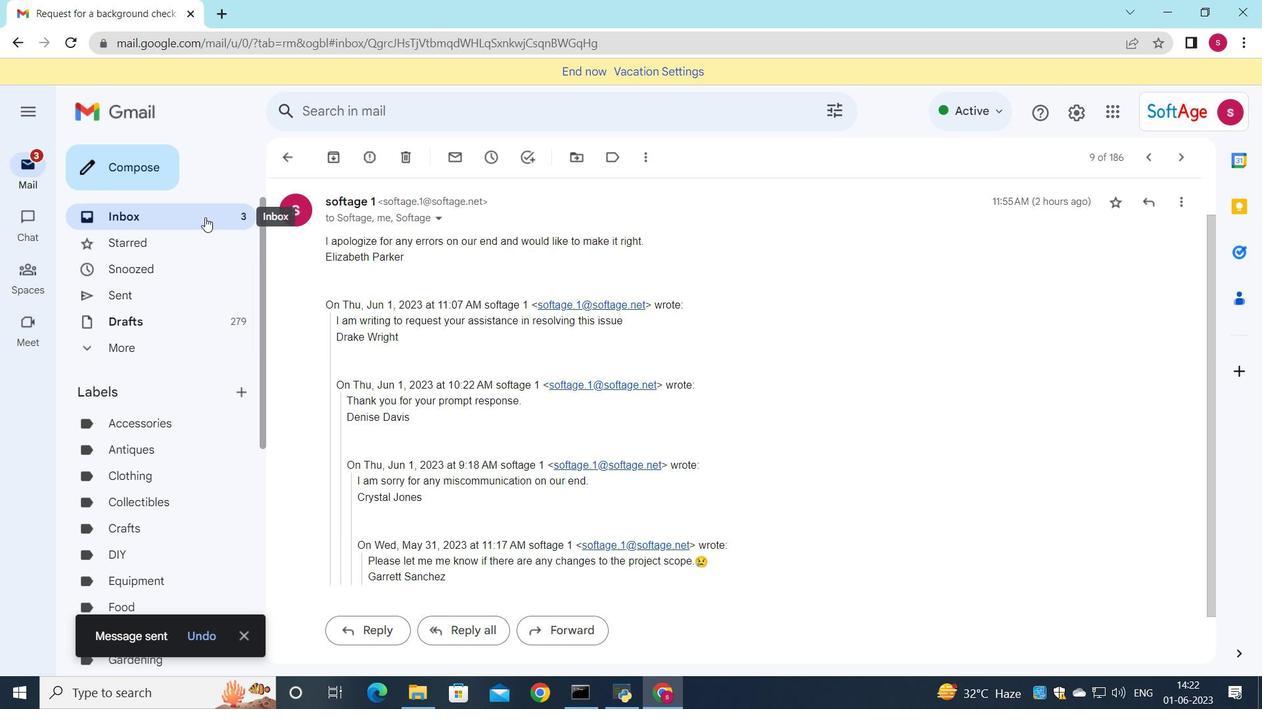 
Action: Mouse moved to (429, 191)
Screenshot: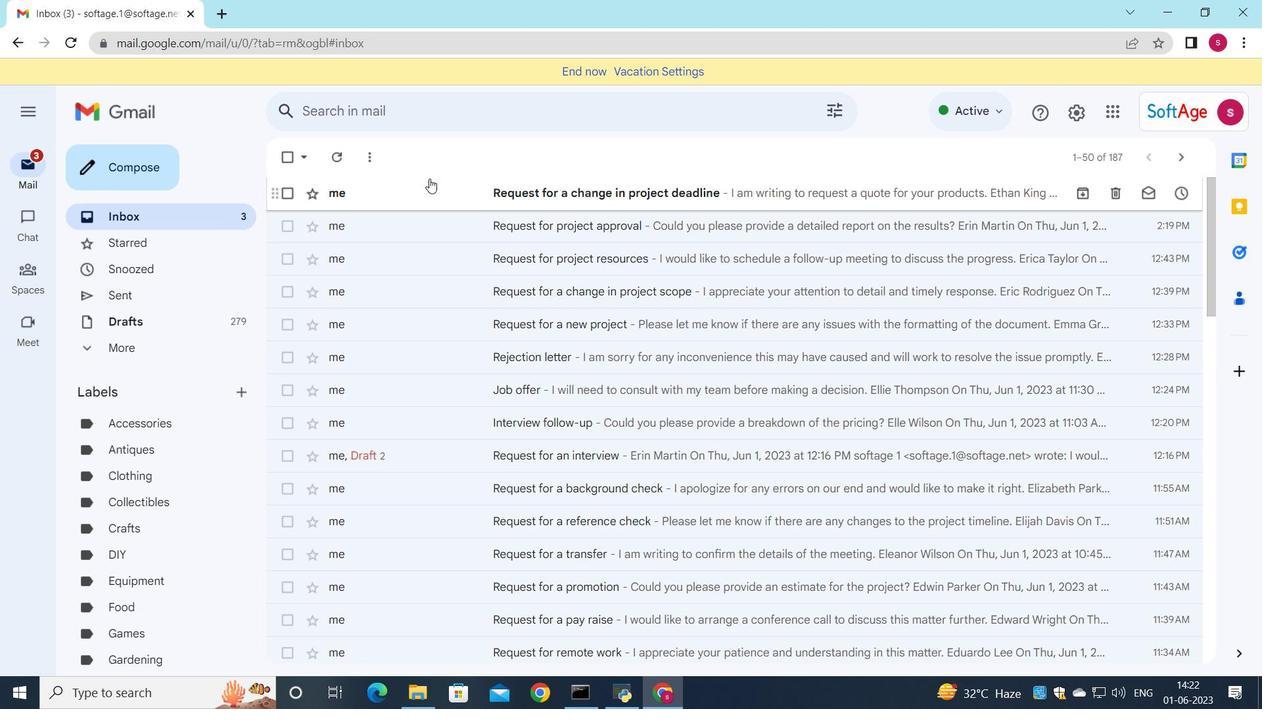 
Action: Mouse pressed left at (429, 191)
Screenshot: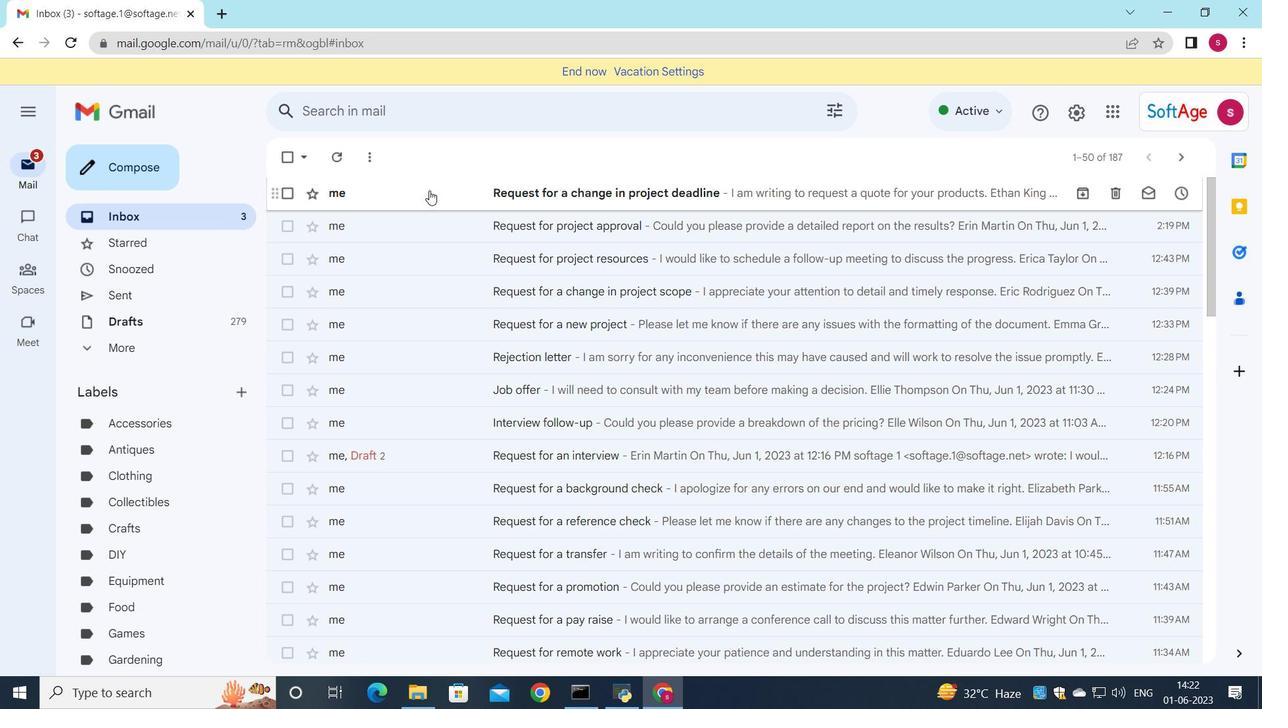 
Action: Mouse moved to (427, 193)
Screenshot: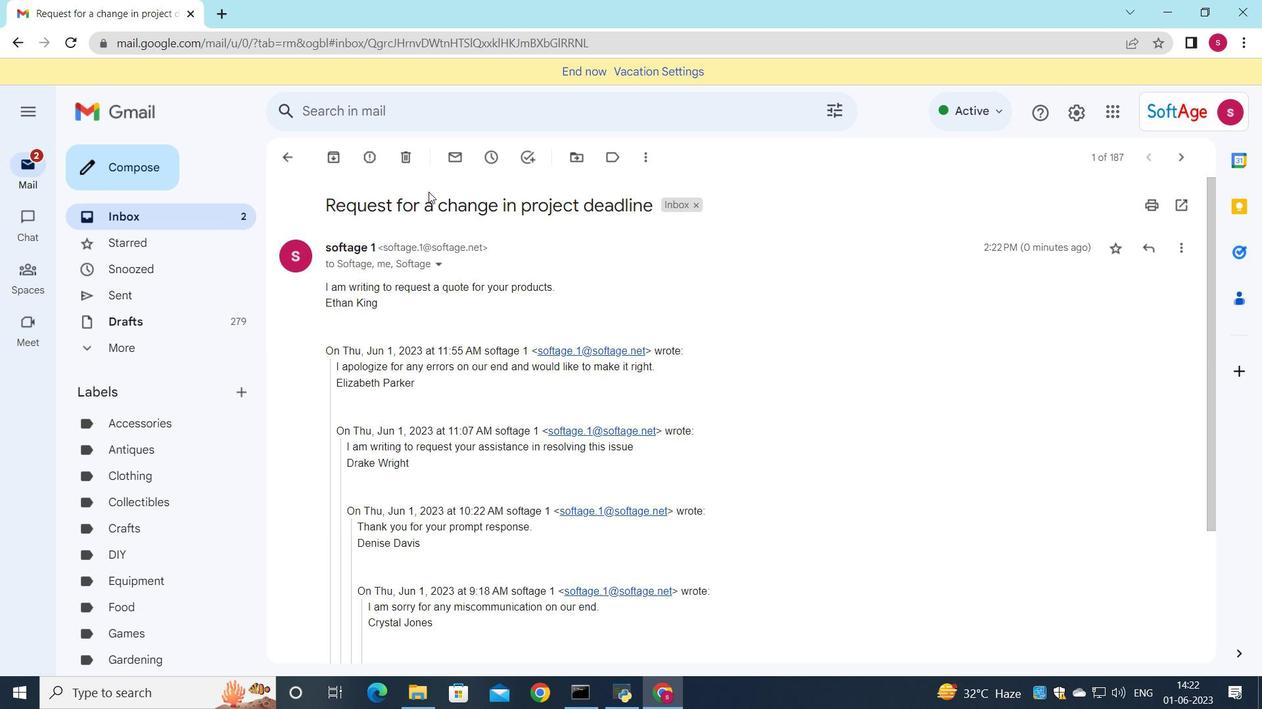 
